 Task: Research Airbnb properties in Taloc, Philippines from 1st December, 2023 to 3rd December, 2023 for 1 adult.1  bedroom having 1 bed and 1 bathroom. Property type can be hotel. Look for 5 properties as per requirement.
Action: Mouse moved to (549, 103)
Screenshot: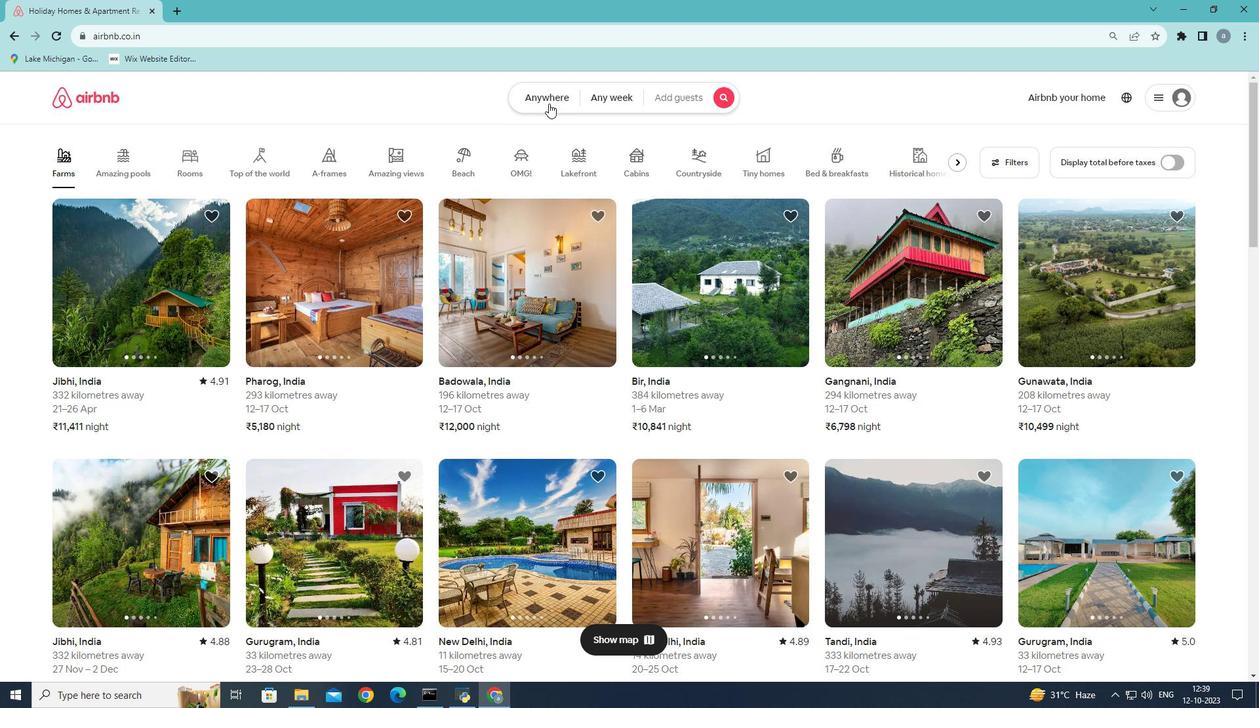 
Action: Mouse pressed left at (549, 103)
Screenshot: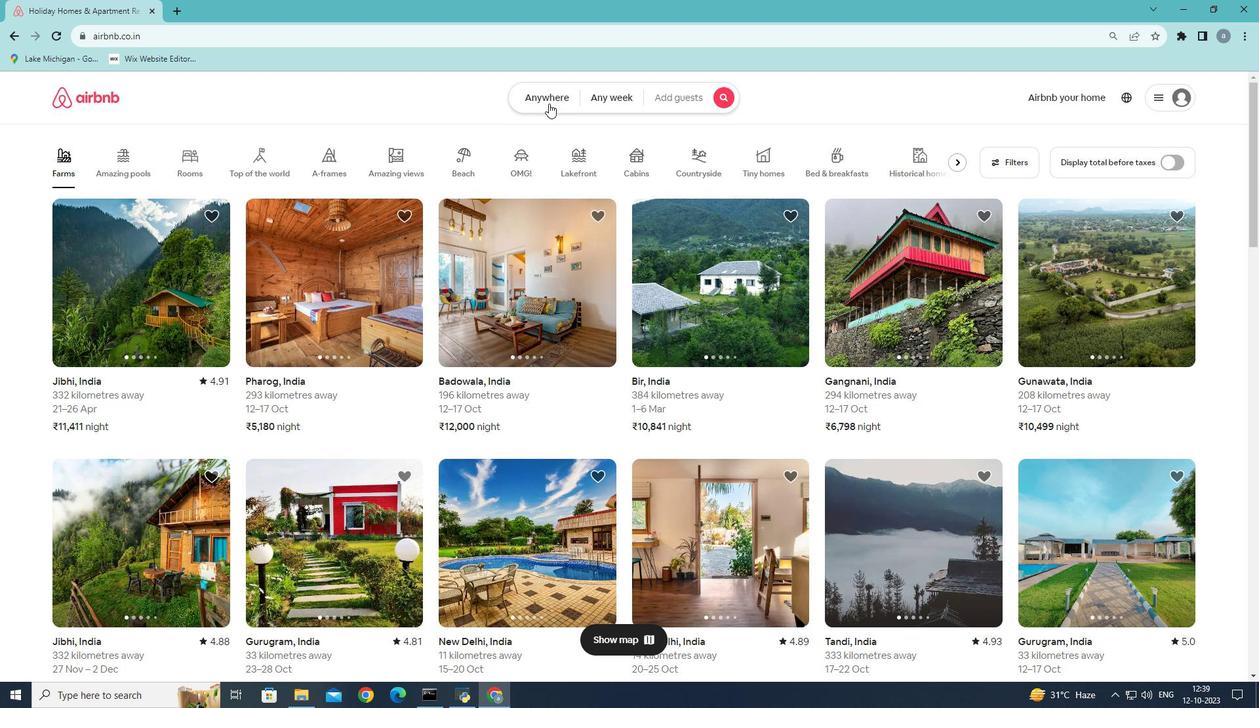 
Action: Mouse moved to (405, 148)
Screenshot: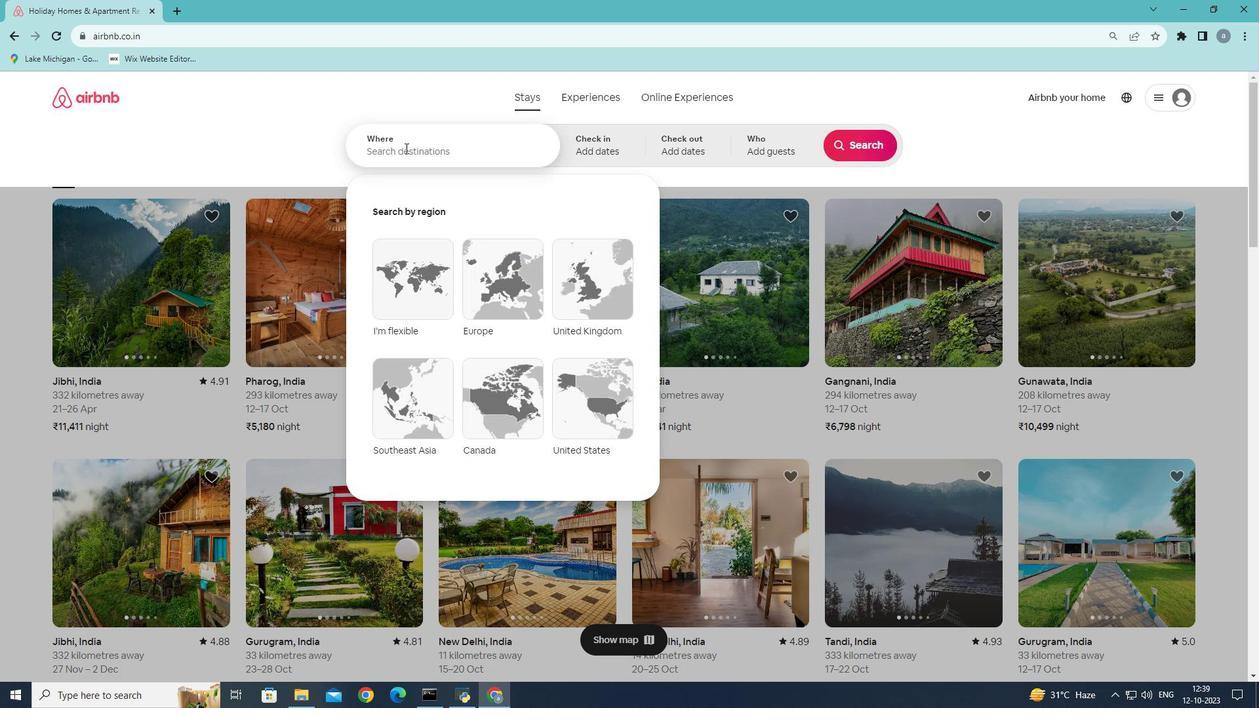 
Action: Mouse pressed left at (405, 148)
Screenshot: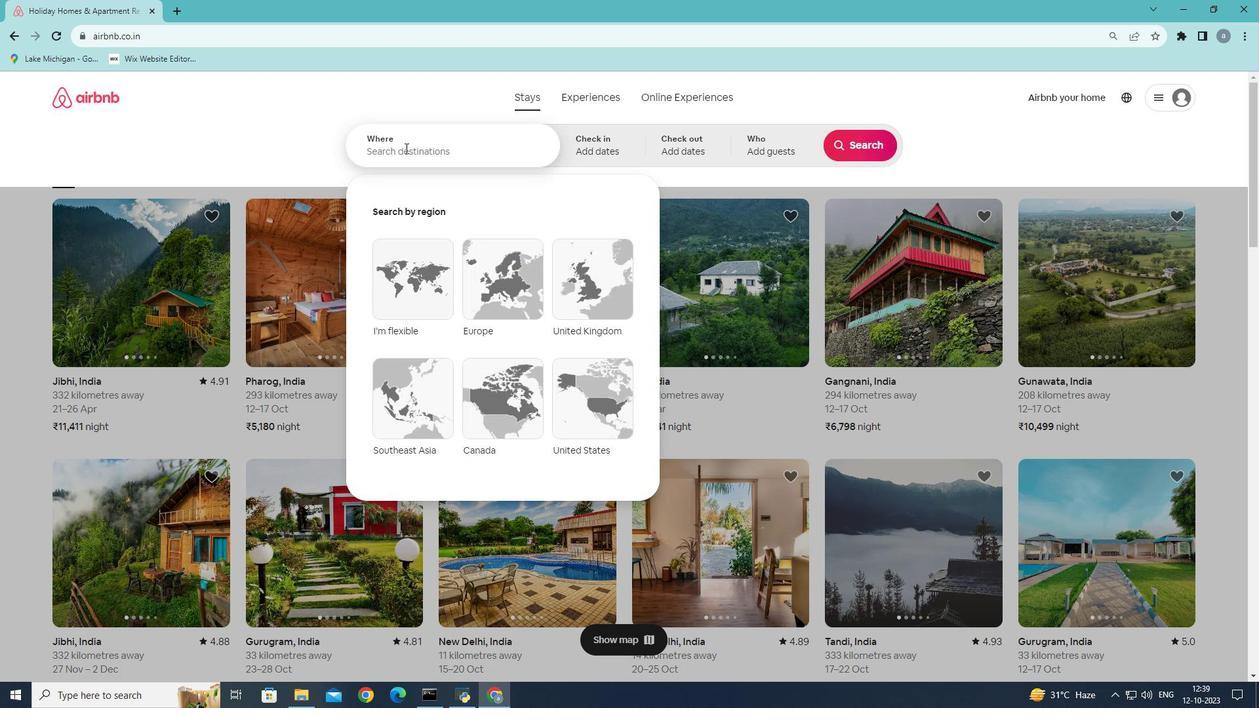 
Action: Mouse moved to (613, 150)
Screenshot: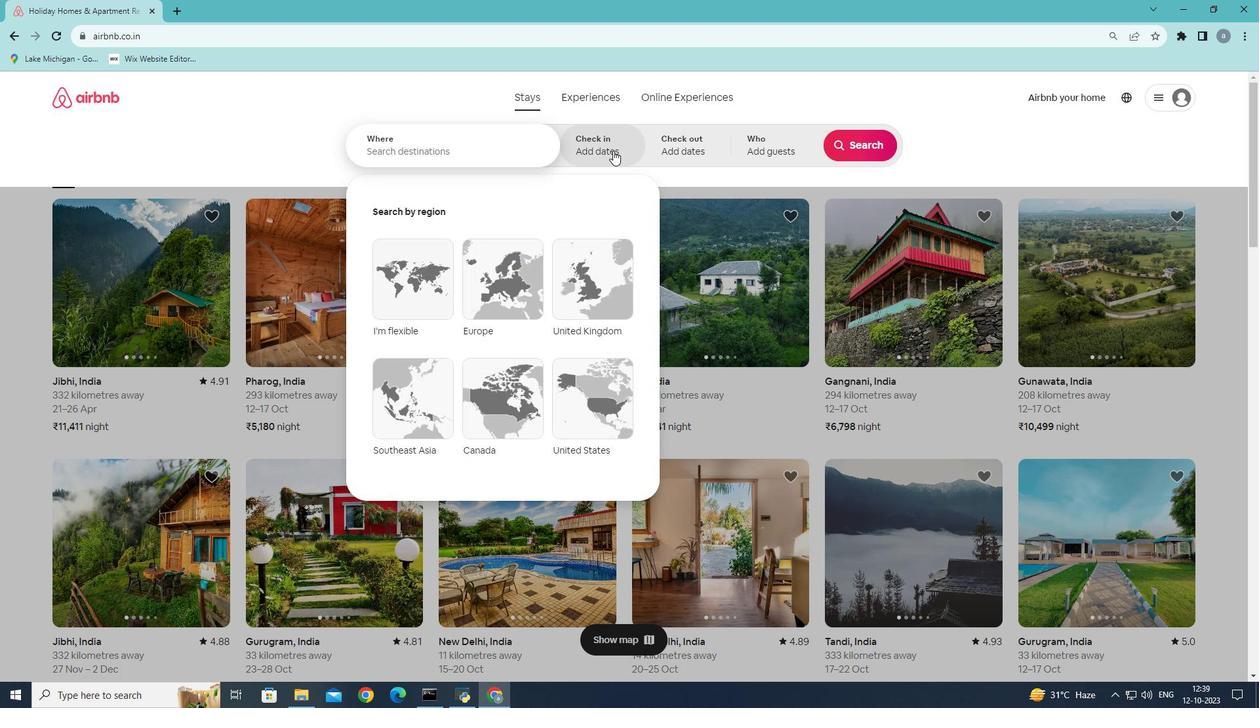 
Action: Key pressed <Key.shift>Taloc,<Key.shift>Phil
Screenshot: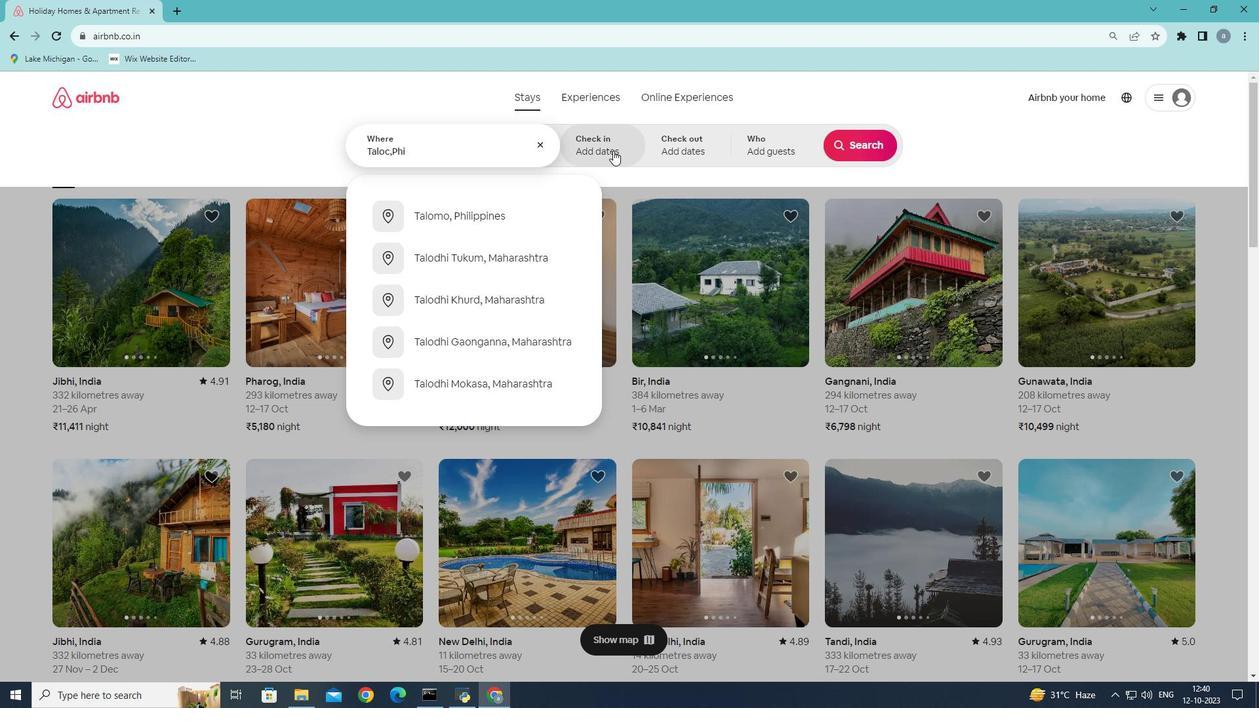 
Action: Mouse moved to (503, 253)
Screenshot: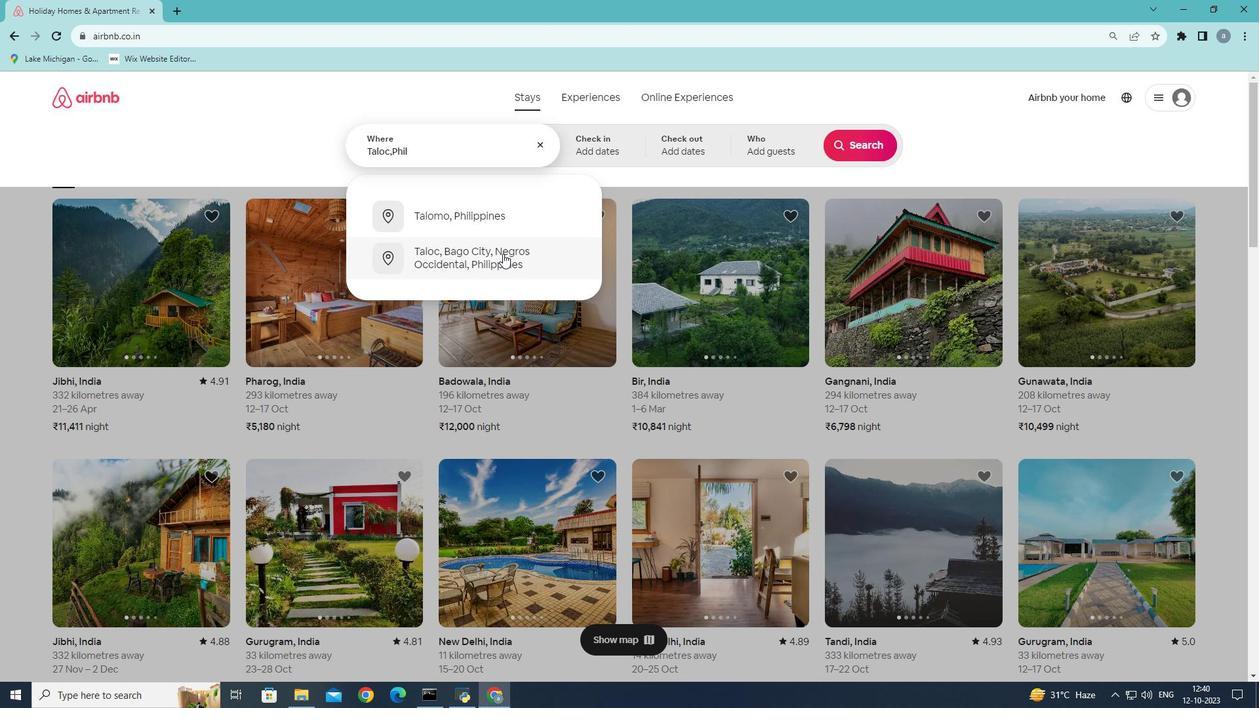
Action: Mouse pressed left at (503, 253)
Screenshot: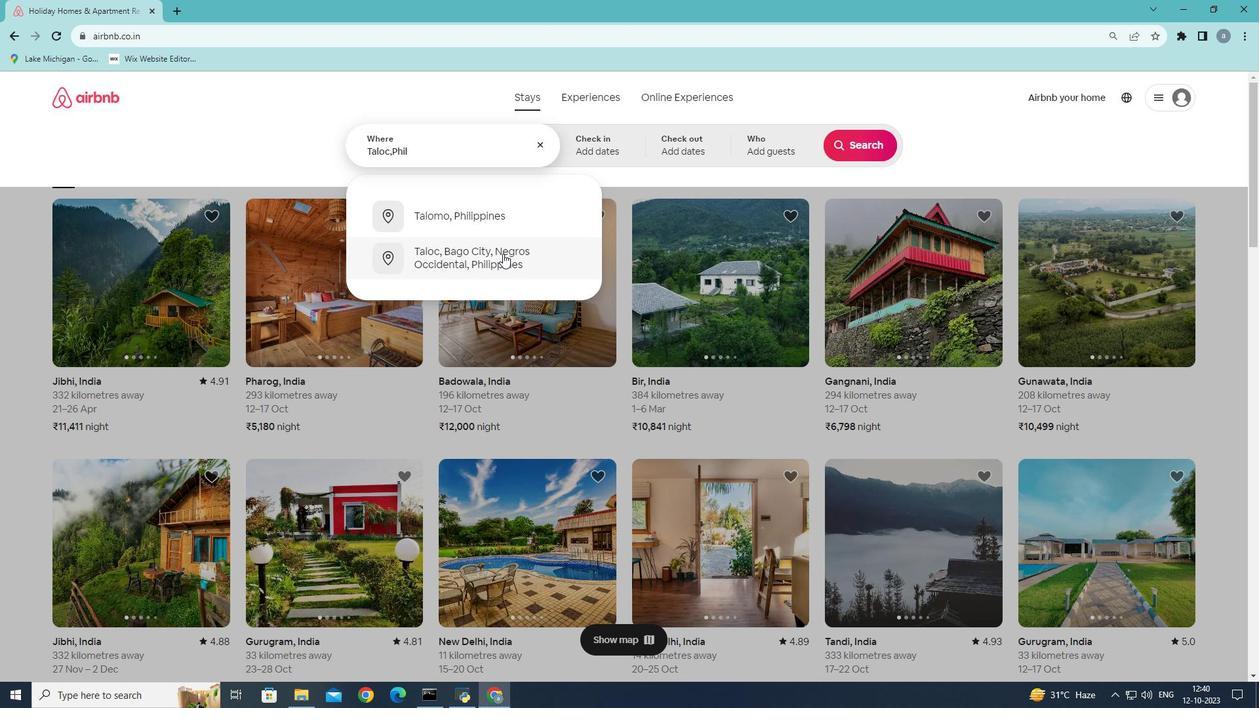 
Action: Mouse moved to (861, 251)
Screenshot: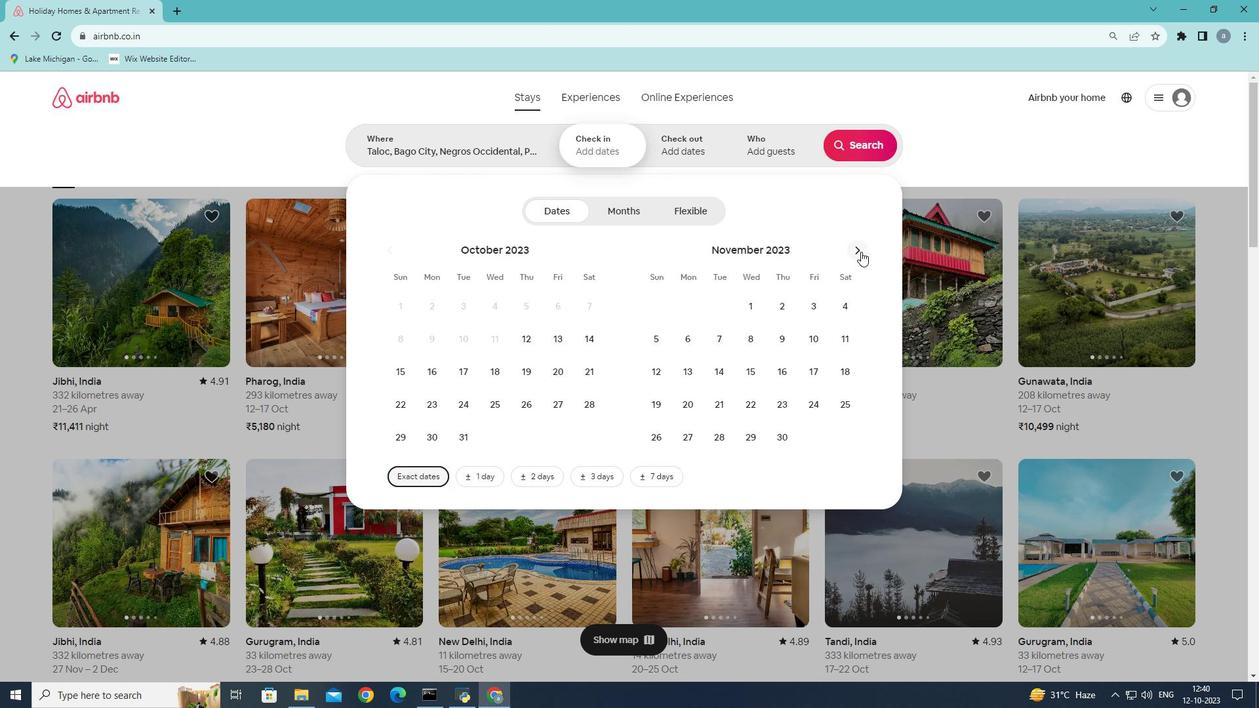 
Action: Mouse pressed left at (861, 251)
Screenshot: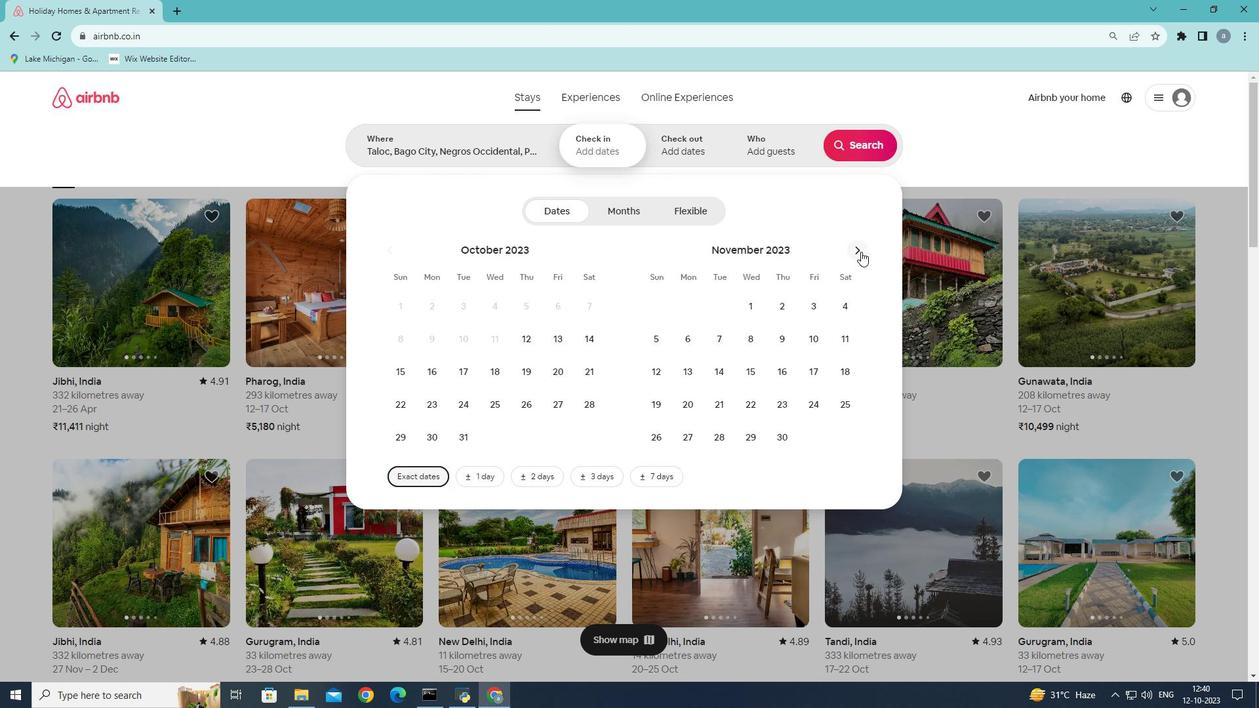 
Action: Mouse moved to (810, 305)
Screenshot: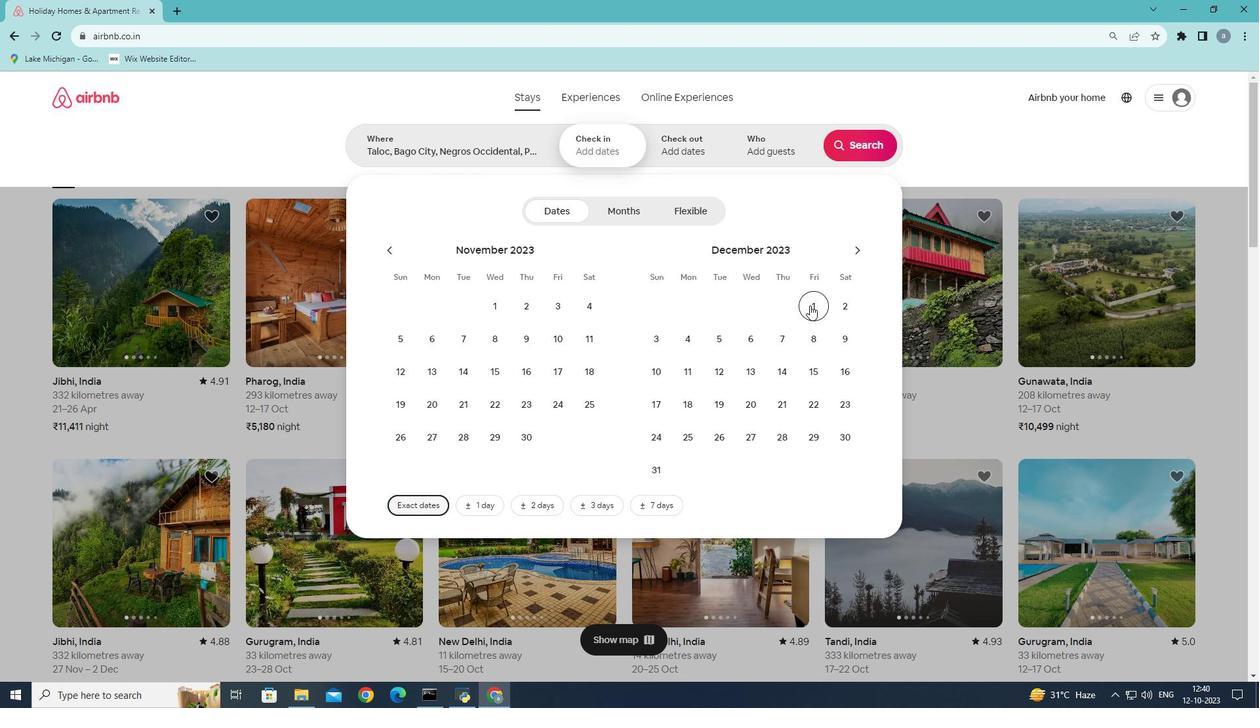 
Action: Mouse pressed left at (810, 305)
Screenshot: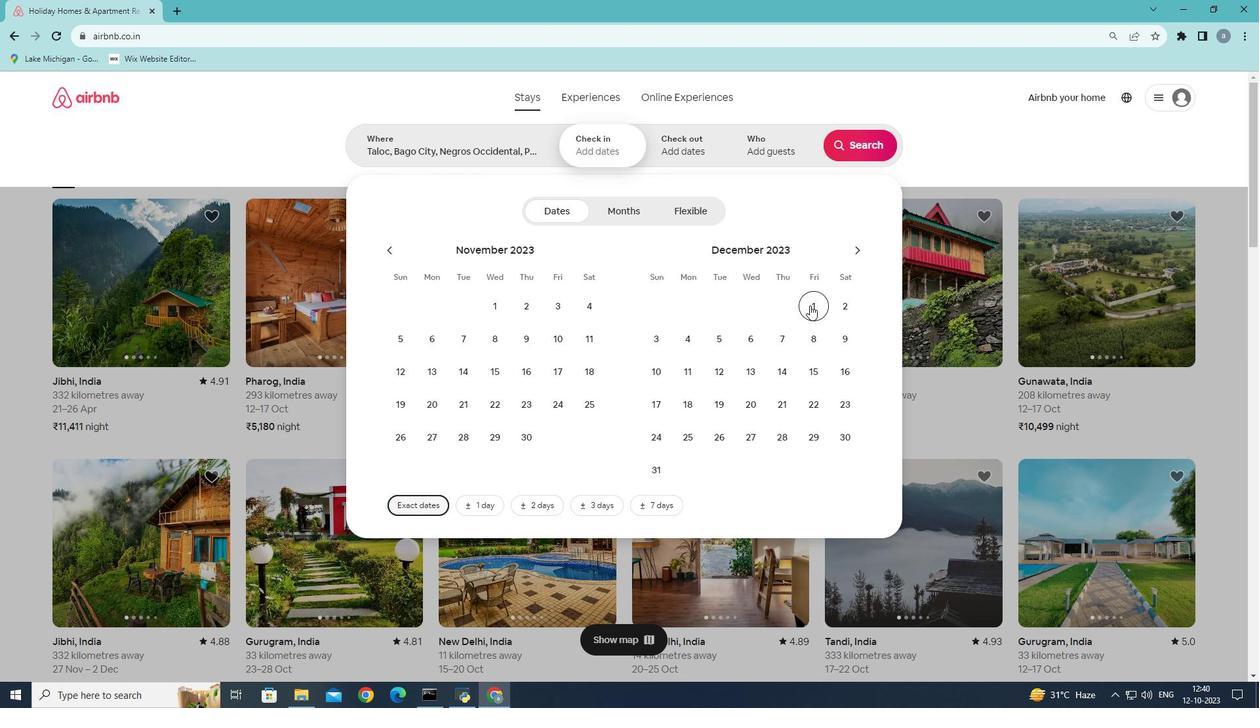 
Action: Mouse moved to (655, 343)
Screenshot: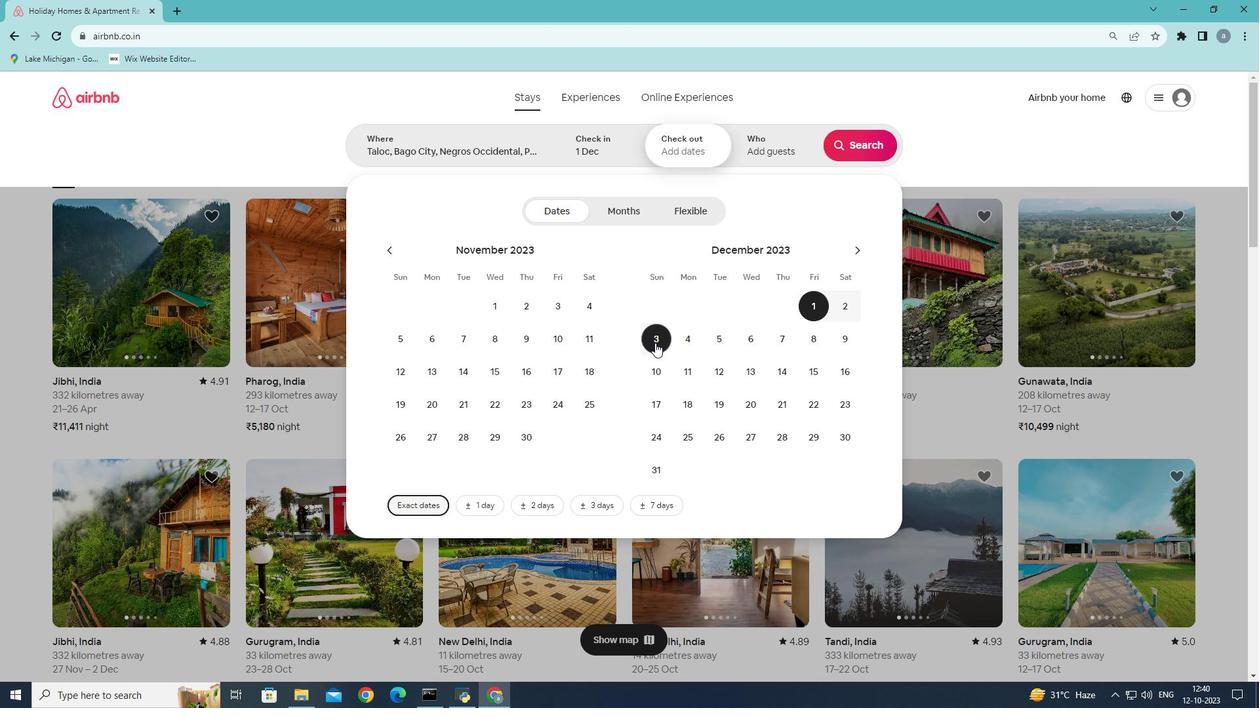 
Action: Mouse pressed left at (655, 343)
Screenshot: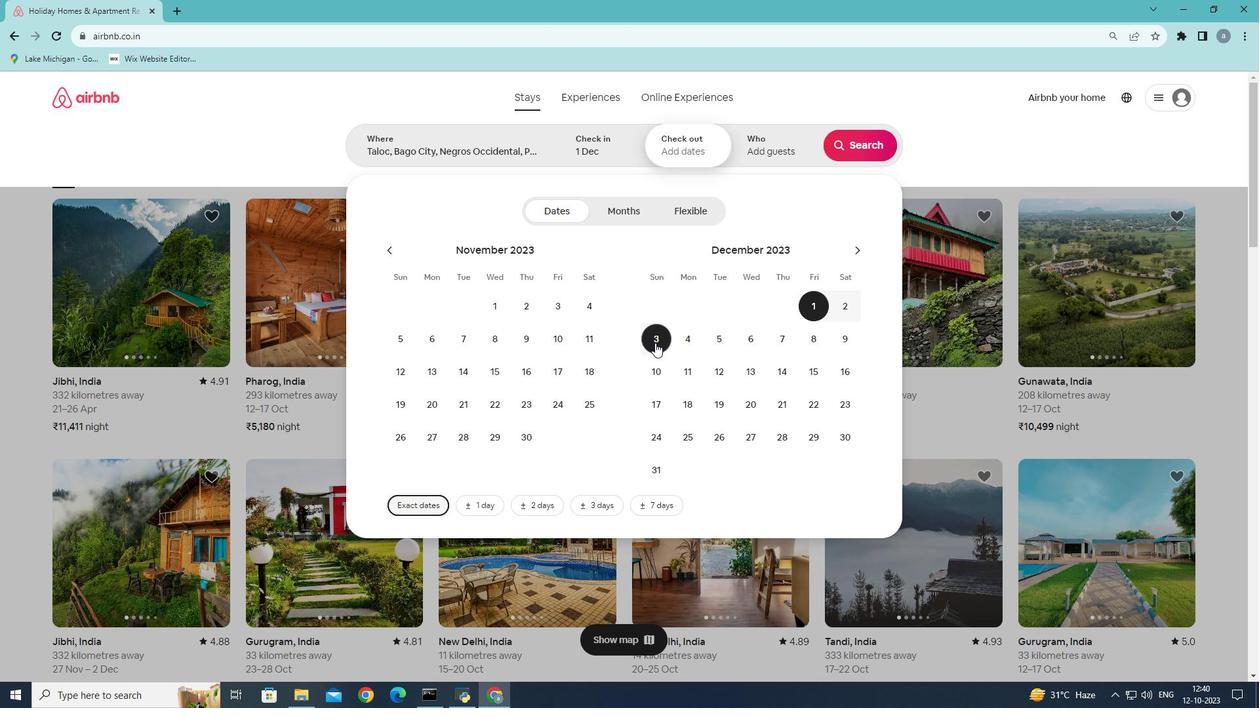 
Action: Mouse moved to (778, 149)
Screenshot: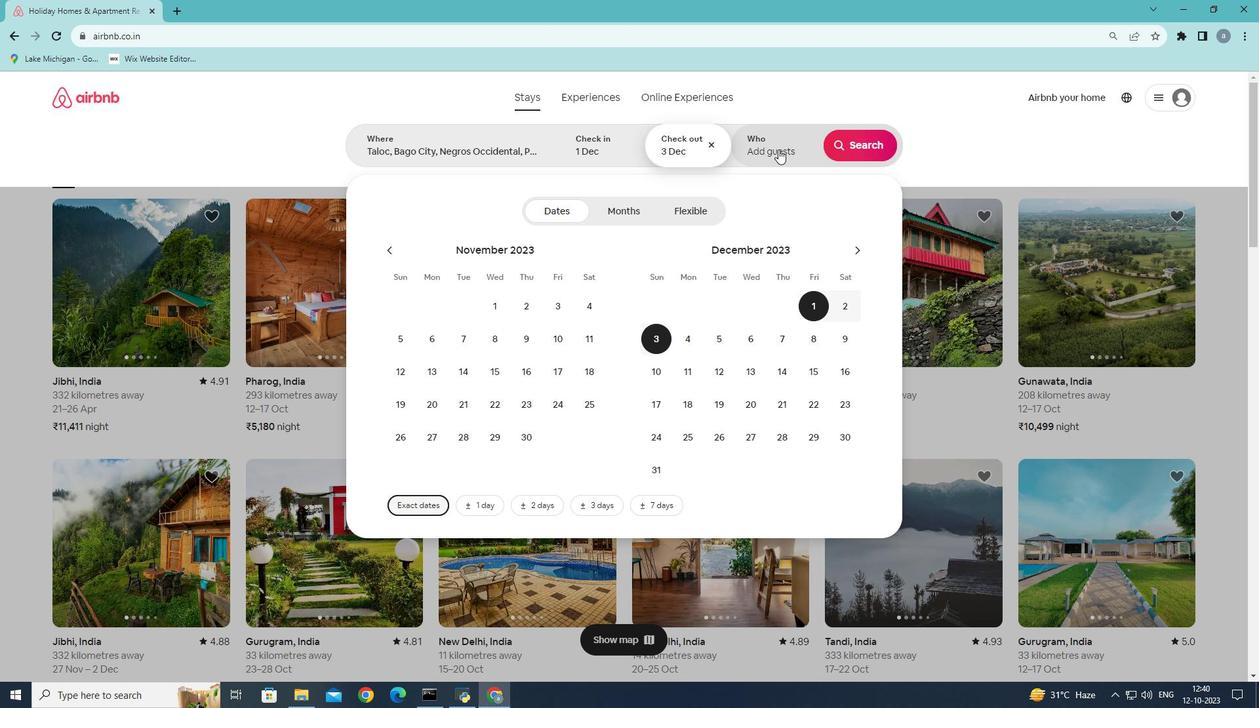 
Action: Mouse pressed left at (778, 149)
Screenshot: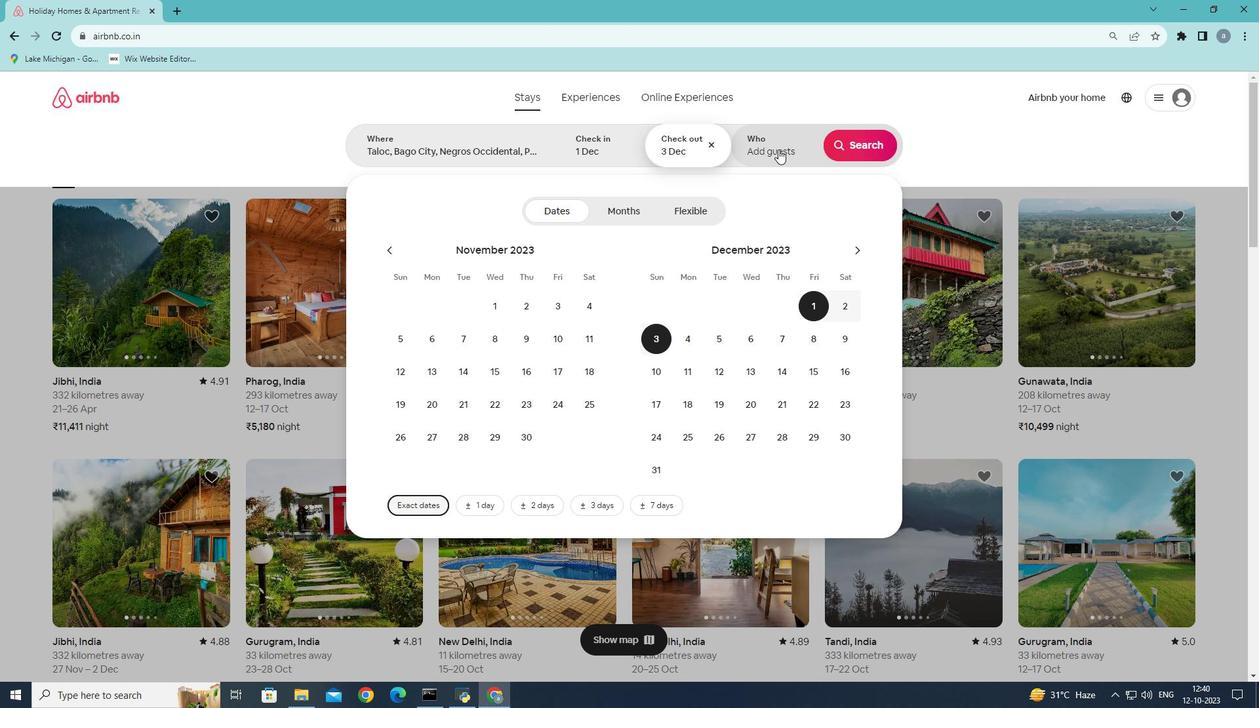
Action: Mouse moved to (871, 217)
Screenshot: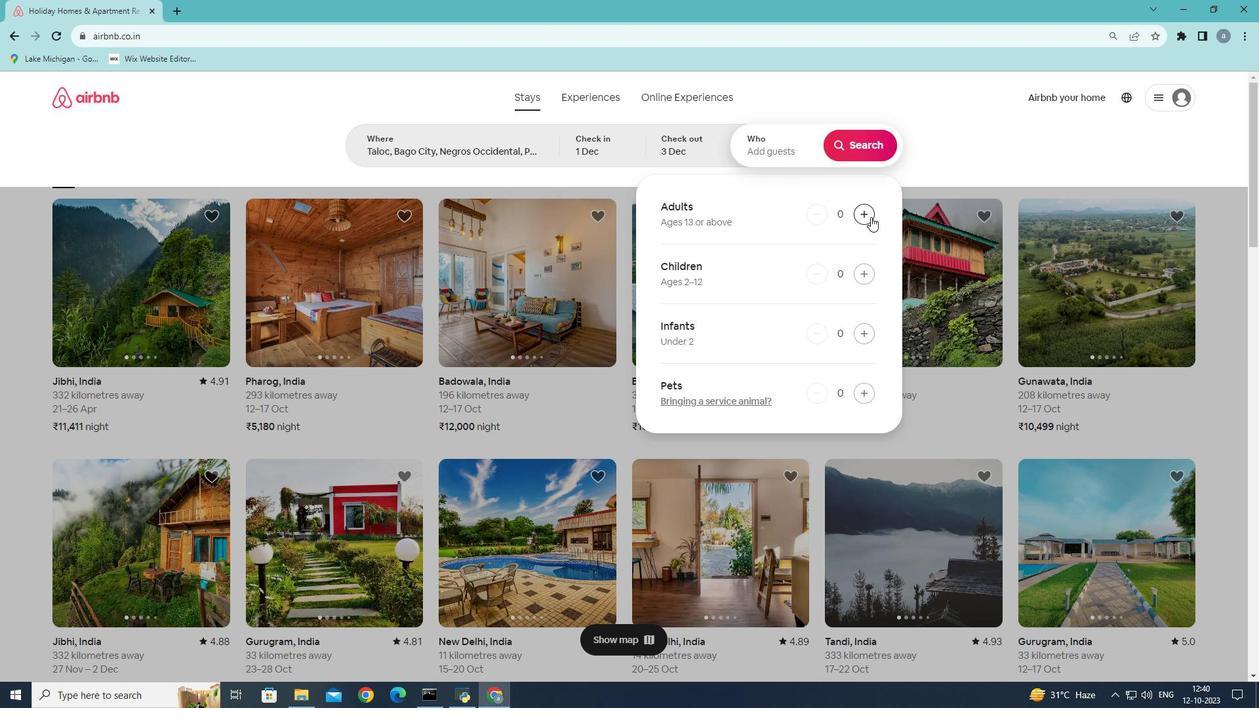 
Action: Mouse pressed left at (871, 217)
Screenshot: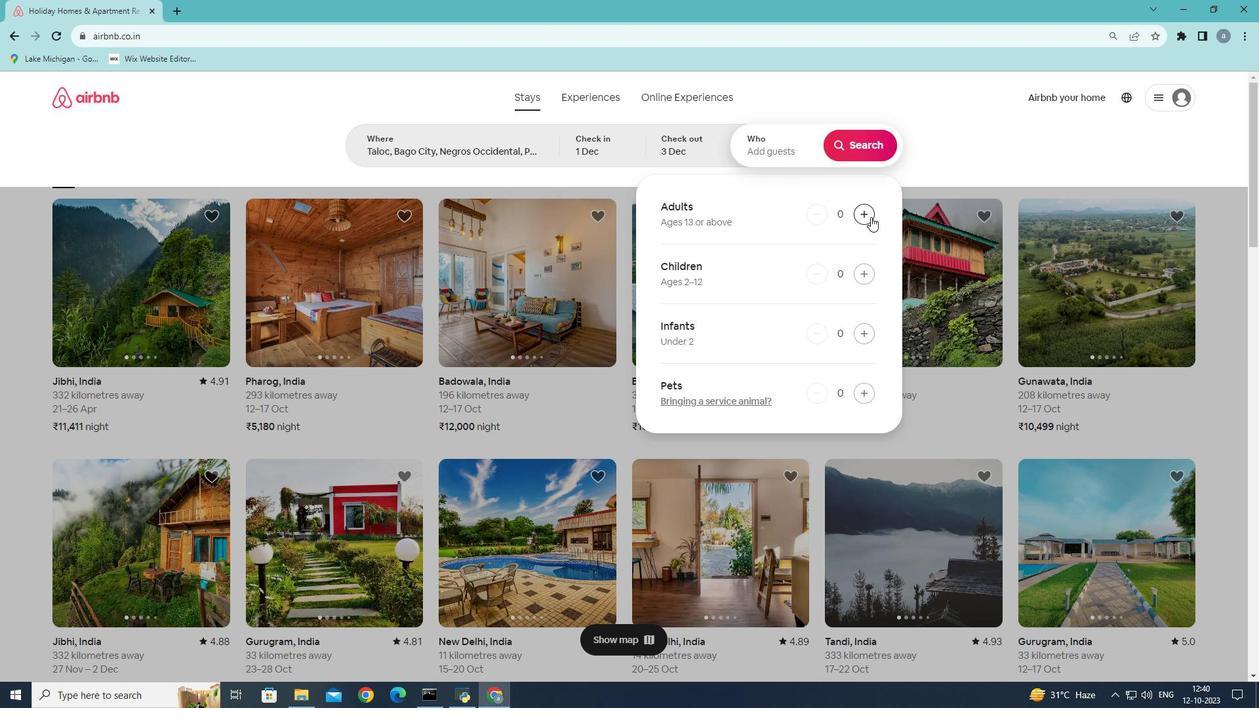 
Action: Mouse moved to (874, 139)
Screenshot: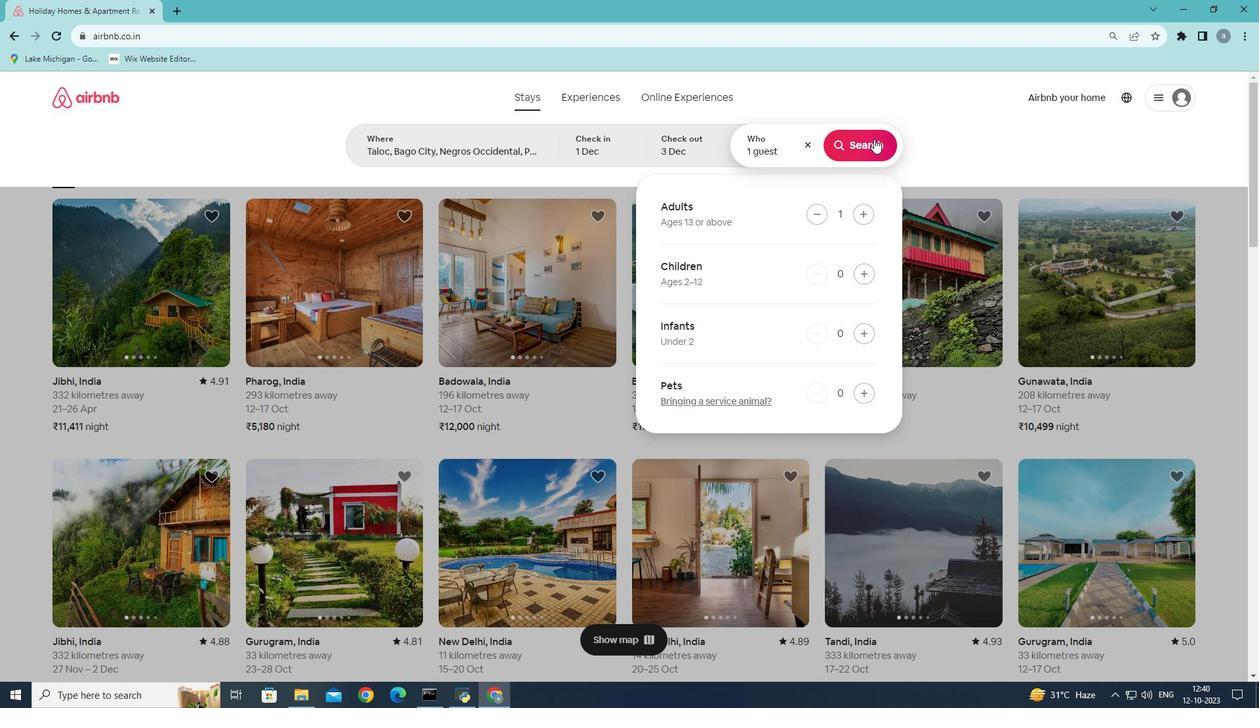 
Action: Mouse pressed left at (874, 139)
Screenshot: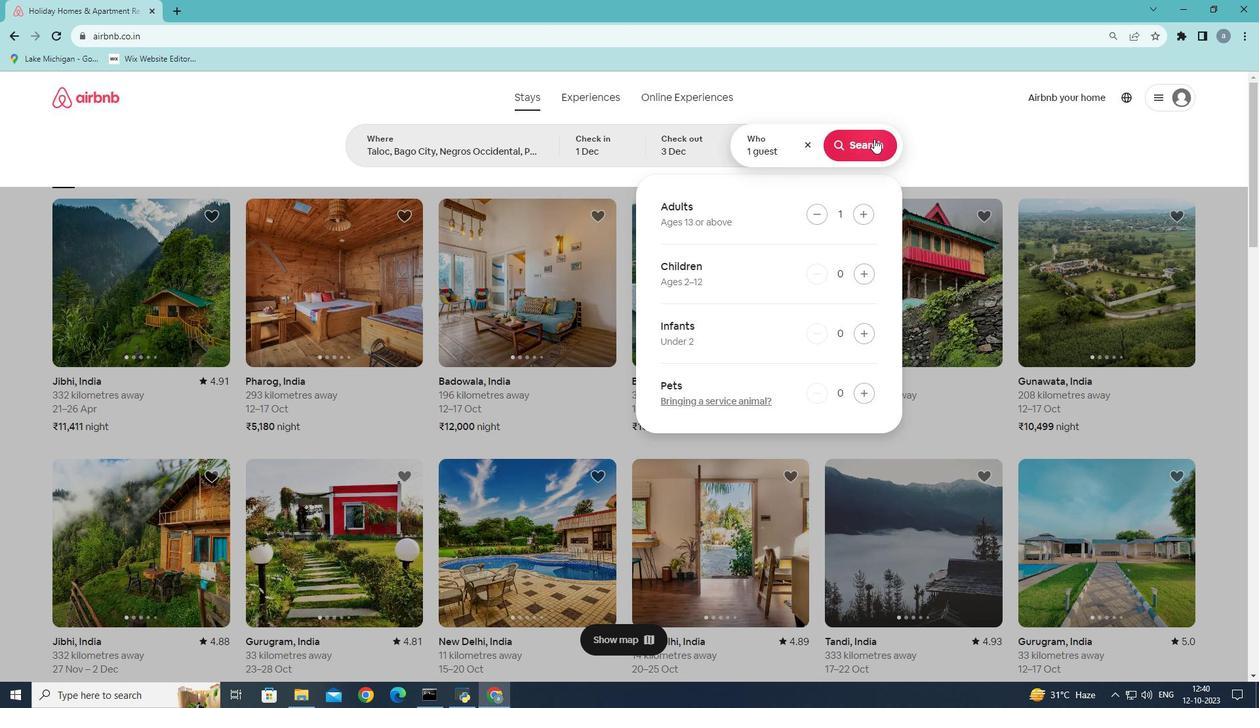 
Action: Mouse moved to (1045, 141)
Screenshot: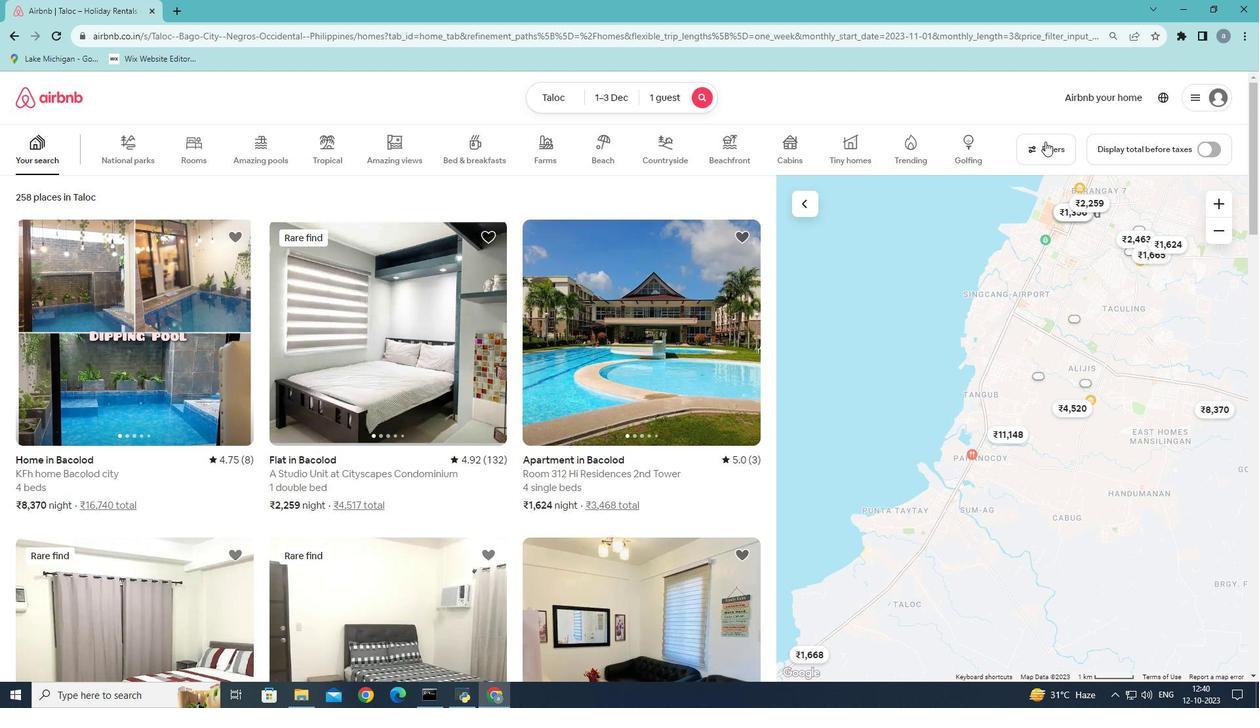 
Action: Mouse pressed left at (1045, 141)
Screenshot: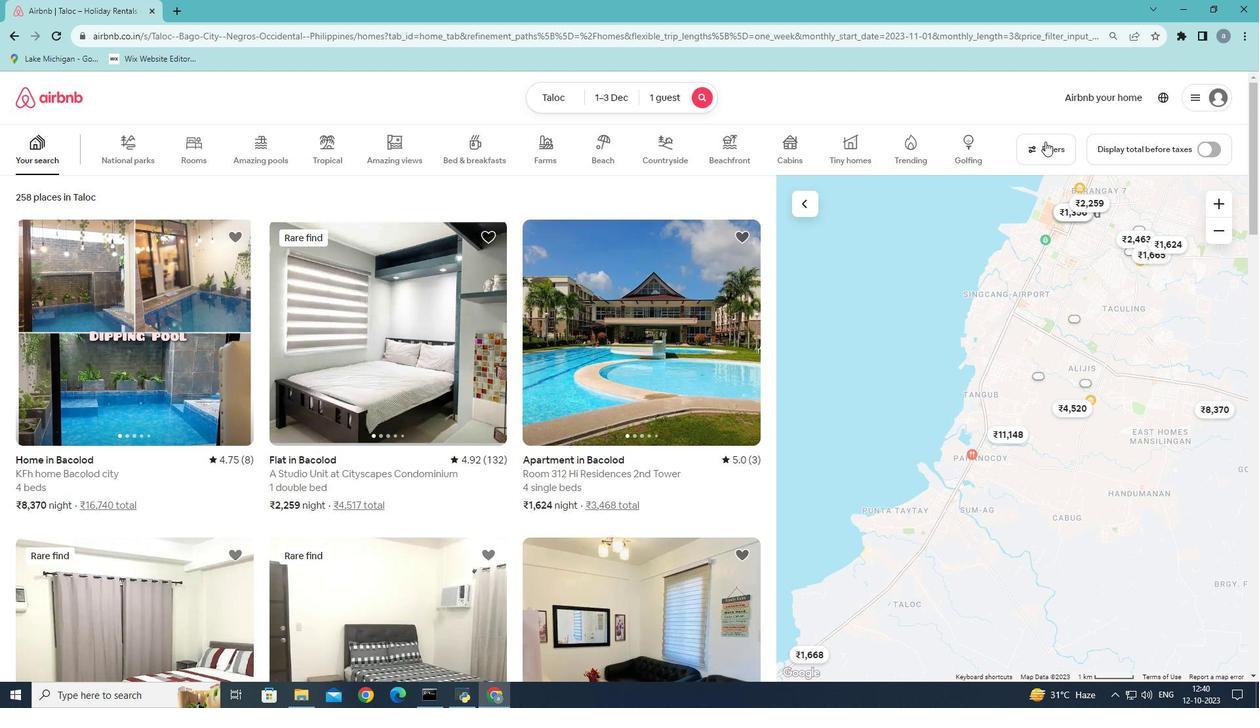 
Action: Mouse moved to (457, 422)
Screenshot: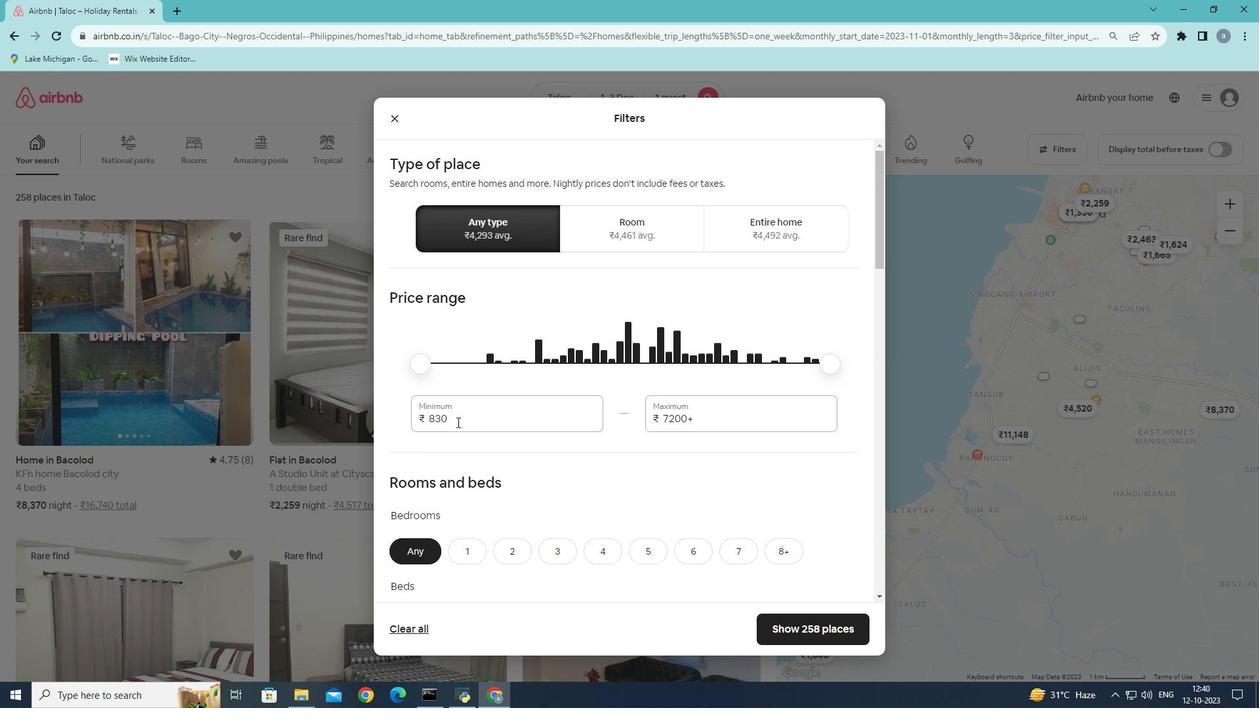 
Action: Mouse scrolled (457, 421) with delta (0, 0)
Screenshot: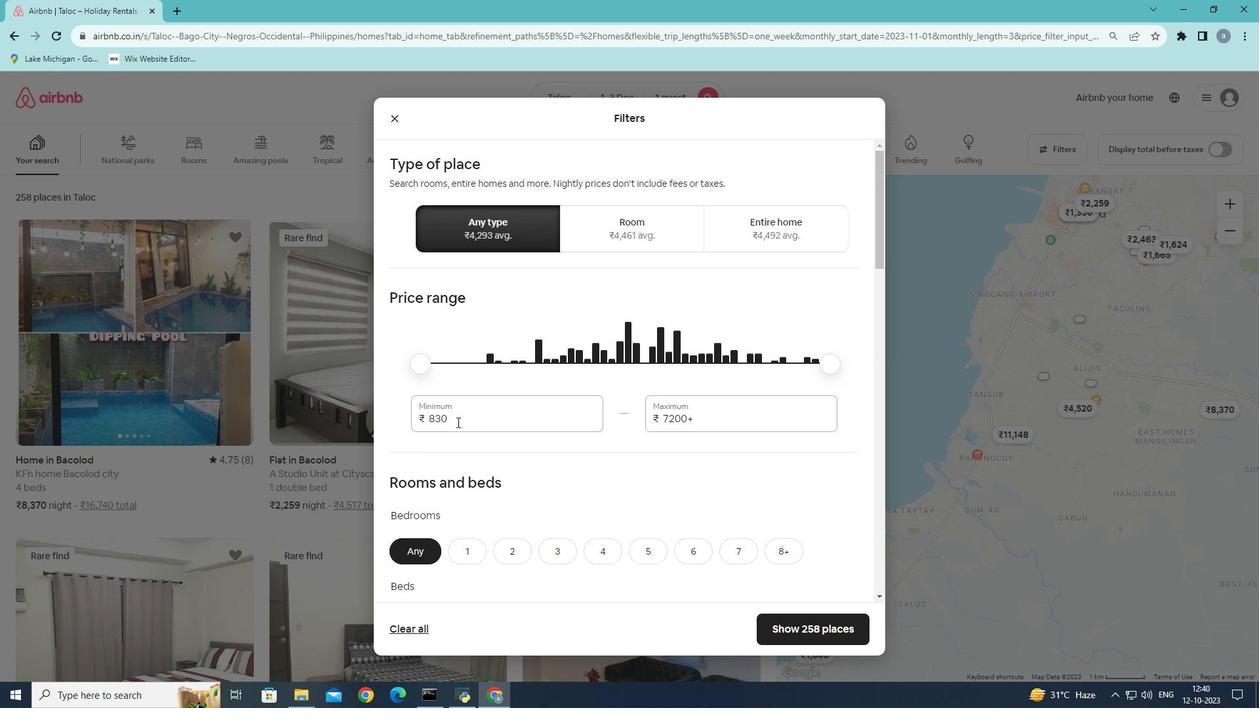 
Action: Mouse scrolled (457, 421) with delta (0, 0)
Screenshot: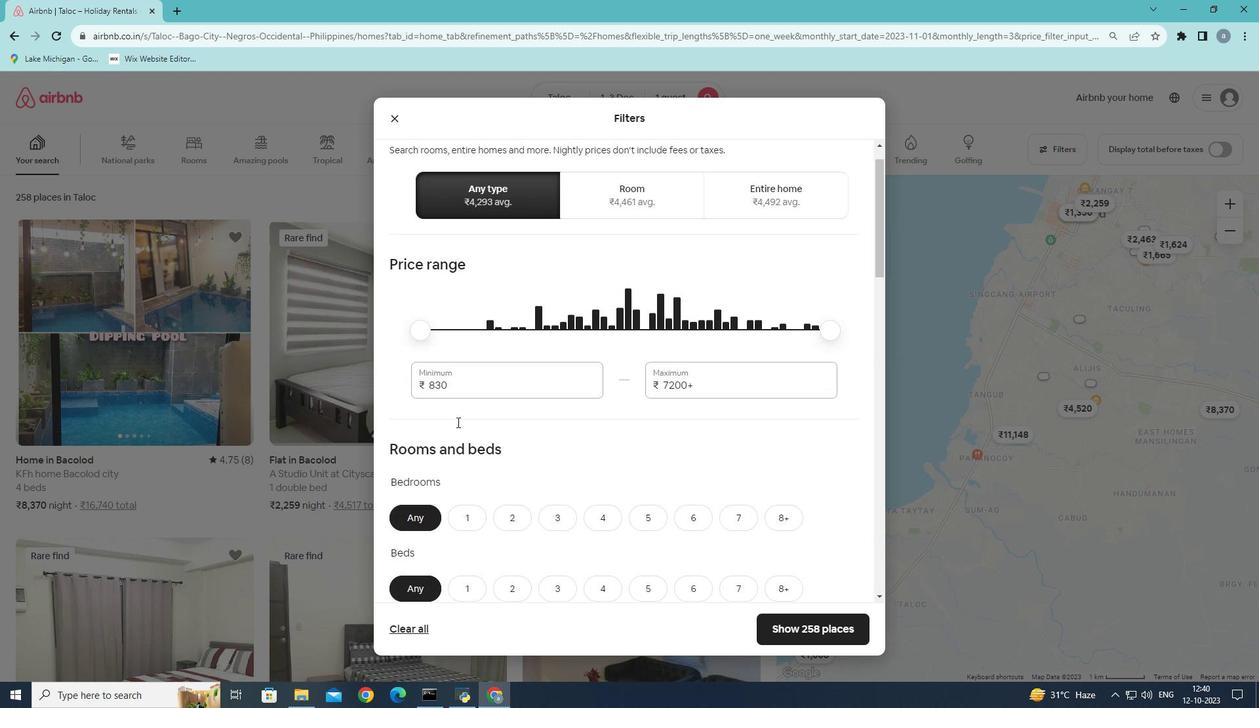 
Action: Mouse moved to (457, 422)
Screenshot: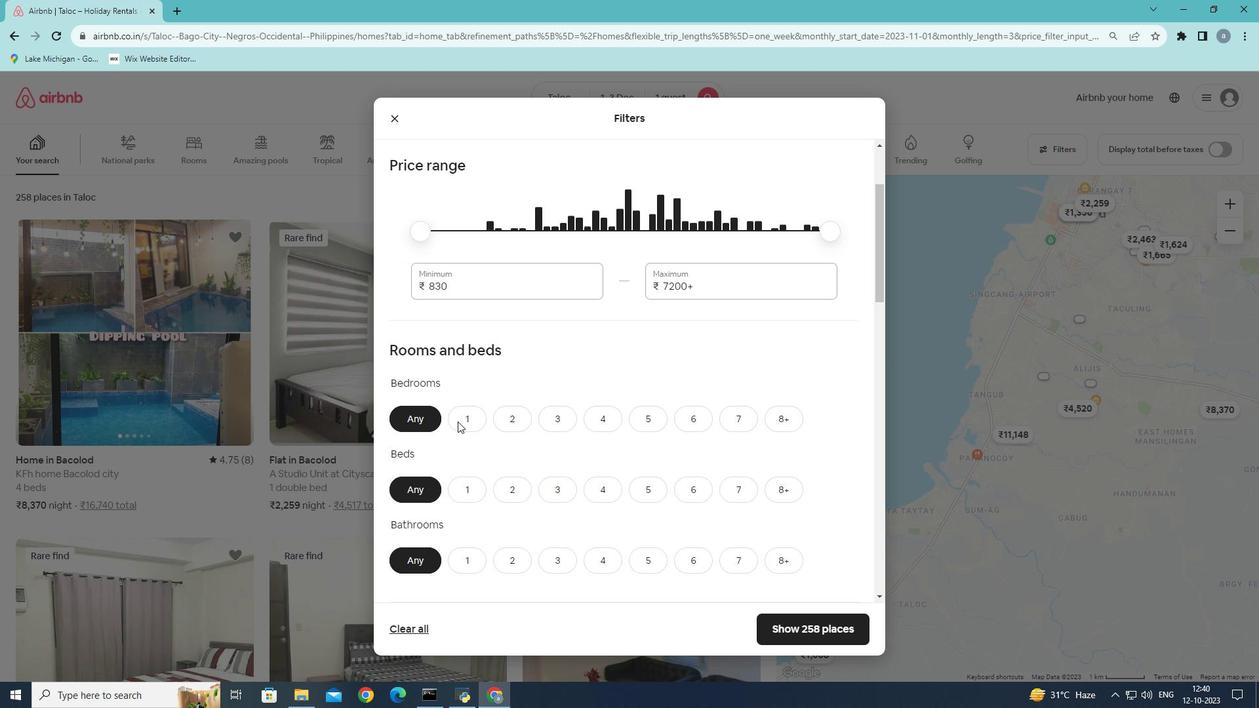 
Action: Mouse scrolled (457, 421) with delta (0, 0)
Screenshot: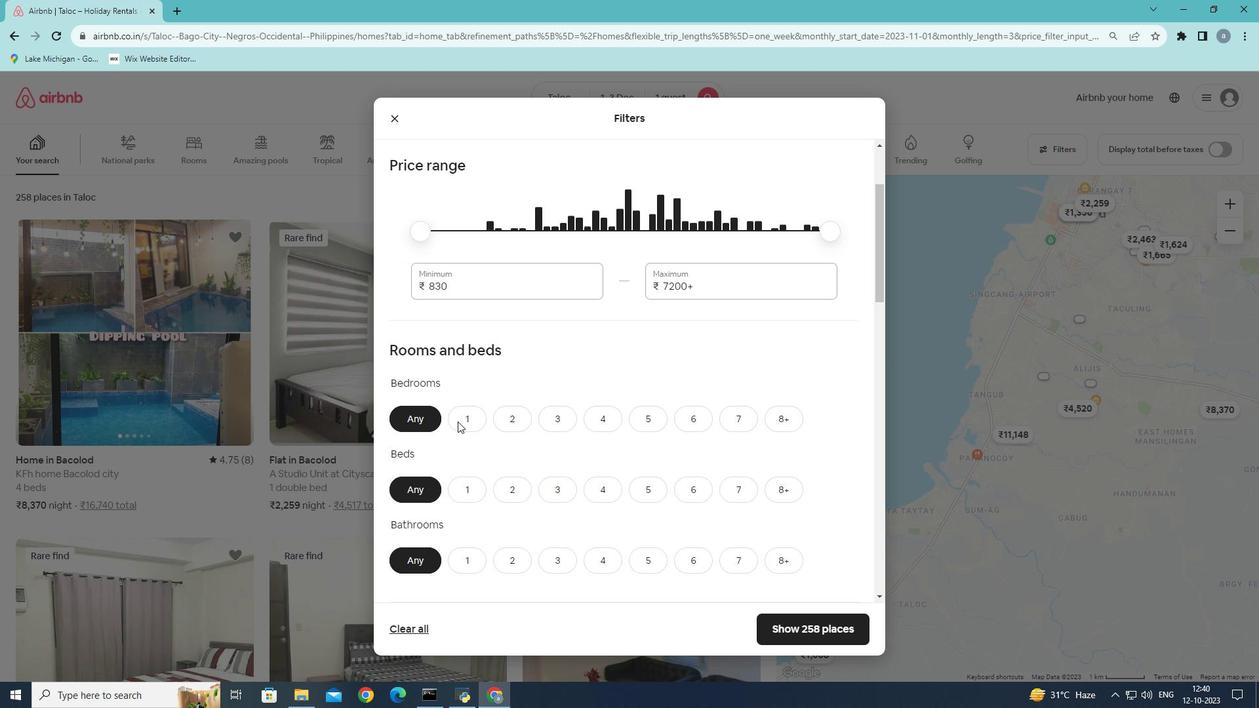 
Action: Mouse moved to (475, 358)
Screenshot: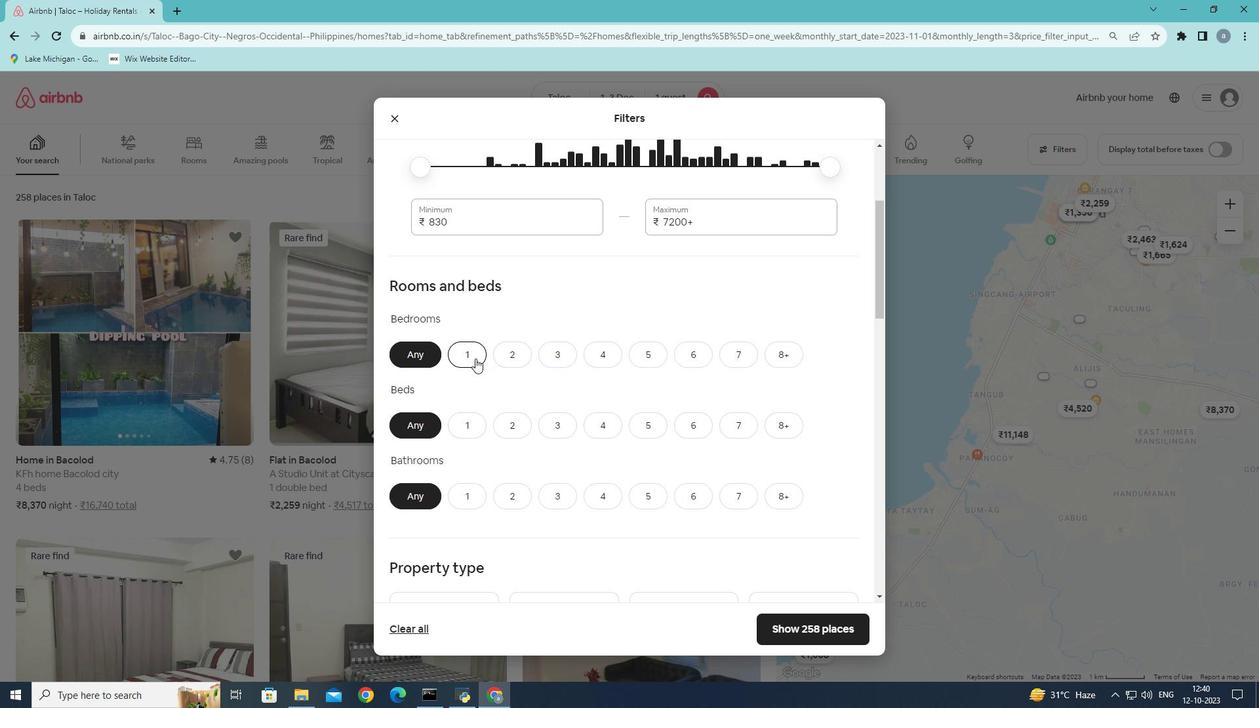
Action: Mouse pressed left at (475, 358)
Screenshot: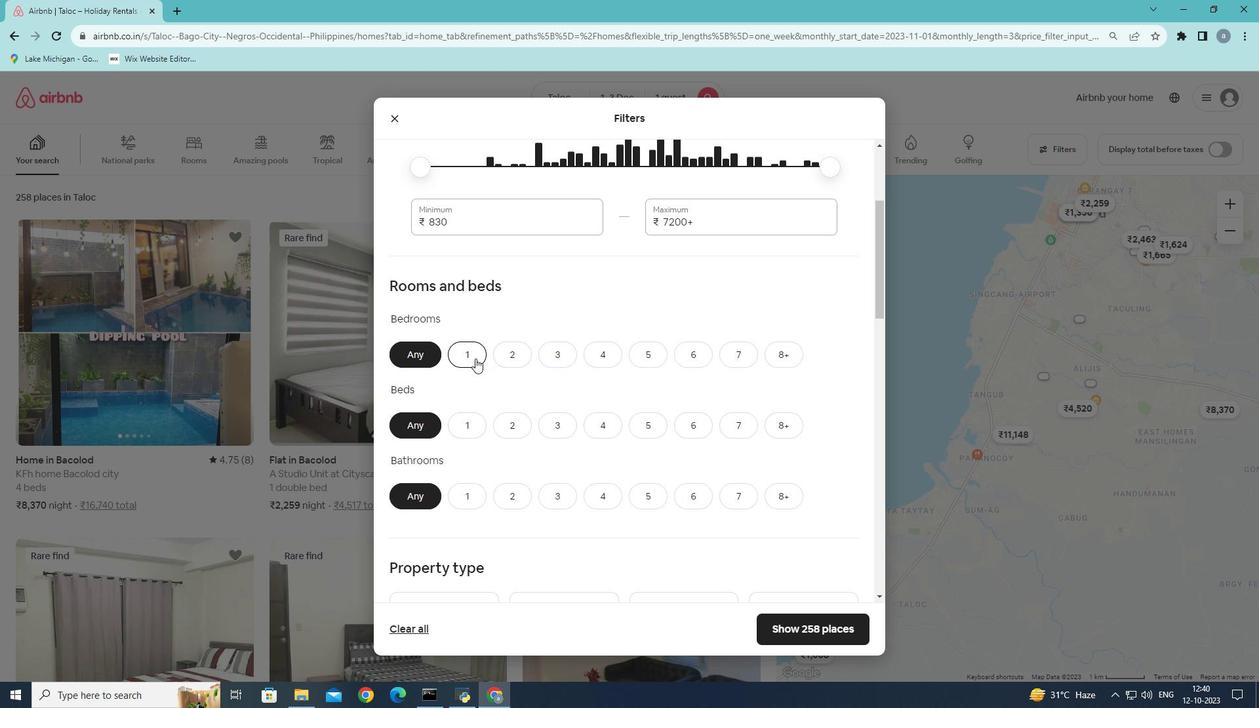 
Action: Mouse moved to (466, 428)
Screenshot: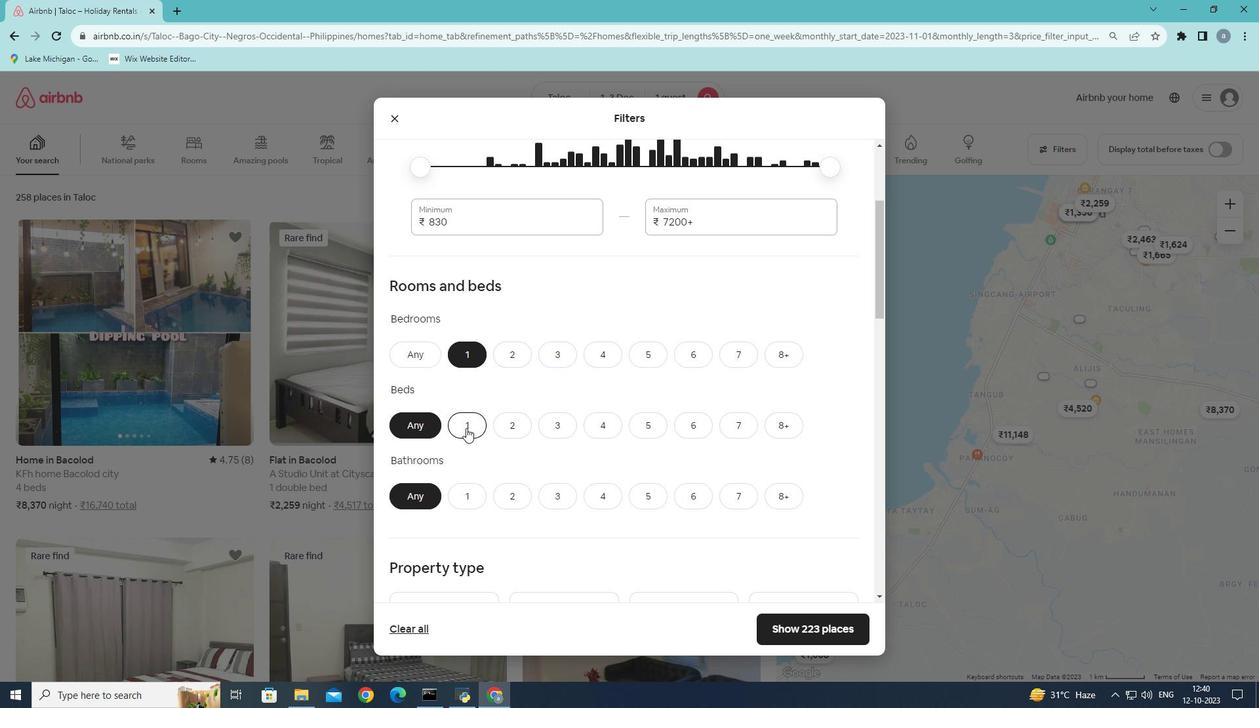 
Action: Mouse pressed left at (466, 428)
Screenshot: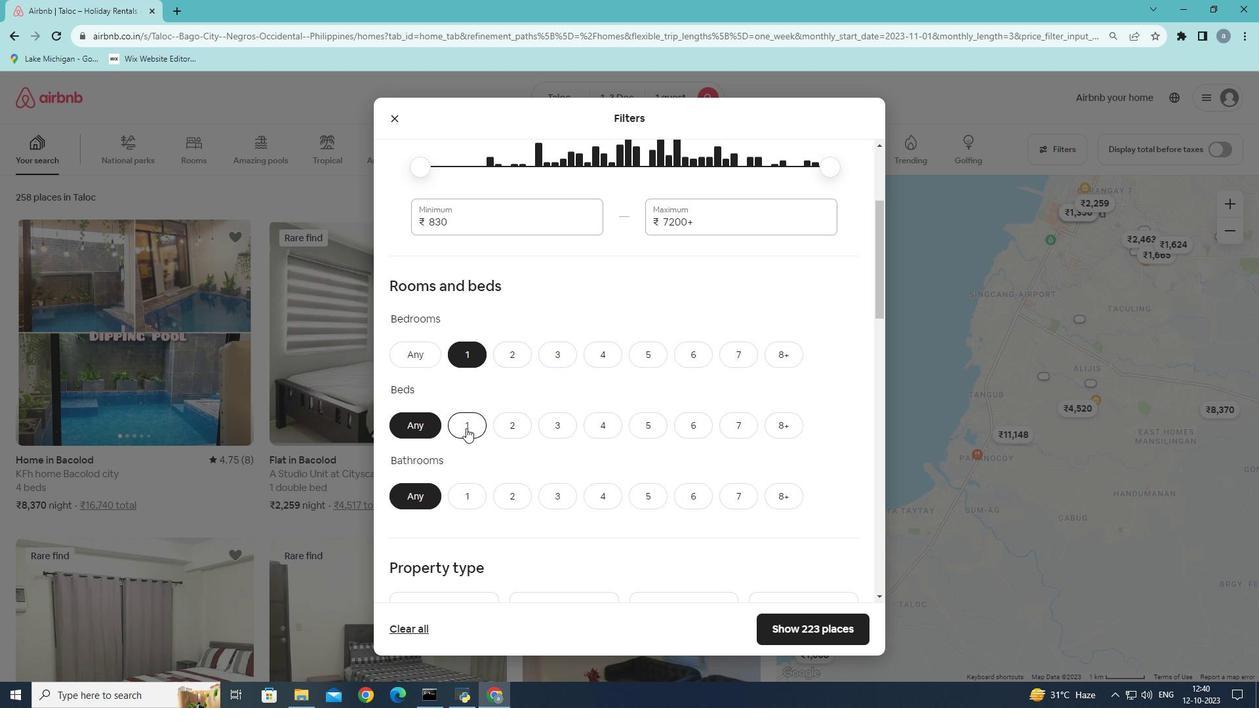 
Action: Mouse moved to (459, 502)
Screenshot: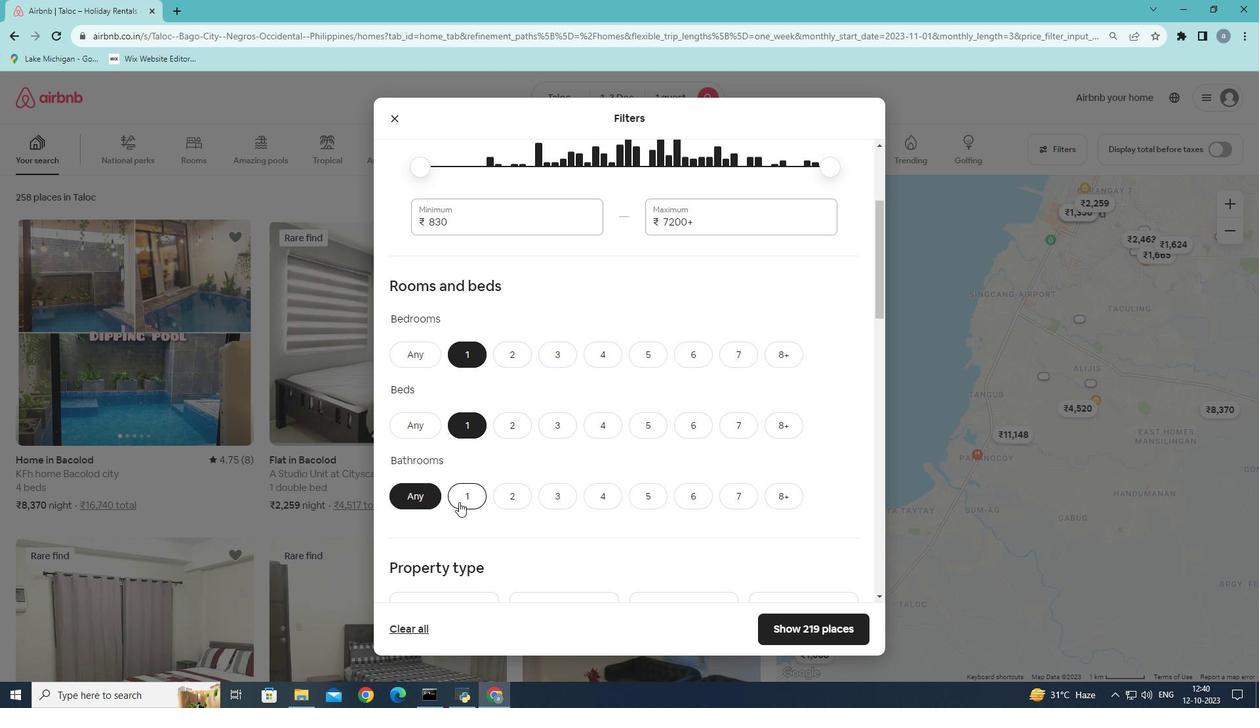 
Action: Mouse pressed left at (459, 502)
Screenshot: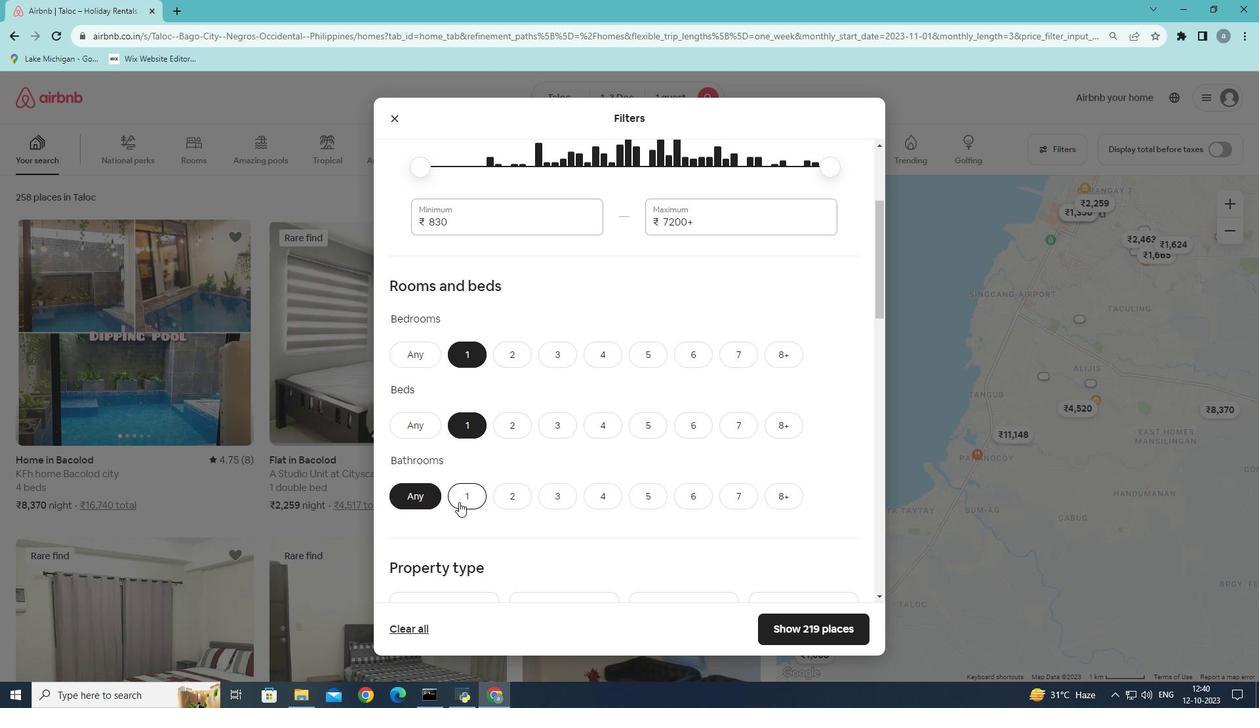 
Action: Mouse moved to (665, 371)
Screenshot: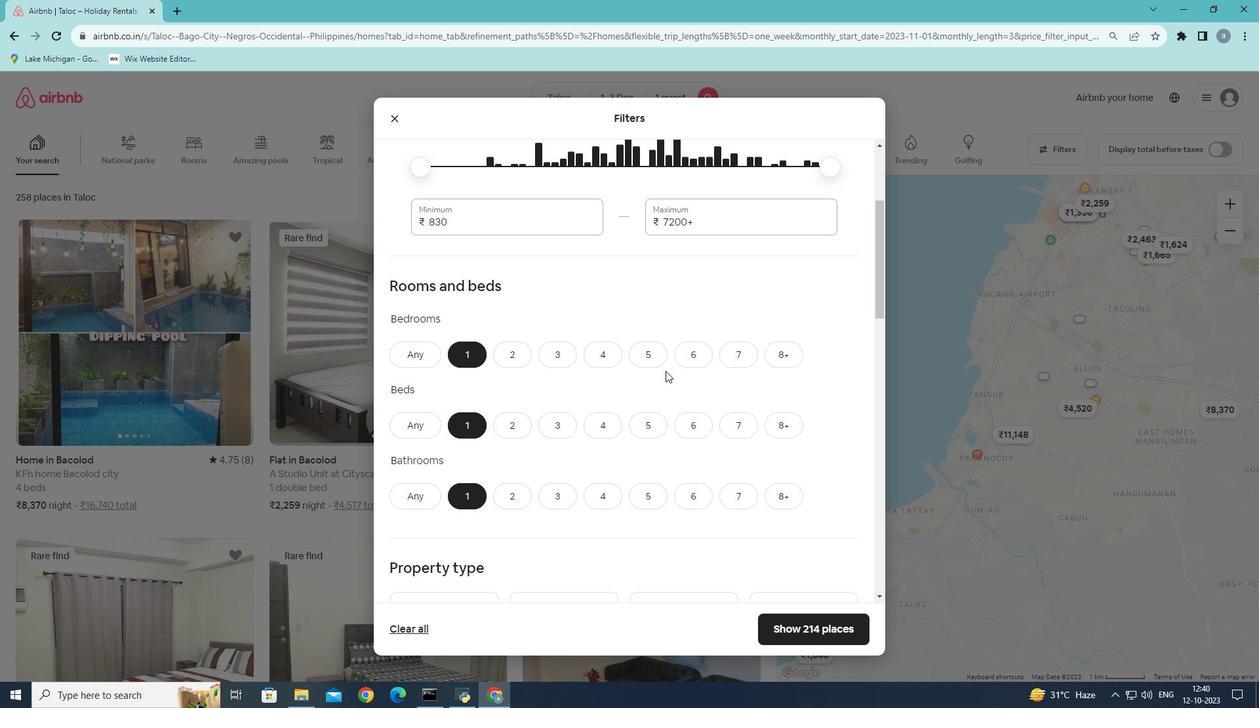 
Action: Mouse scrolled (665, 370) with delta (0, 0)
Screenshot: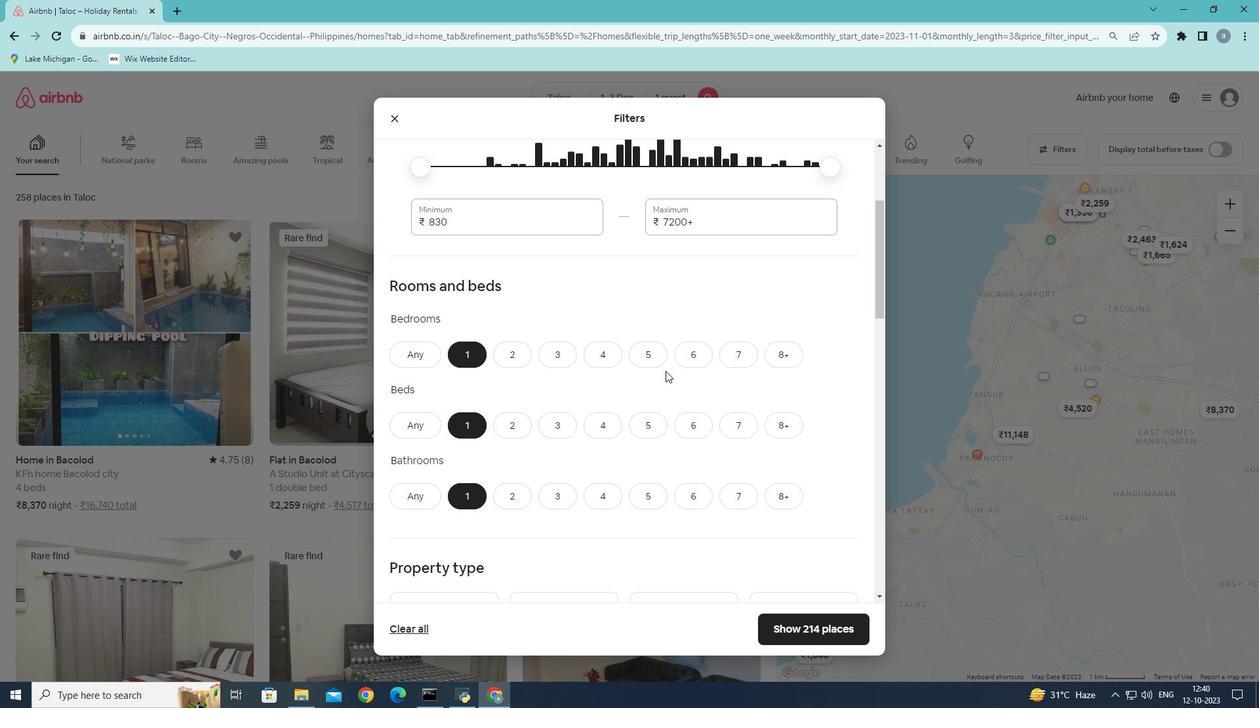
Action: Mouse scrolled (665, 370) with delta (0, 0)
Screenshot: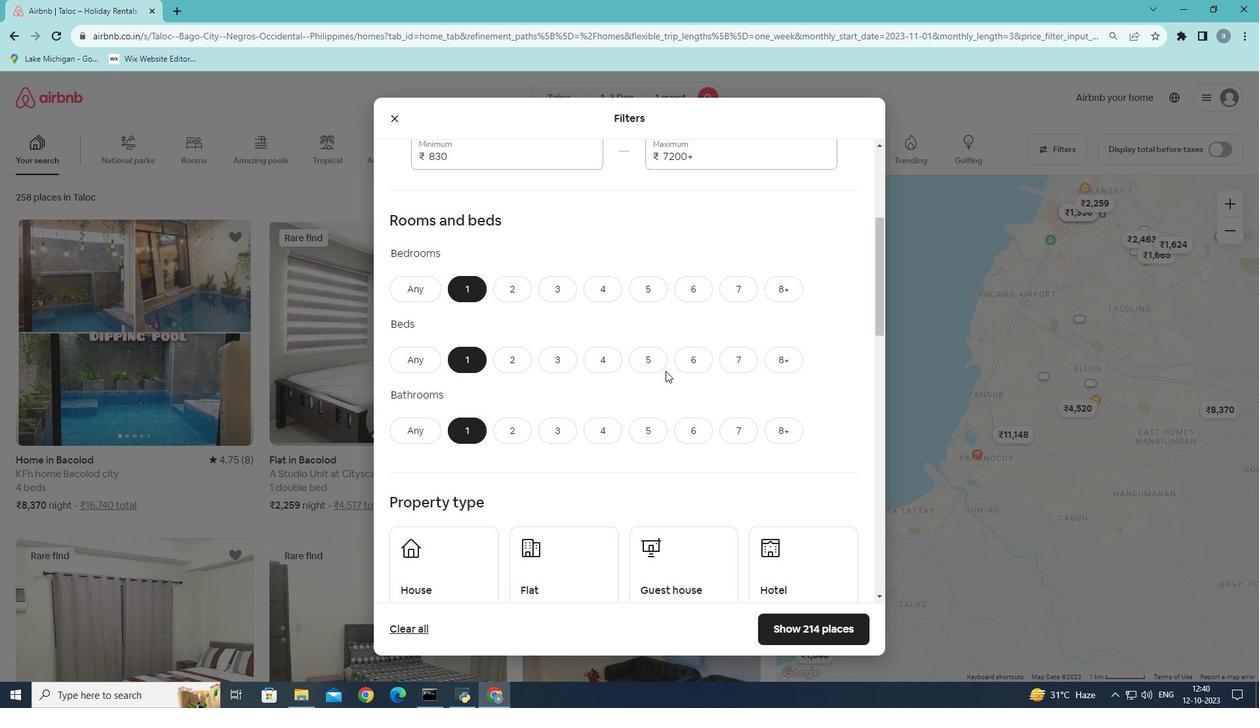 
Action: Mouse scrolled (665, 370) with delta (0, 0)
Screenshot: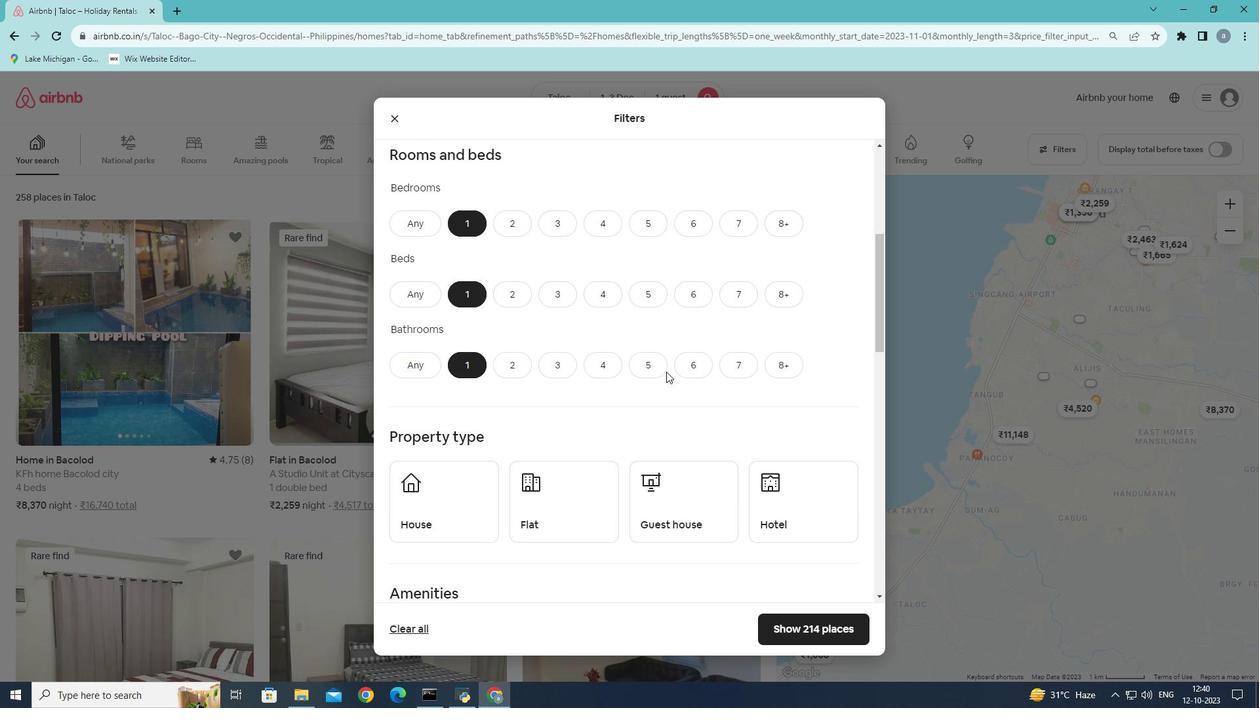 
Action: Mouse moved to (821, 434)
Screenshot: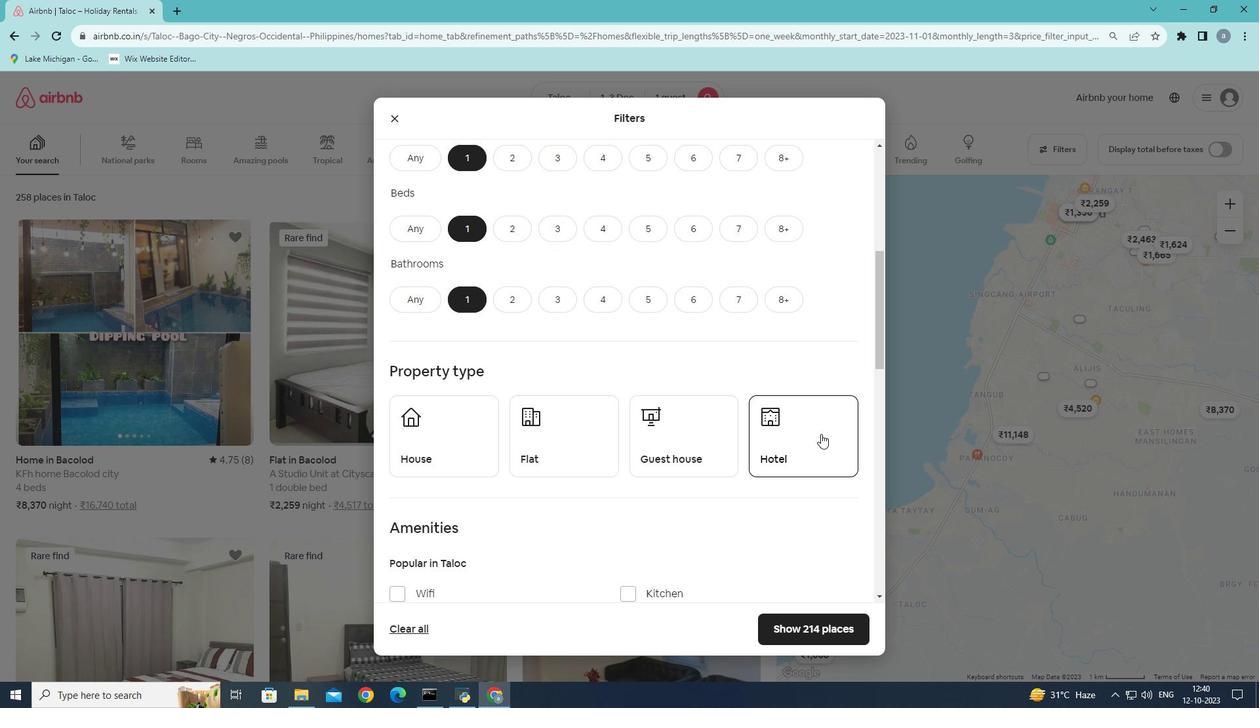 
Action: Mouse pressed left at (821, 434)
Screenshot: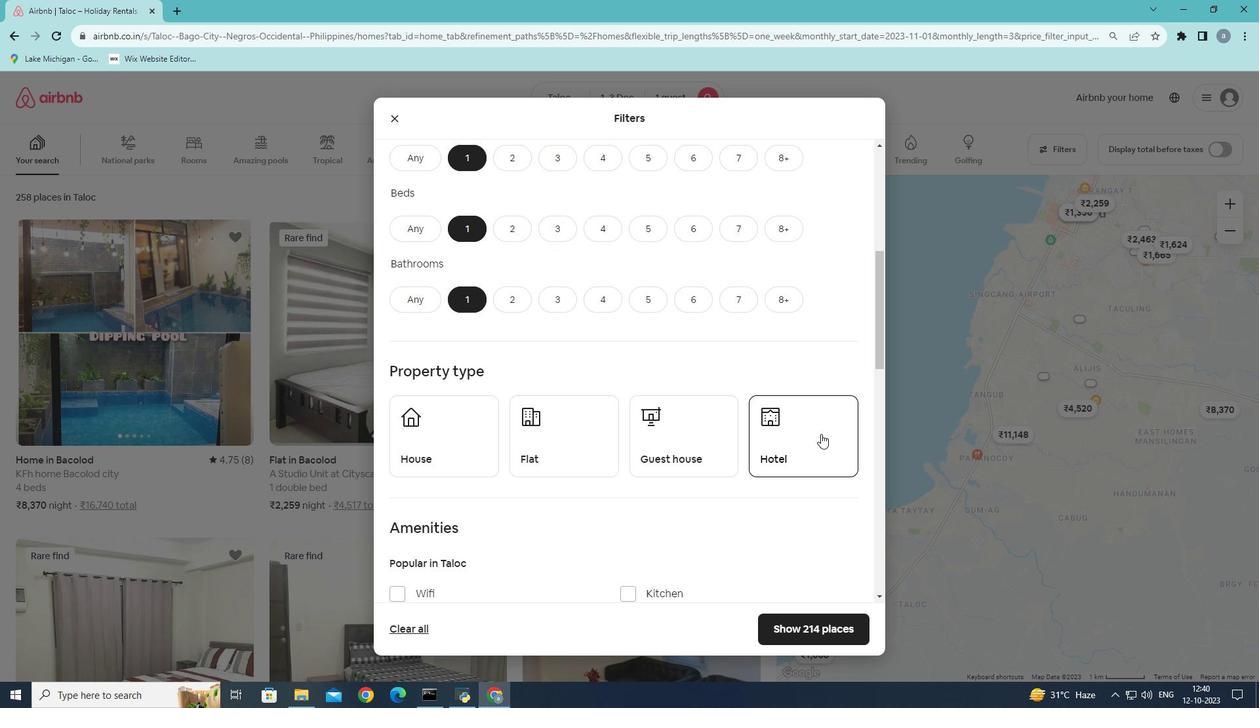 
Action: Mouse moved to (823, 459)
Screenshot: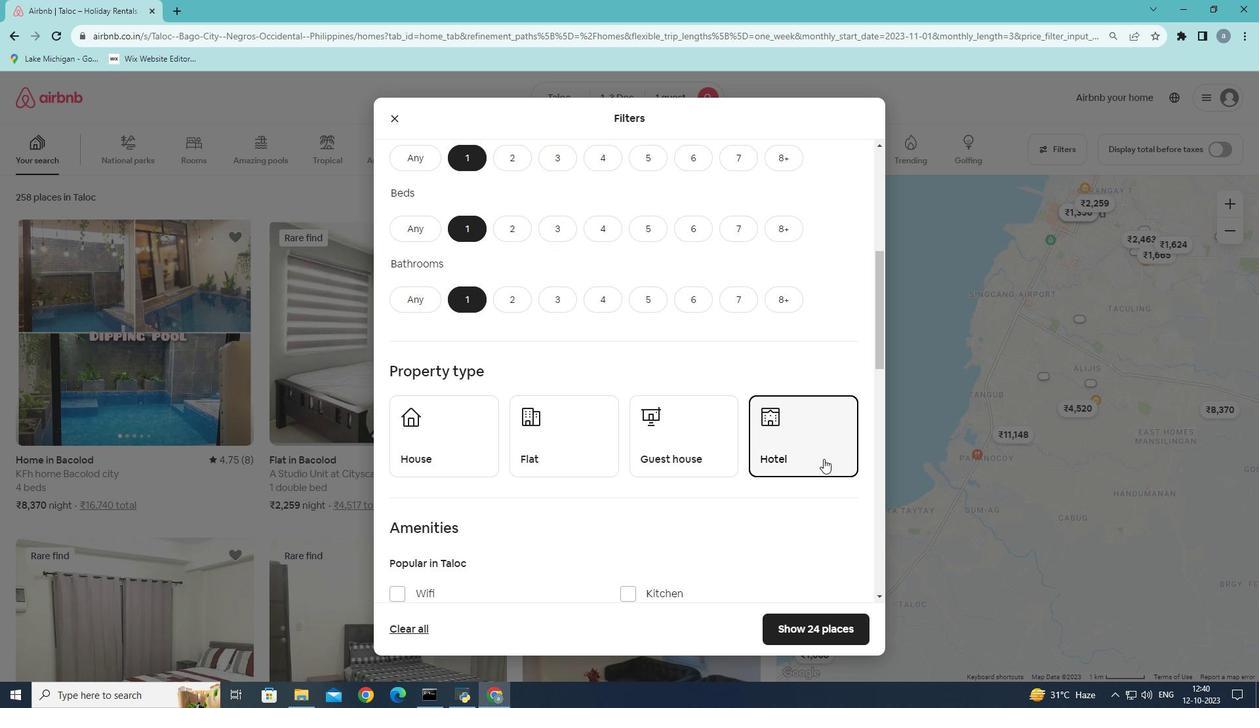
Action: Mouse scrolled (823, 458) with delta (0, 0)
Screenshot: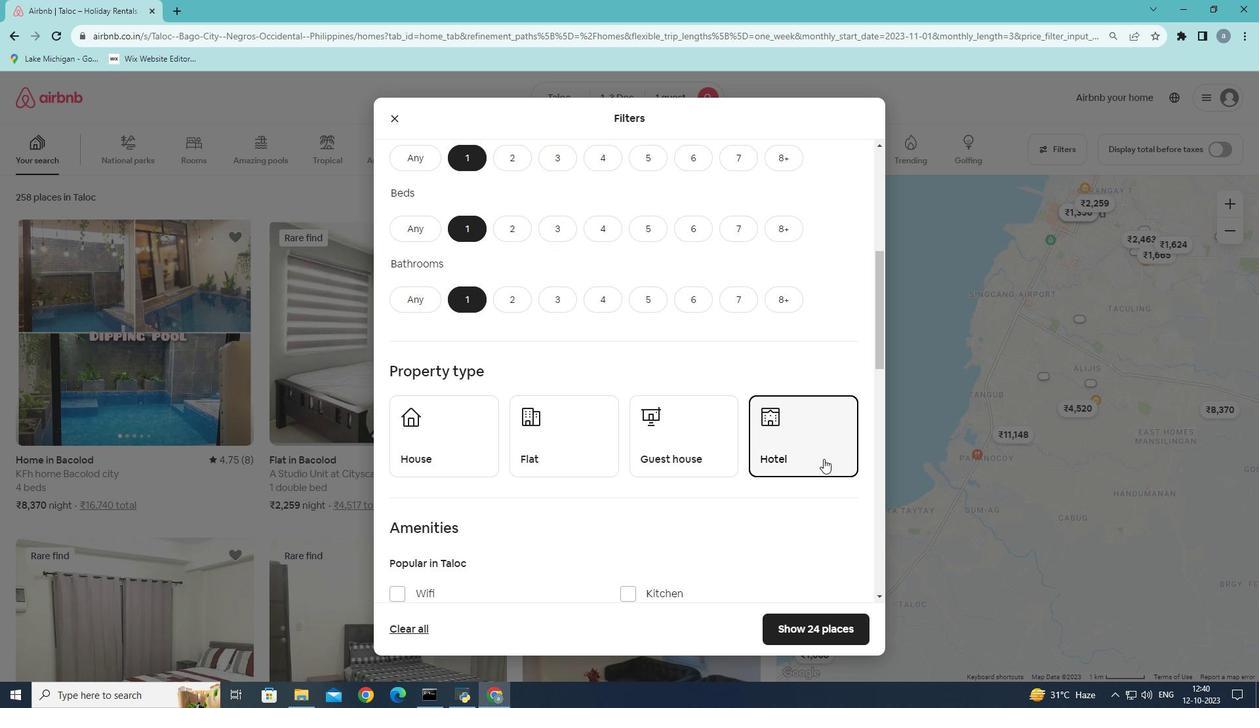 
Action: Mouse scrolled (823, 458) with delta (0, 0)
Screenshot: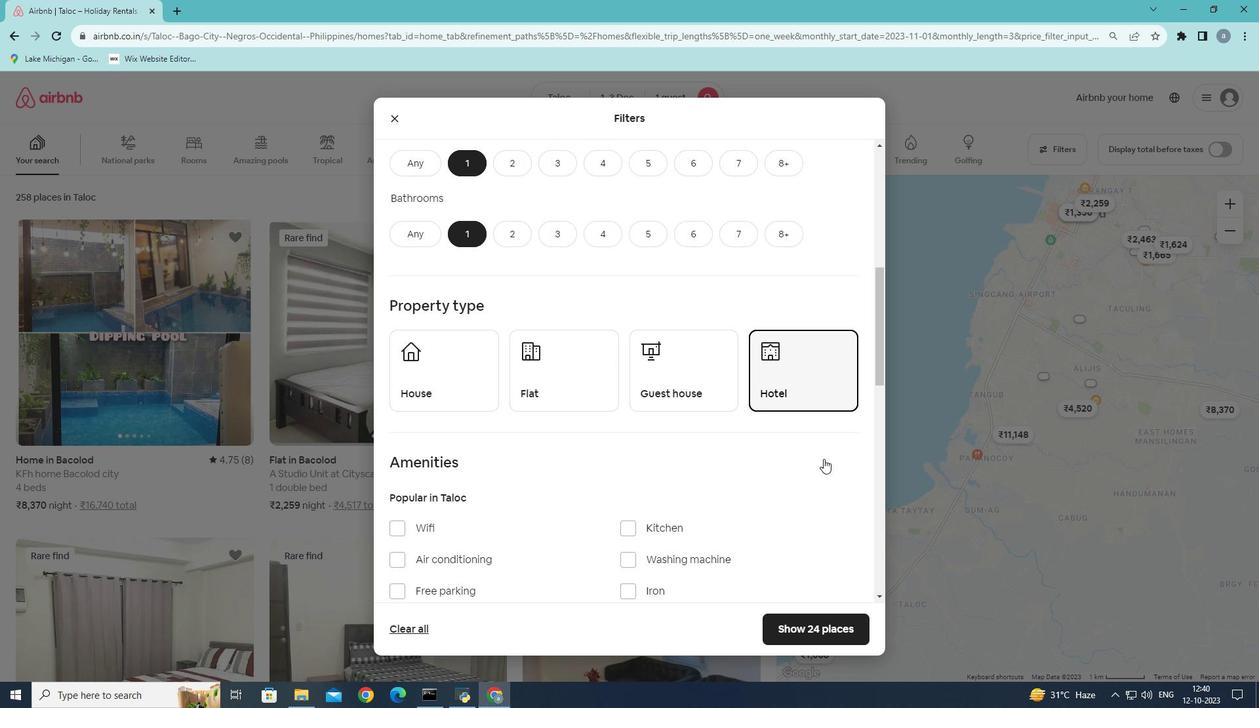 
Action: Mouse moved to (823, 459)
Screenshot: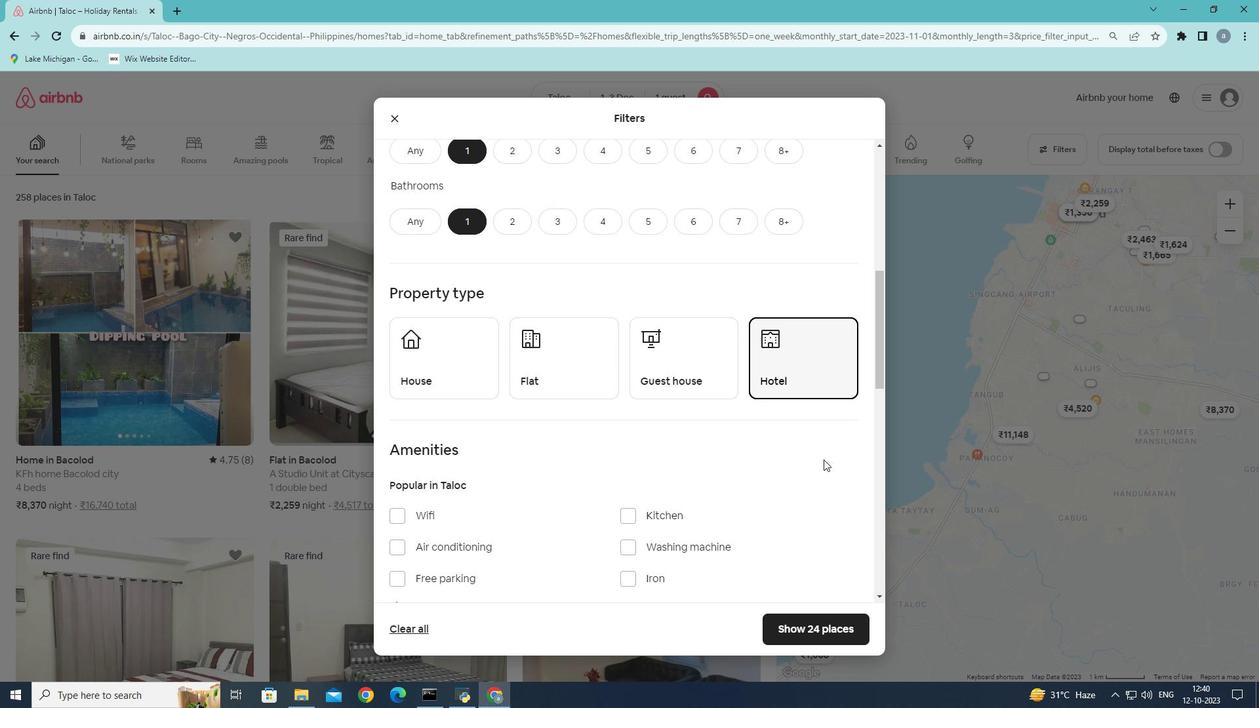 
Action: Mouse scrolled (823, 459) with delta (0, 0)
Screenshot: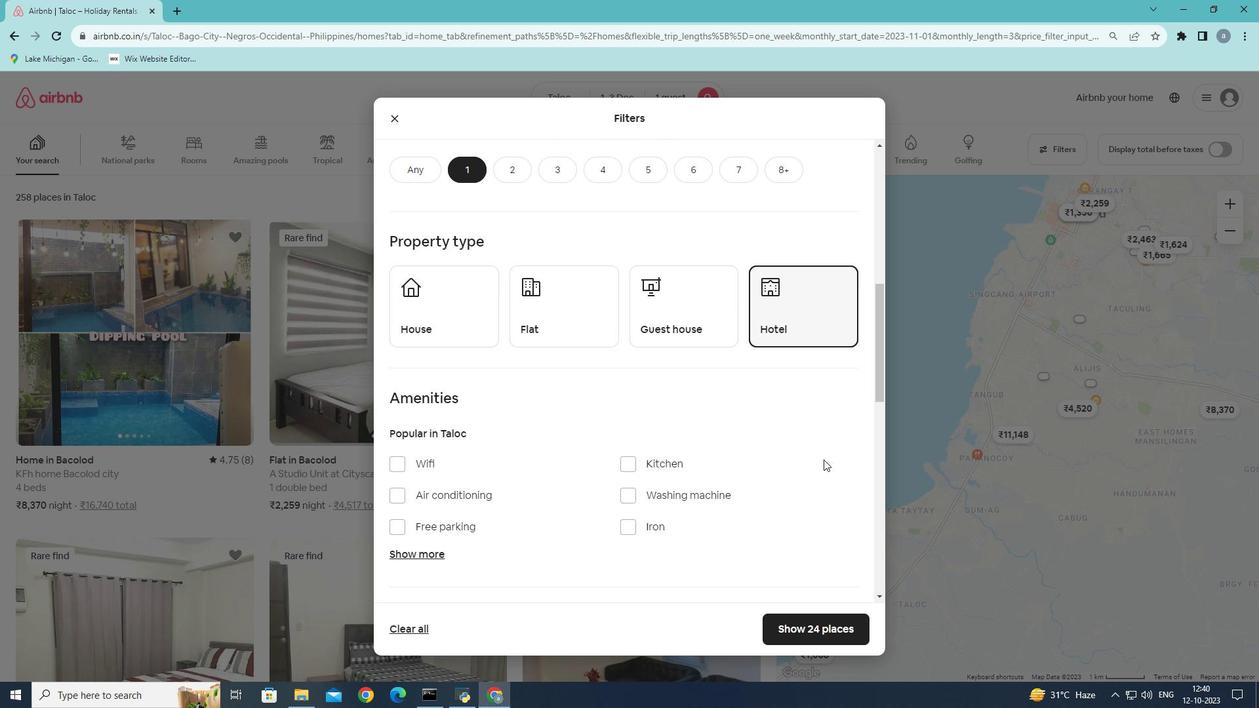 
Action: Mouse moved to (802, 632)
Screenshot: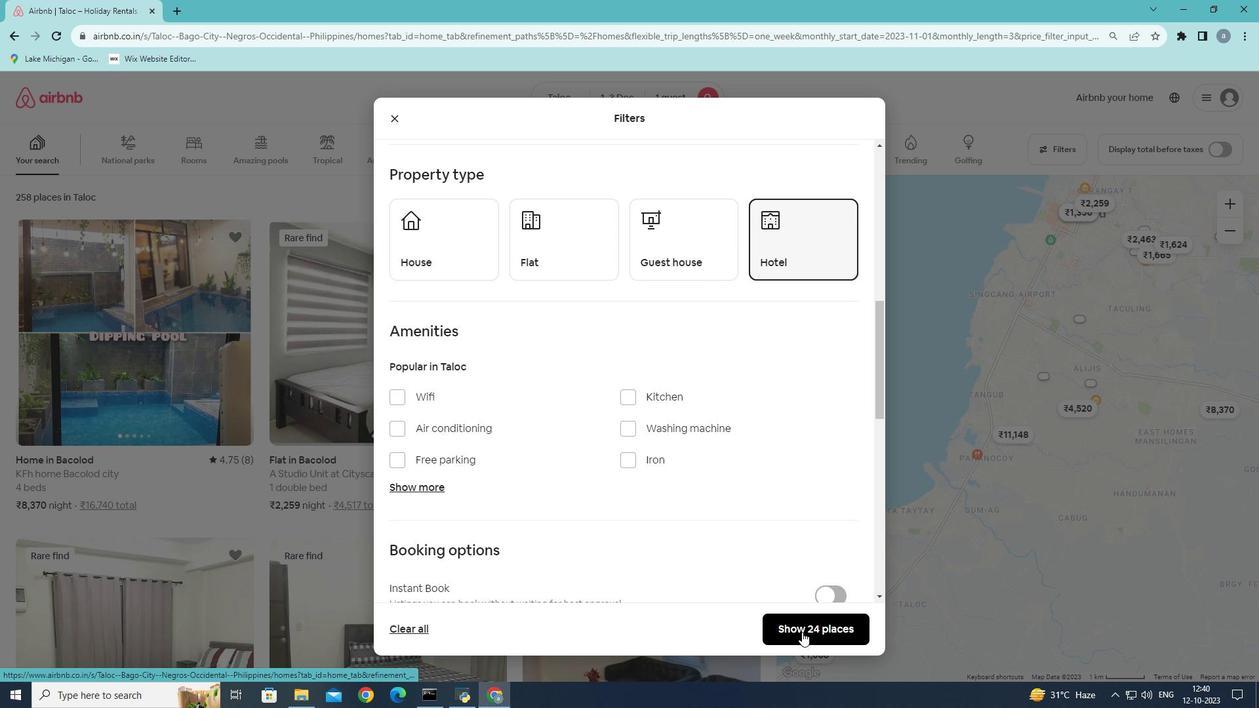 
Action: Mouse pressed left at (802, 632)
Screenshot: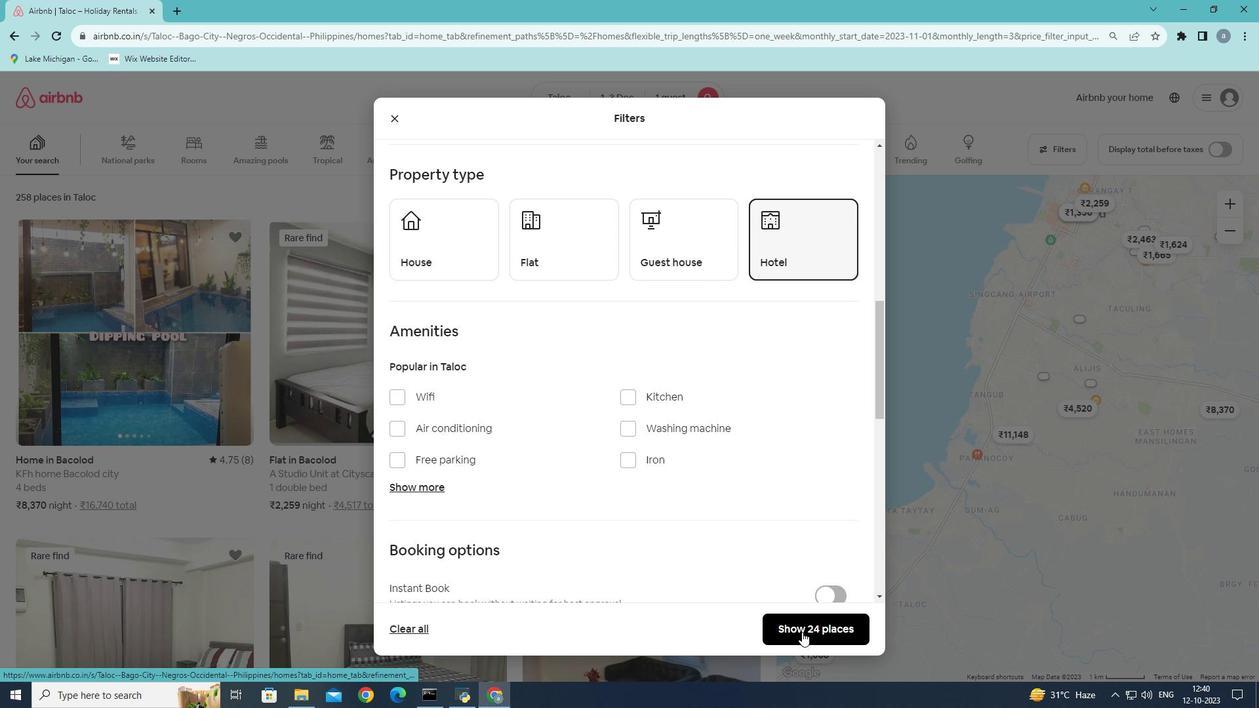
Action: Mouse moved to (321, 369)
Screenshot: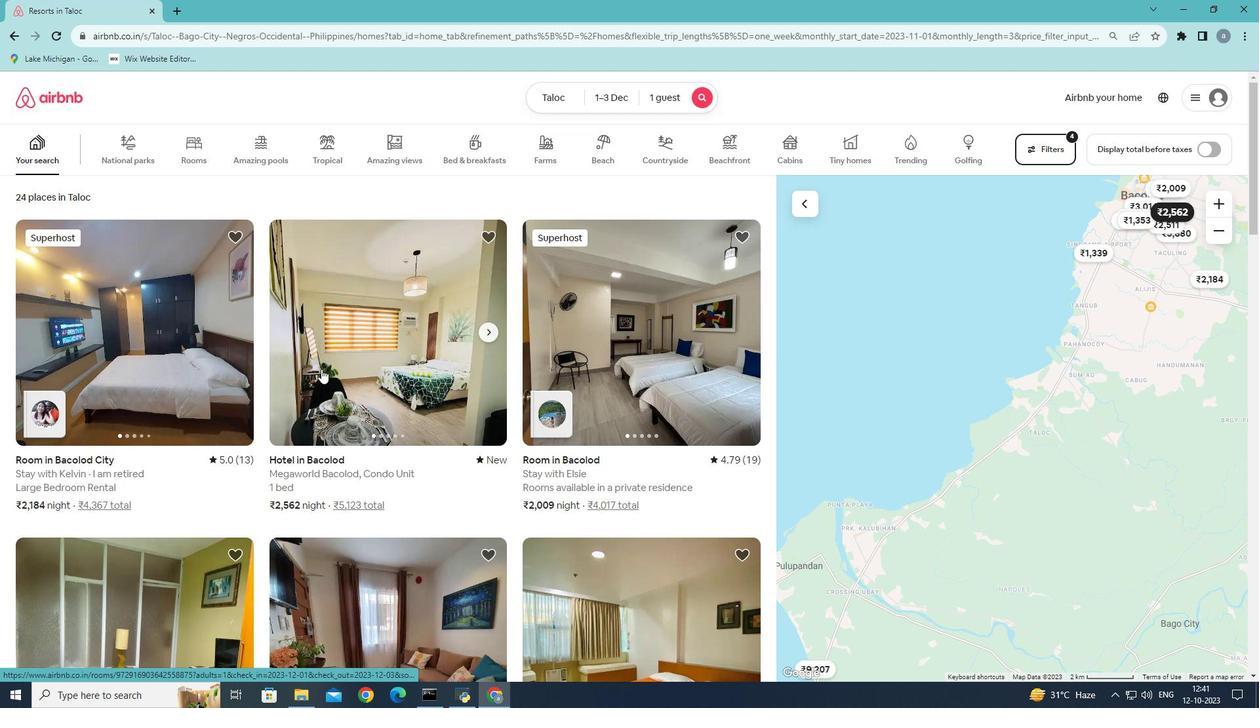 
Action: Mouse pressed left at (321, 369)
Screenshot: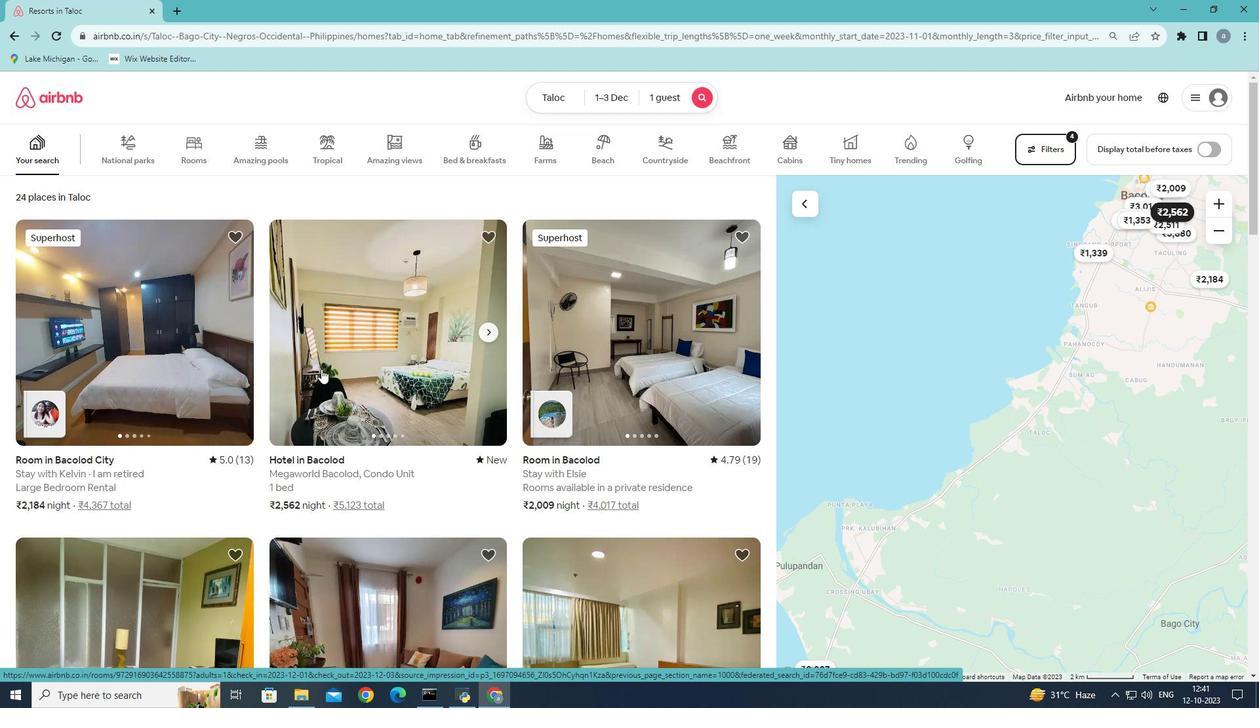 
Action: Mouse moved to (940, 488)
Screenshot: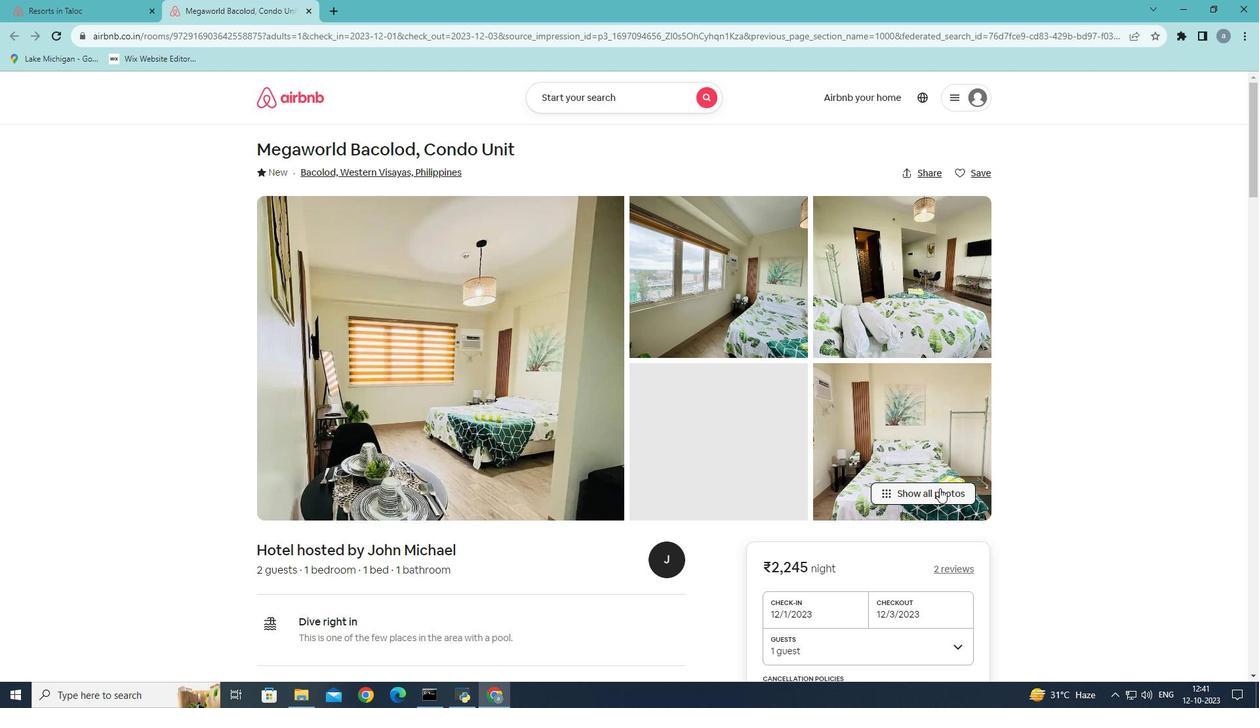 
Action: Mouse pressed left at (940, 488)
Screenshot: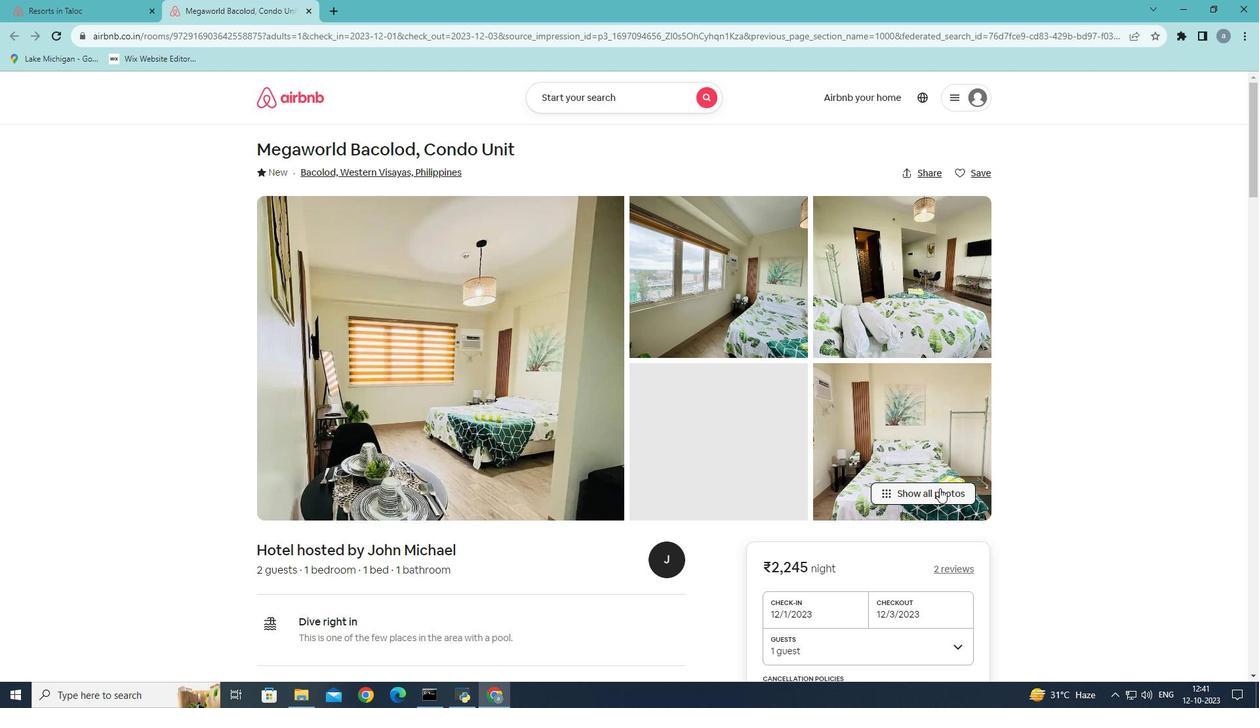 
Action: Mouse moved to (868, 492)
Screenshot: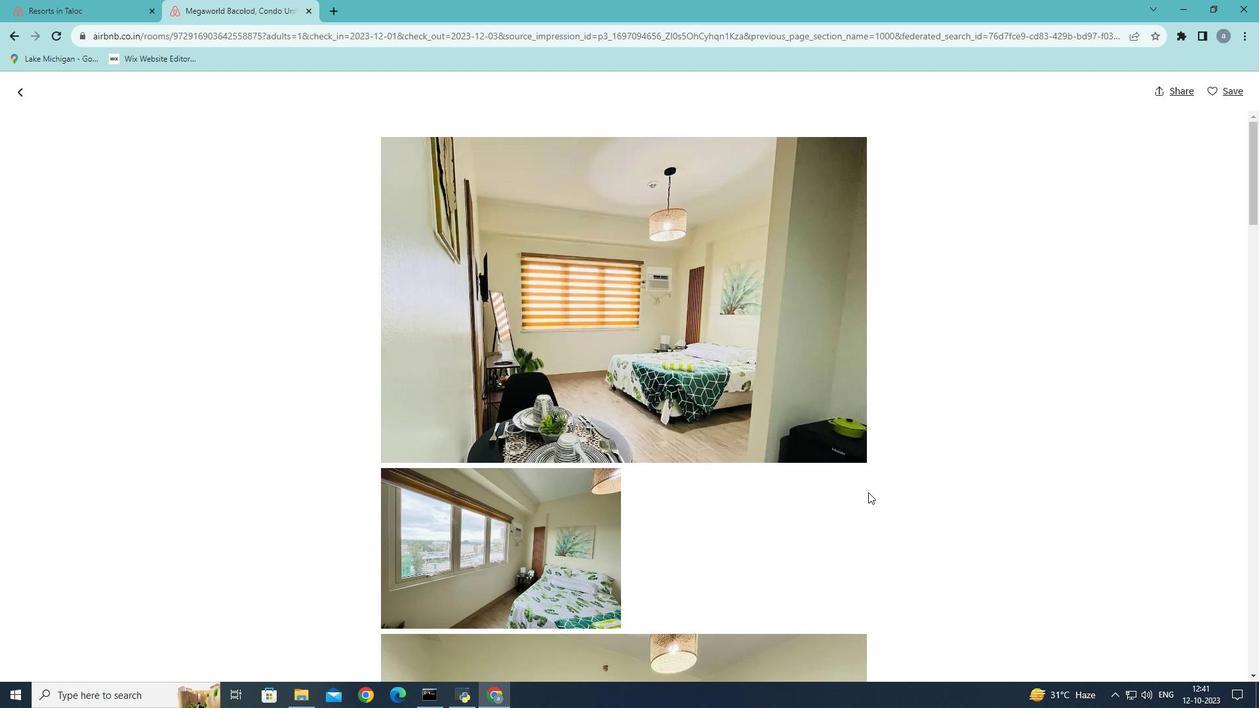 
Action: Mouse scrolled (868, 492) with delta (0, 0)
Screenshot: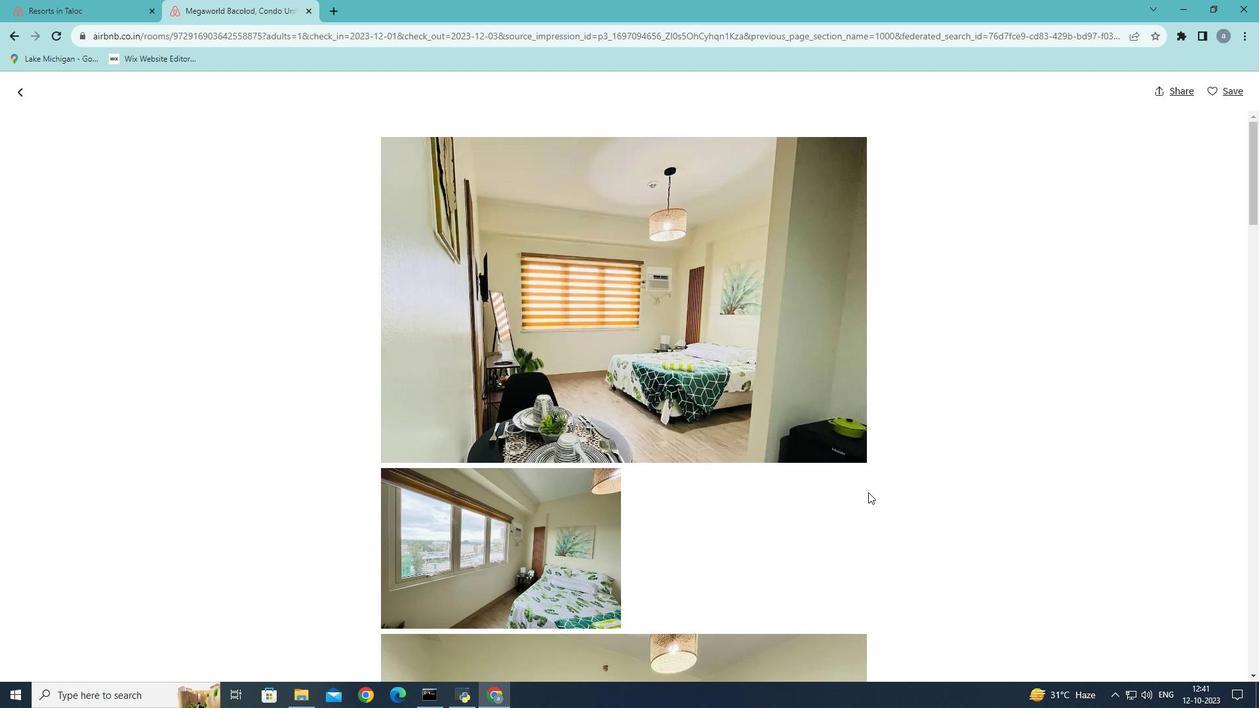 
Action: Mouse scrolled (868, 492) with delta (0, 0)
Screenshot: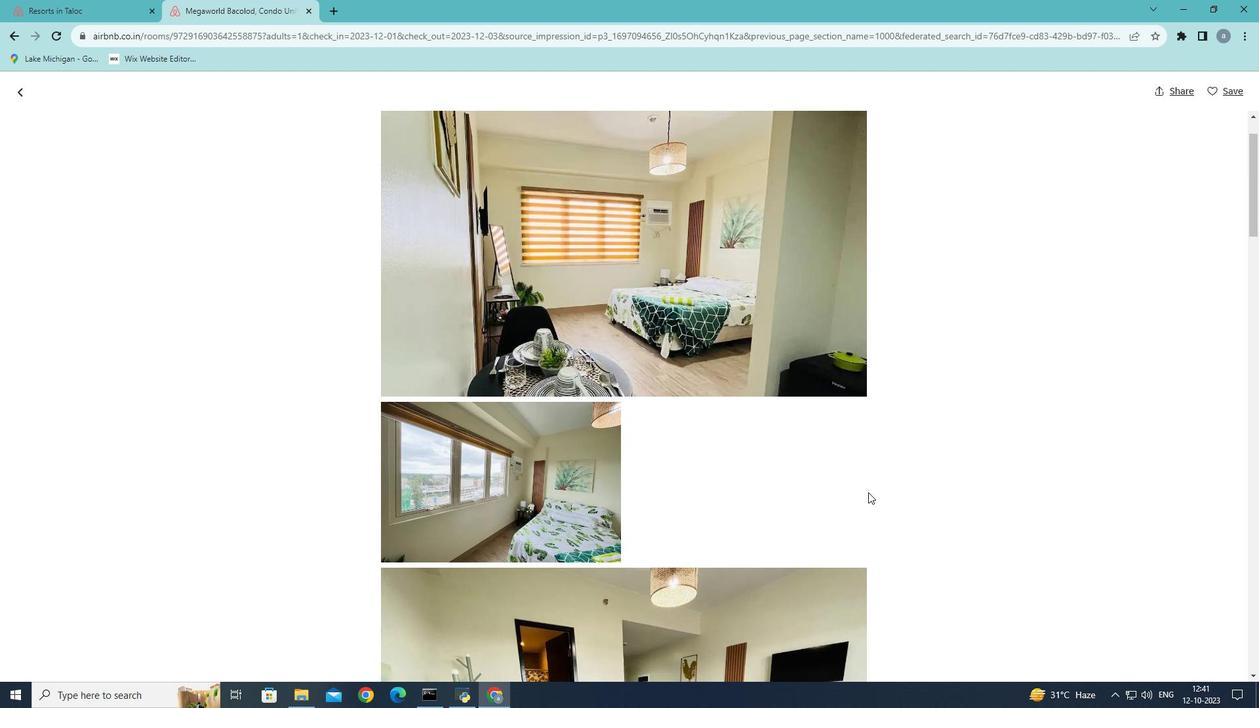 
Action: Mouse scrolled (868, 492) with delta (0, 0)
Screenshot: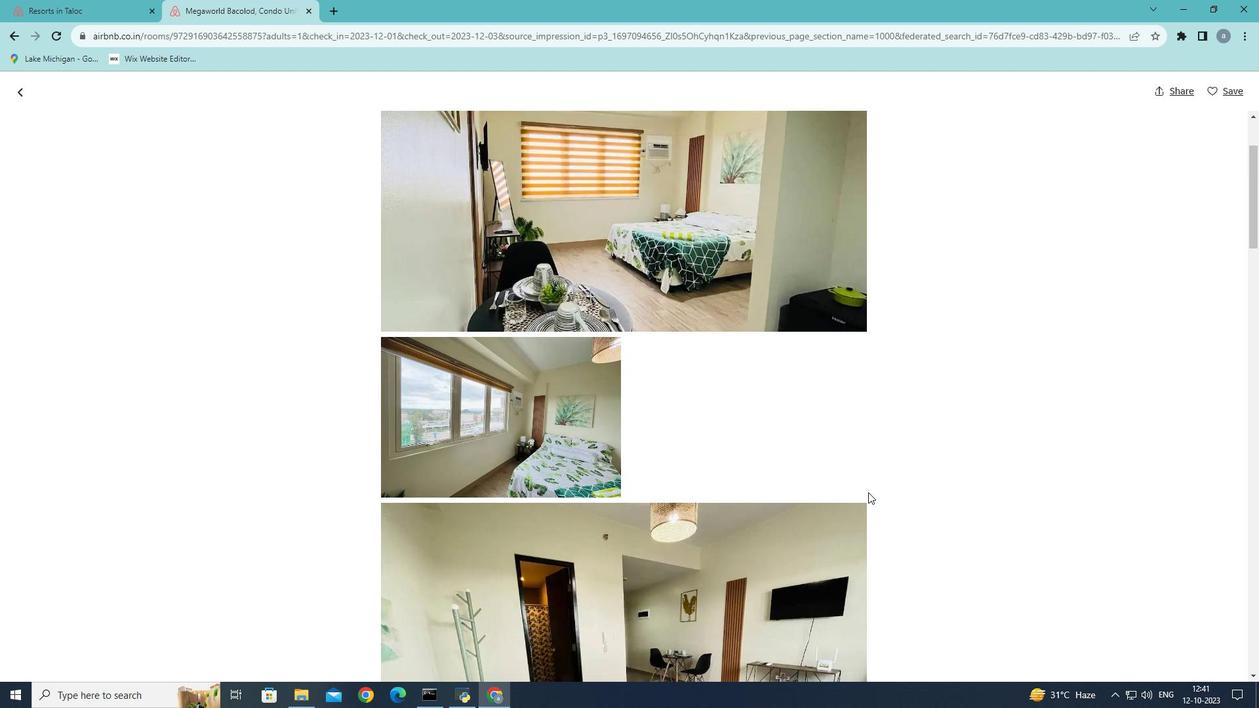 
Action: Mouse scrolled (868, 492) with delta (0, 0)
Screenshot: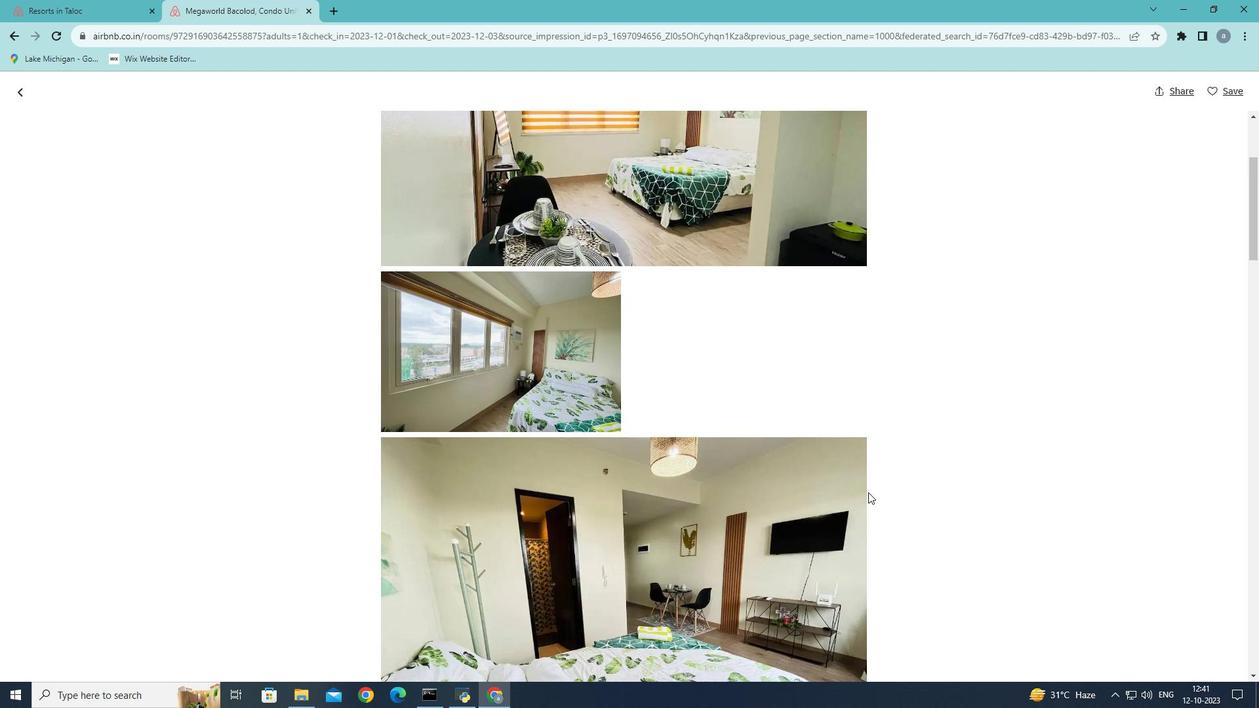 
Action: Mouse scrolled (868, 492) with delta (0, 0)
Screenshot: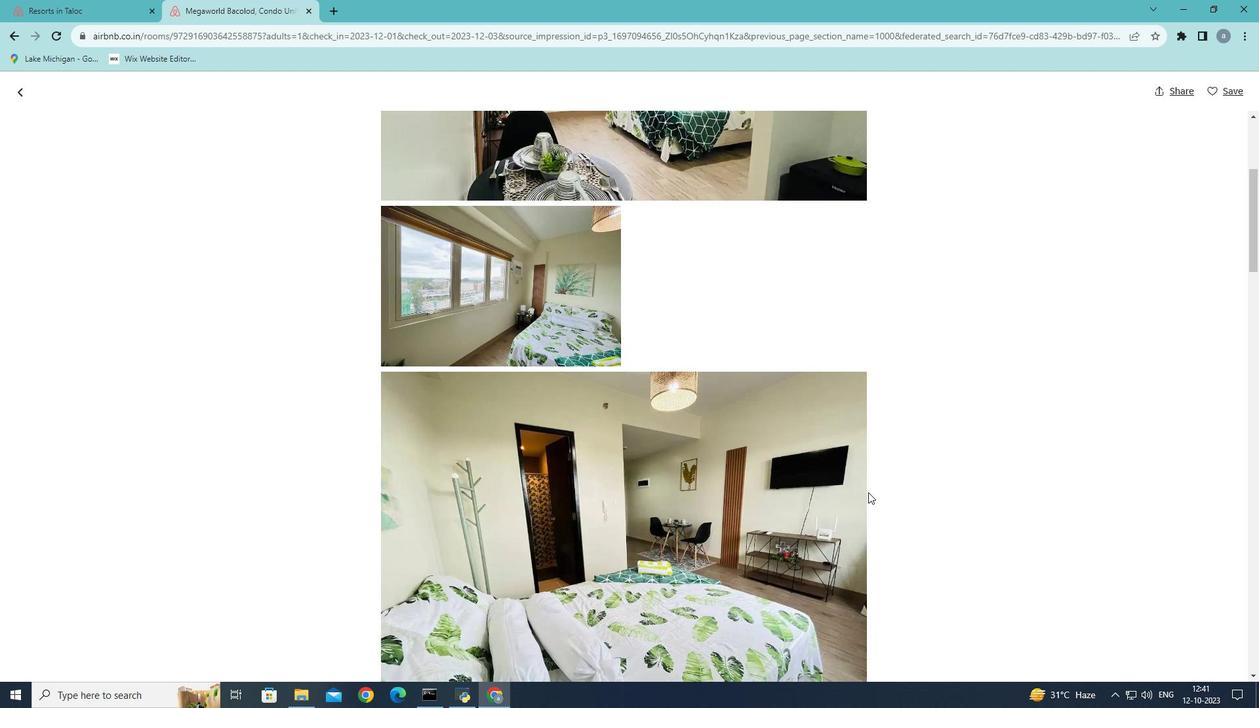 
Action: Mouse scrolled (868, 492) with delta (0, 0)
Screenshot: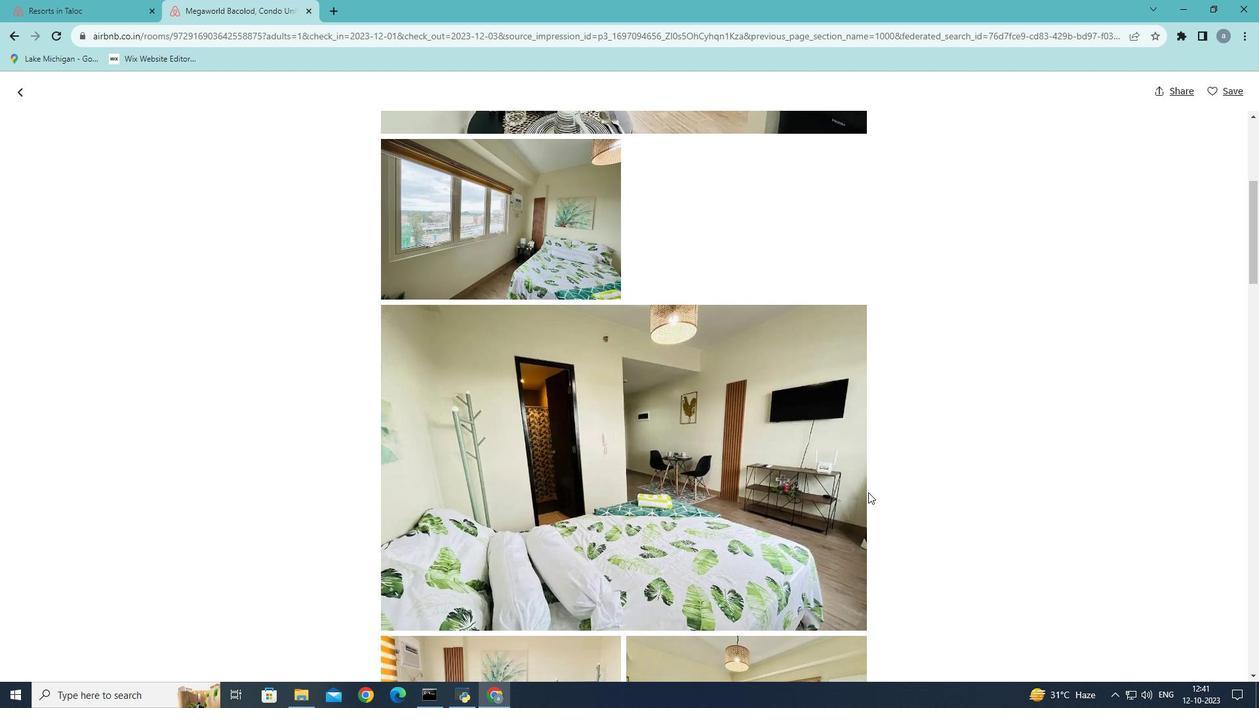 
Action: Mouse scrolled (868, 492) with delta (0, 0)
Screenshot: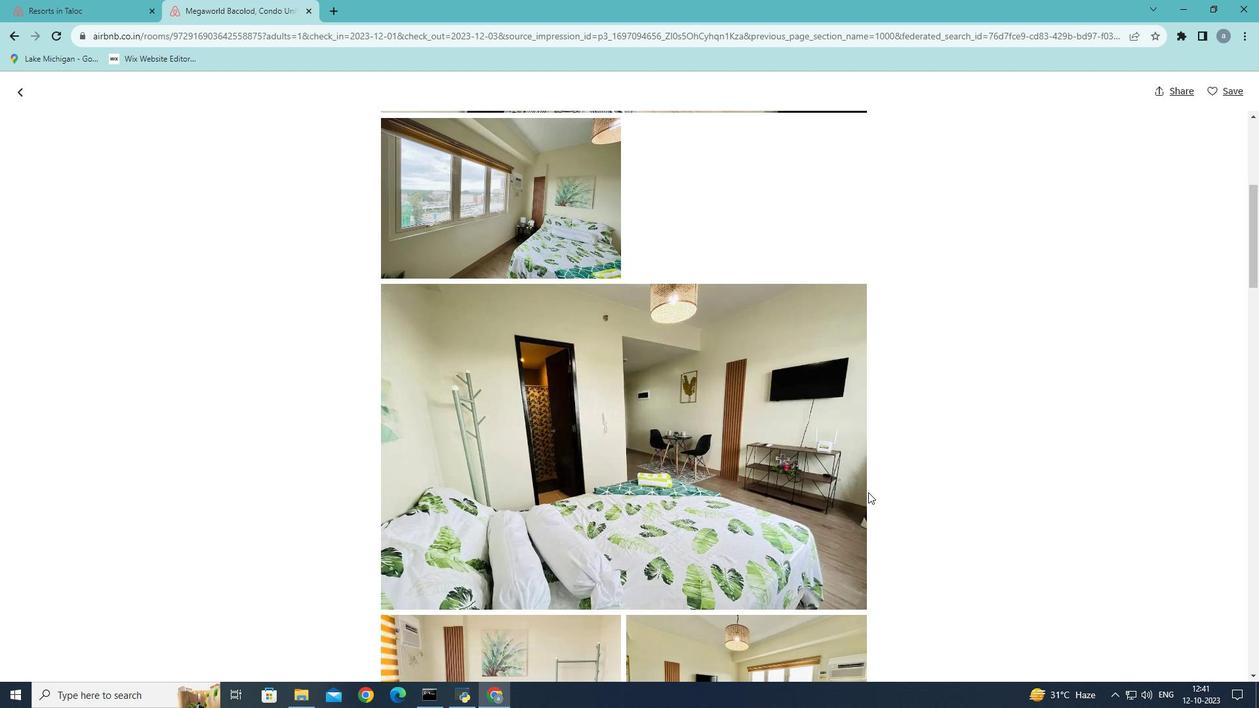 
Action: Mouse scrolled (868, 492) with delta (0, 0)
Screenshot: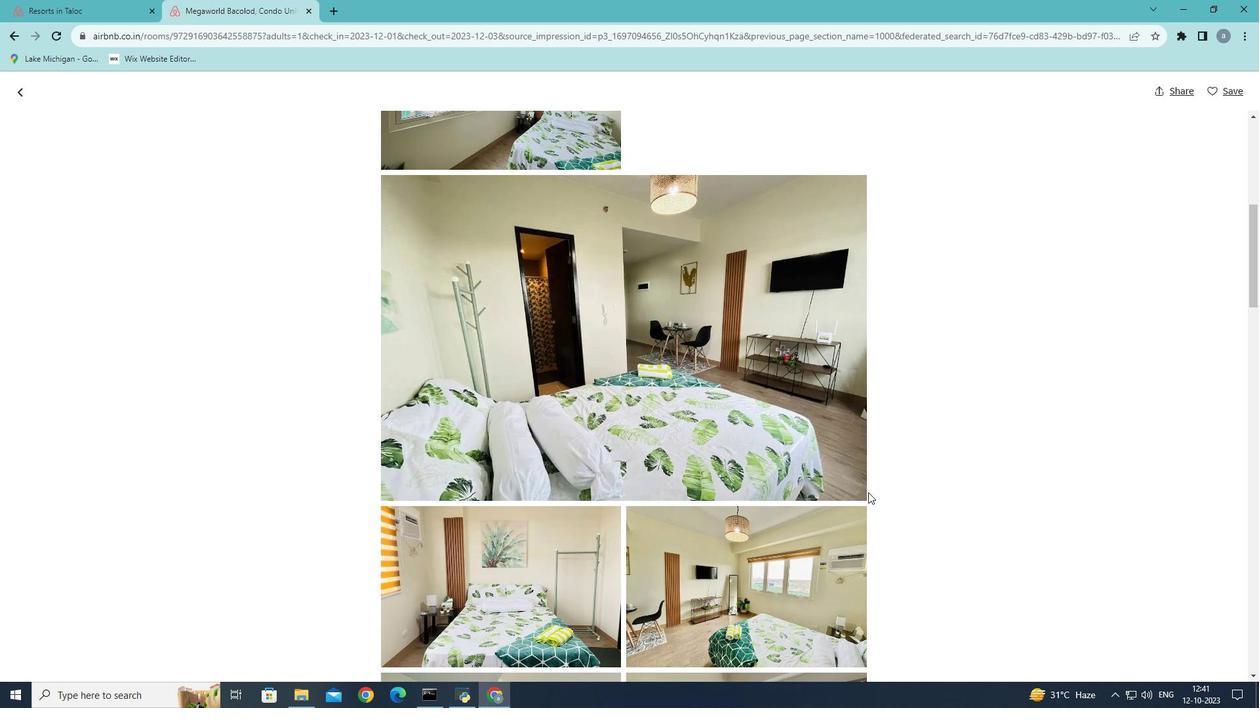 
Action: Mouse scrolled (868, 492) with delta (0, 0)
Screenshot: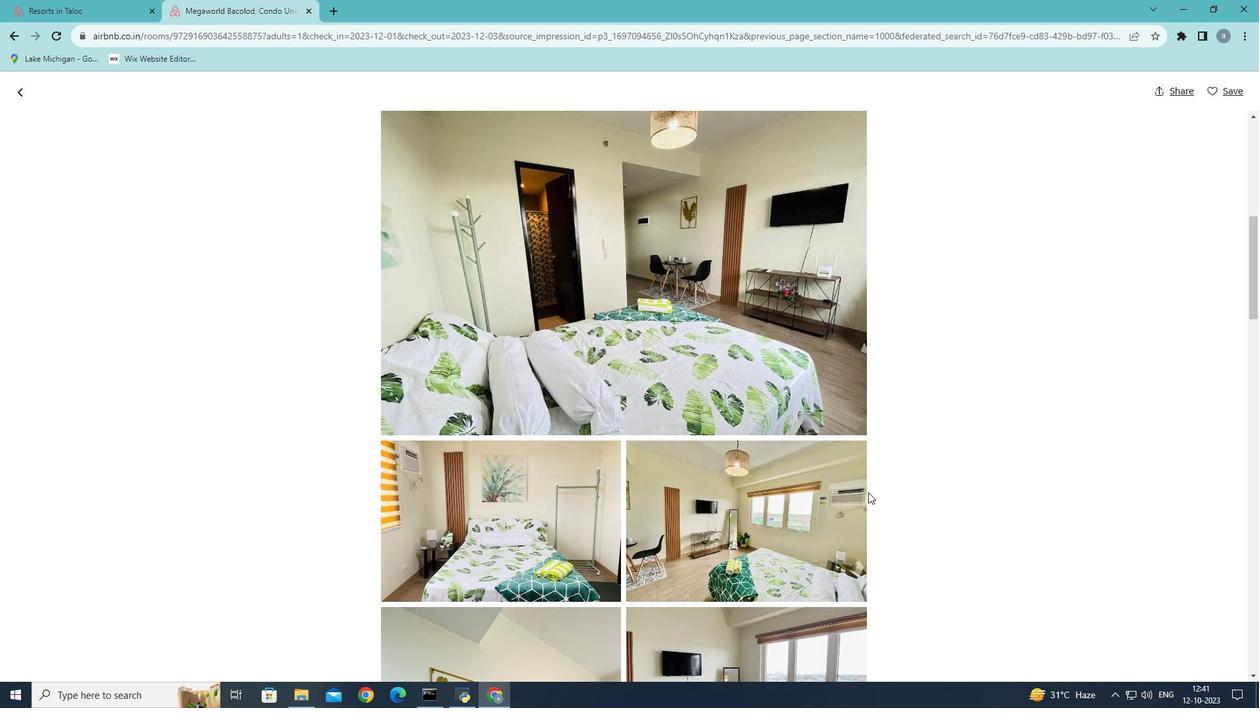 
Action: Mouse scrolled (868, 492) with delta (0, 0)
Screenshot: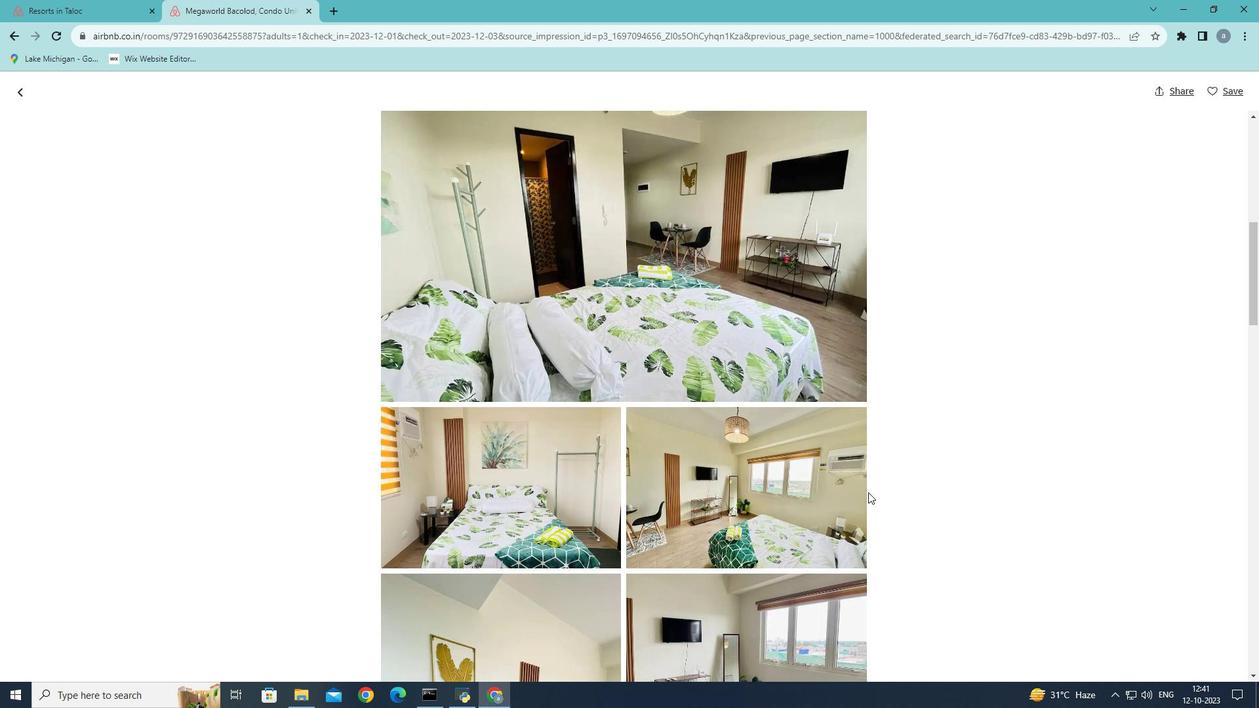 
Action: Mouse scrolled (868, 492) with delta (0, 0)
Screenshot: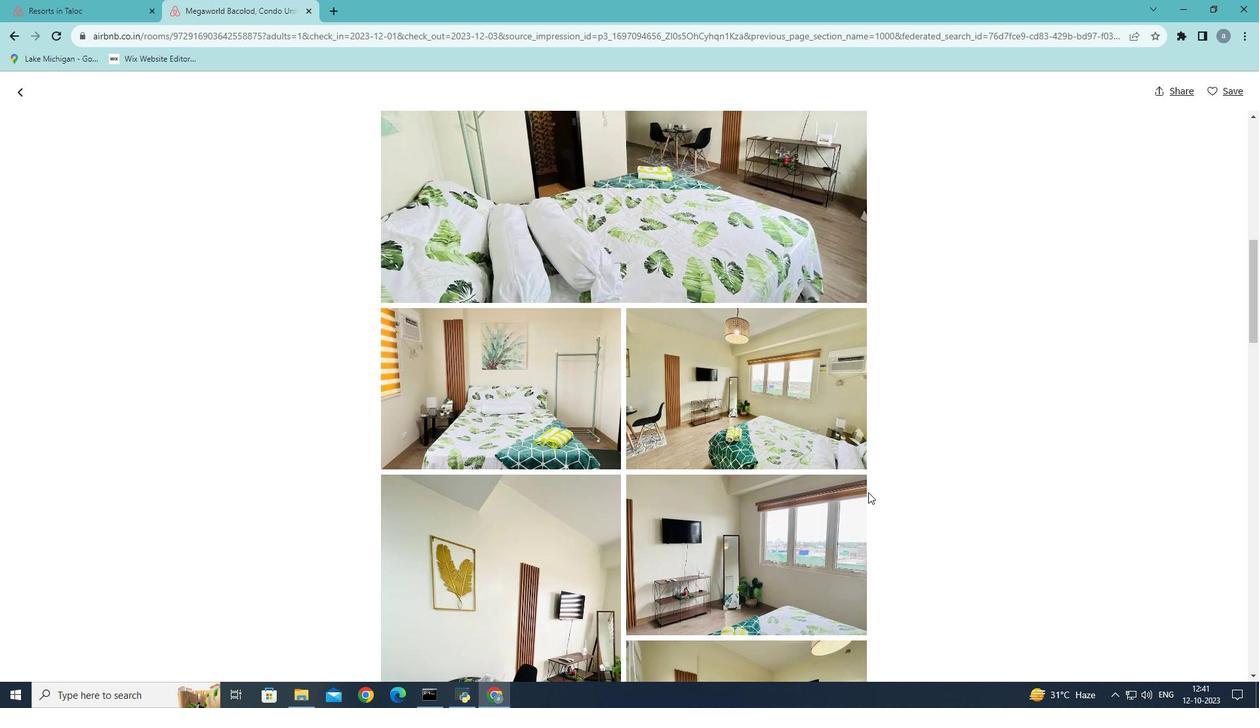 
Action: Mouse scrolled (868, 492) with delta (0, 0)
Screenshot: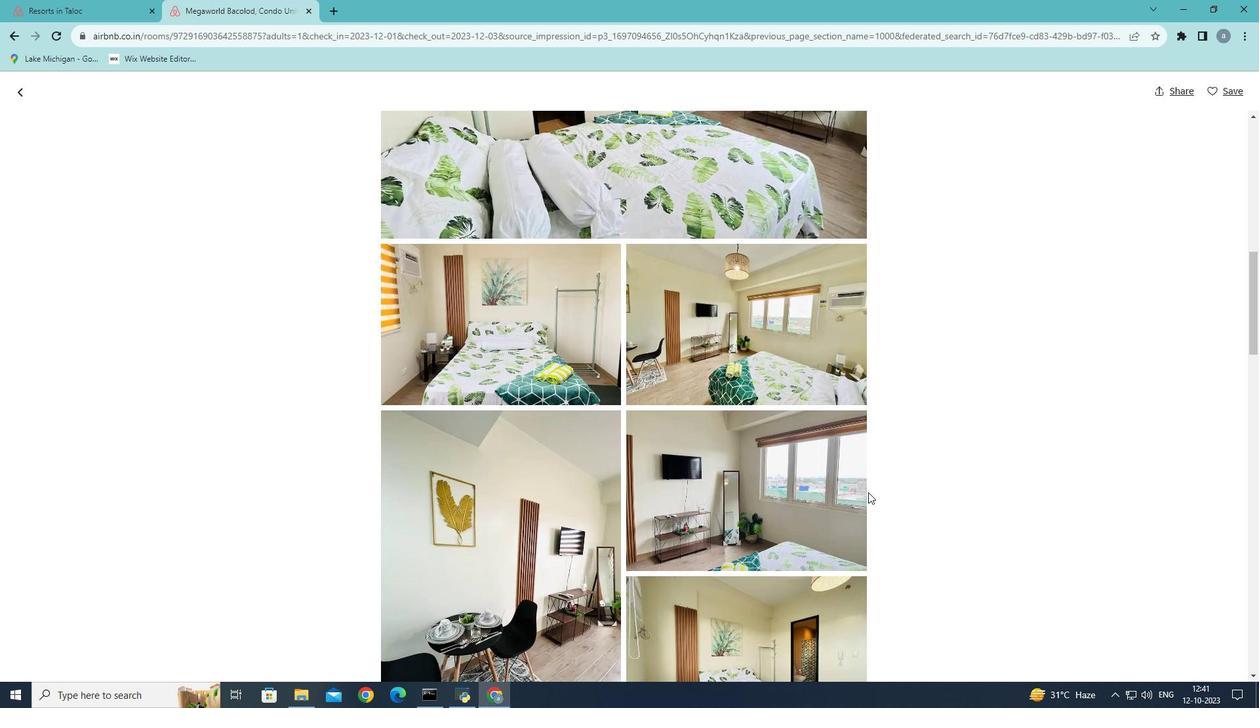 
Action: Mouse scrolled (868, 492) with delta (0, 0)
Screenshot: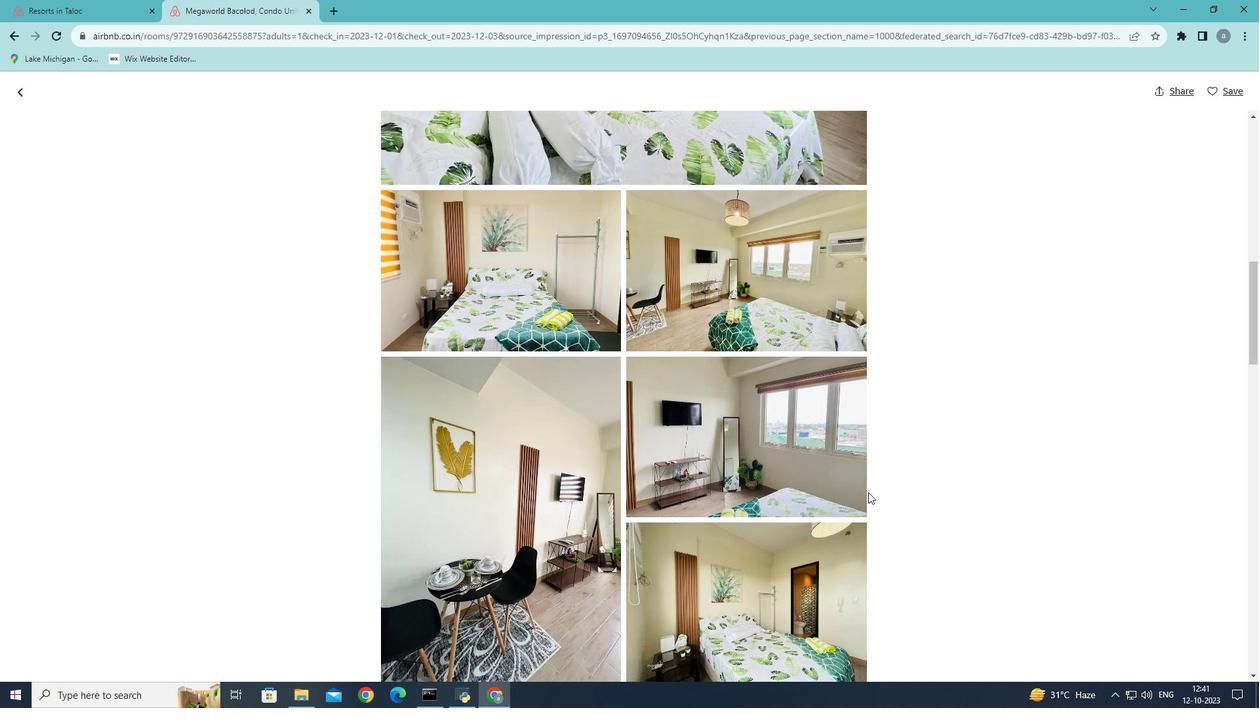 
Action: Mouse scrolled (868, 492) with delta (0, 0)
Screenshot: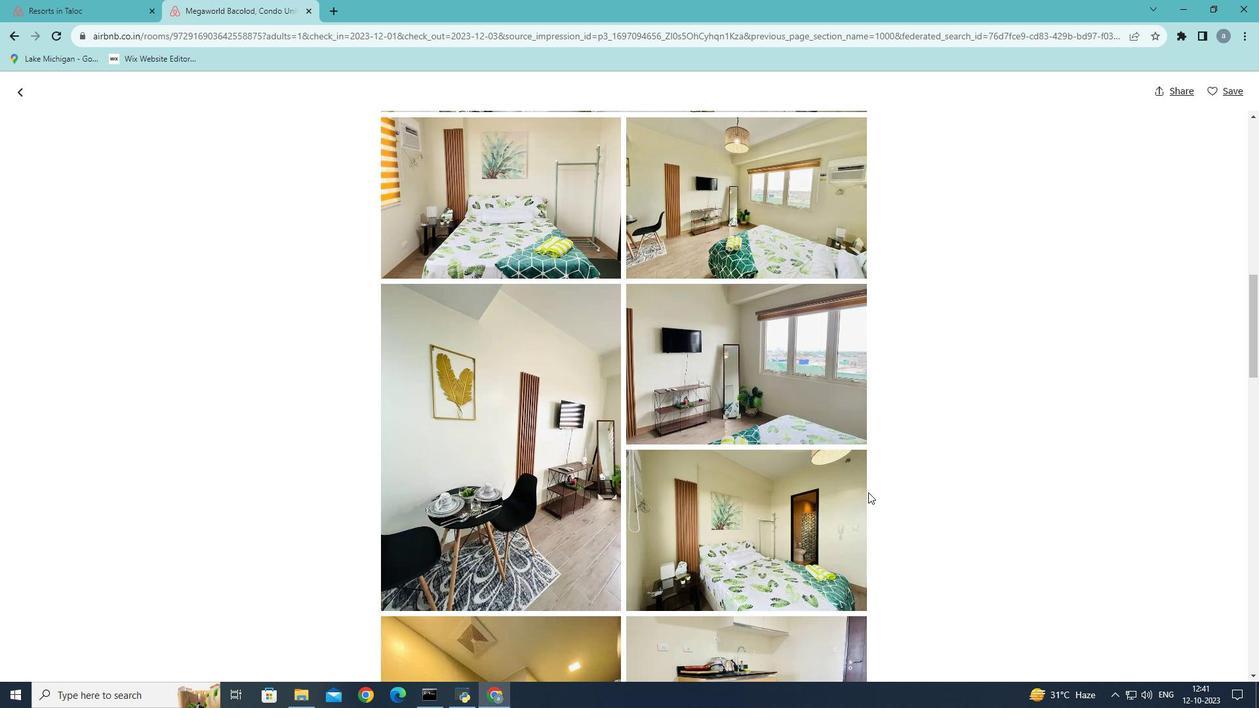 
Action: Mouse moved to (867, 493)
Screenshot: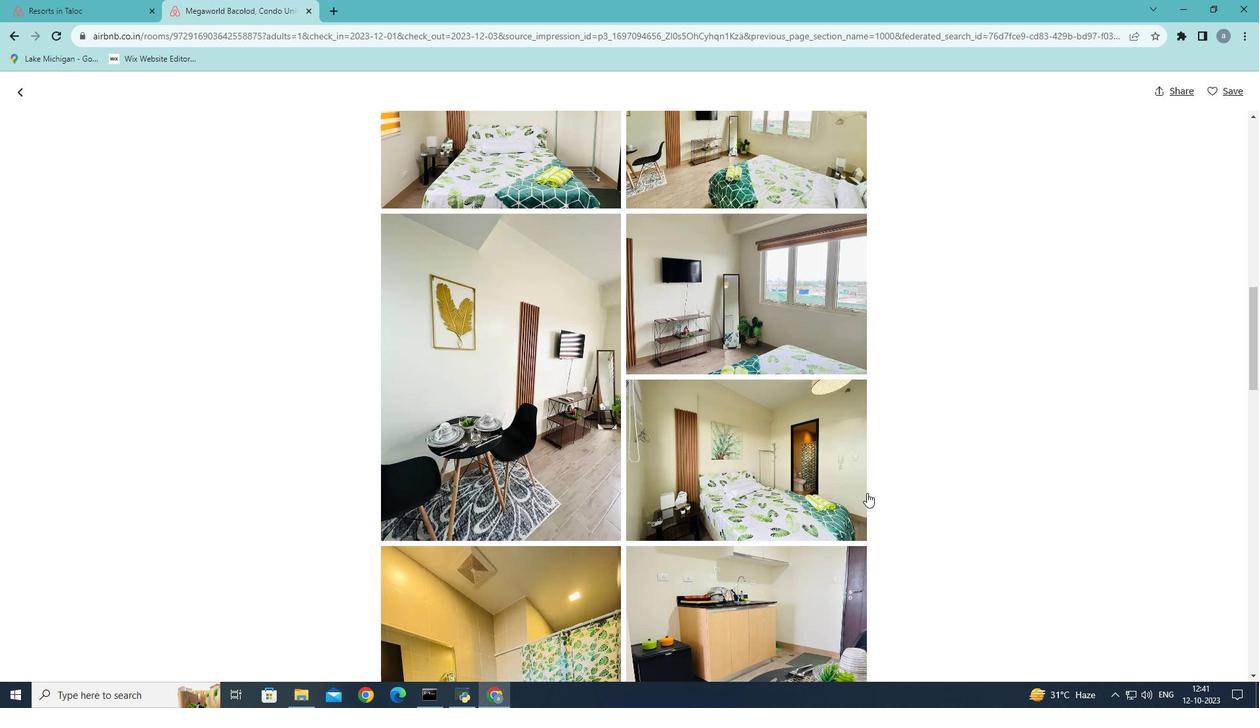
Action: Mouse scrolled (867, 492) with delta (0, 0)
Screenshot: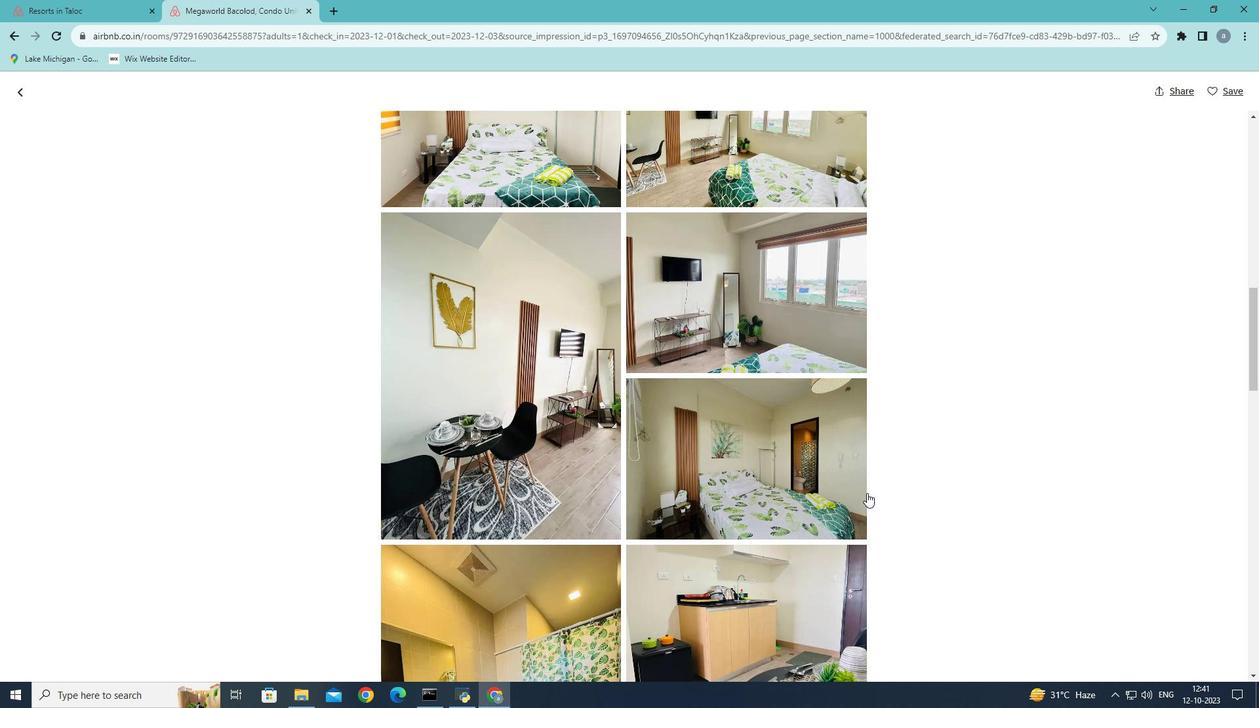 
Action: Mouse moved to (866, 493)
Screenshot: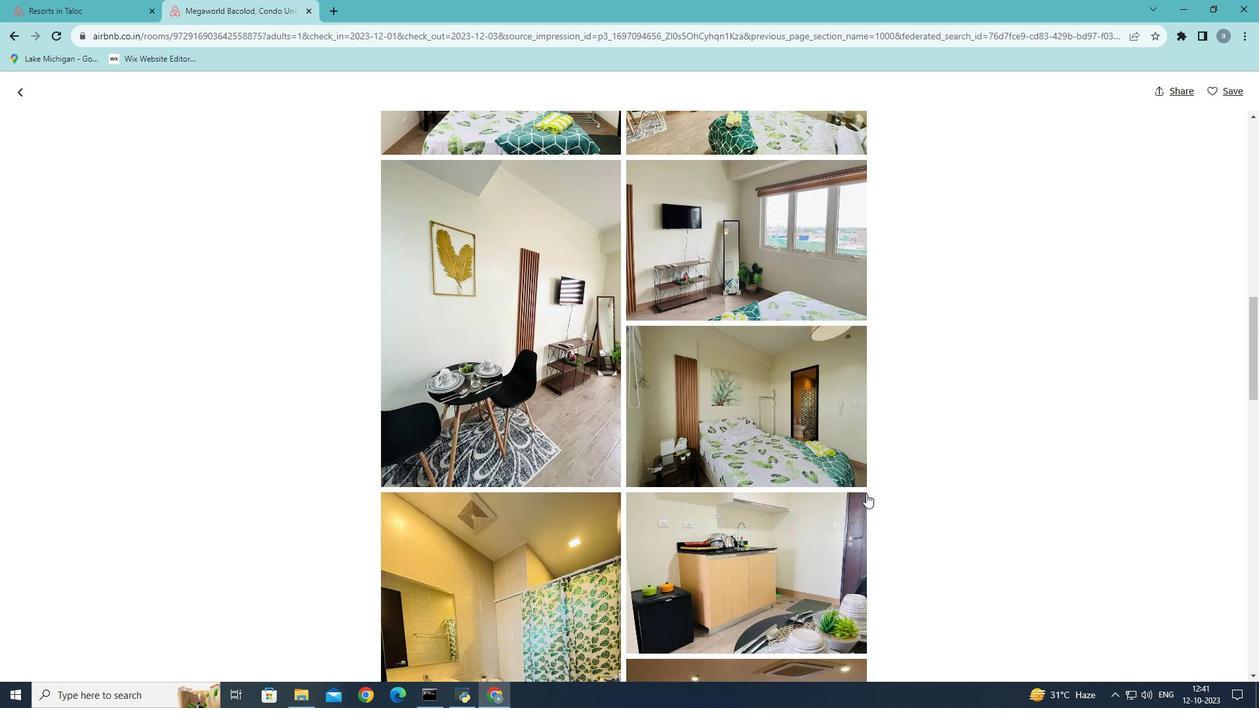 
Action: Mouse scrolled (866, 493) with delta (0, 0)
Screenshot: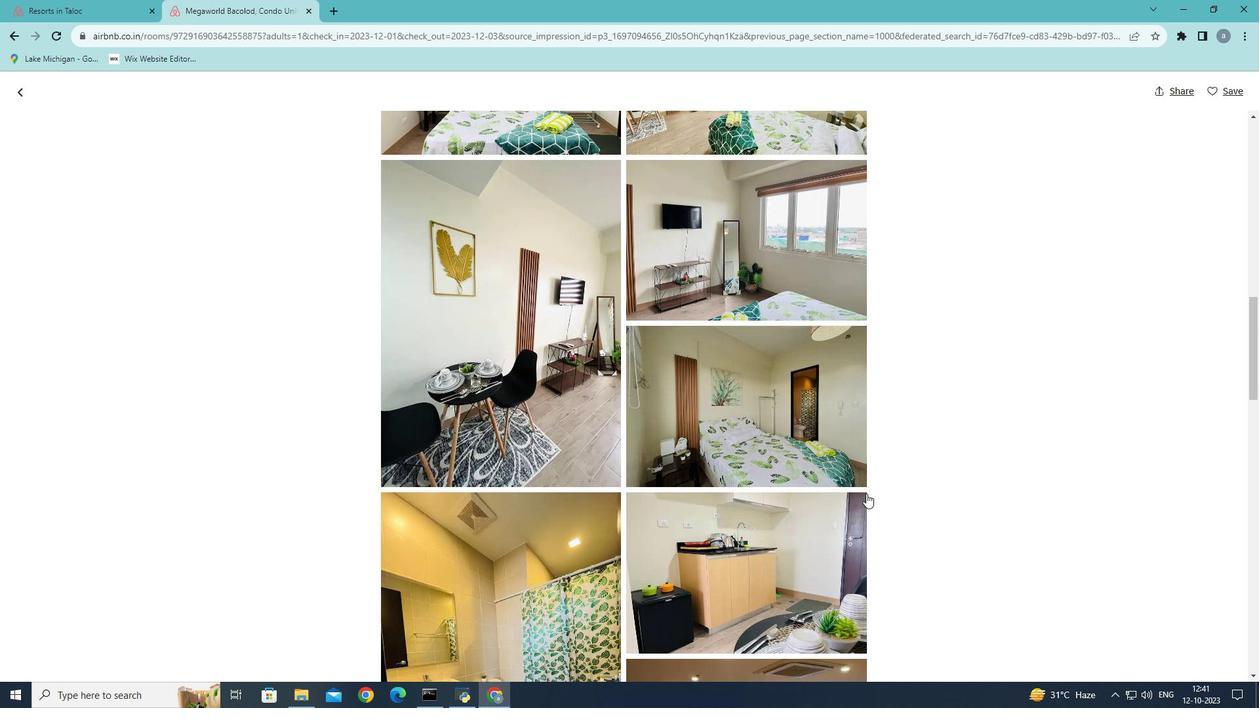 
Action: Mouse scrolled (866, 493) with delta (0, 0)
Screenshot: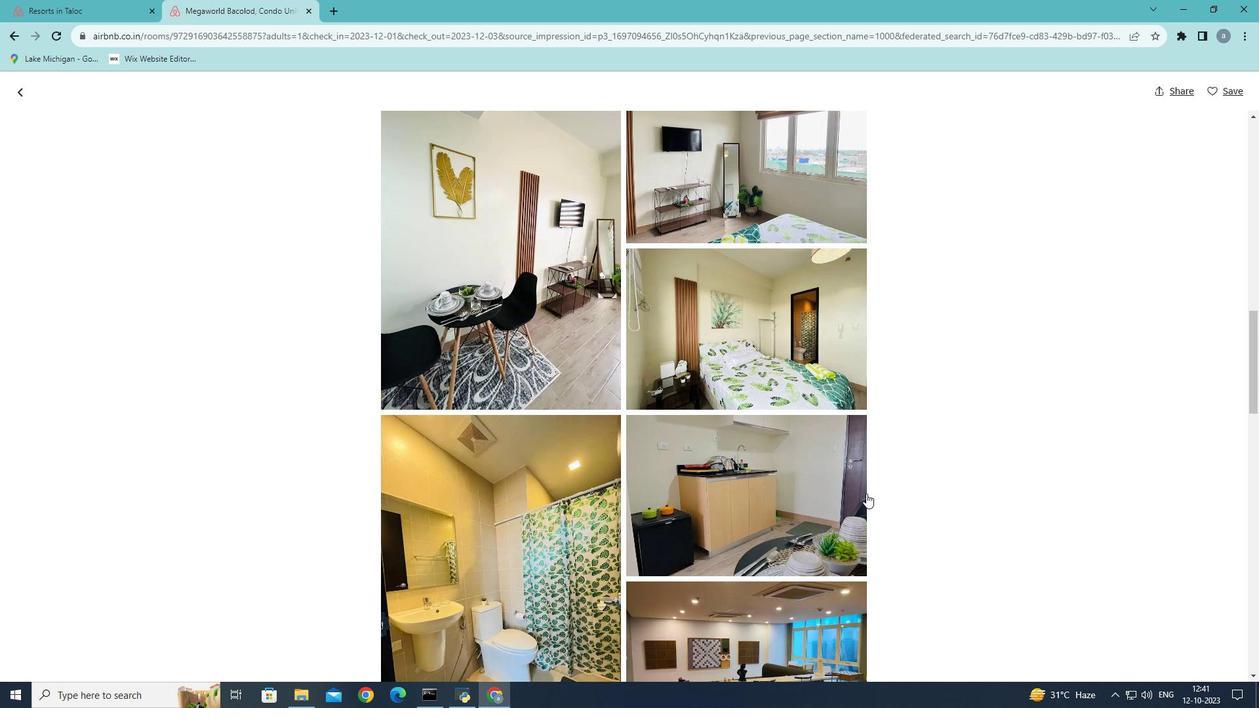 
Action: Mouse moved to (866, 495)
Screenshot: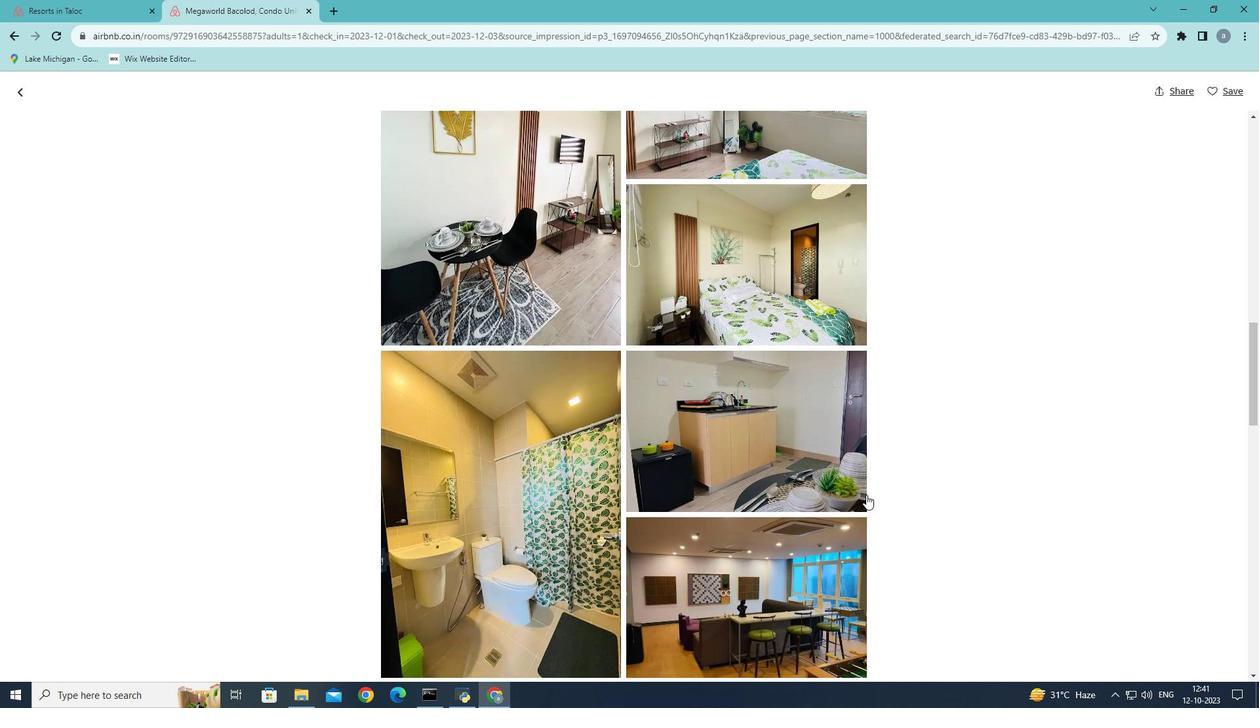
Action: Mouse scrolled (866, 494) with delta (0, 0)
Screenshot: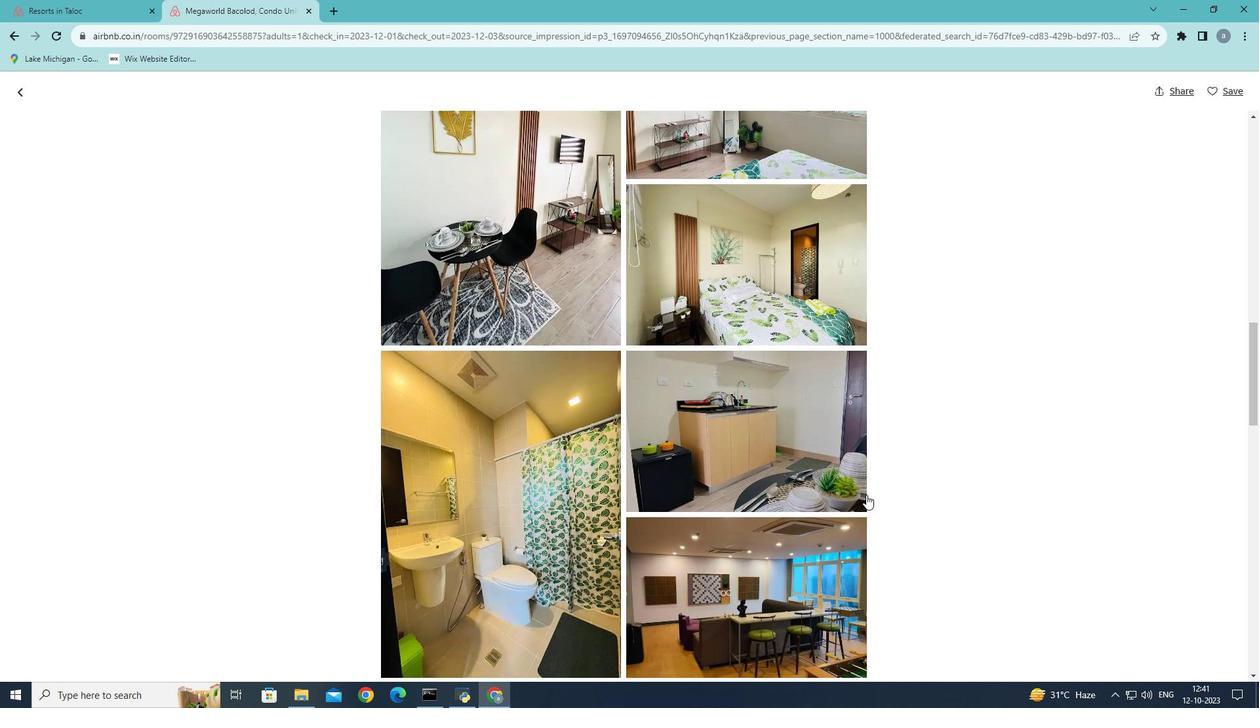 
Action: Mouse moved to (865, 495)
Screenshot: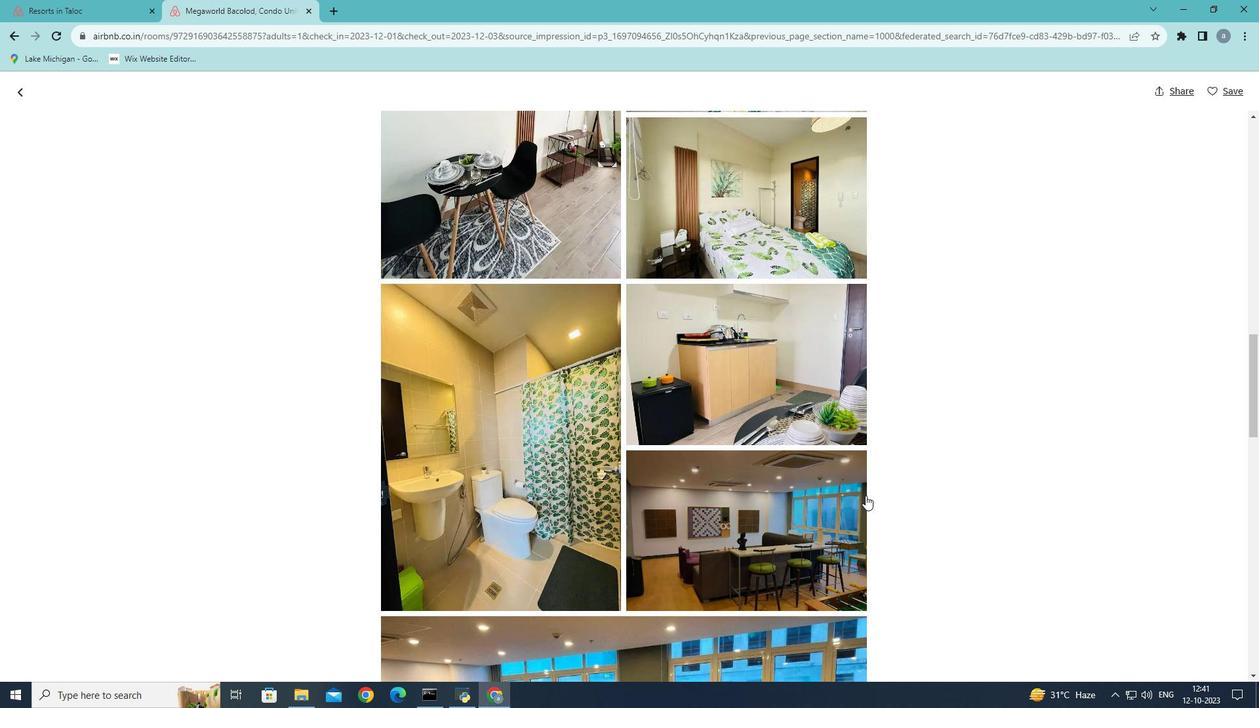 
Action: Mouse scrolled (865, 495) with delta (0, 0)
Screenshot: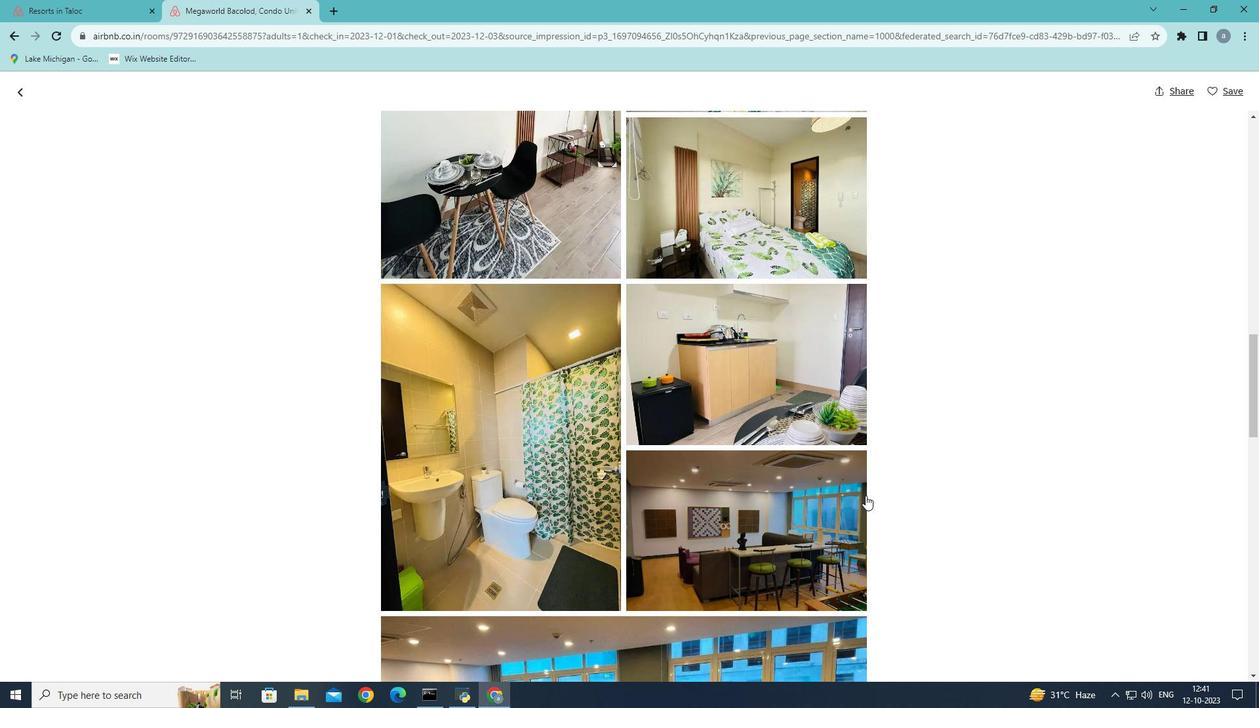 
Action: Mouse scrolled (865, 495) with delta (0, 0)
Screenshot: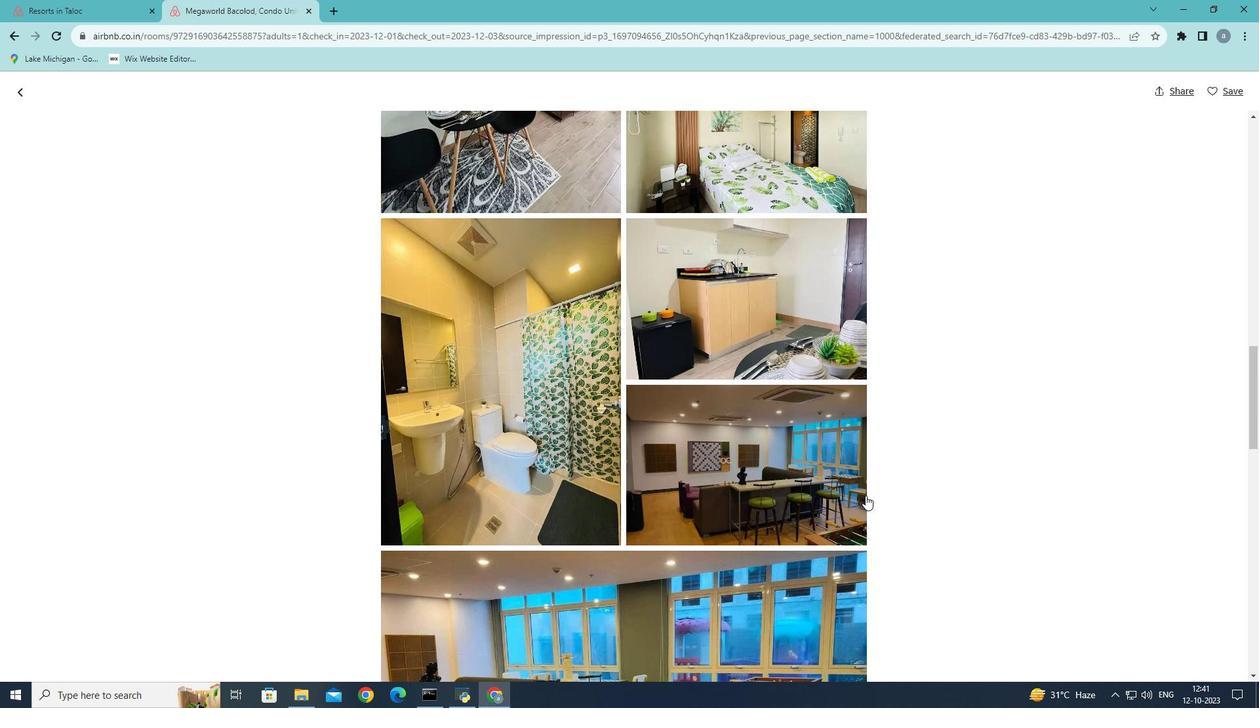 
Action: Mouse scrolled (865, 495) with delta (0, 0)
Screenshot: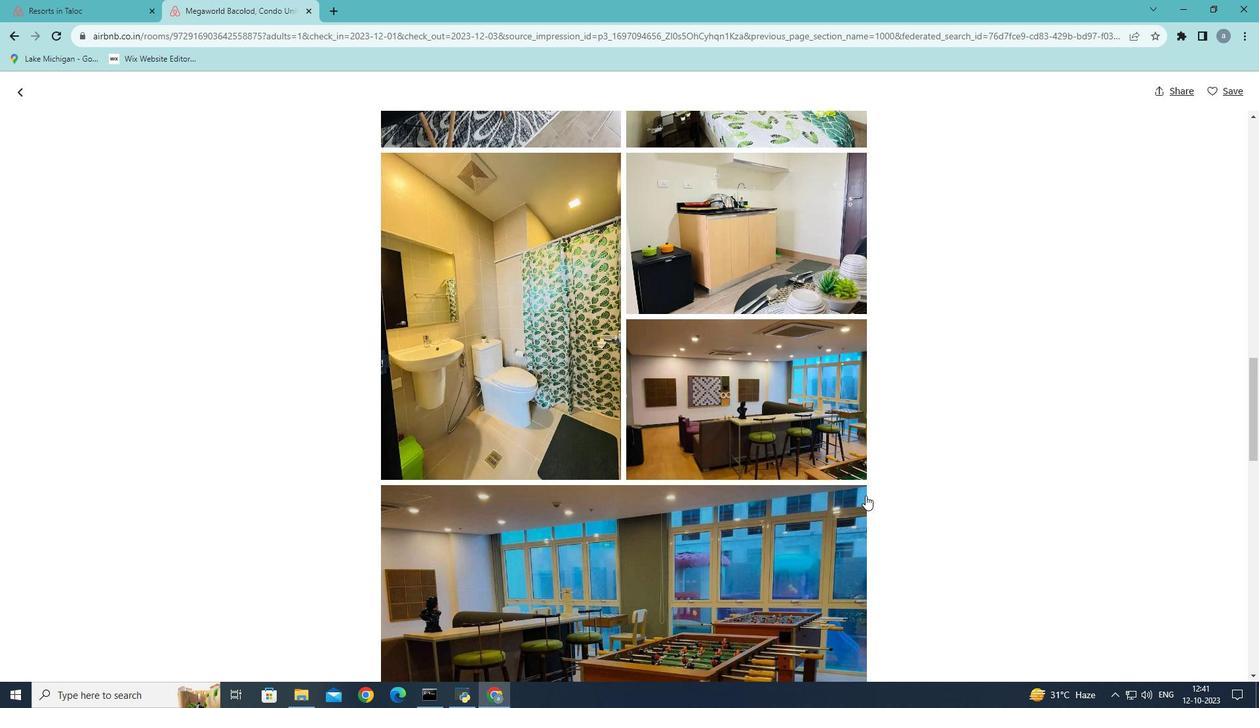 
Action: Mouse scrolled (865, 495) with delta (0, 0)
Screenshot: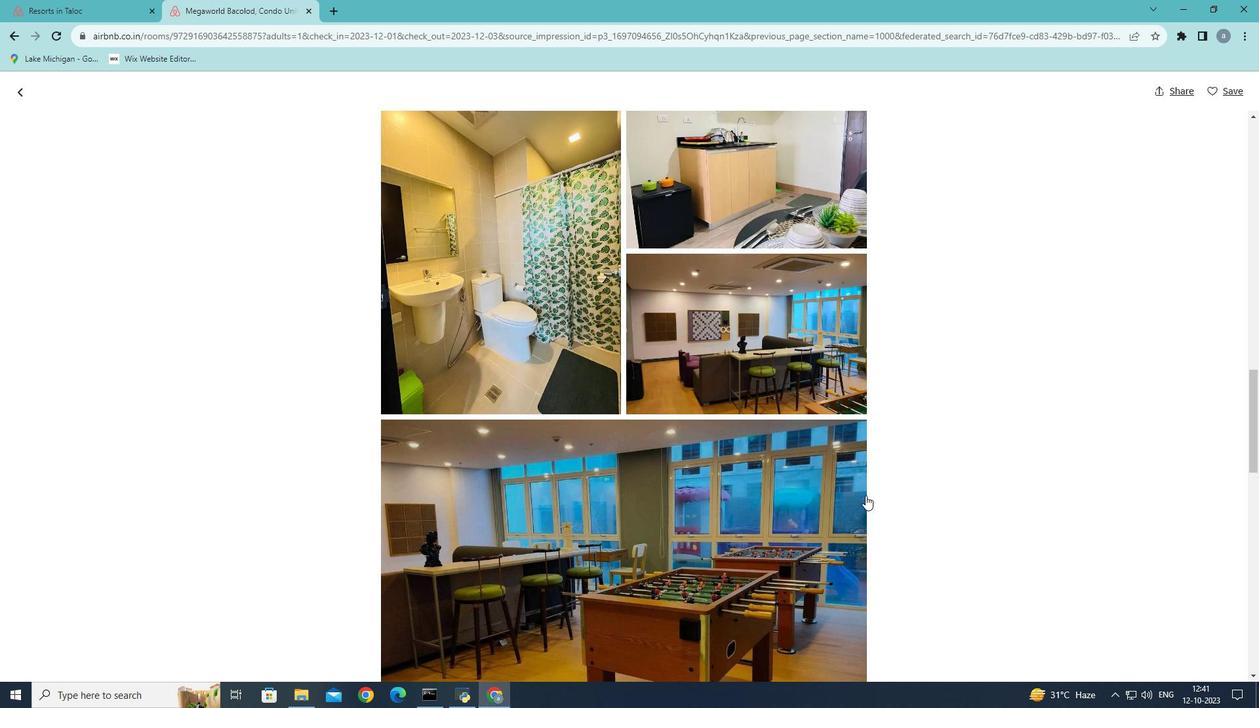 
Action: Mouse moved to (865, 497)
Screenshot: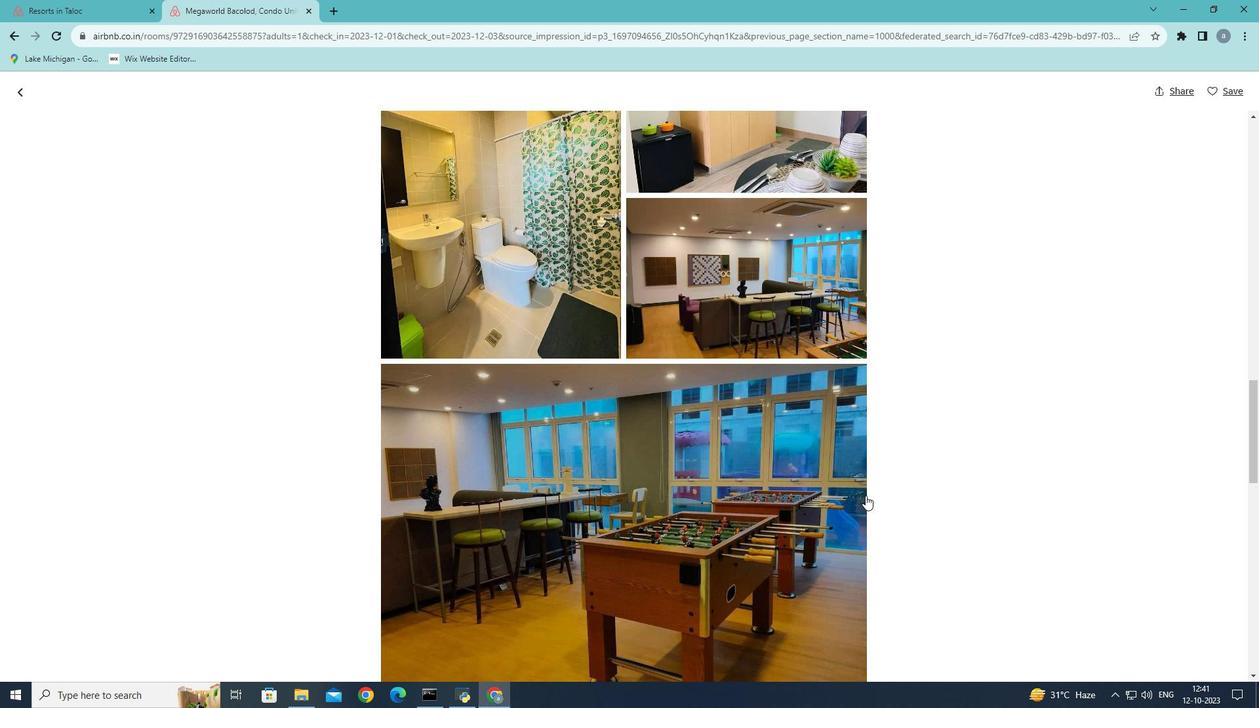 
Action: Mouse scrolled (865, 496) with delta (0, 0)
Screenshot: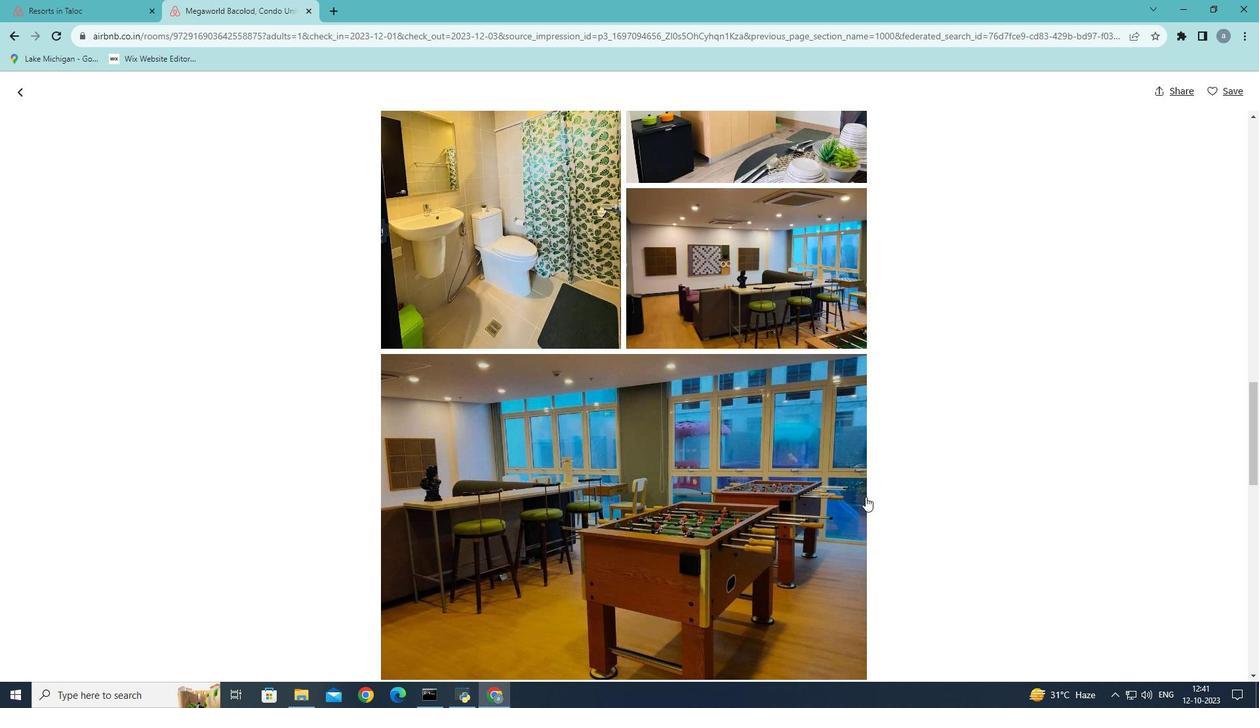 
Action: Mouse moved to (865, 501)
Screenshot: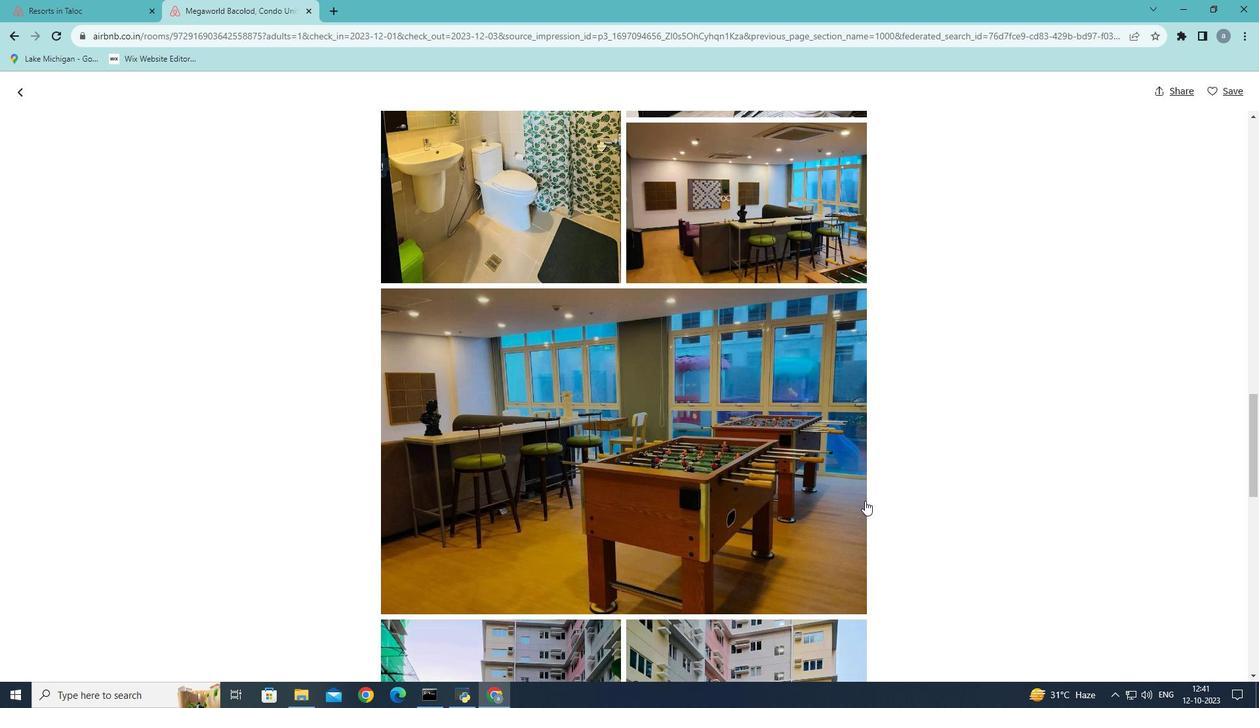 
Action: Mouse scrolled (865, 500) with delta (0, 0)
Screenshot: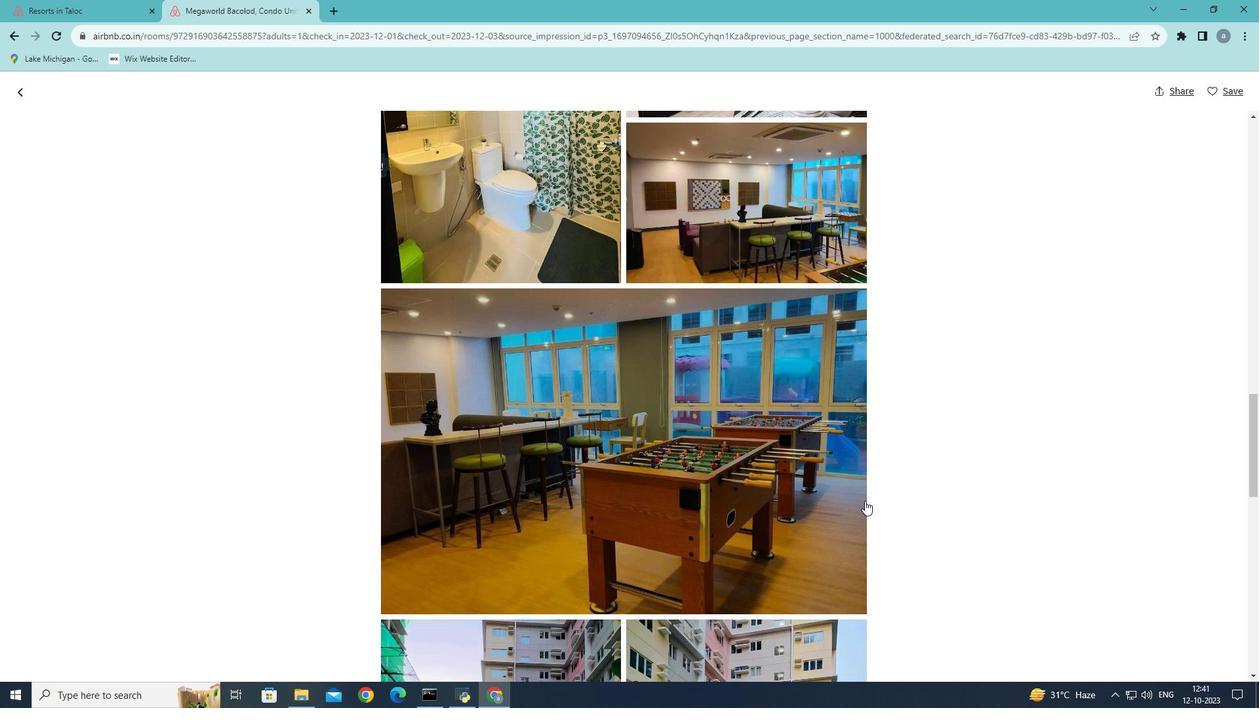 
Action: Mouse scrolled (865, 500) with delta (0, 0)
Screenshot: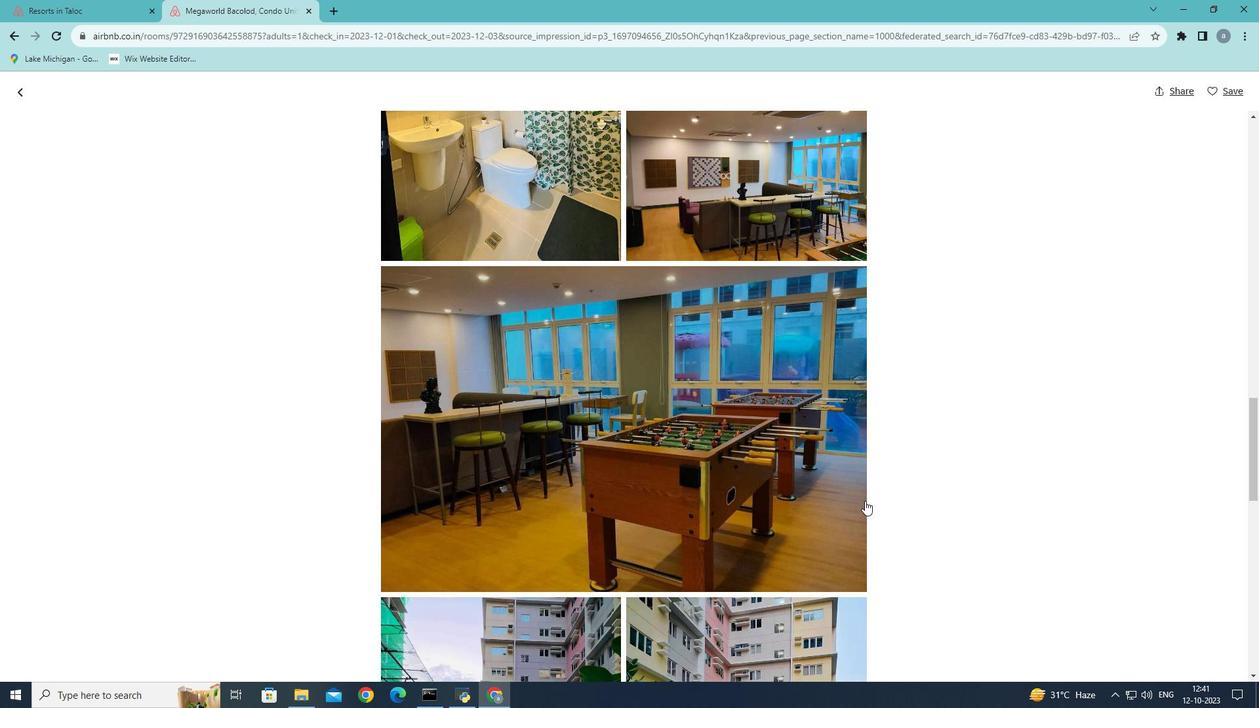 
Action: Mouse scrolled (865, 500) with delta (0, 0)
Screenshot: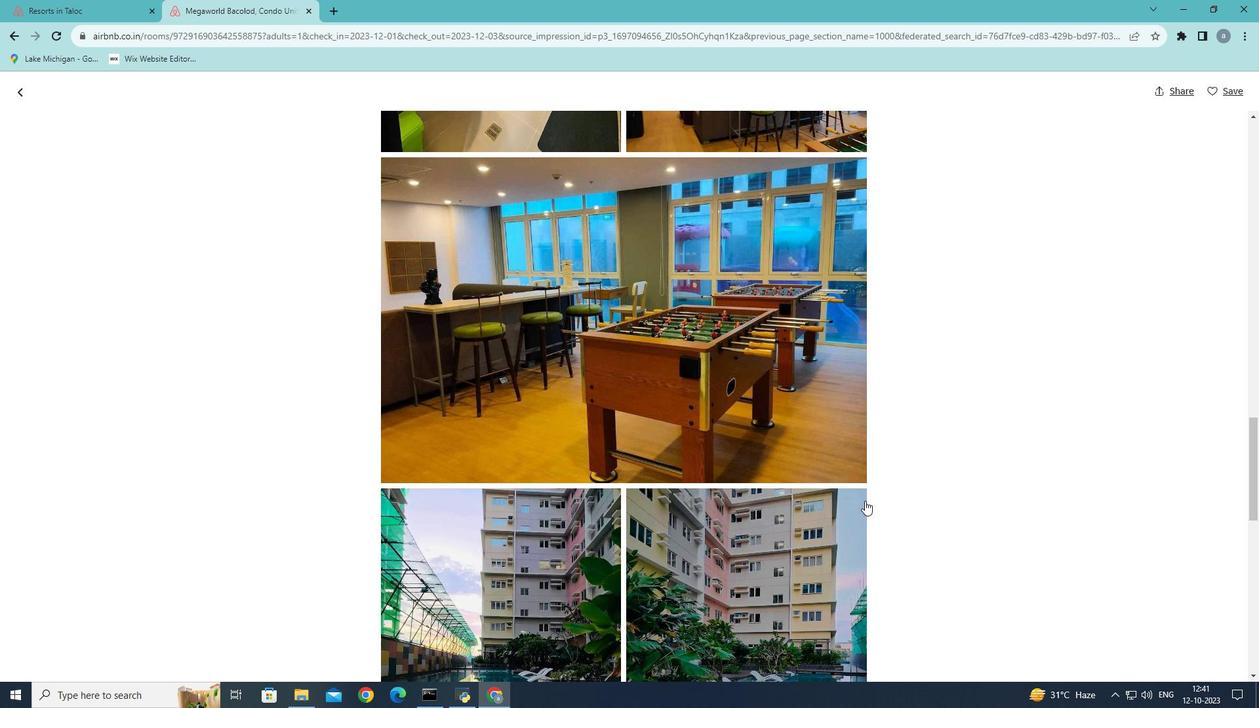 
Action: Mouse scrolled (865, 500) with delta (0, 0)
Screenshot: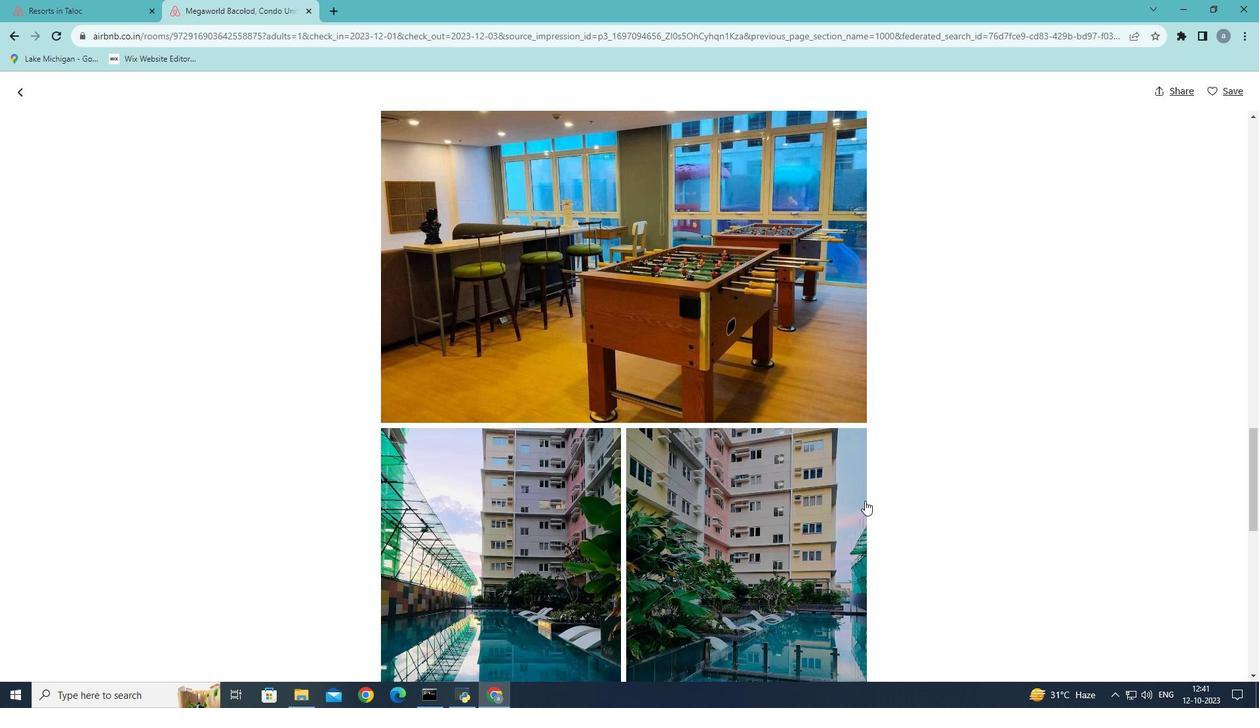 
Action: Mouse scrolled (865, 500) with delta (0, 0)
Screenshot: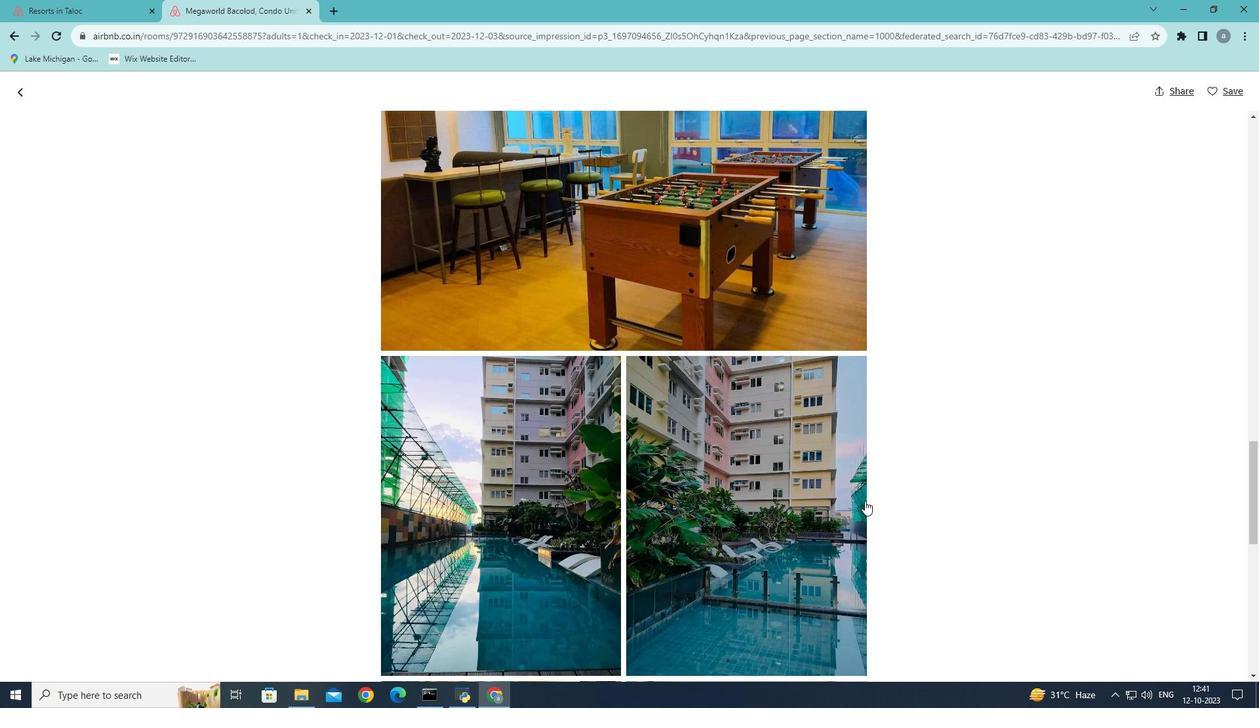 
Action: Mouse scrolled (865, 500) with delta (0, 0)
Screenshot: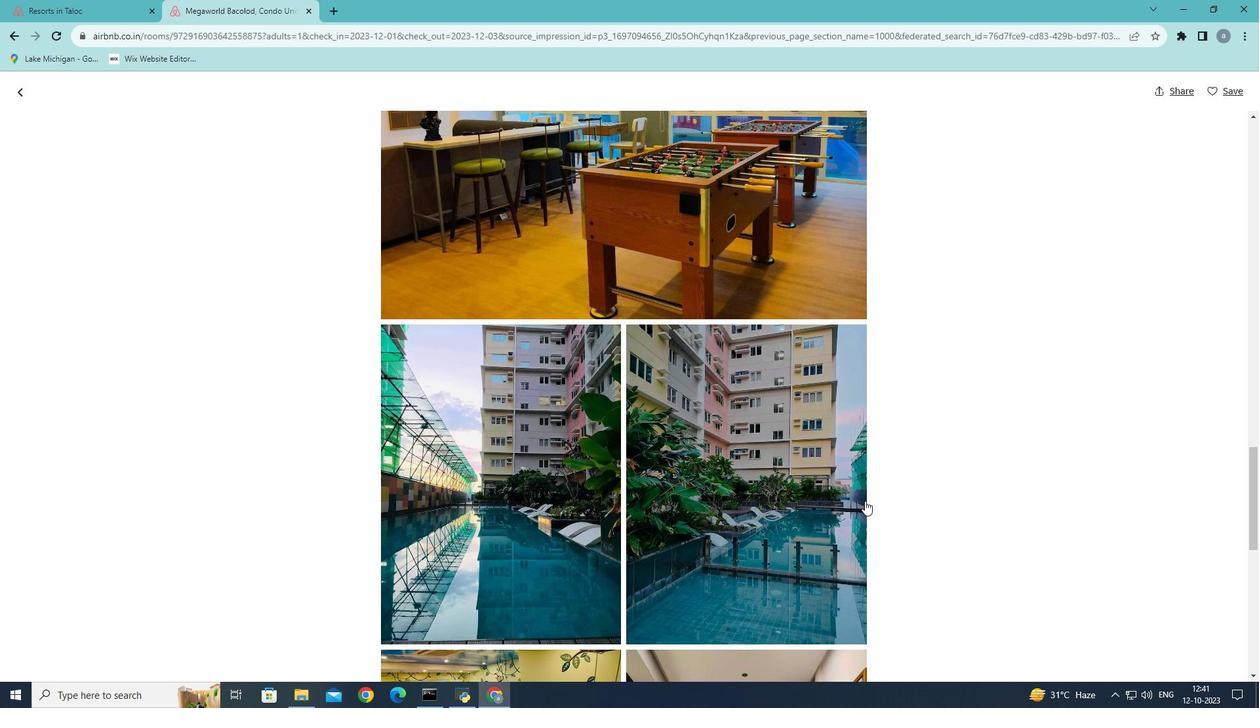 
Action: Mouse scrolled (865, 500) with delta (0, 0)
Screenshot: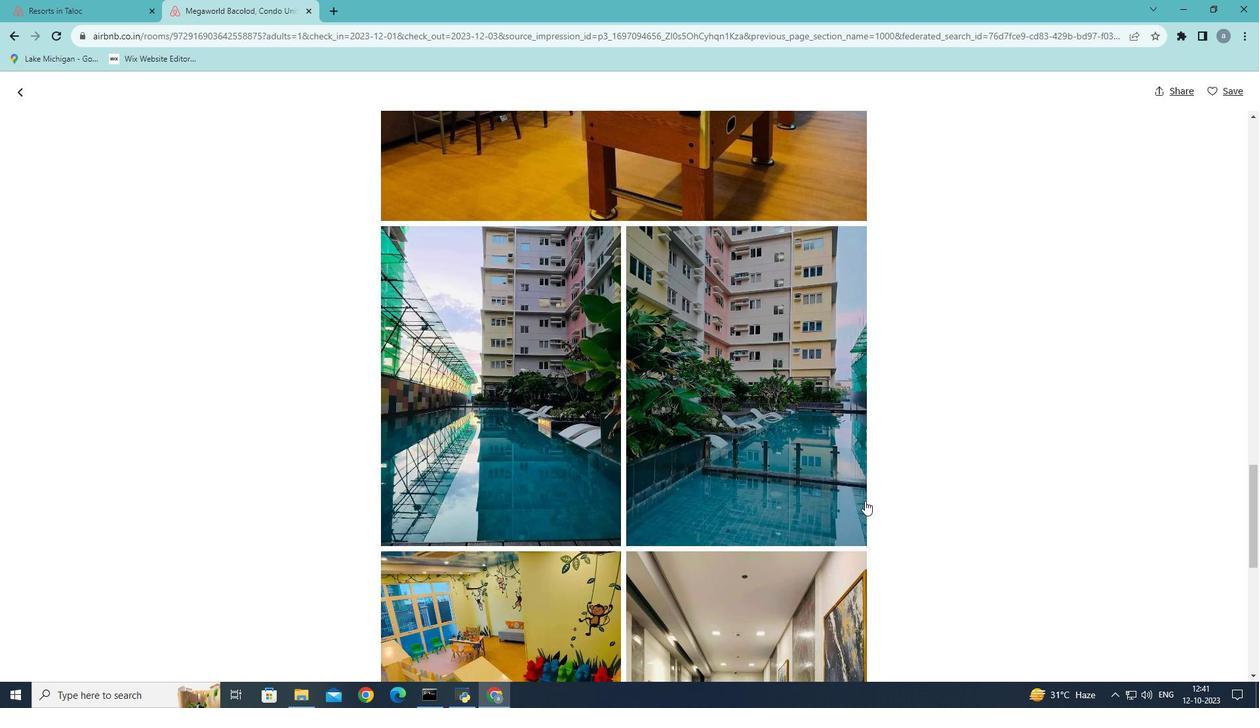 
Action: Mouse scrolled (865, 500) with delta (0, 0)
Screenshot: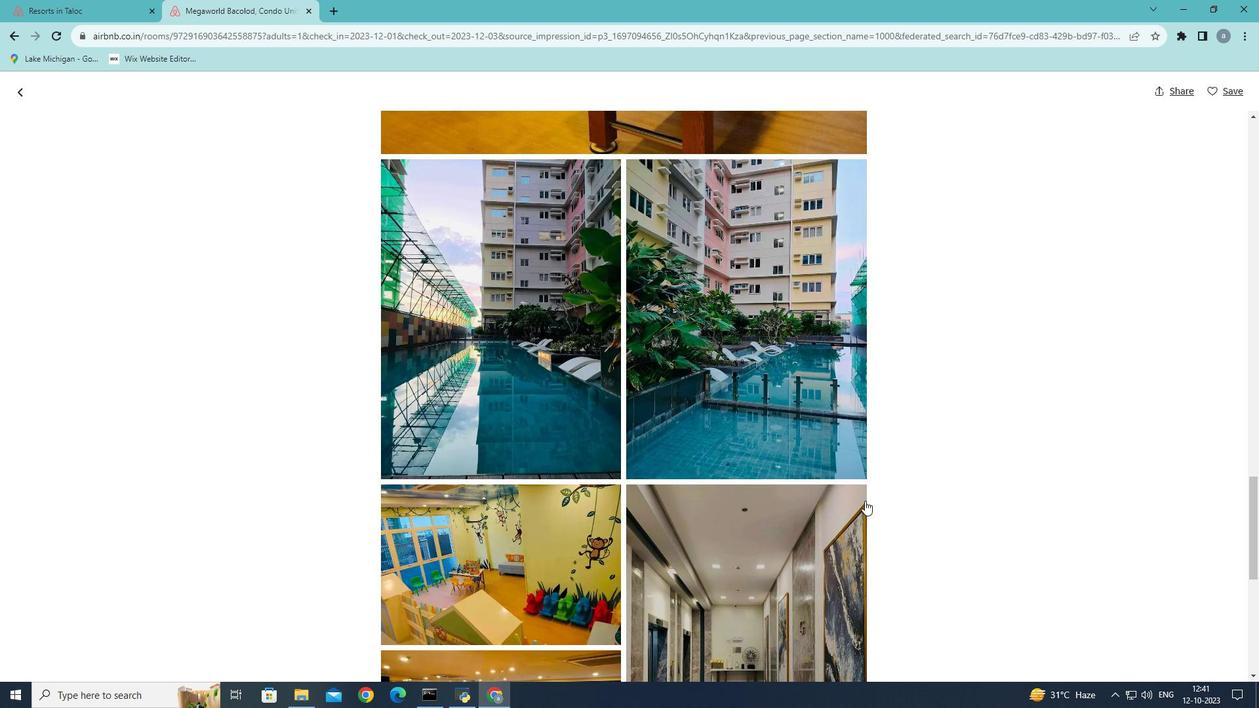 
Action: Mouse scrolled (865, 500) with delta (0, 0)
Screenshot: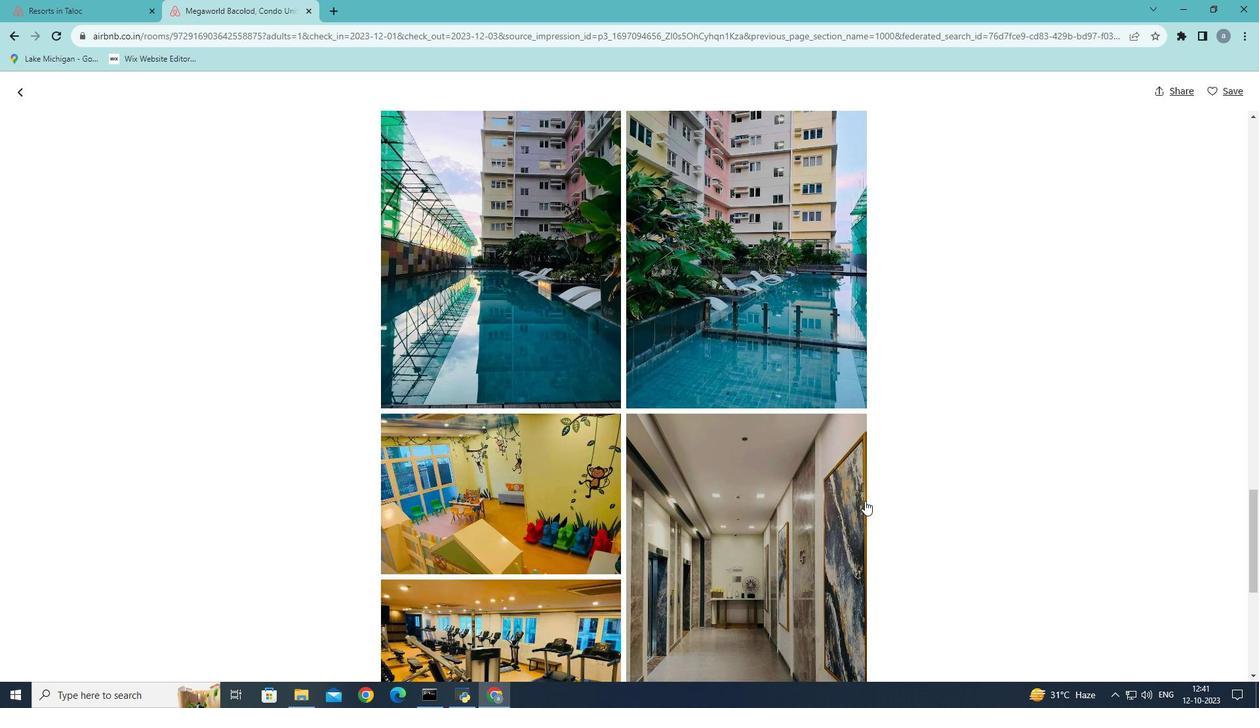 
Action: Mouse scrolled (865, 500) with delta (0, 0)
Screenshot: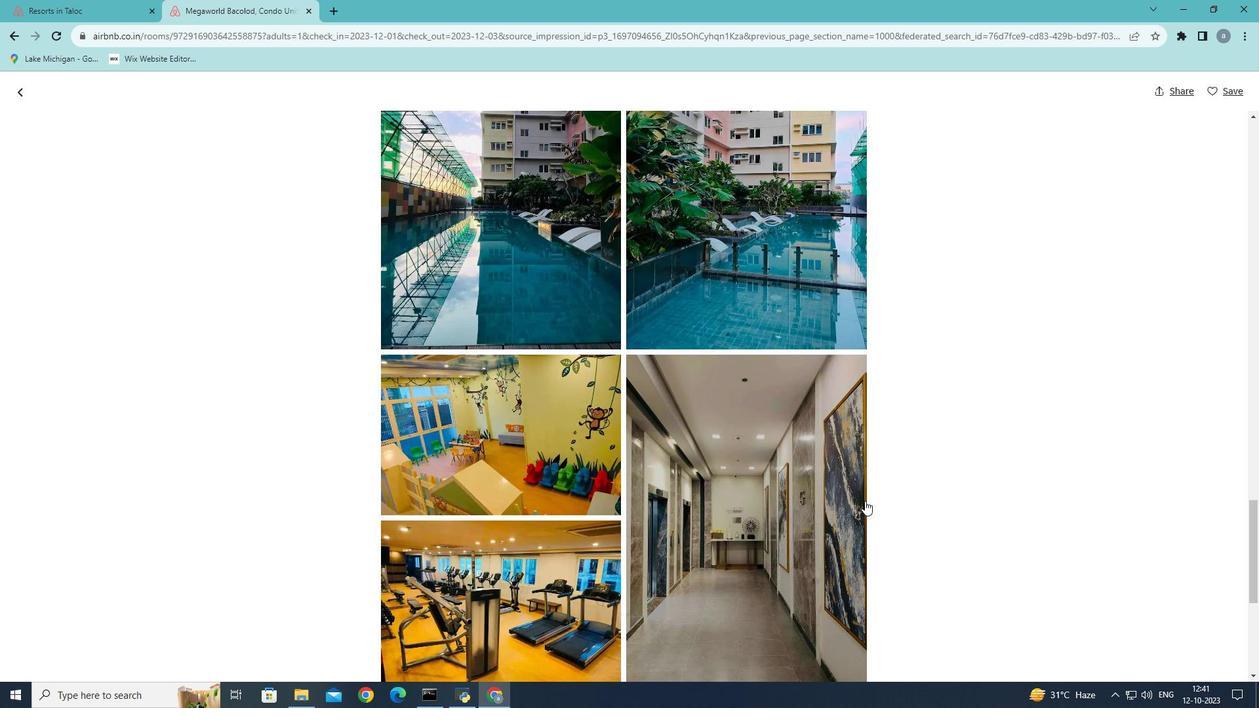 
Action: Mouse scrolled (865, 500) with delta (0, 0)
Screenshot: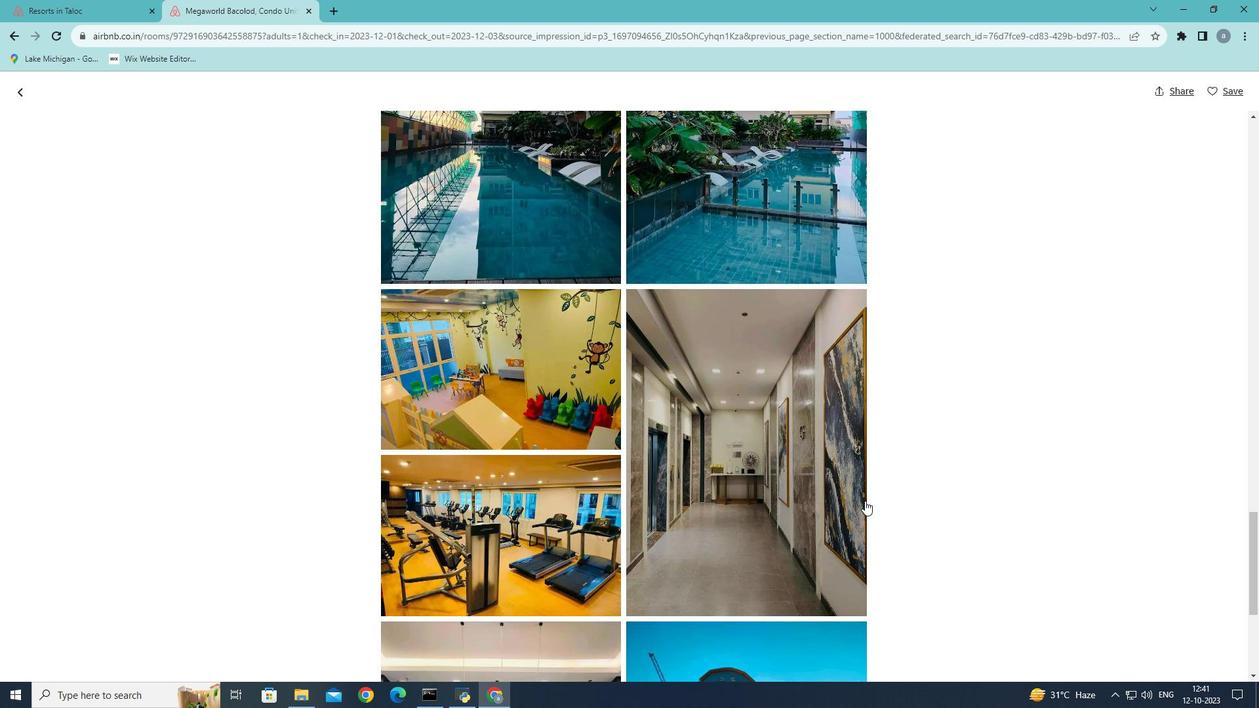 
Action: Mouse scrolled (865, 500) with delta (0, 0)
Screenshot: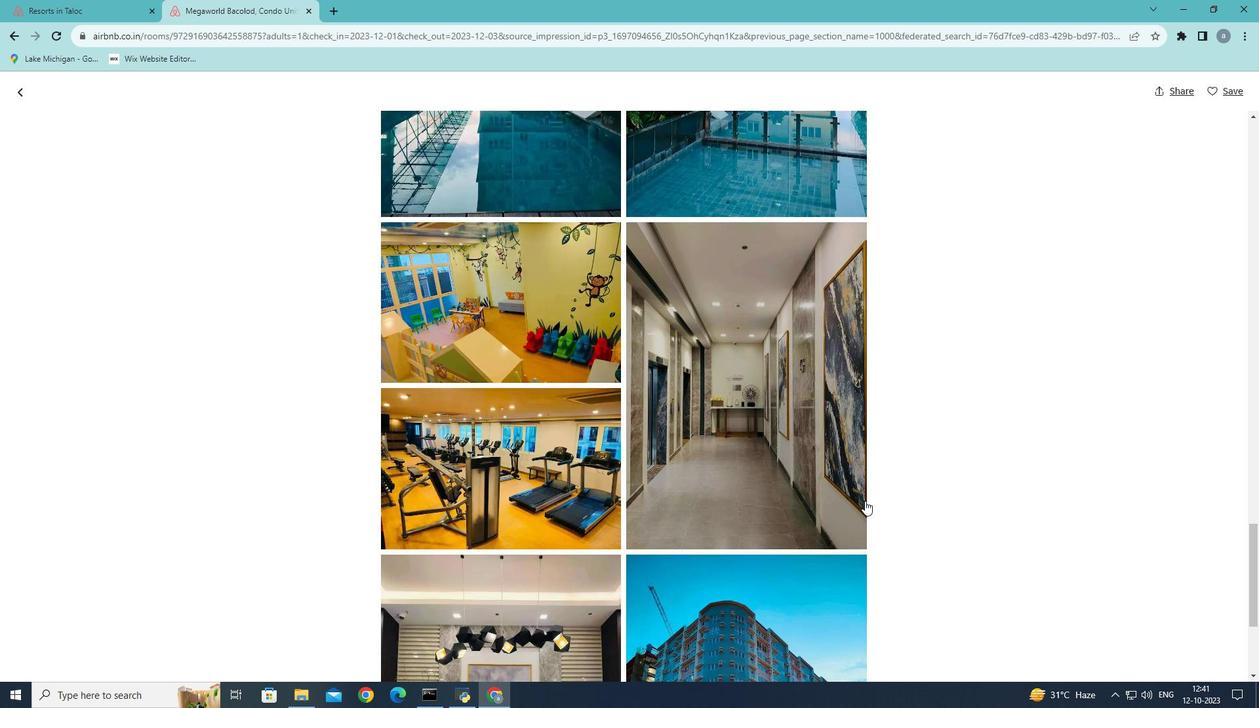 
Action: Mouse scrolled (865, 500) with delta (0, 0)
Screenshot: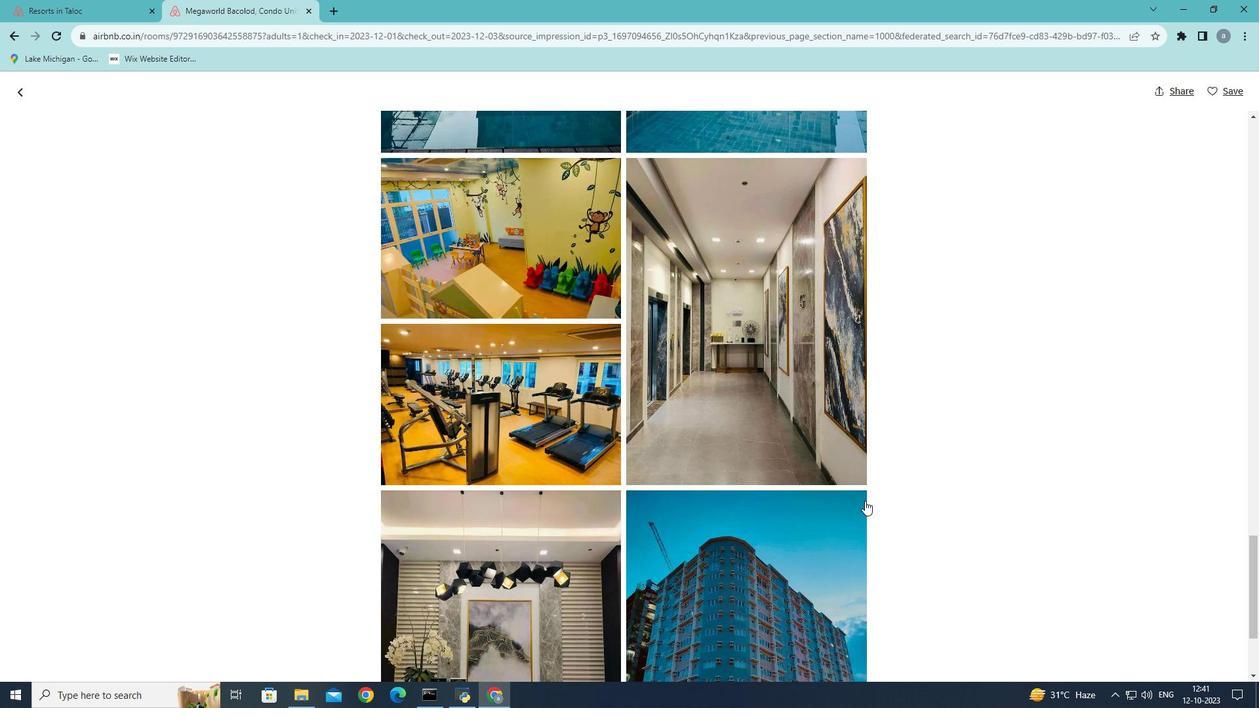 
Action: Mouse scrolled (865, 500) with delta (0, 0)
Screenshot: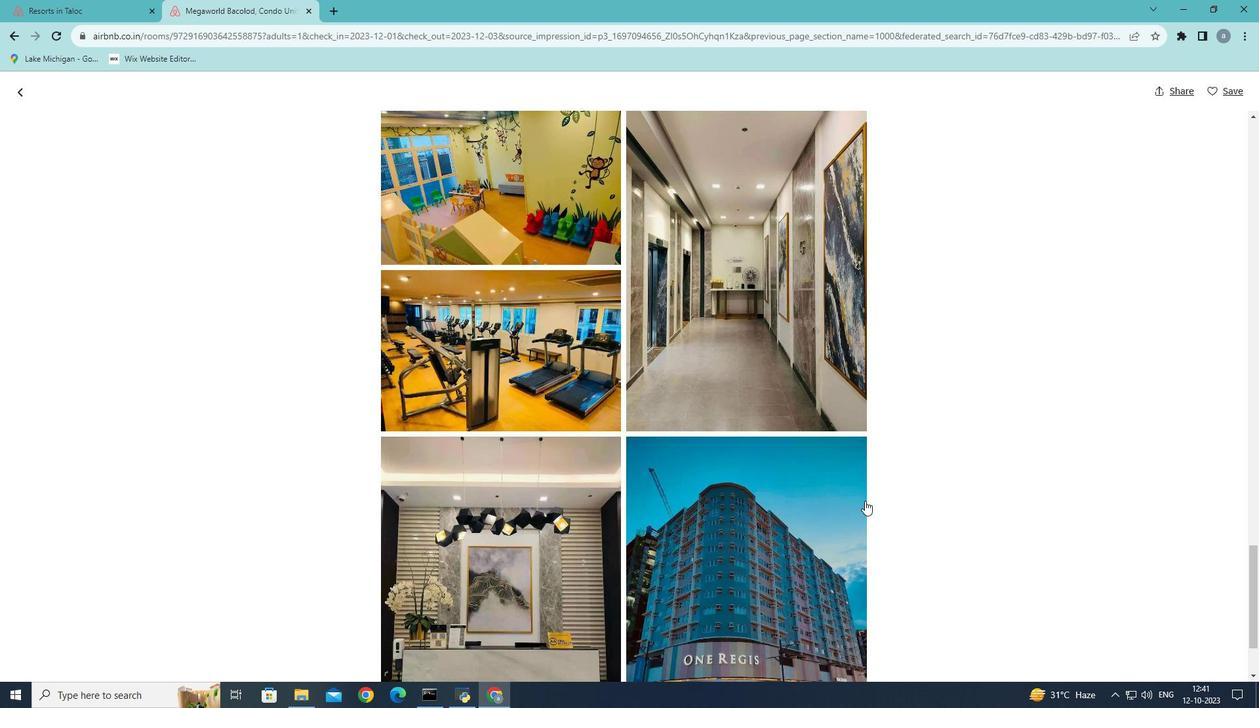 
Action: Mouse scrolled (865, 500) with delta (0, 0)
Screenshot: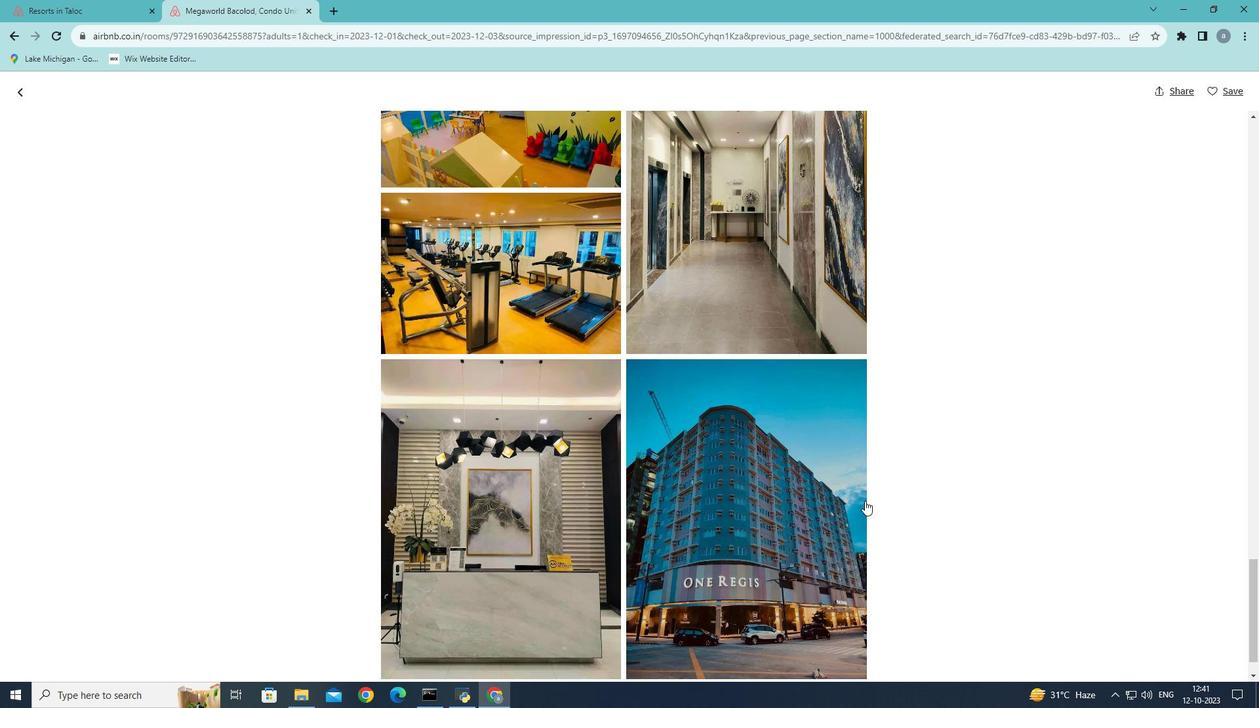 
Action: Mouse scrolled (865, 500) with delta (0, 0)
Screenshot: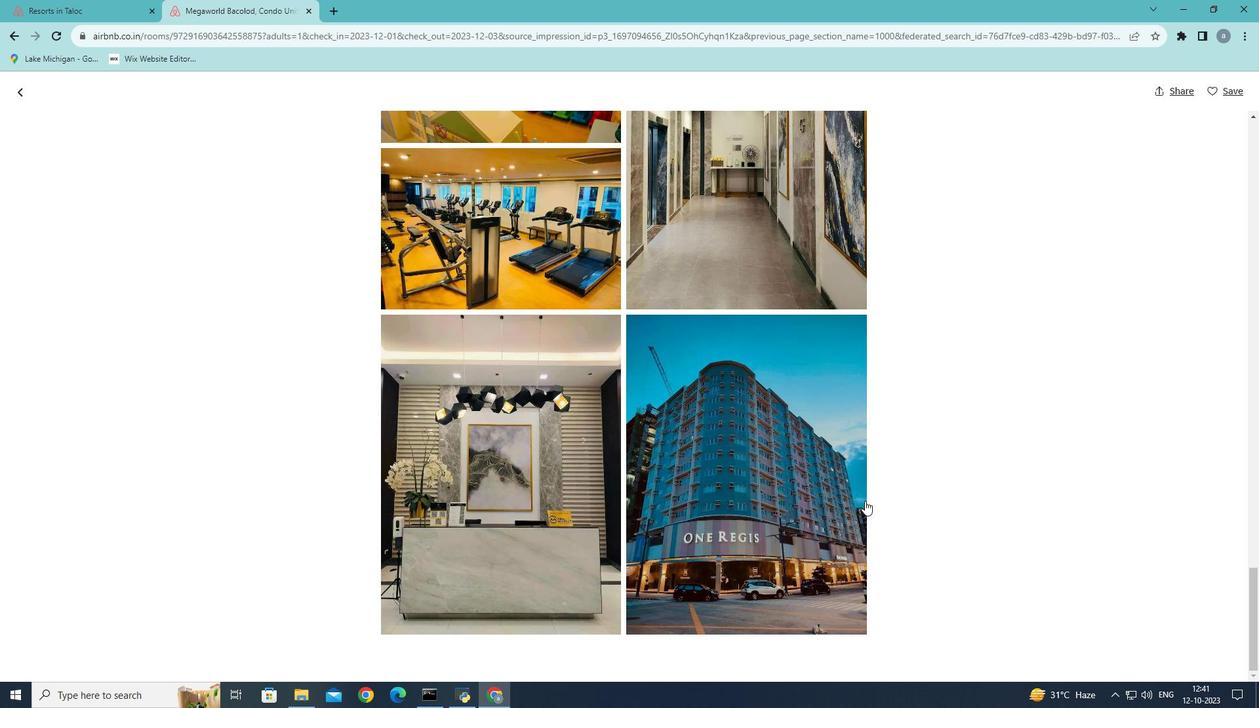 
Action: Mouse scrolled (865, 500) with delta (0, 0)
Screenshot: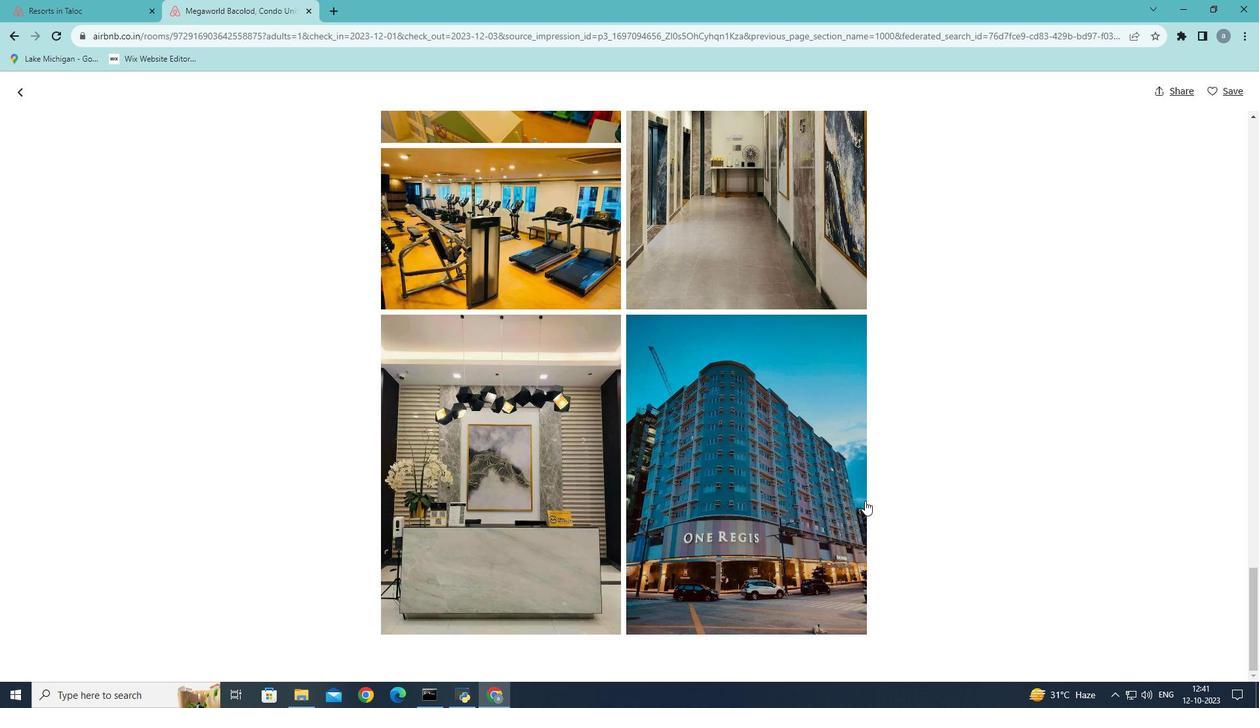 
Action: Mouse scrolled (865, 500) with delta (0, 0)
Screenshot: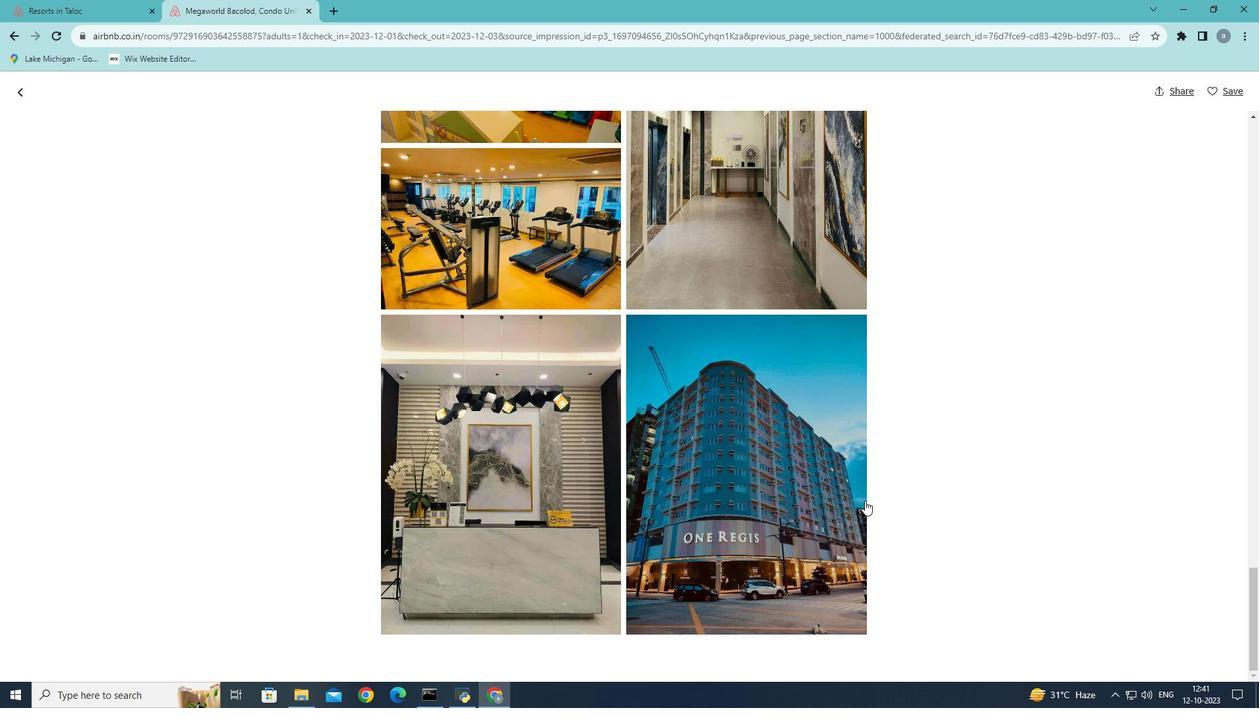 
Action: Mouse scrolled (865, 500) with delta (0, 0)
Screenshot: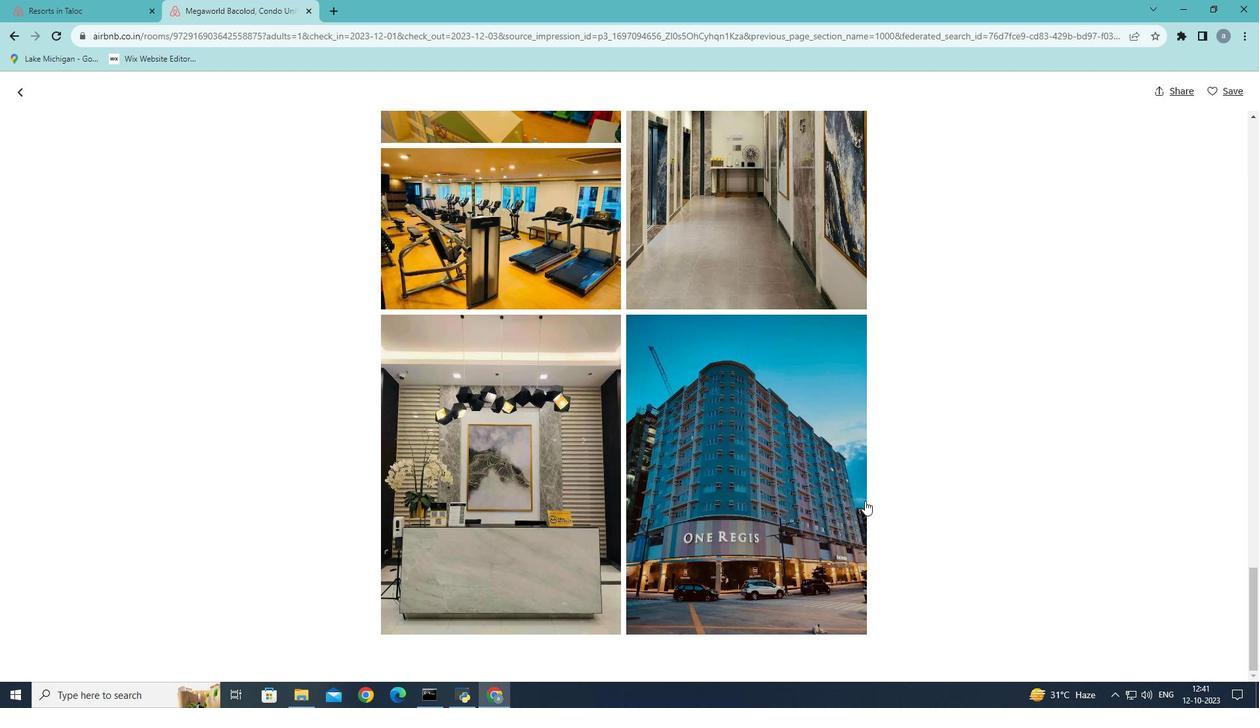 
Action: Mouse scrolled (865, 500) with delta (0, 0)
Screenshot: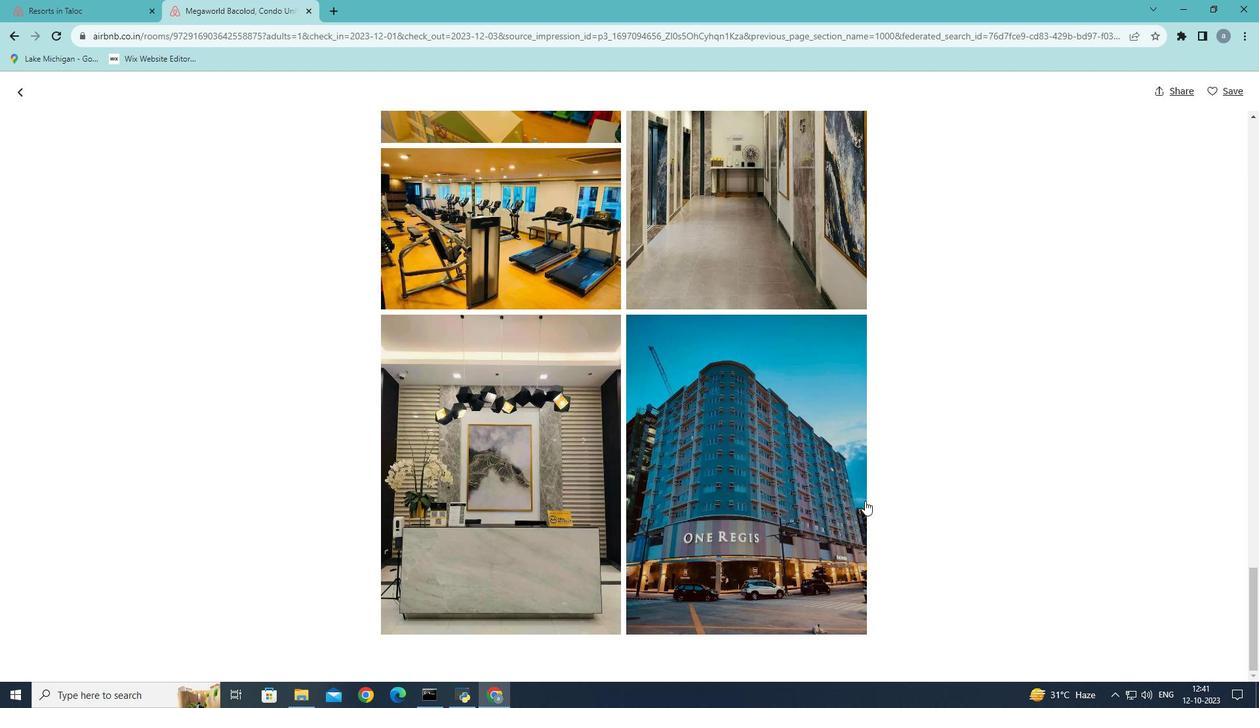 
Action: Mouse scrolled (865, 500) with delta (0, 0)
Screenshot: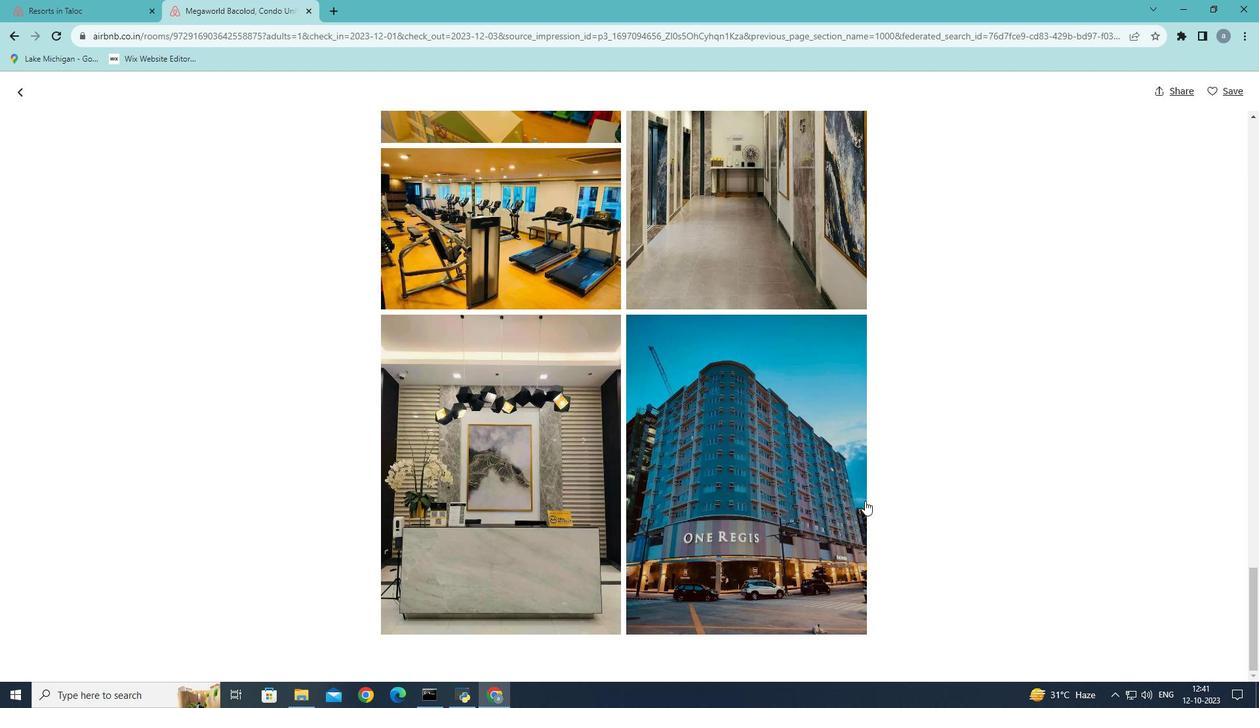 
Action: Mouse scrolled (865, 500) with delta (0, 0)
Screenshot: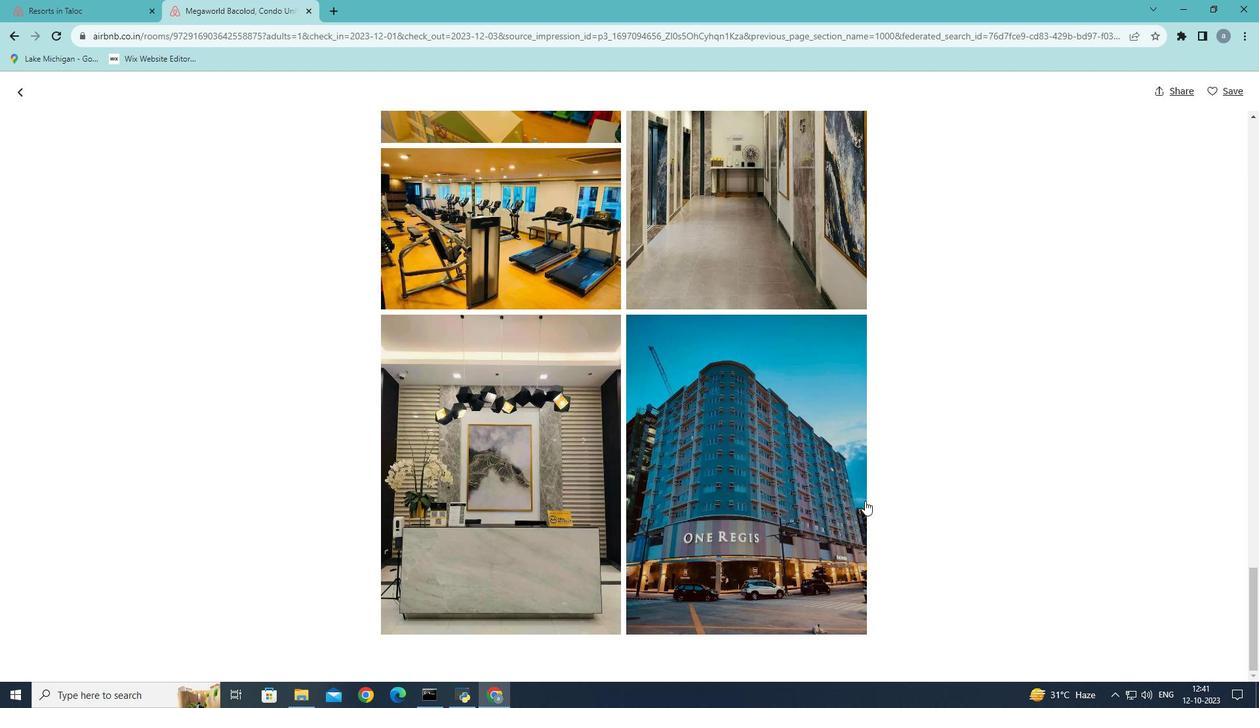
Action: Mouse scrolled (865, 500) with delta (0, 0)
Screenshot: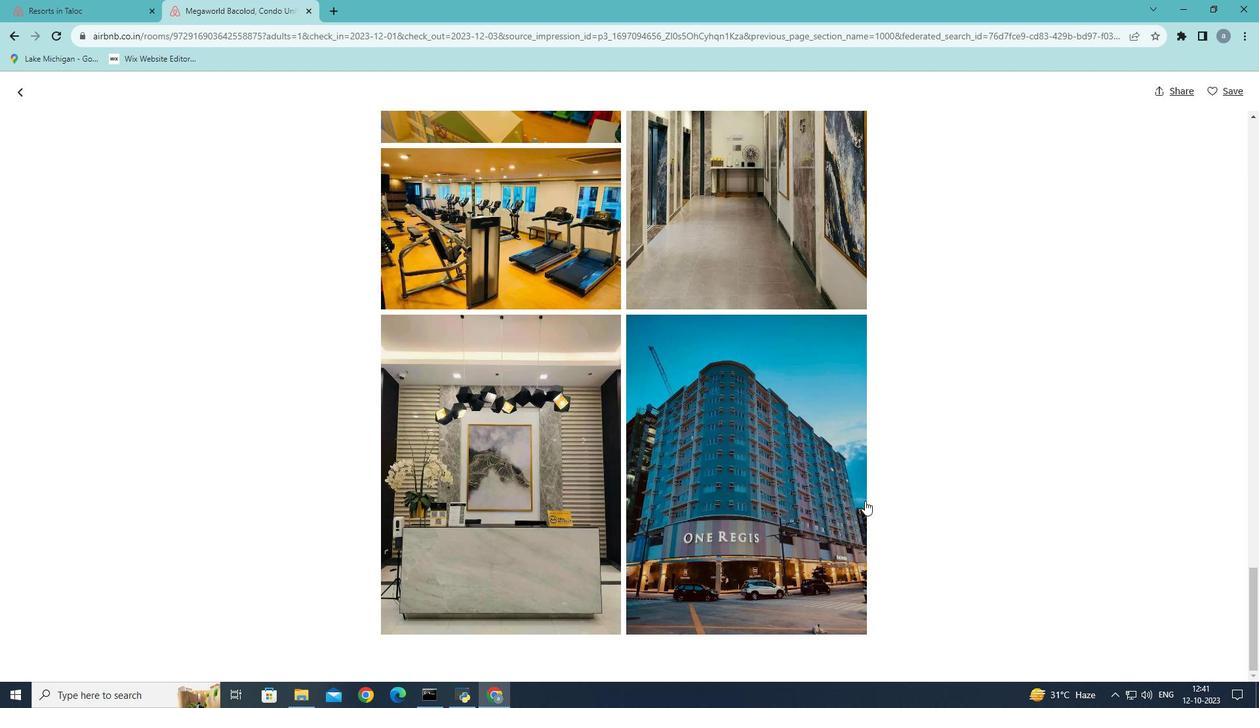 
Action: Mouse scrolled (865, 500) with delta (0, 0)
Screenshot: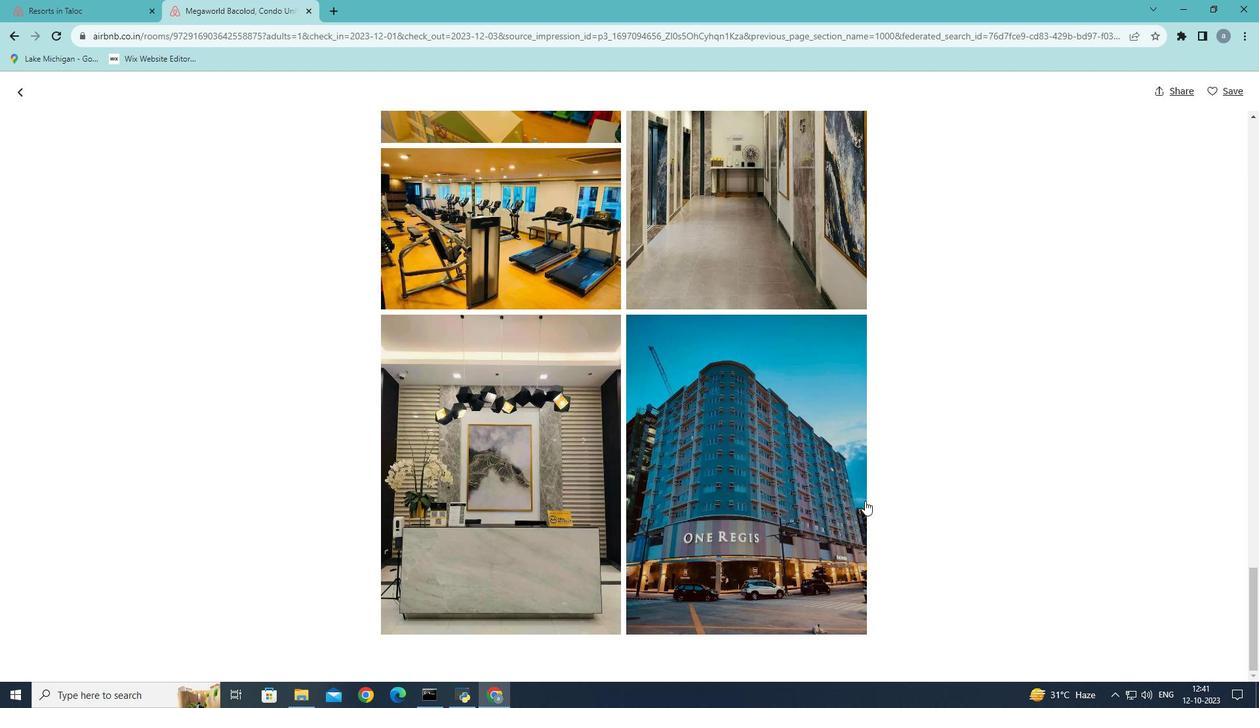 
Action: Mouse scrolled (865, 500) with delta (0, 0)
Screenshot: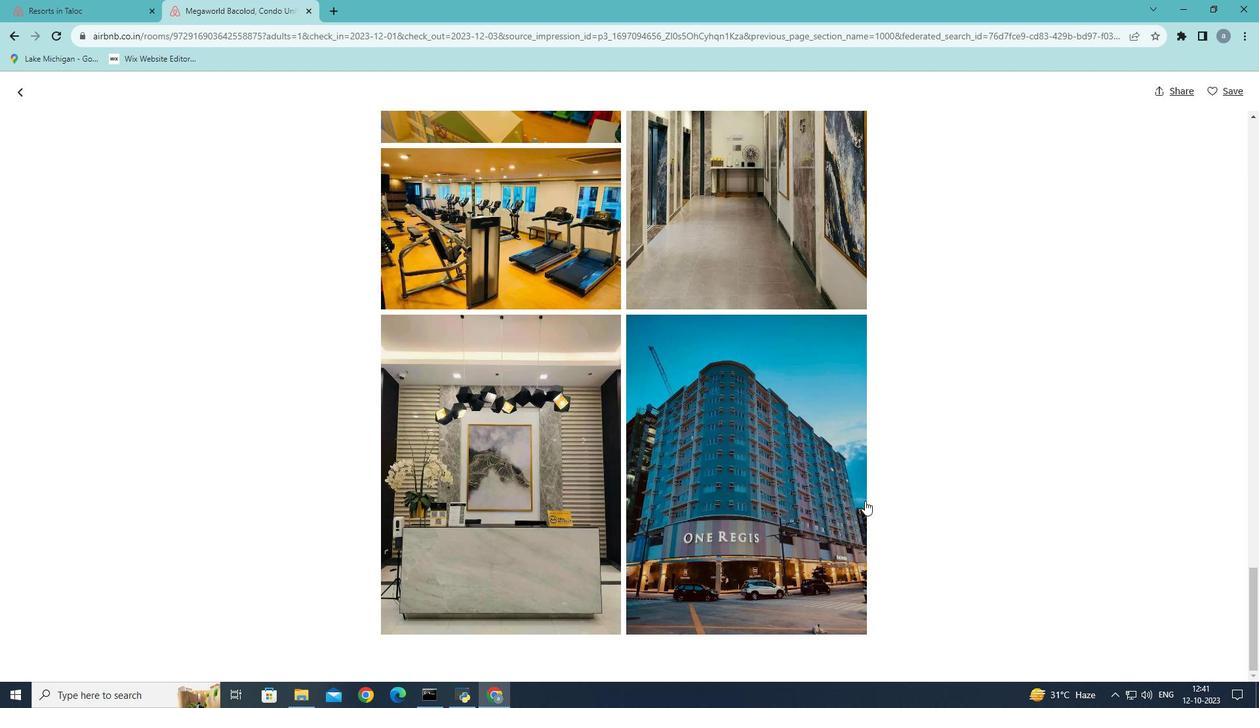 
Action: Mouse scrolled (865, 500) with delta (0, 0)
Screenshot: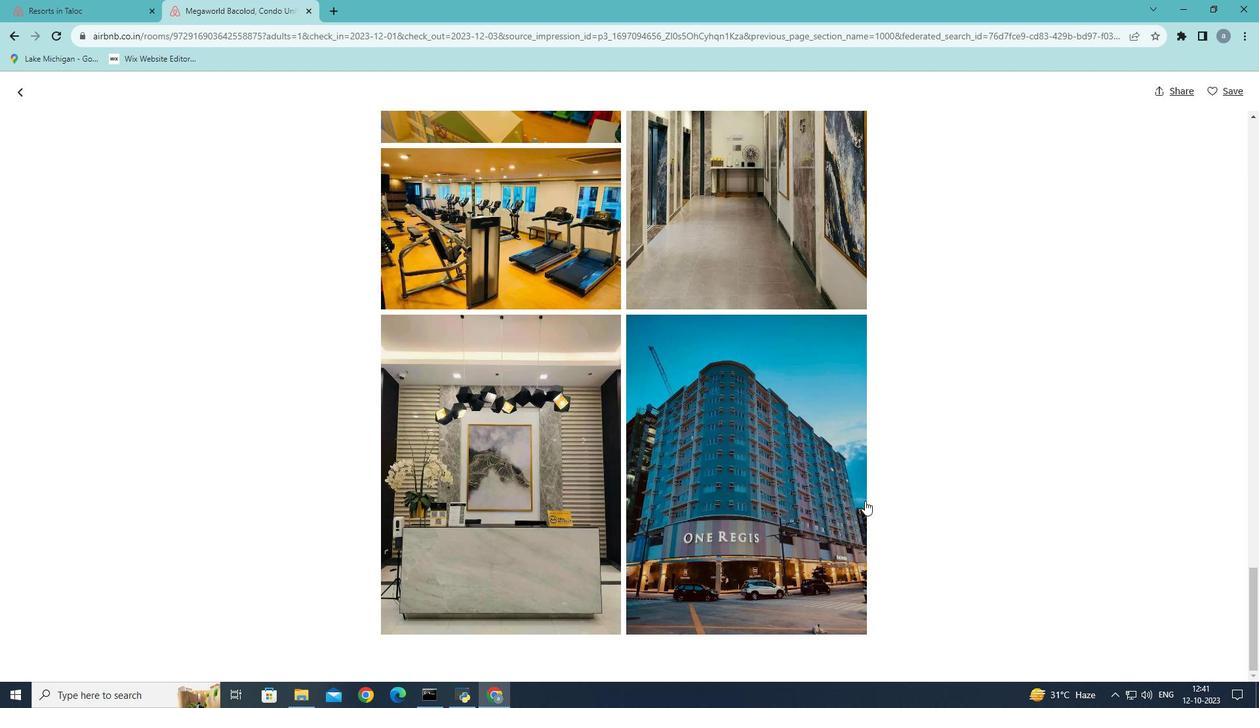 
Action: Mouse moved to (505, 462)
Screenshot: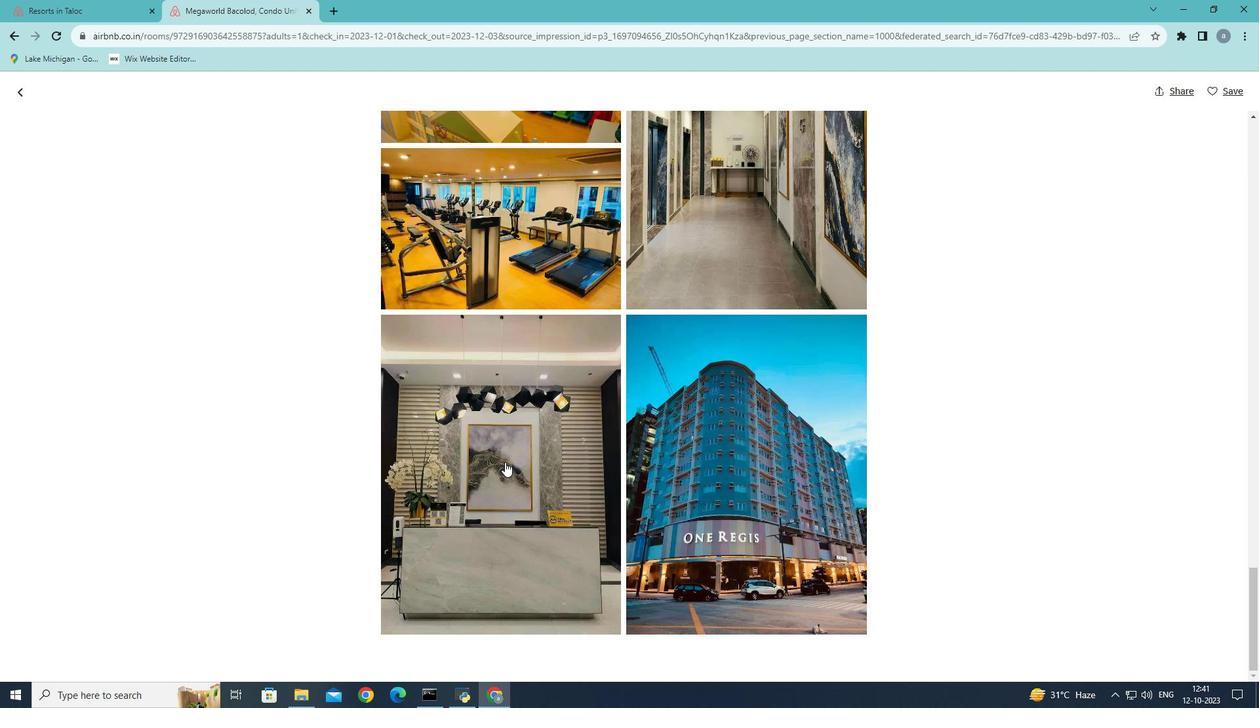 
Action: Mouse scrolled (505, 461) with delta (0, 0)
Screenshot: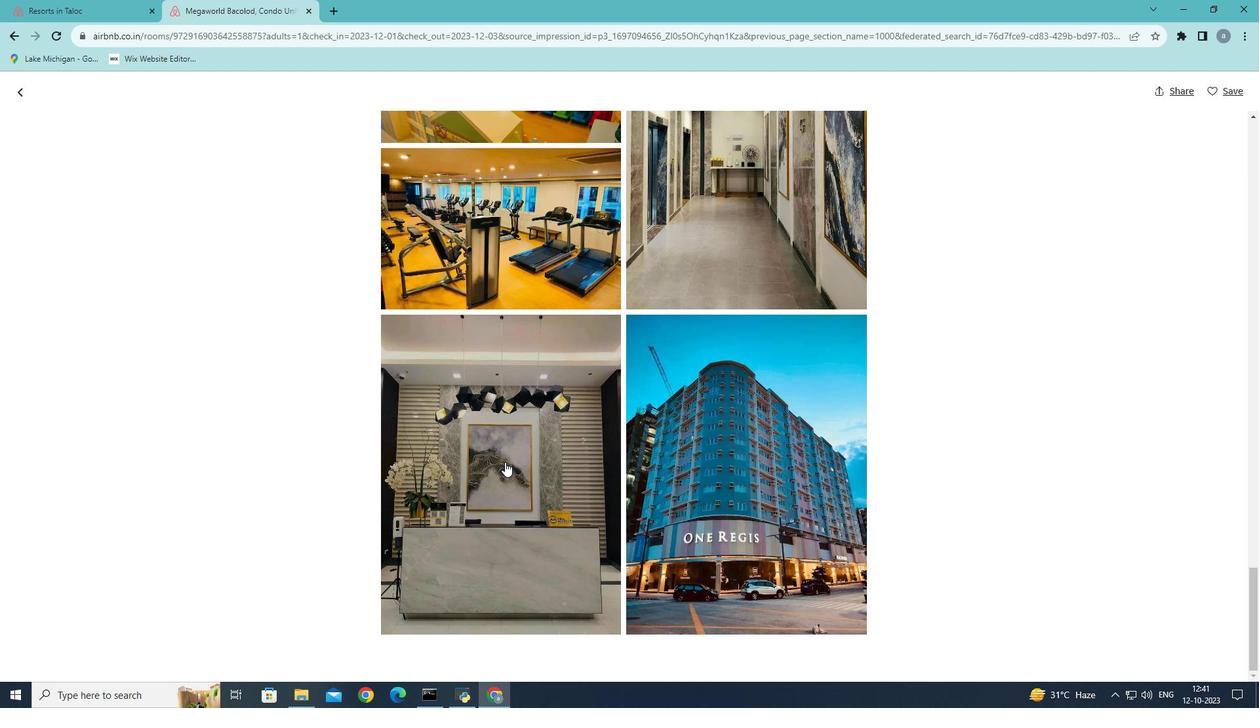 
Action: Mouse scrolled (505, 461) with delta (0, 0)
Screenshot: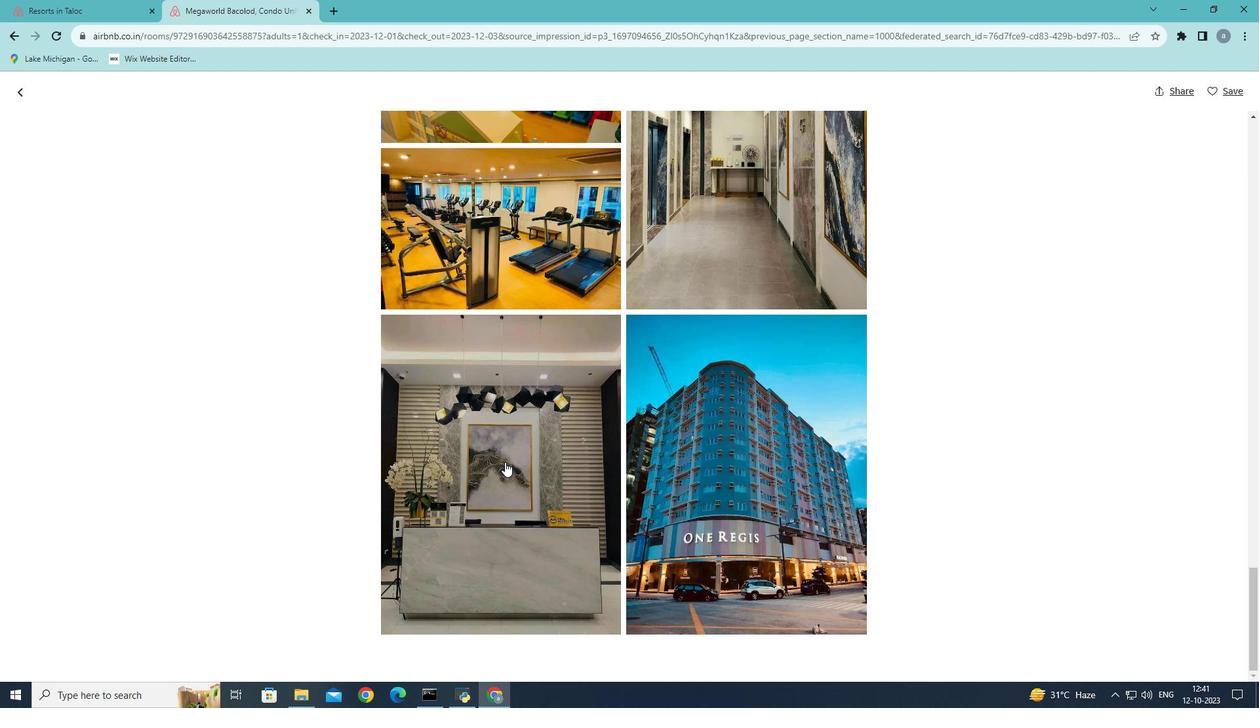 
Action: Mouse scrolled (505, 461) with delta (0, 0)
Screenshot: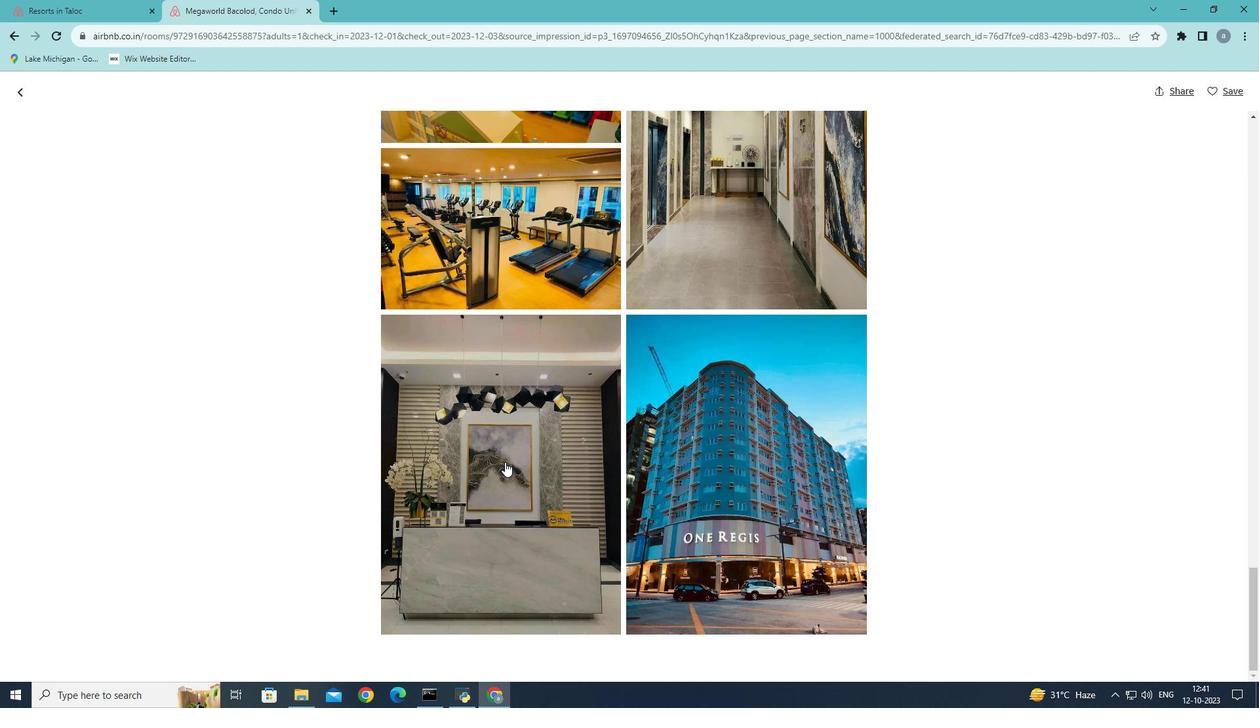 
Action: Mouse moved to (18, 96)
Screenshot: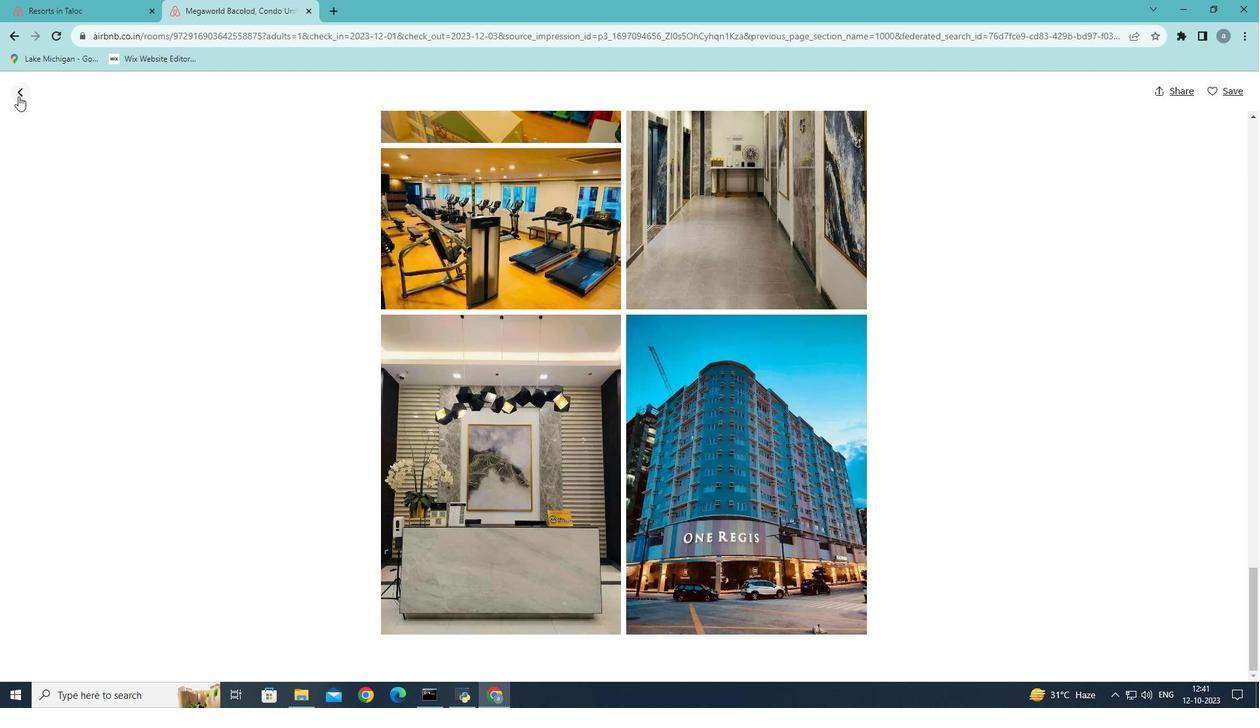 
Action: Mouse pressed left at (18, 96)
Screenshot: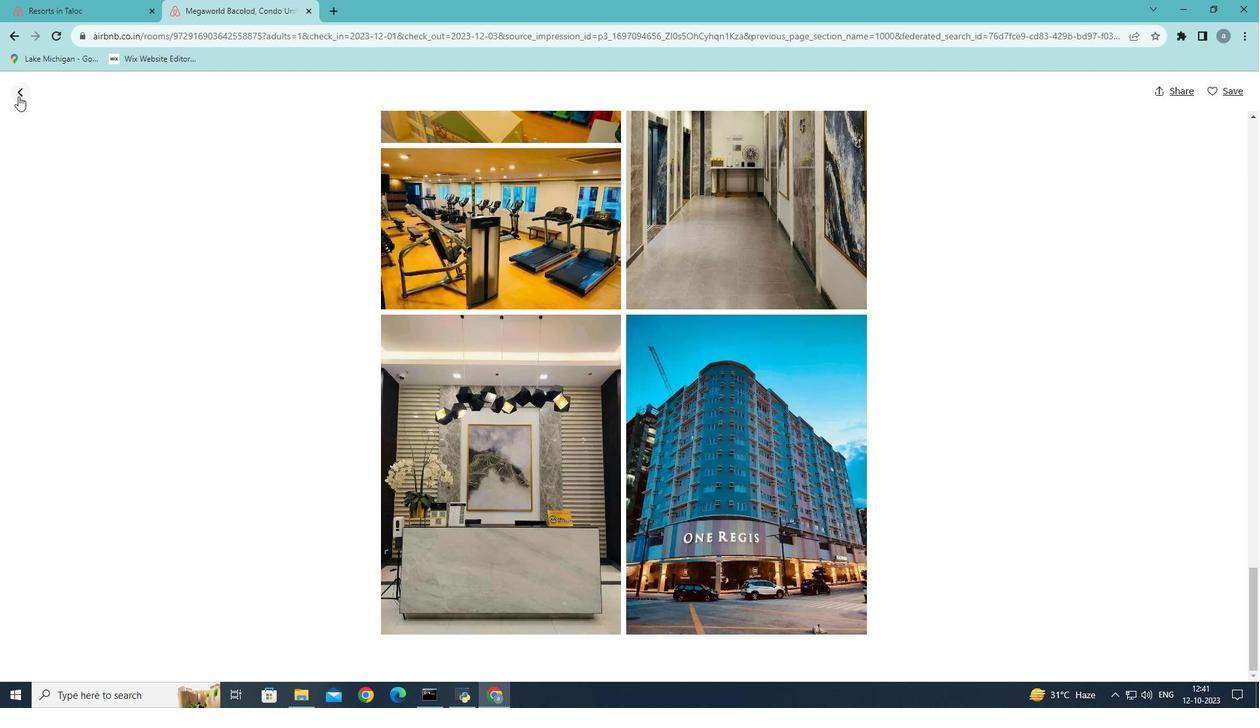 
Action: Mouse moved to (486, 395)
Screenshot: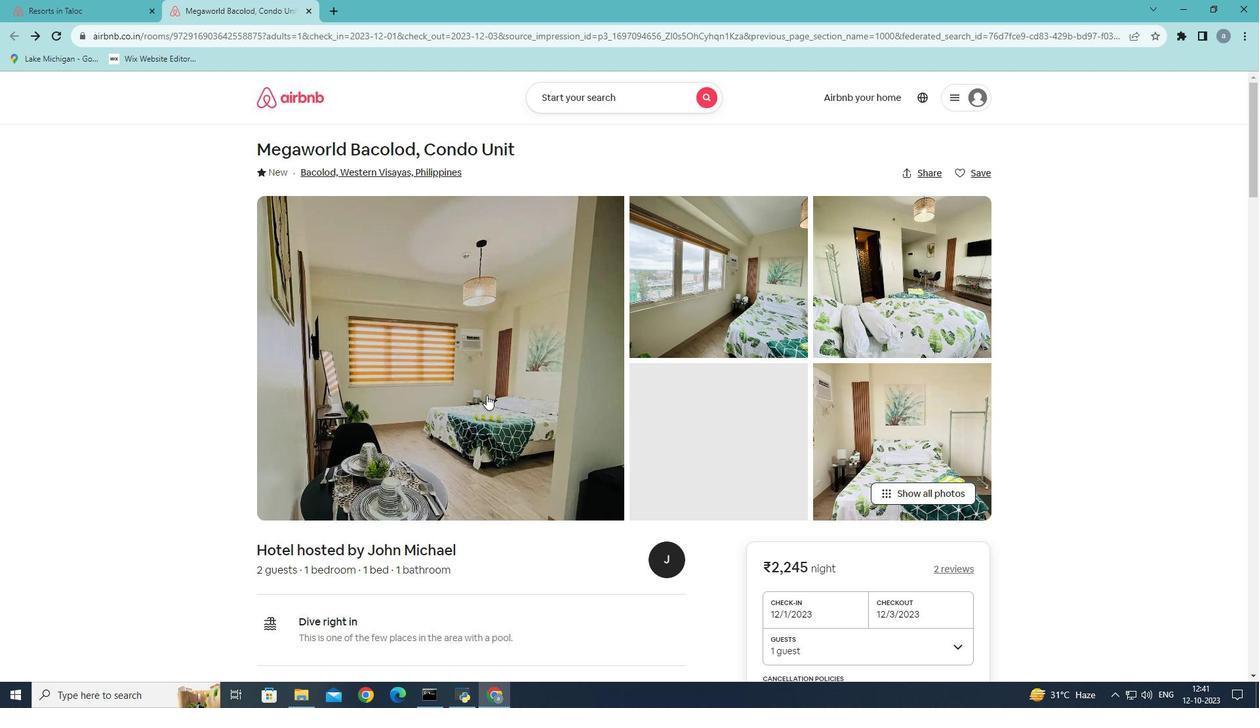 
Action: Mouse scrolled (486, 394) with delta (0, 0)
Screenshot: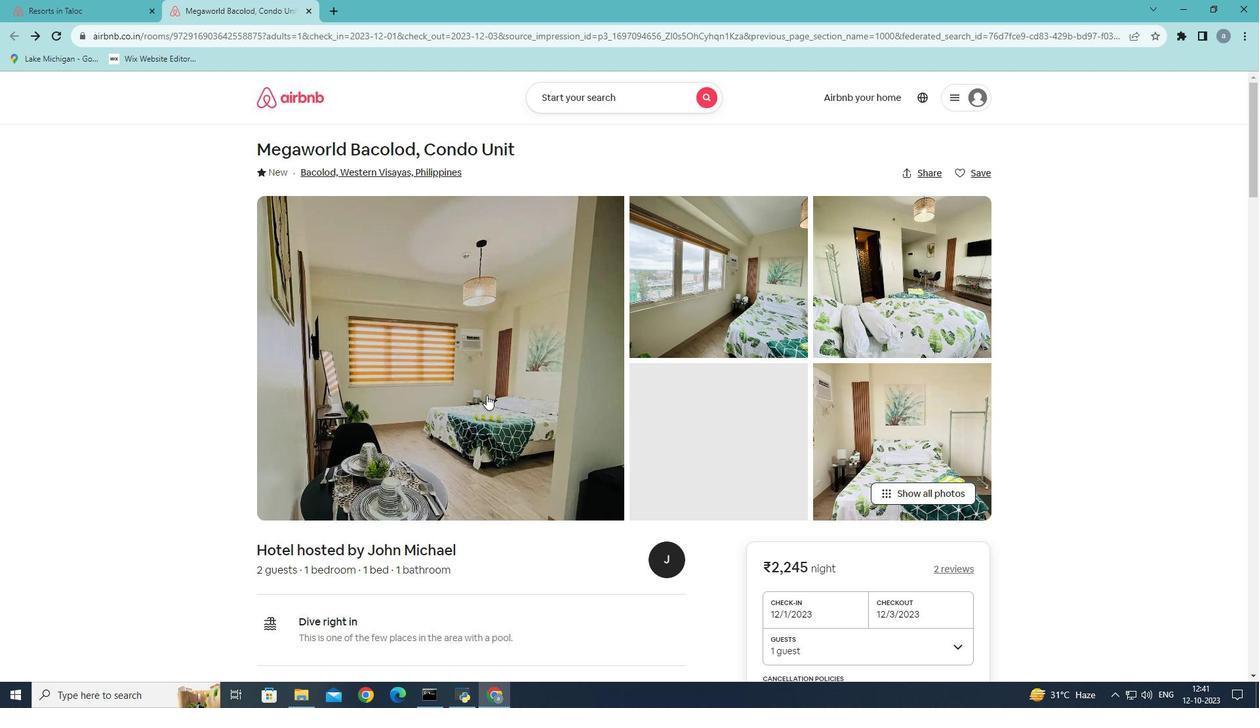 
Action: Mouse scrolled (486, 394) with delta (0, 0)
Screenshot: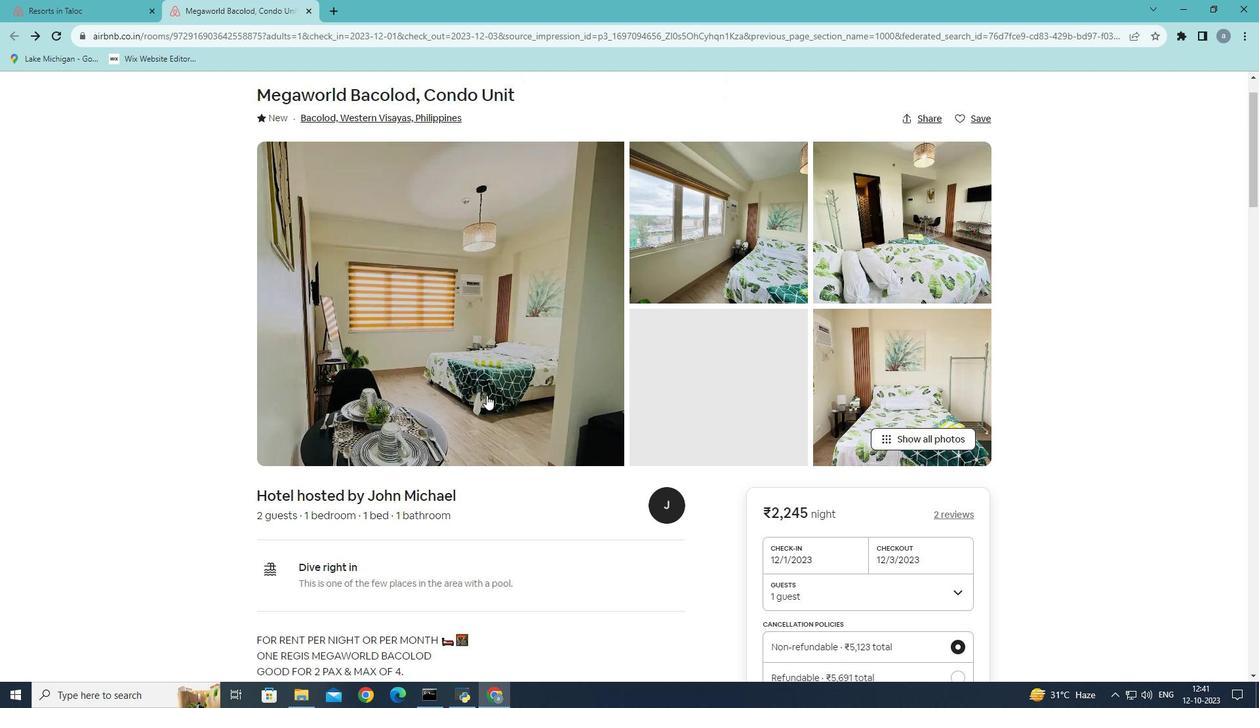 
Action: Mouse scrolled (486, 394) with delta (0, 0)
Screenshot: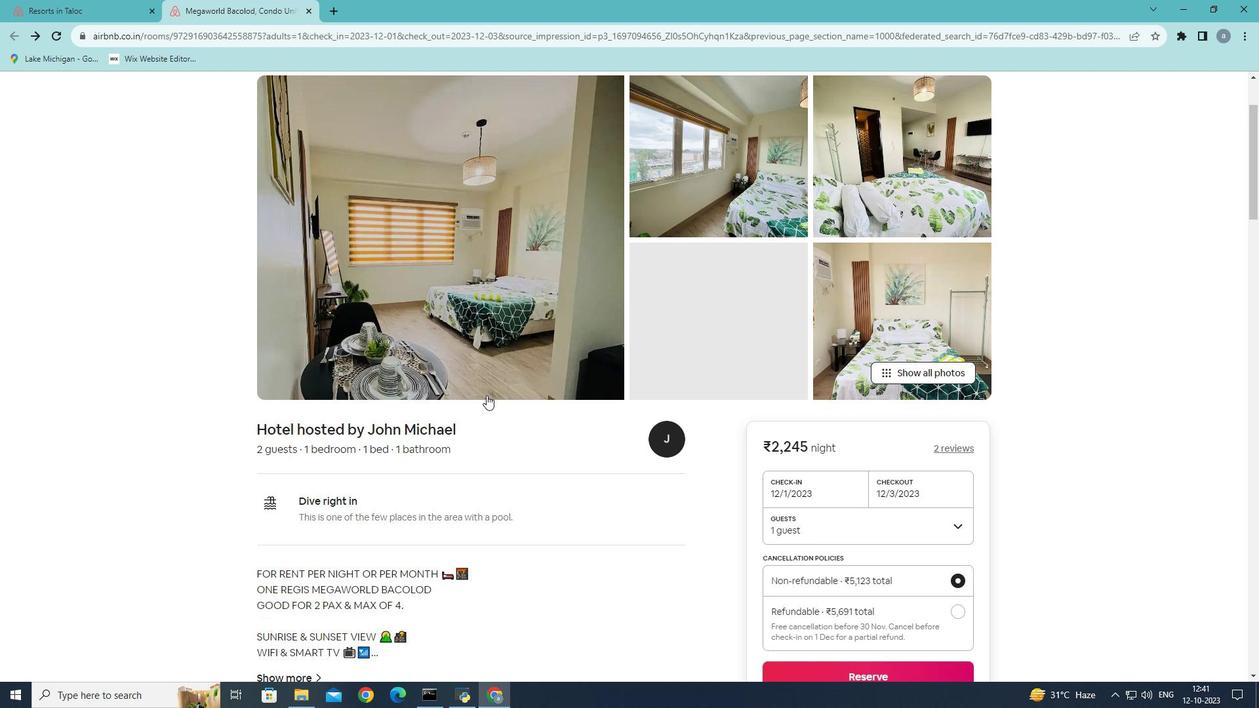
Action: Mouse scrolled (486, 394) with delta (0, 0)
Screenshot: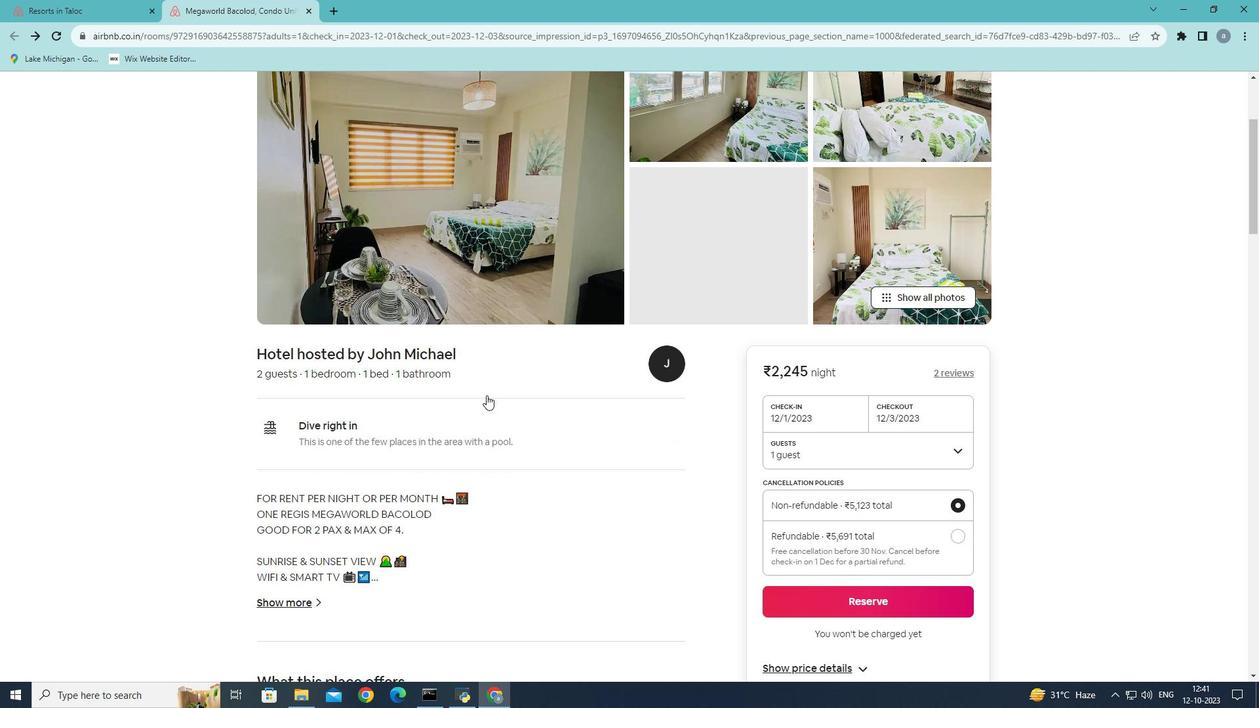 
Action: Mouse moved to (486, 400)
Screenshot: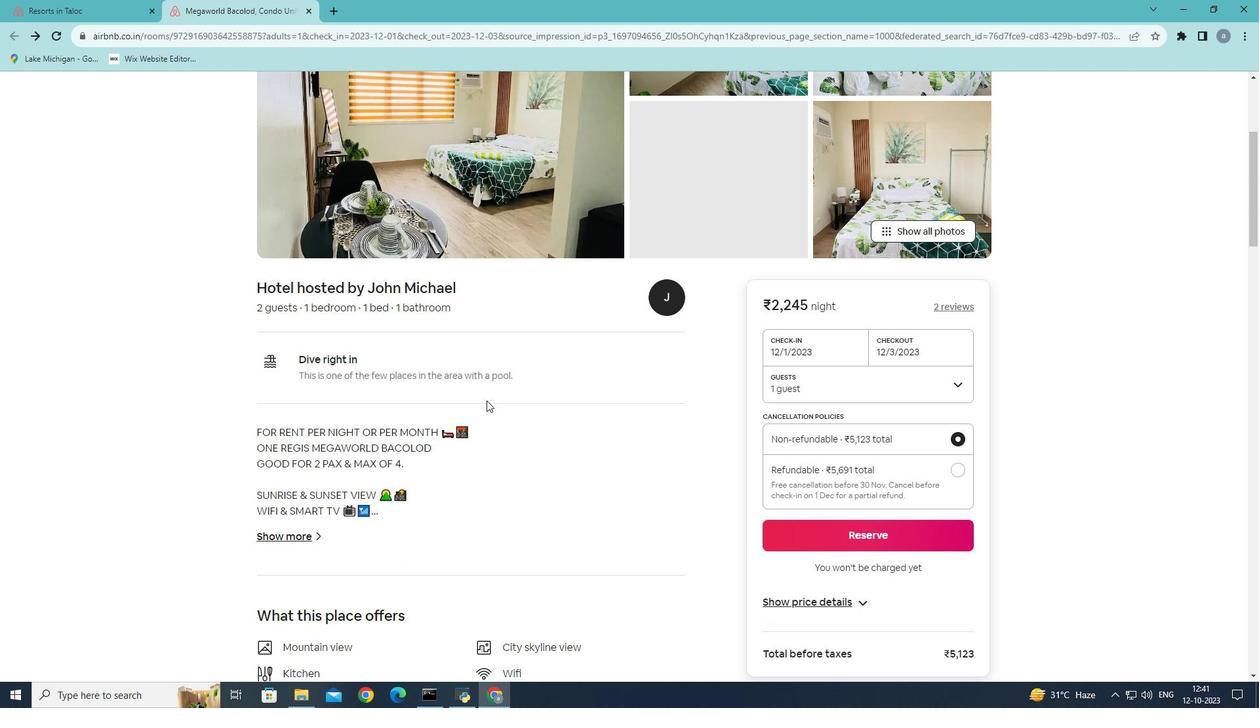 
Action: Mouse scrolled (486, 400) with delta (0, 0)
Screenshot: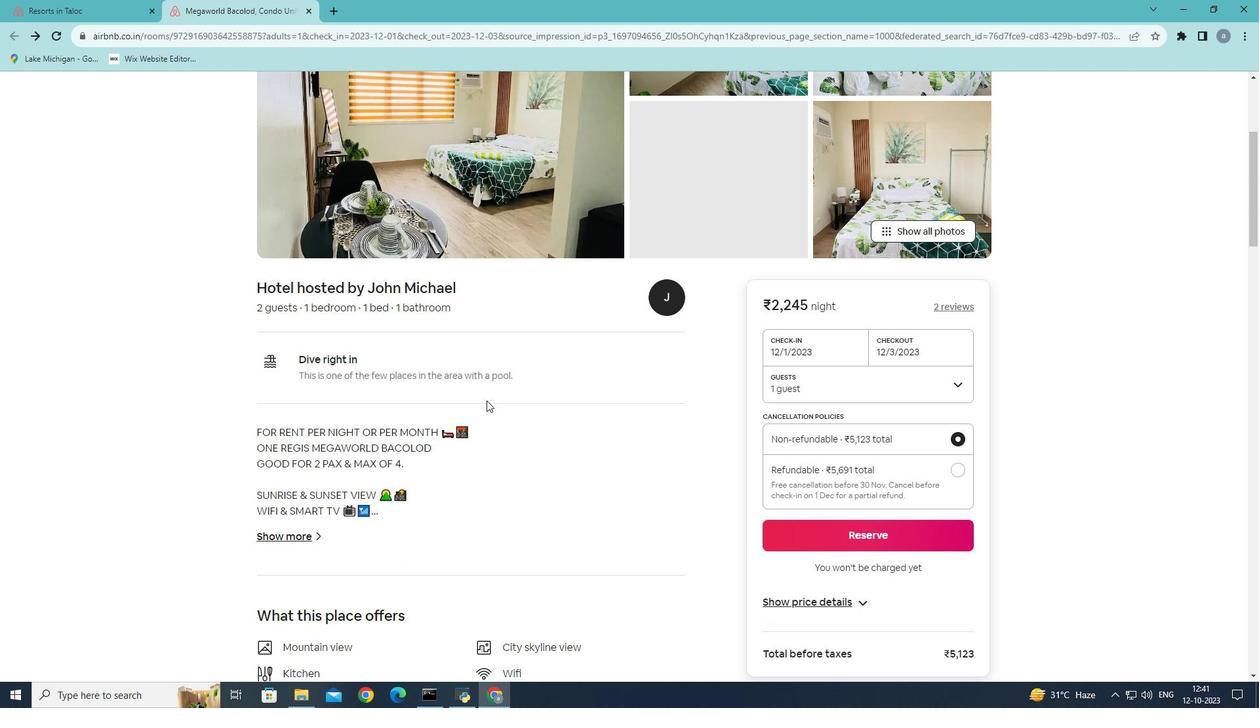 
Action: Mouse moved to (486, 401)
Screenshot: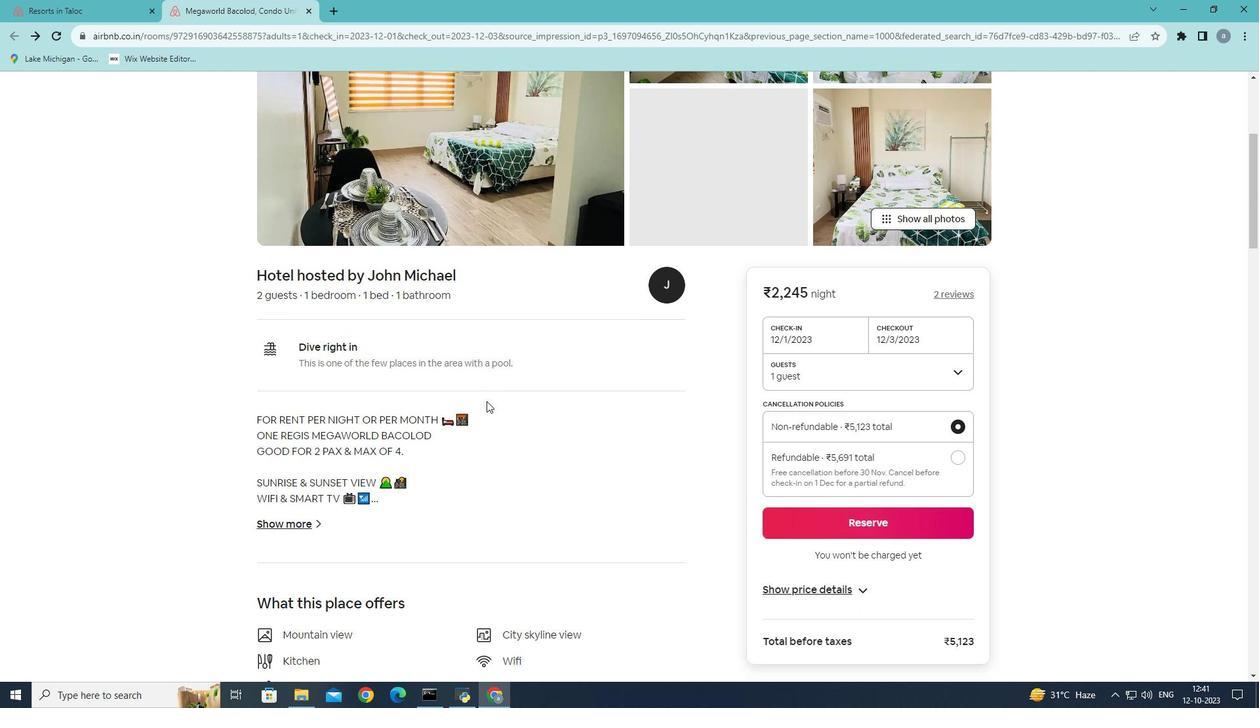 
Action: Mouse scrolled (486, 400) with delta (0, 0)
Screenshot: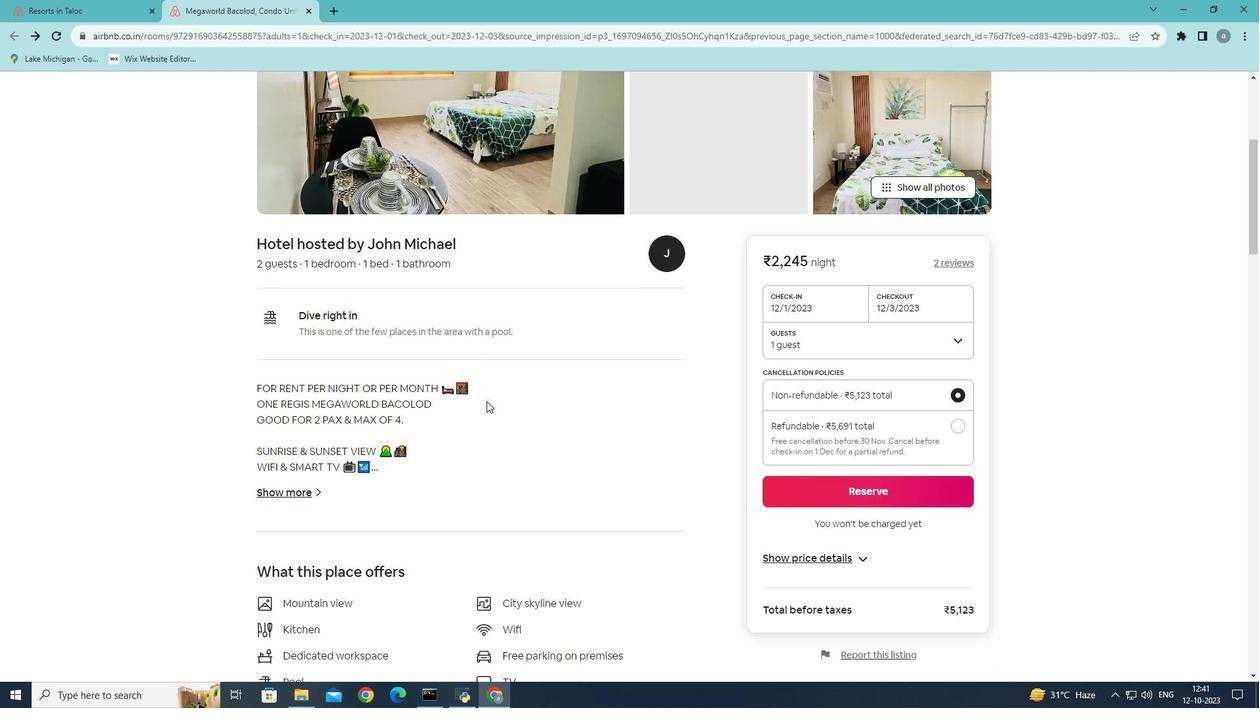 
Action: Mouse scrolled (486, 400) with delta (0, 0)
Screenshot: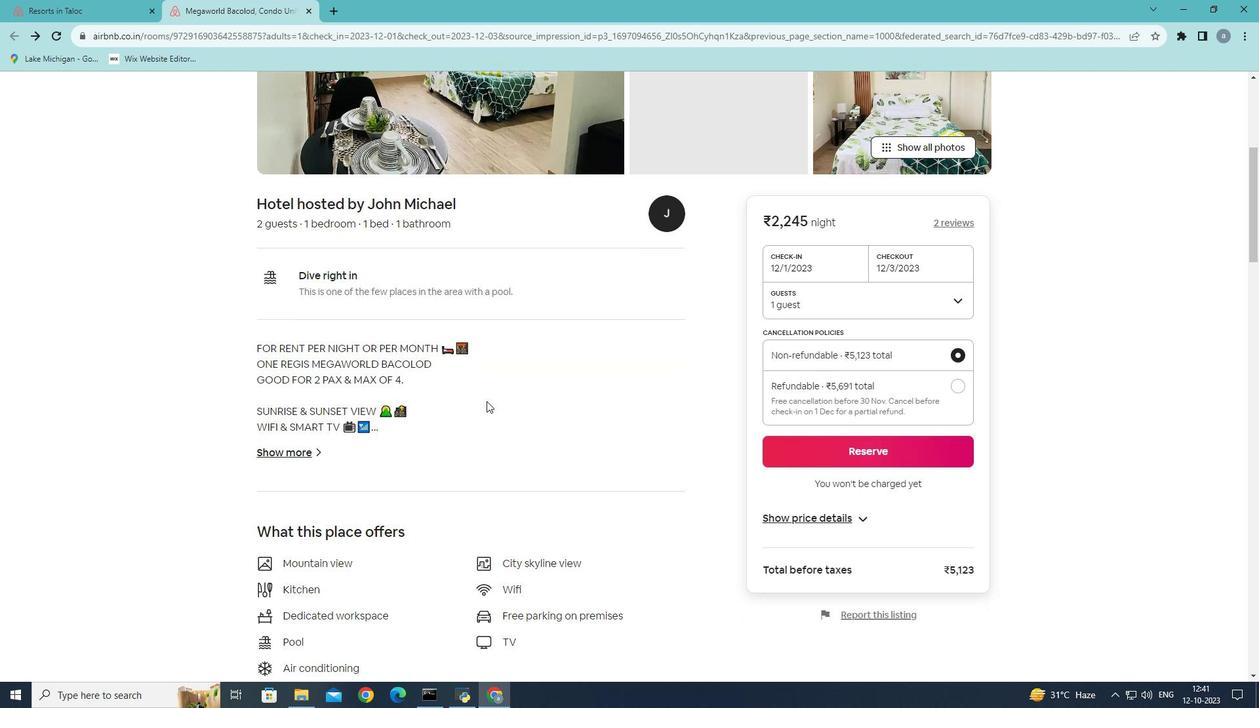 
Action: Mouse moved to (486, 405)
Screenshot: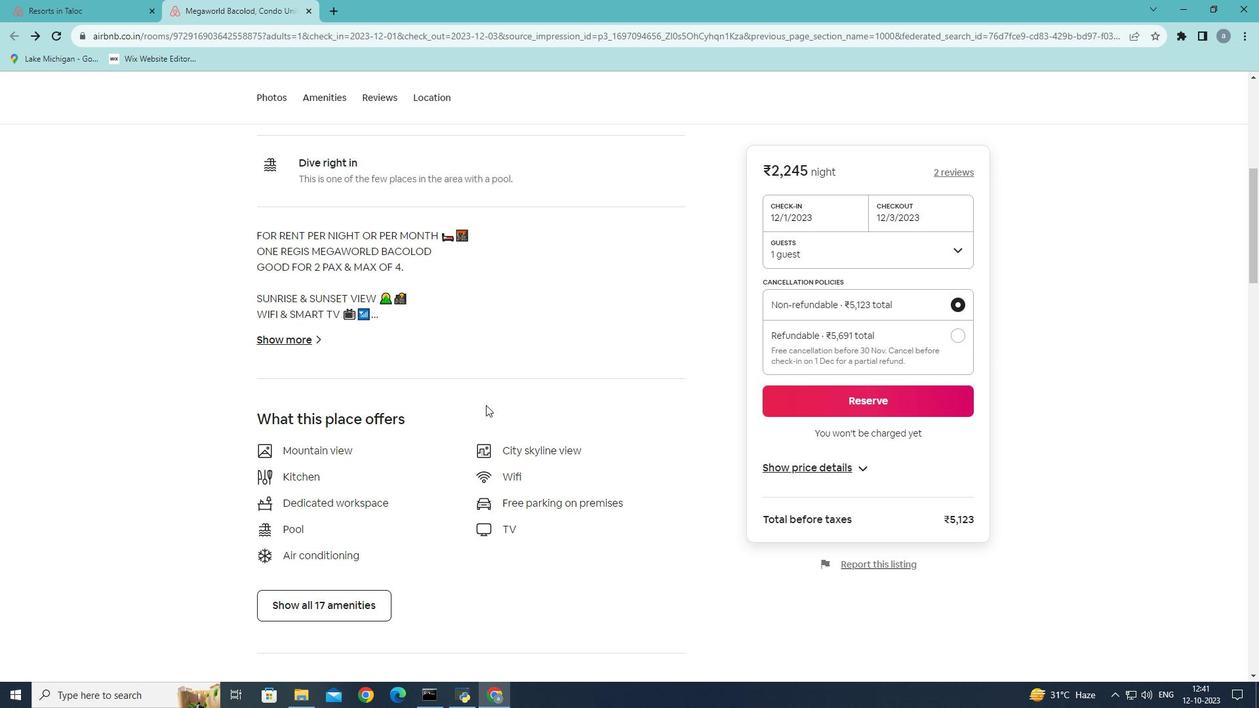 
Action: Mouse scrolled (486, 404) with delta (0, 0)
Screenshot: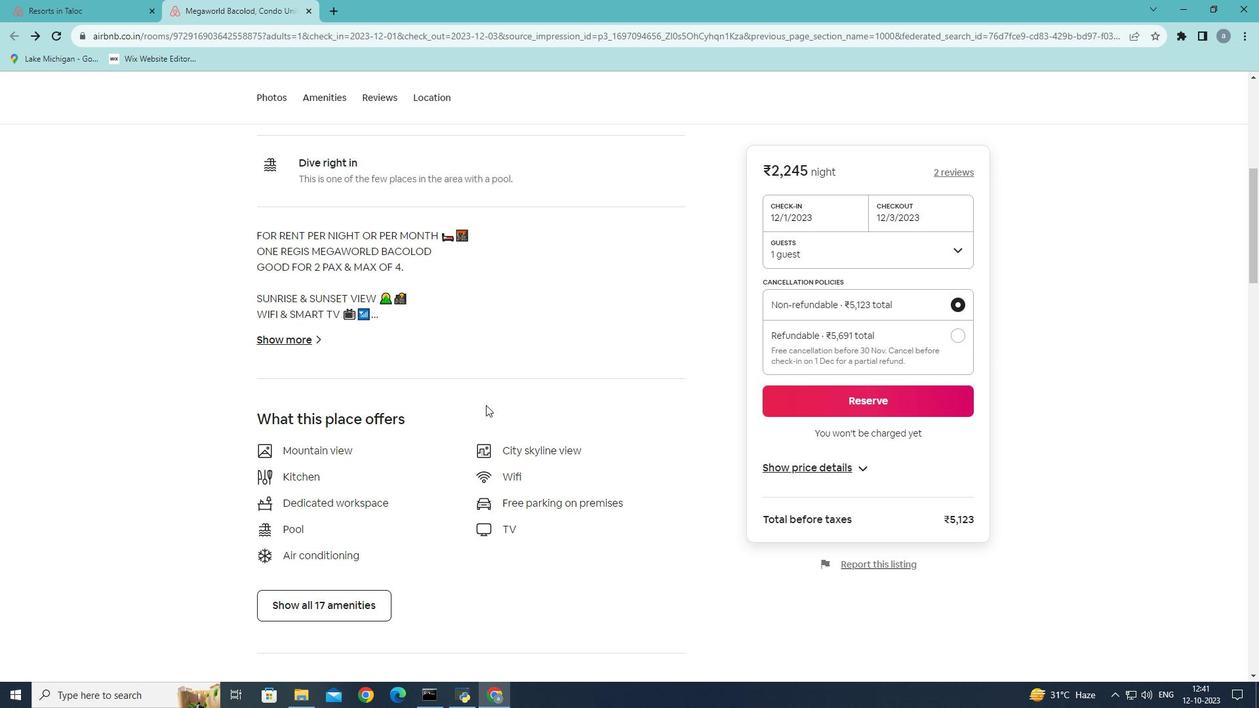
Action: Mouse scrolled (486, 404) with delta (0, 0)
Screenshot: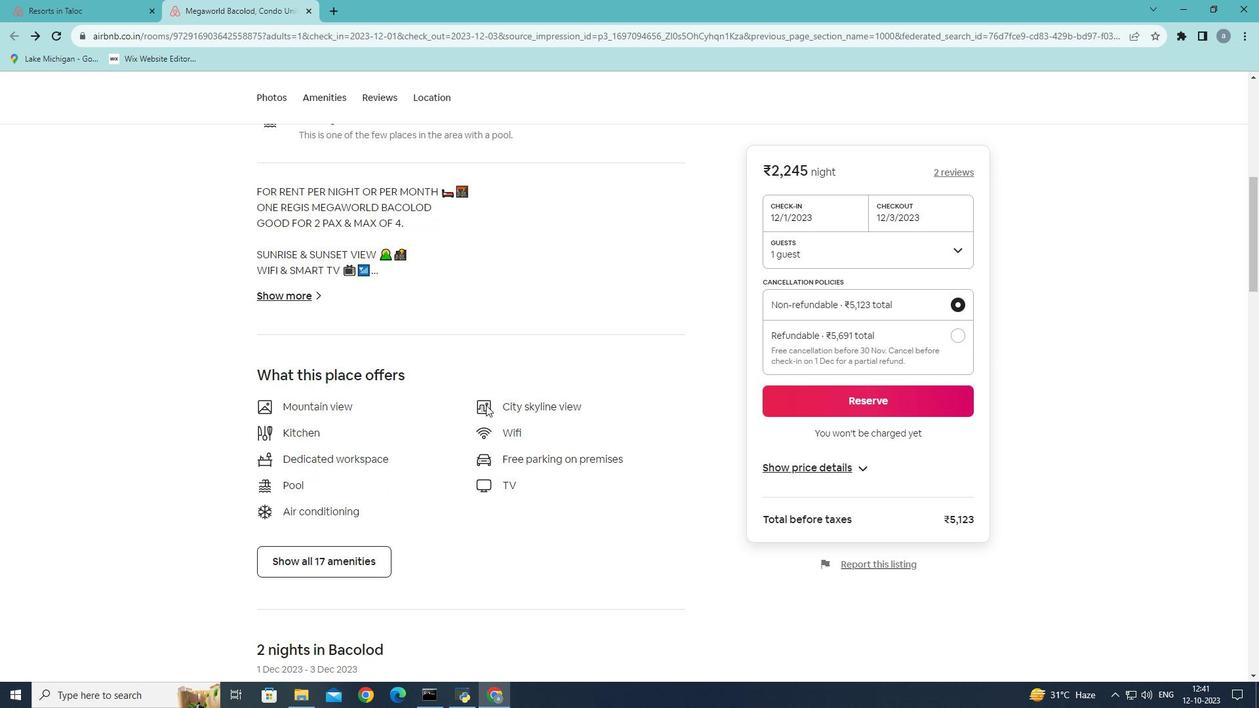 
Action: Mouse moved to (486, 406)
Screenshot: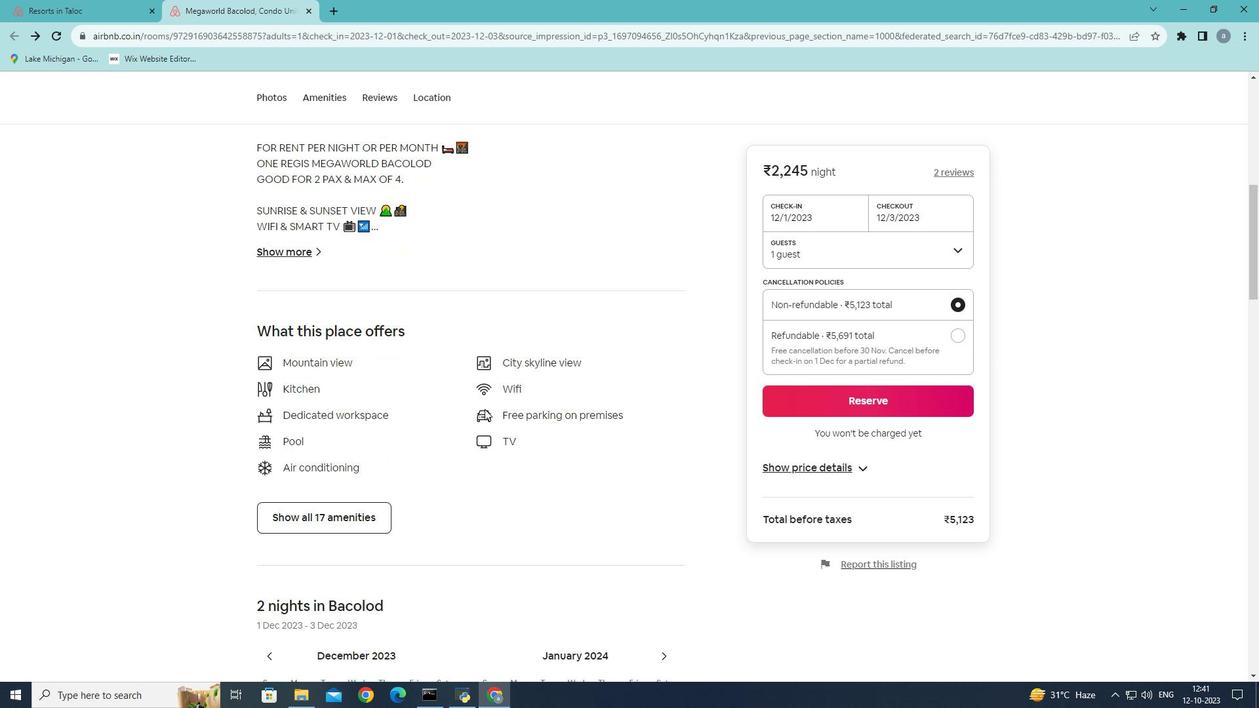 
Action: Mouse scrolled (486, 406) with delta (0, 0)
Screenshot: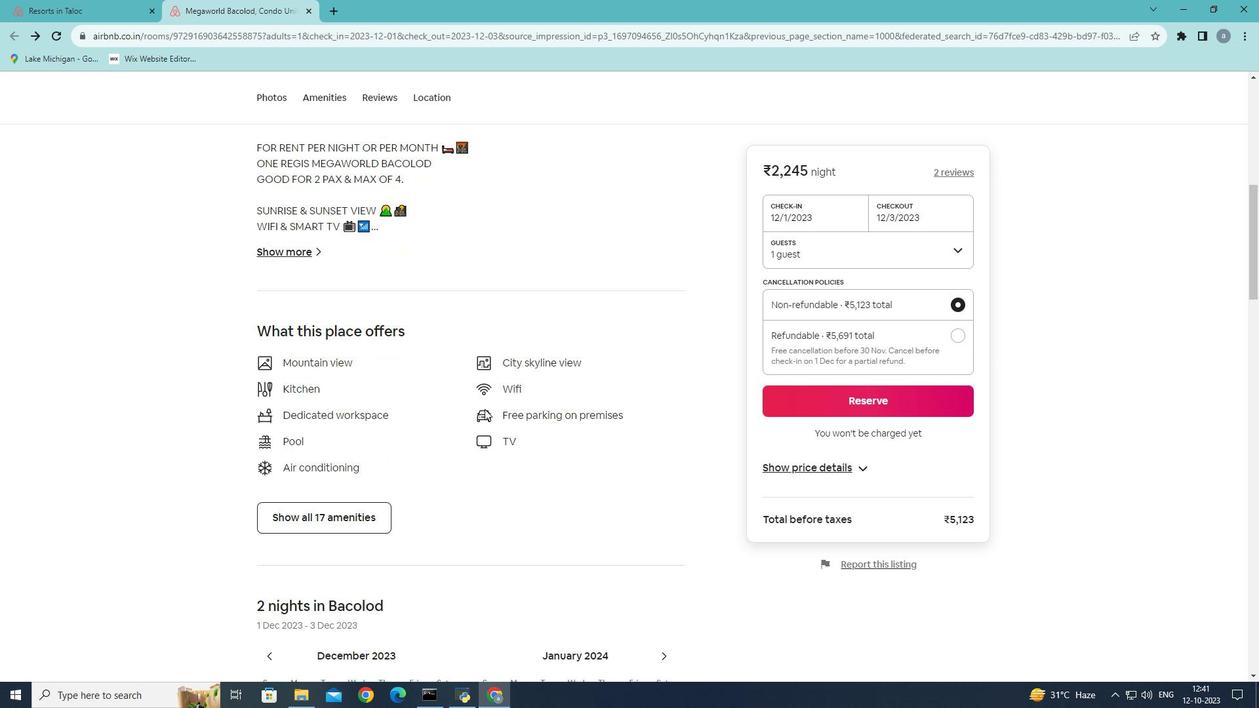 
Action: Mouse moved to (314, 410)
Screenshot: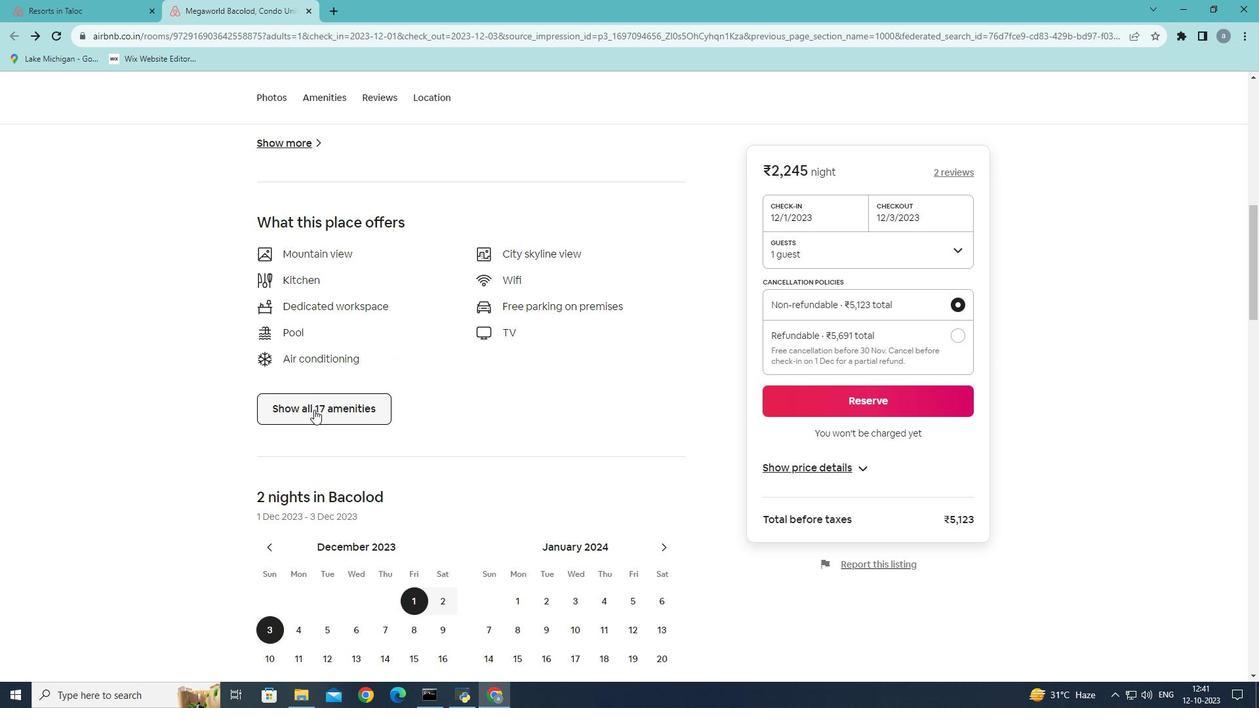
Action: Mouse pressed left at (314, 410)
Screenshot: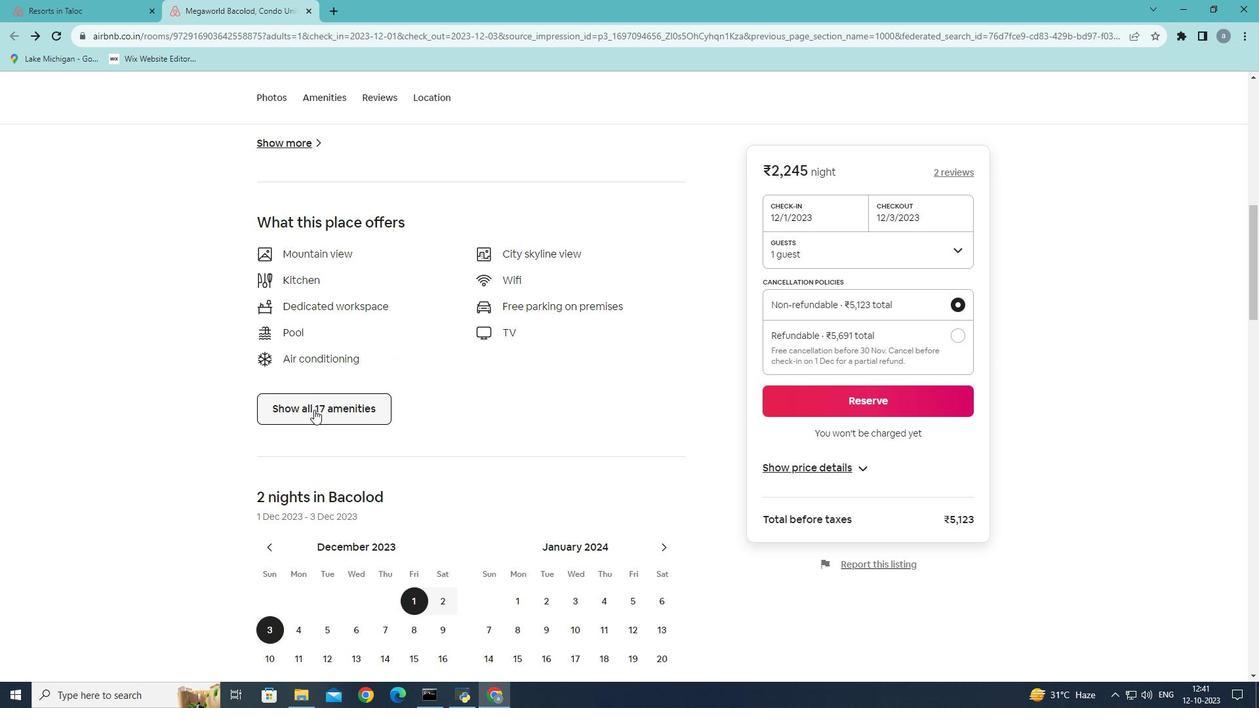 
Action: Mouse moved to (647, 350)
Screenshot: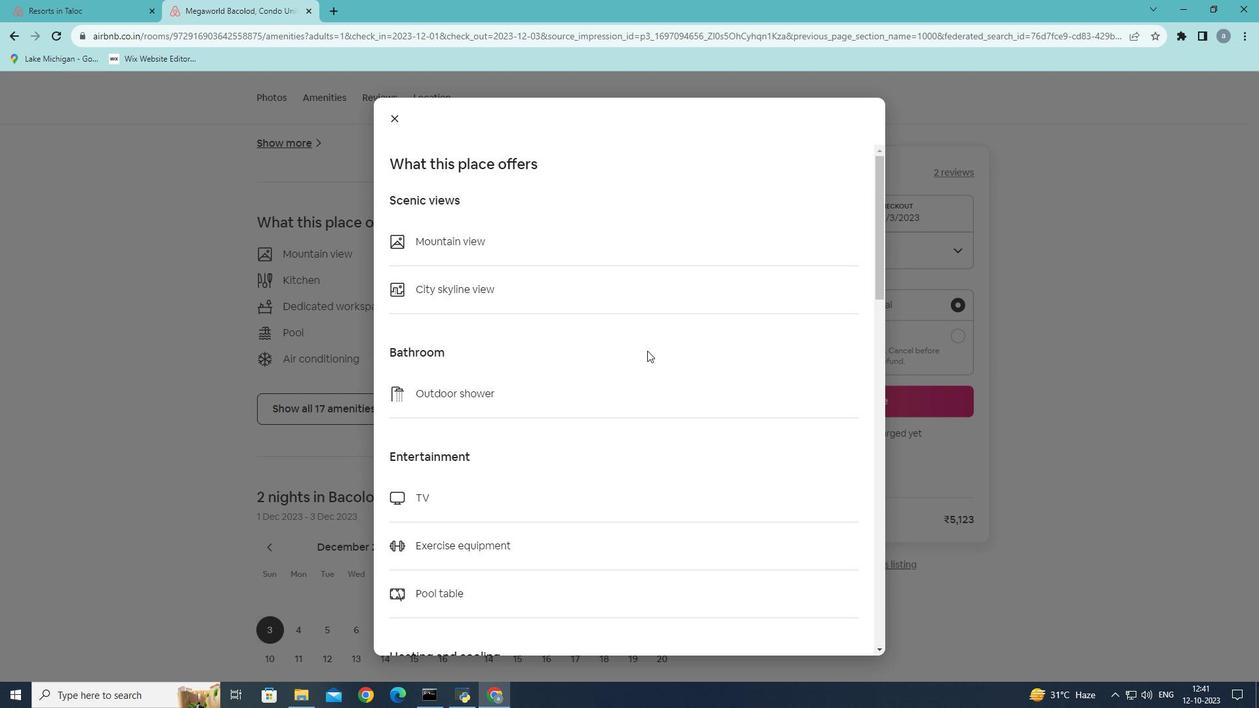 
Action: Mouse scrolled (647, 350) with delta (0, 0)
Screenshot: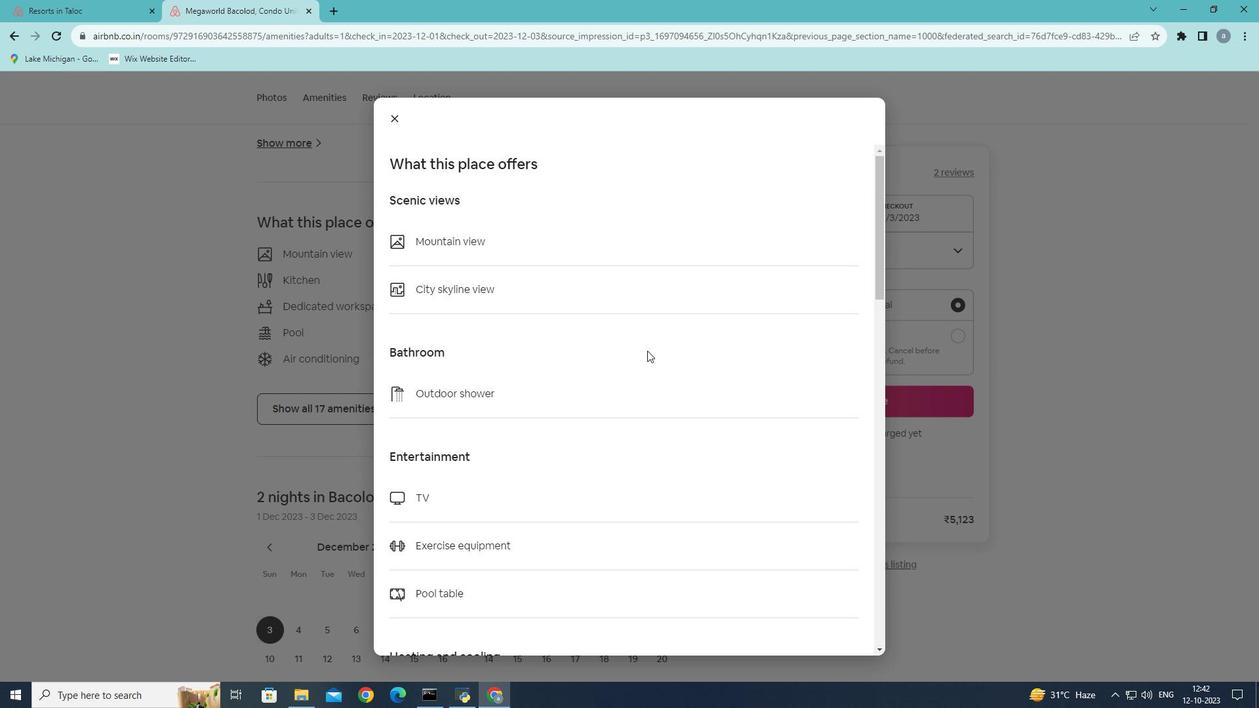
Action: Mouse scrolled (647, 350) with delta (0, 0)
Screenshot: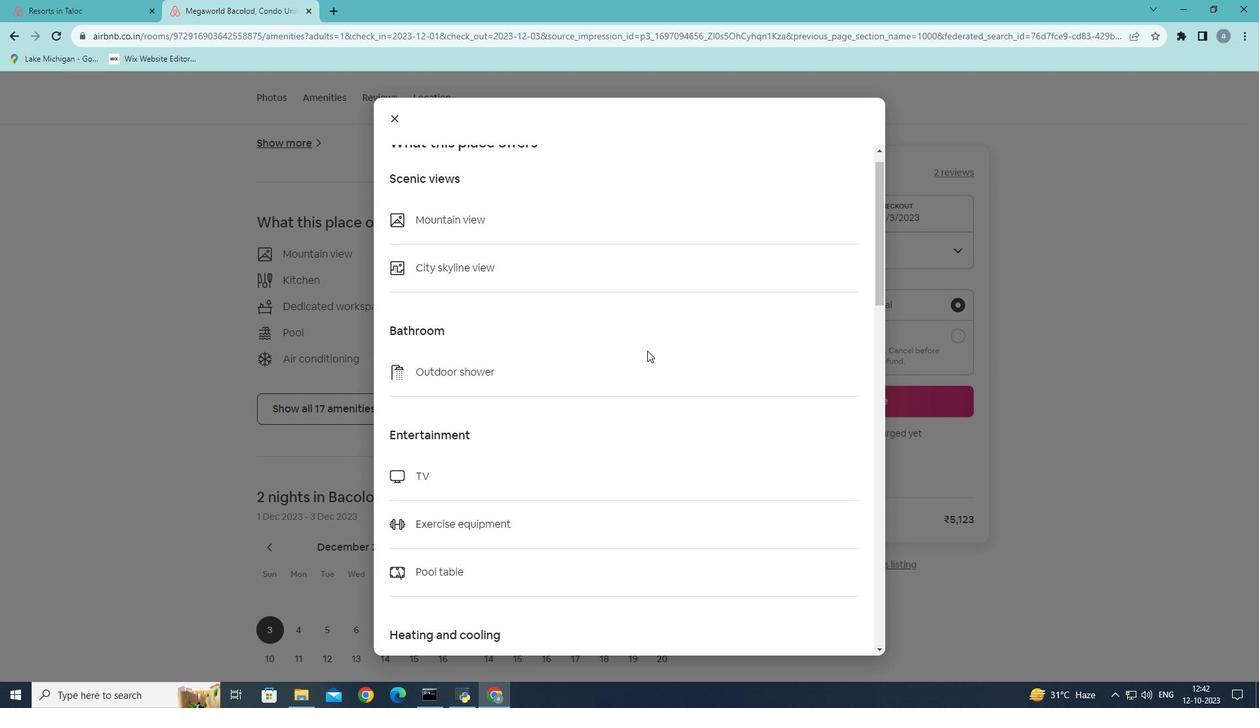 
Action: Mouse scrolled (647, 350) with delta (0, 0)
Screenshot: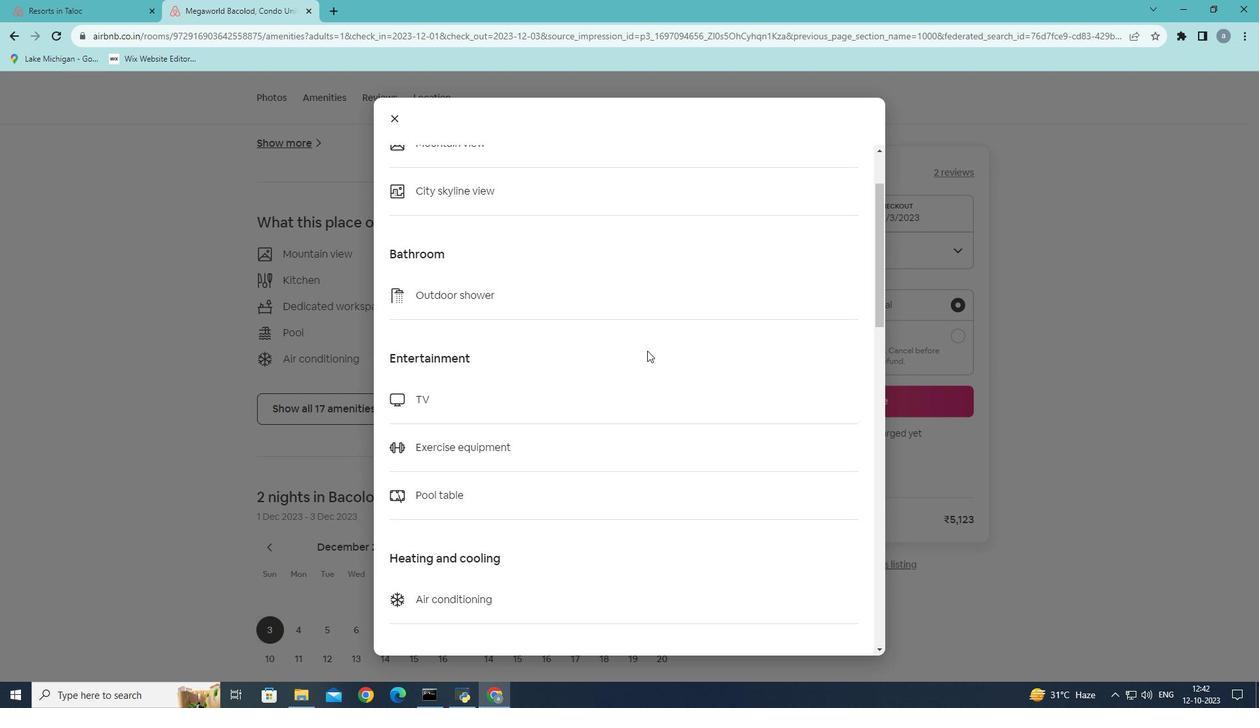 
Action: Mouse moved to (650, 350)
Screenshot: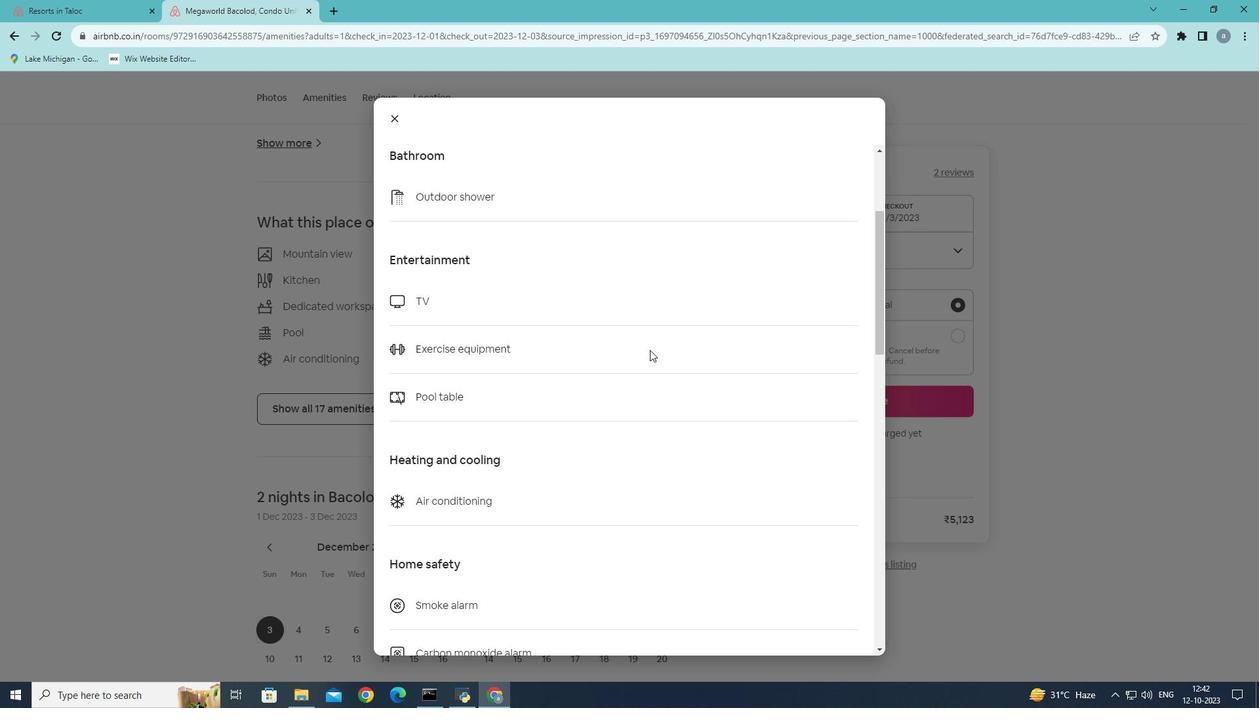 
Action: Mouse scrolled (650, 349) with delta (0, 0)
Screenshot: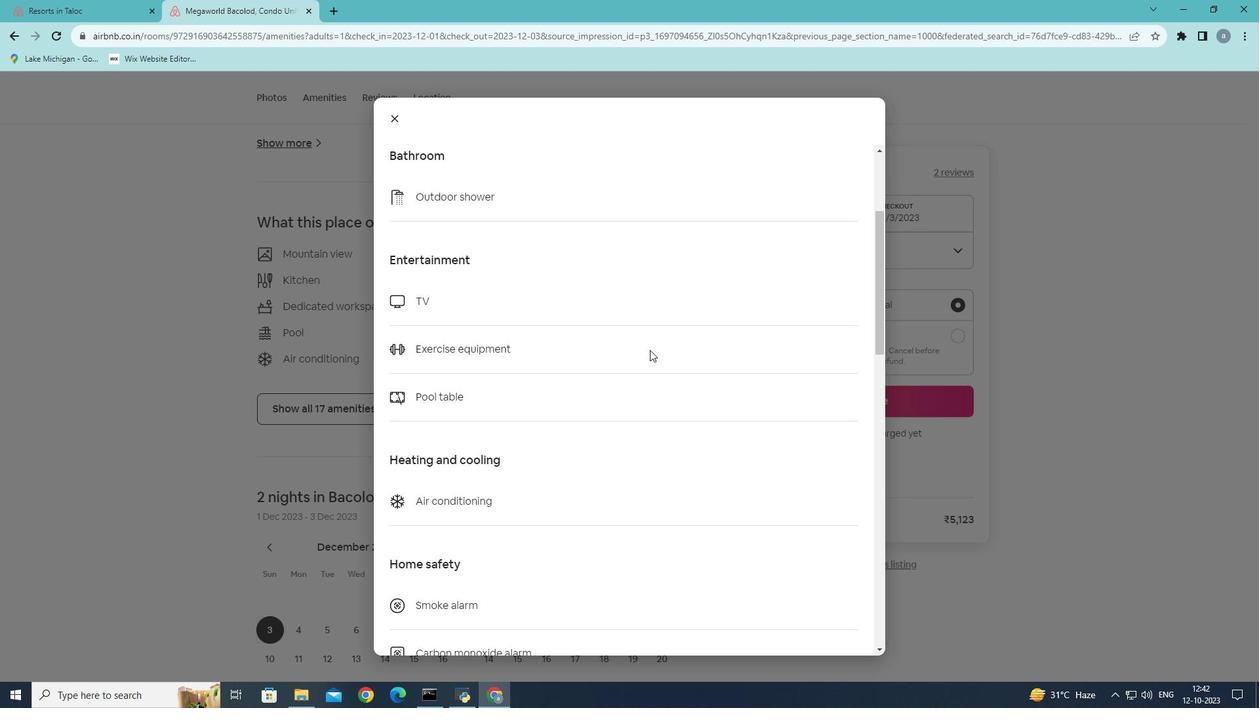 
Action: Mouse scrolled (650, 349) with delta (0, 0)
Screenshot: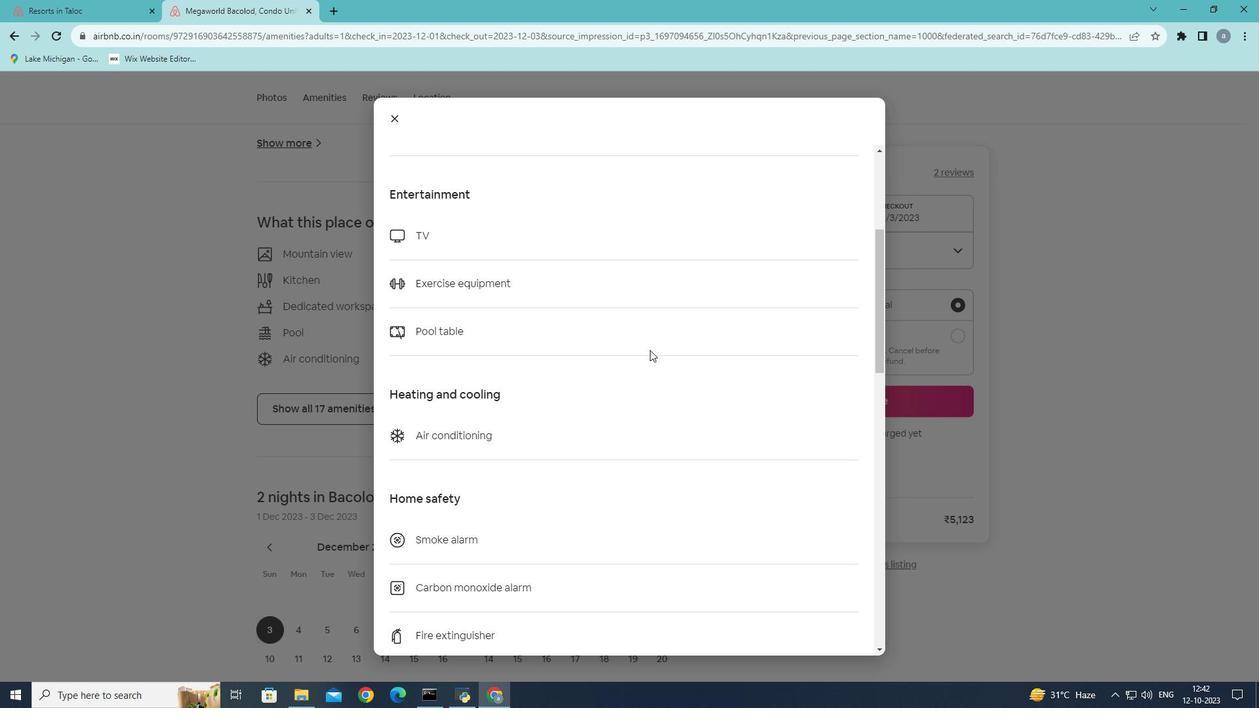 
Action: Mouse moved to (639, 339)
Screenshot: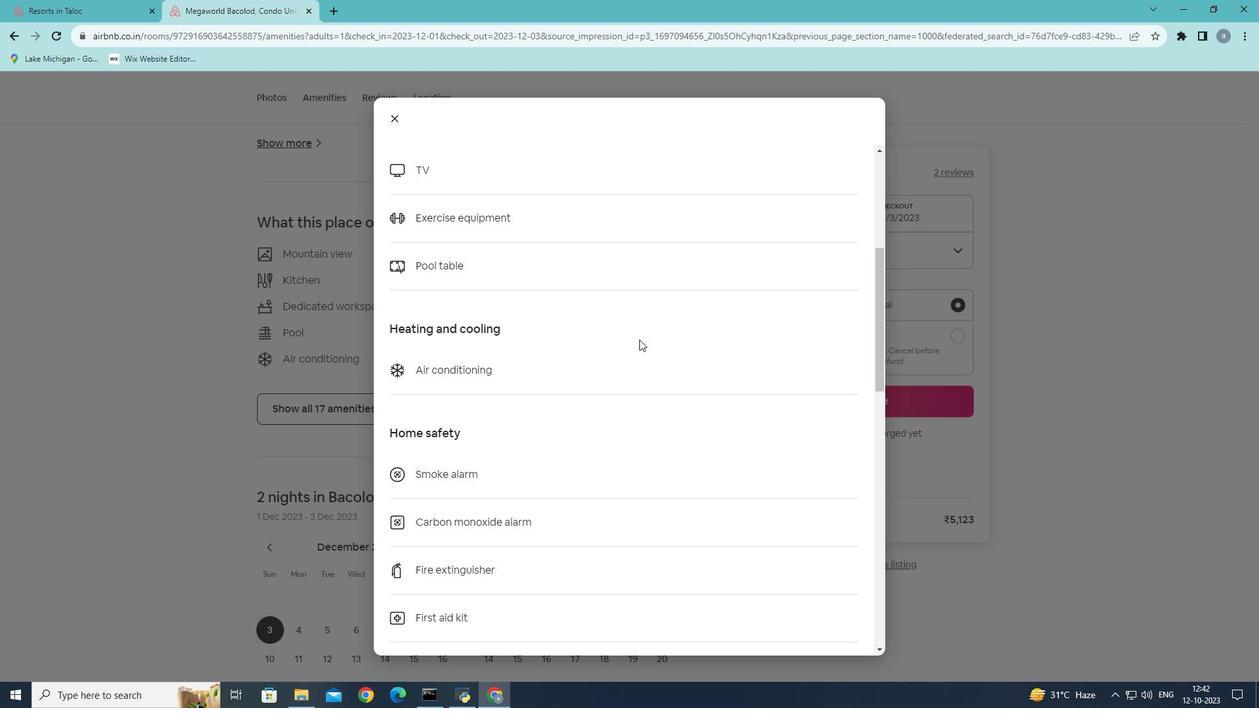
Action: Mouse scrolled (639, 339) with delta (0, 0)
Screenshot: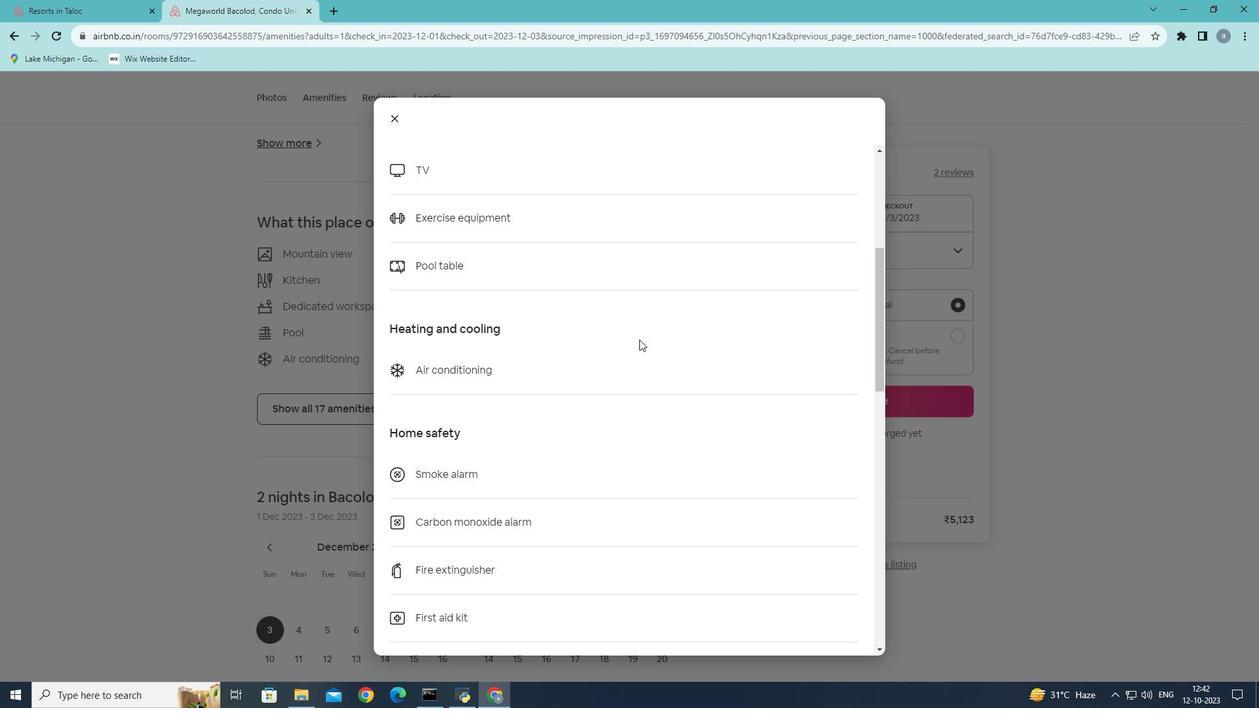 
Action: Mouse scrolled (639, 339) with delta (0, 0)
Screenshot: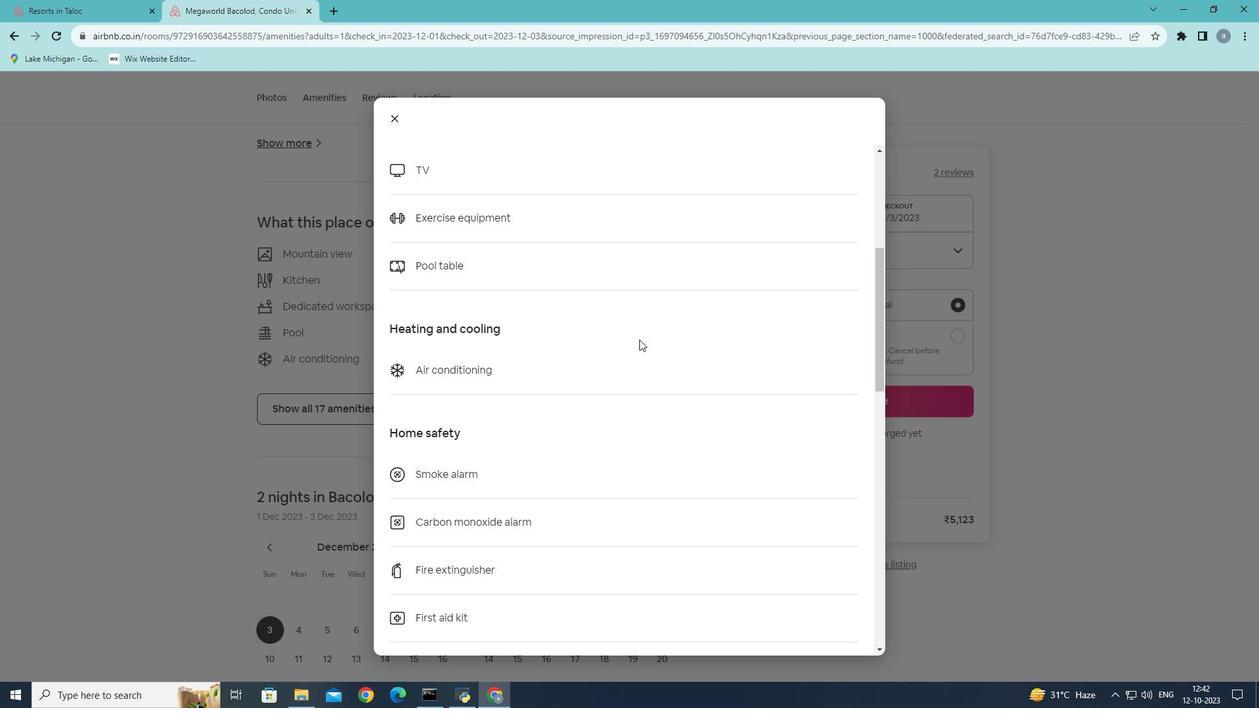 
Action: Mouse scrolled (639, 339) with delta (0, 0)
Screenshot: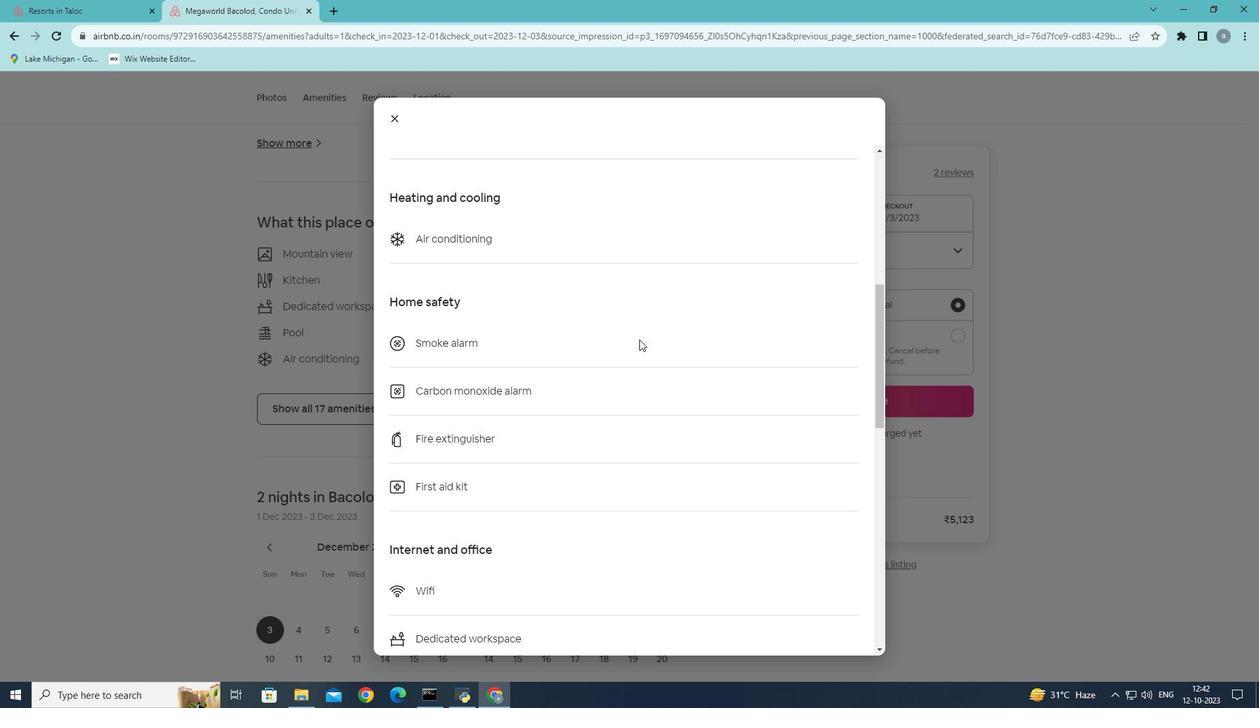 
Action: Mouse scrolled (639, 339) with delta (0, 0)
Screenshot: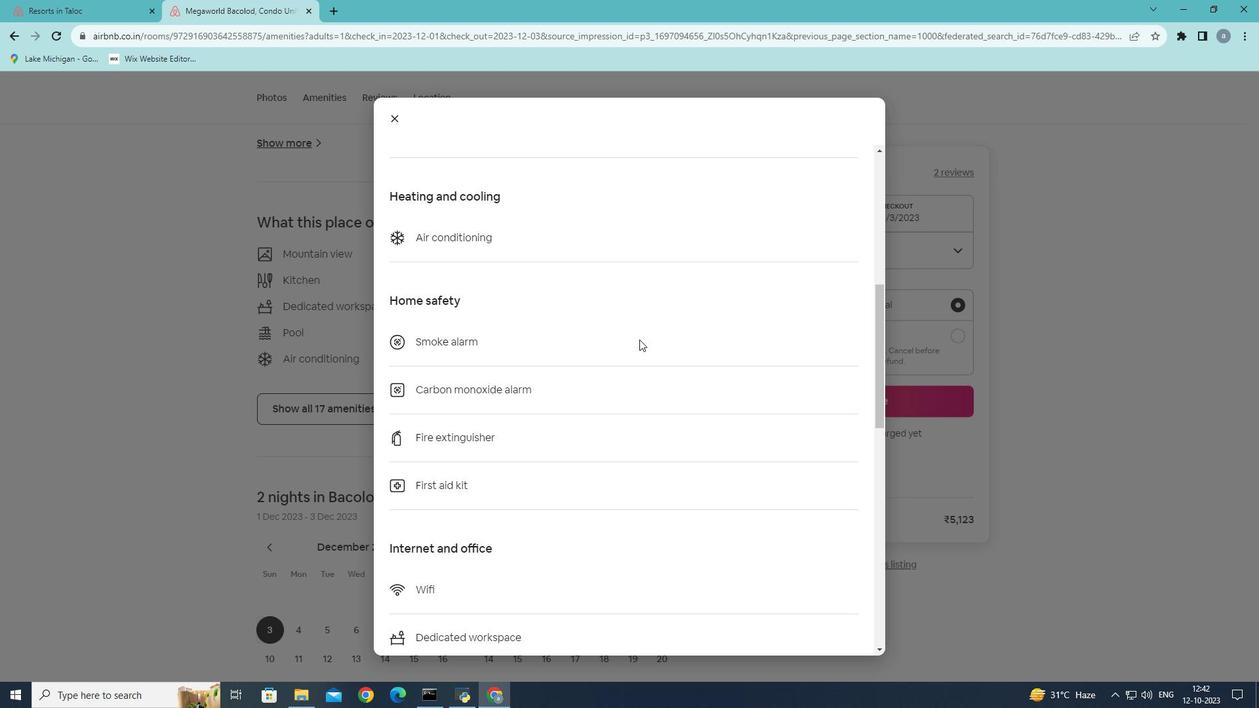 
Action: Mouse scrolled (639, 339) with delta (0, 0)
Screenshot: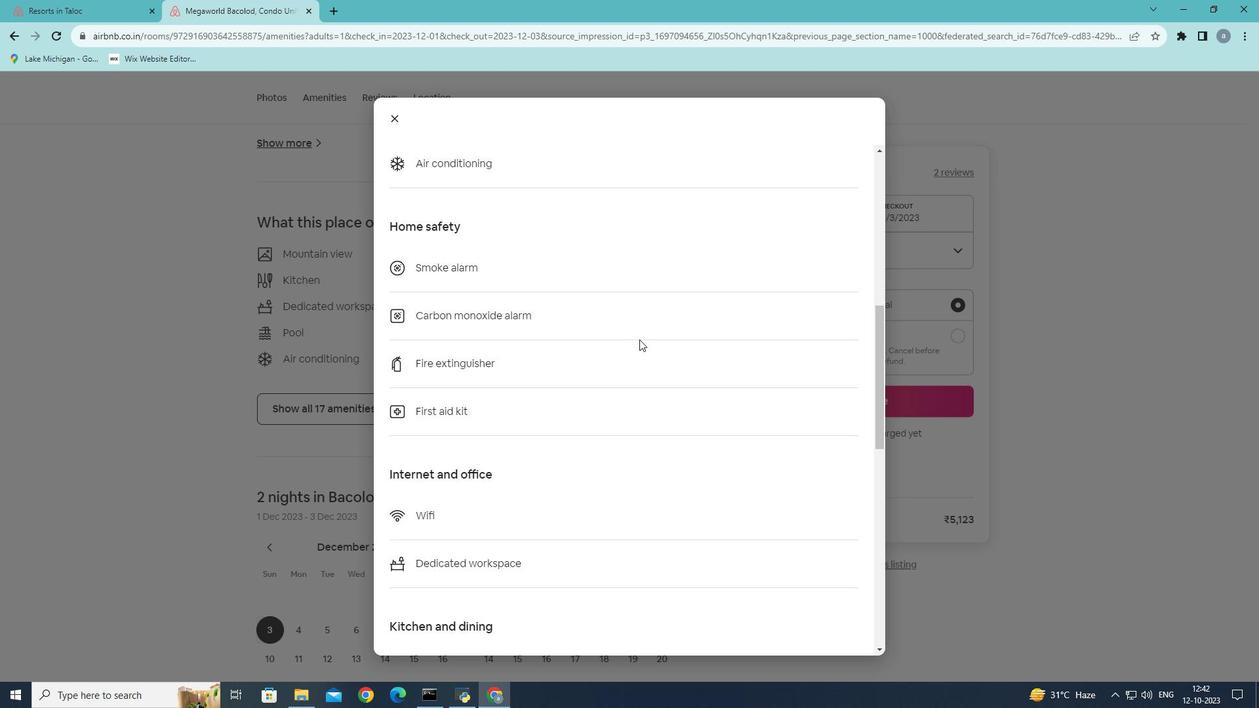 
Action: Mouse scrolled (639, 339) with delta (0, 0)
Screenshot: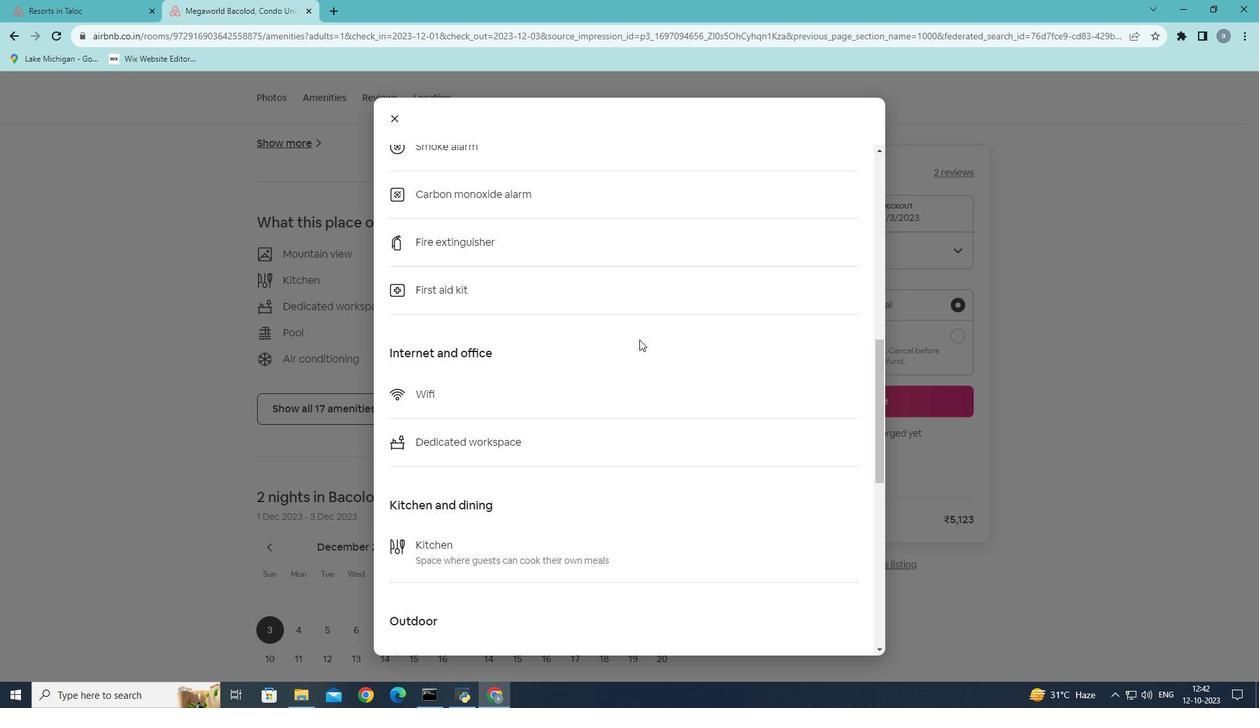 
Action: Mouse scrolled (639, 339) with delta (0, 0)
Screenshot: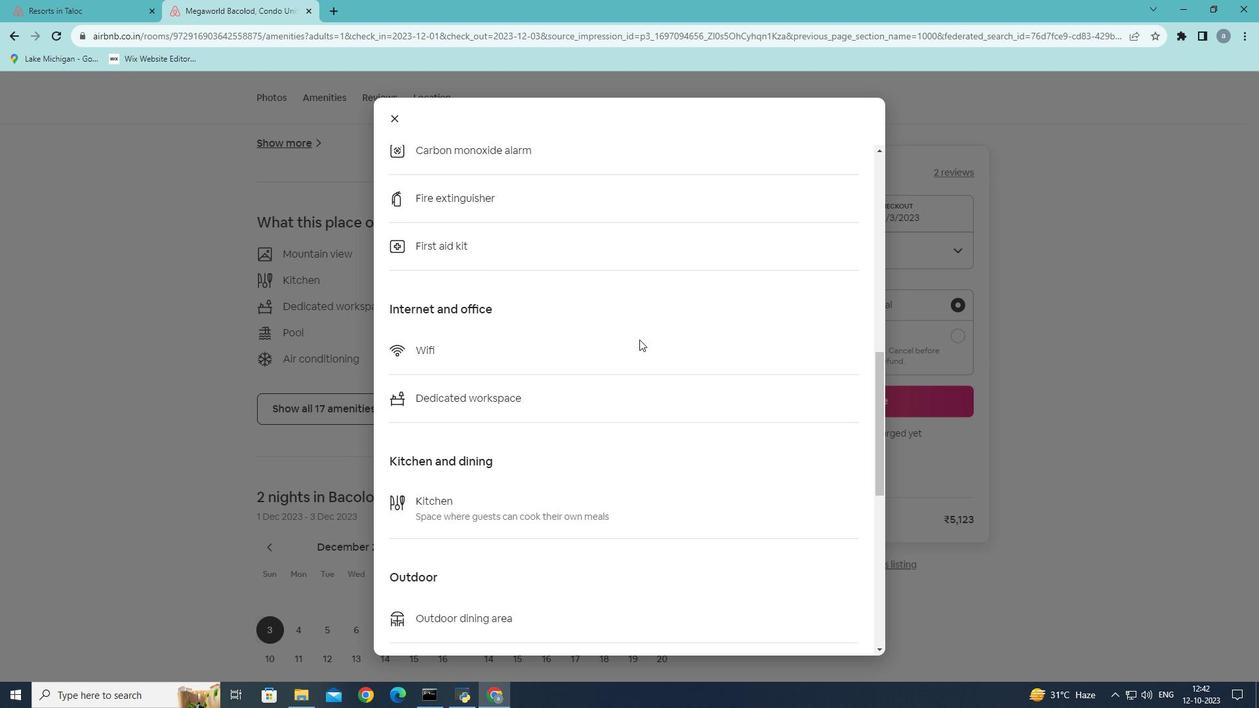 
Action: Mouse scrolled (639, 339) with delta (0, 0)
Screenshot: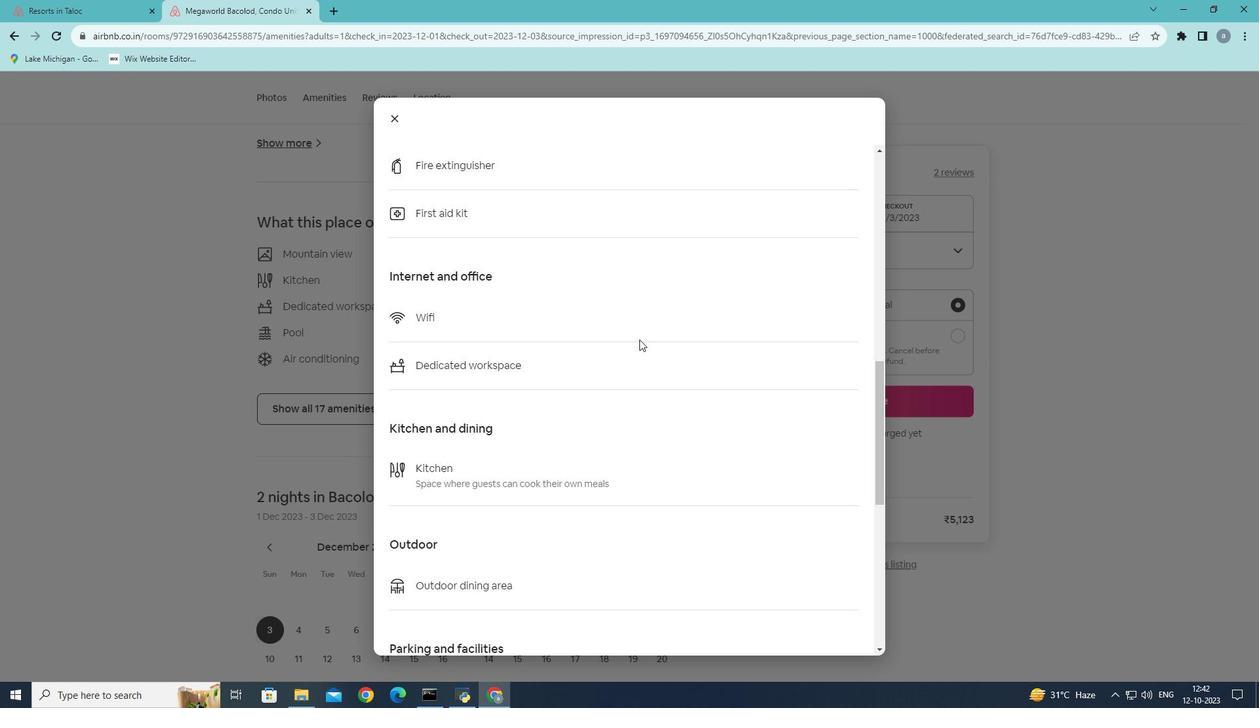 
Action: Mouse scrolled (639, 339) with delta (0, 0)
Screenshot: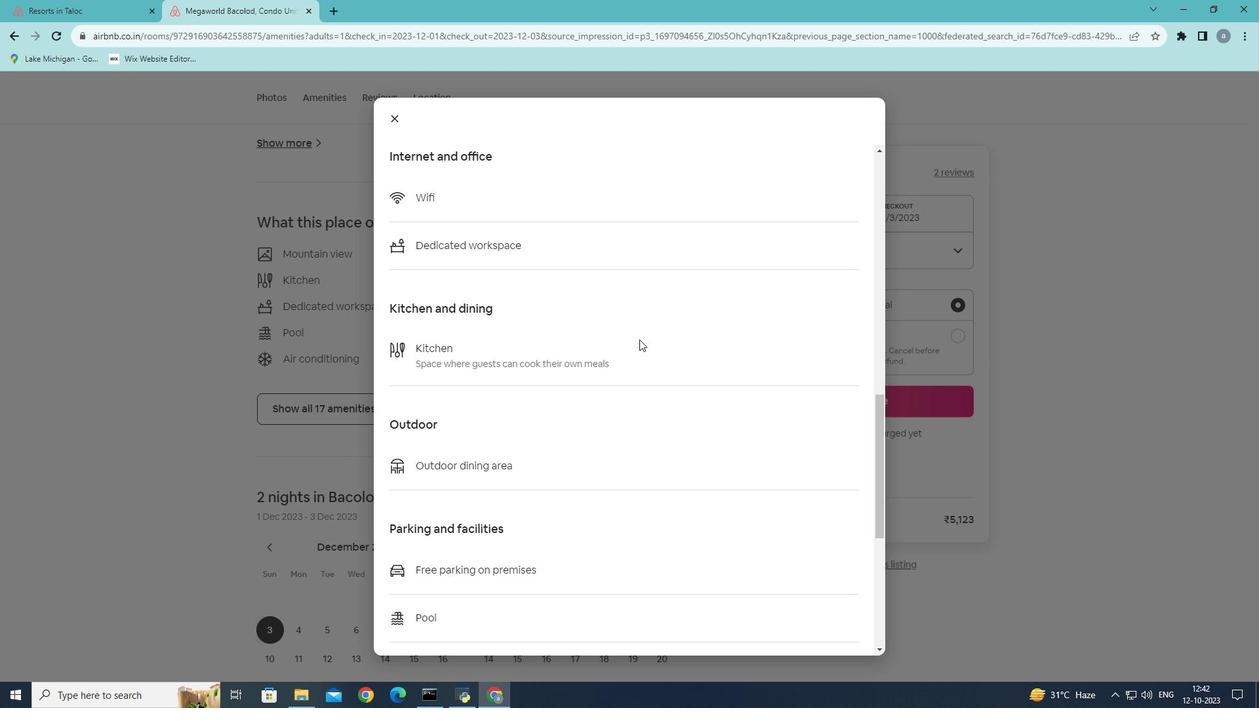 
Action: Mouse scrolled (639, 339) with delta (0, 0)
Screenshot: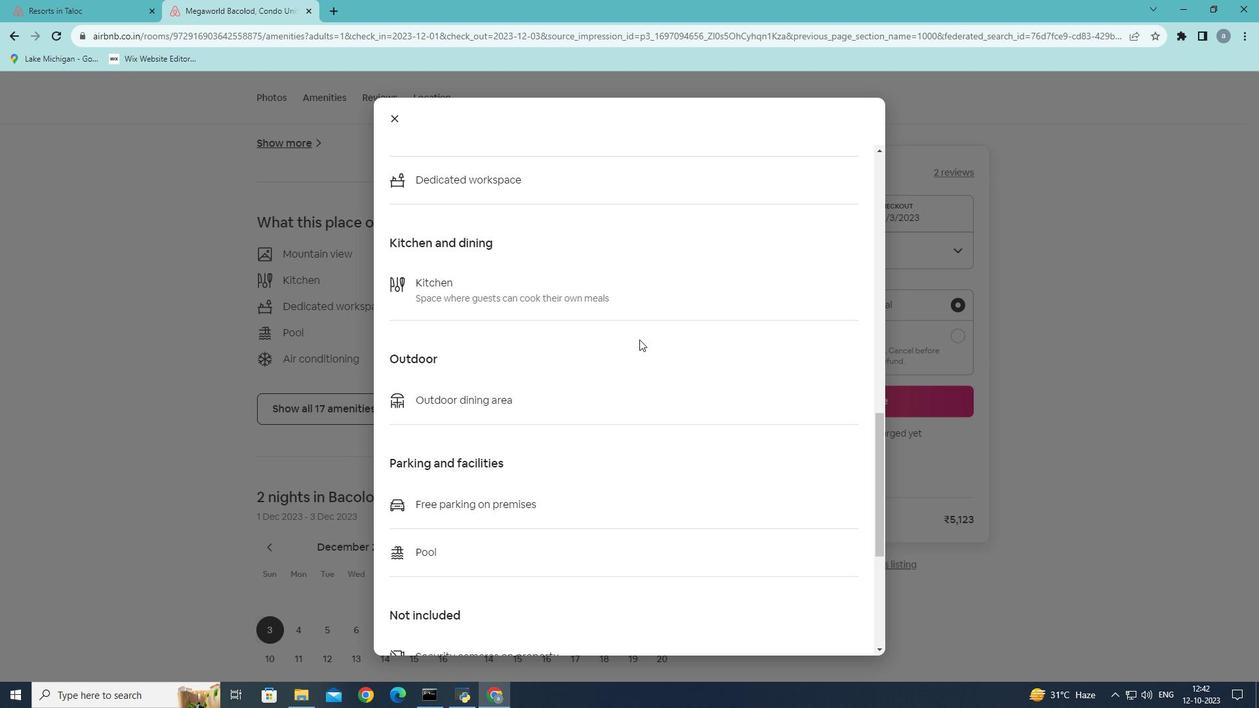 
Action: Mouse scrolled (639, 339) with delta (0, 0)
Screenshot: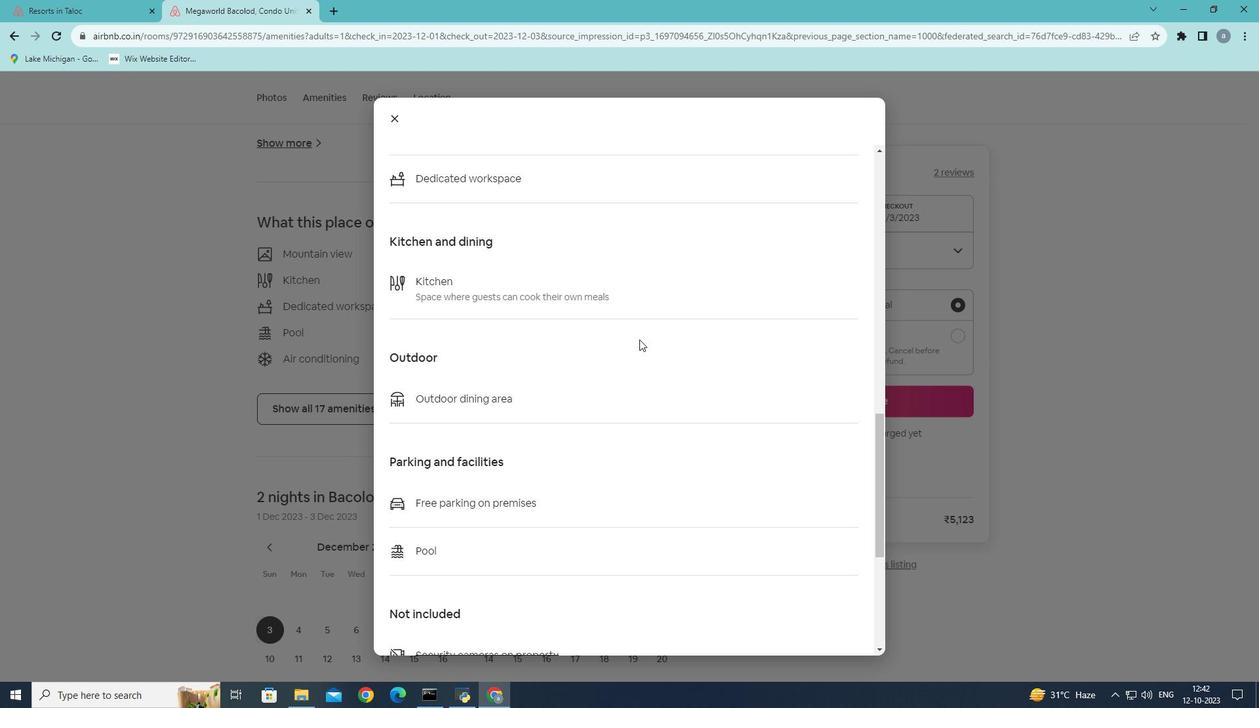 
Action: Mouse scrolled (639, 339) with delta (0, 0)
Screenshot: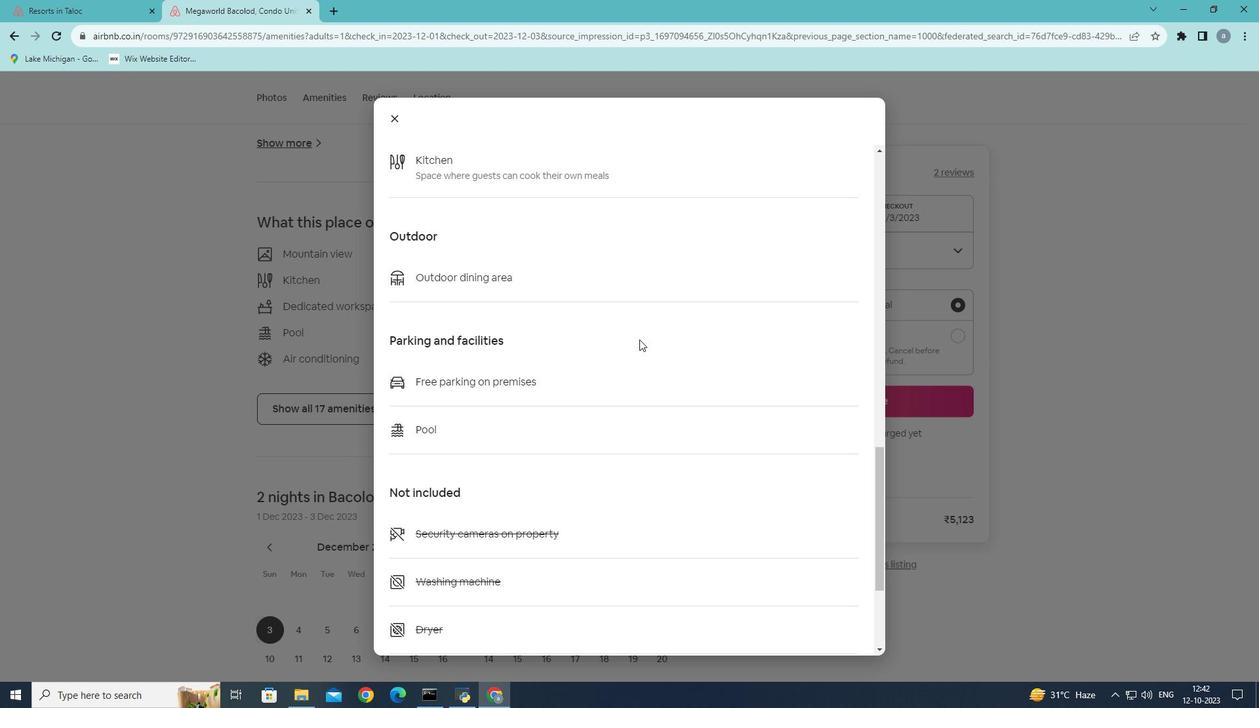 
Action: Mouse scrolled (639, 339) with delta (0, 0)
Screenshot: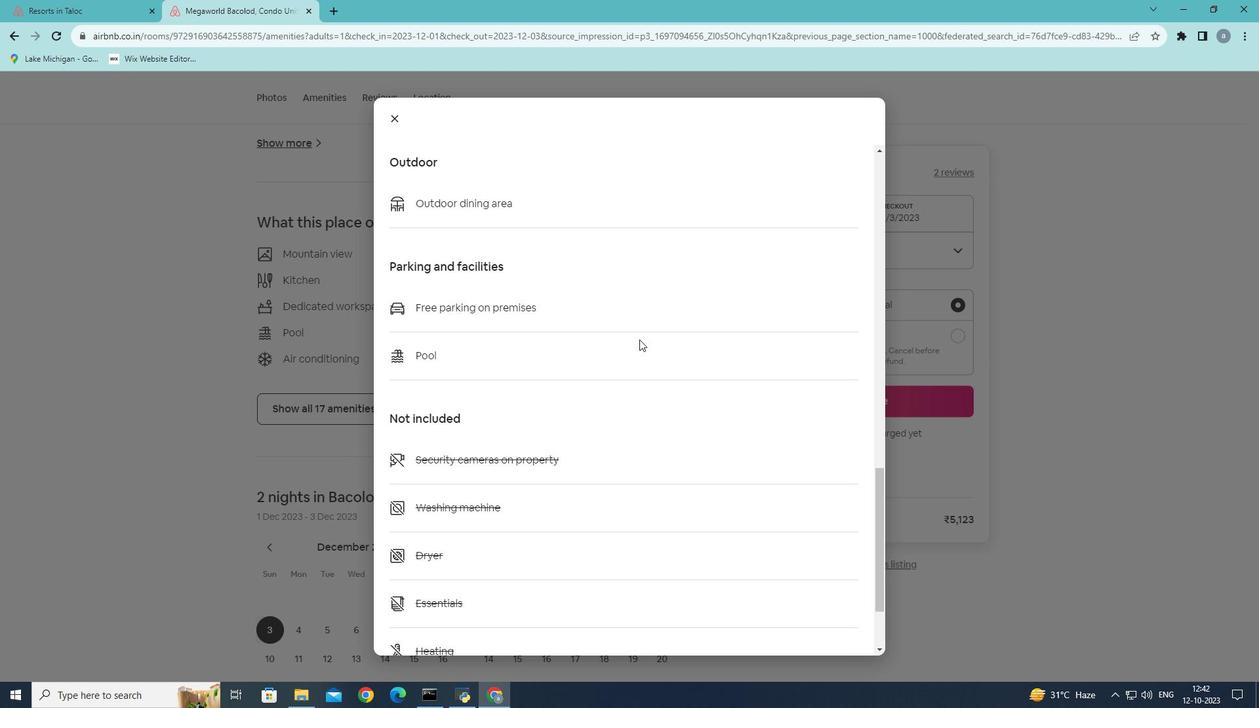 
Action: Mouse scrolled (639, 339) with delta (0, 0)
Screenshot: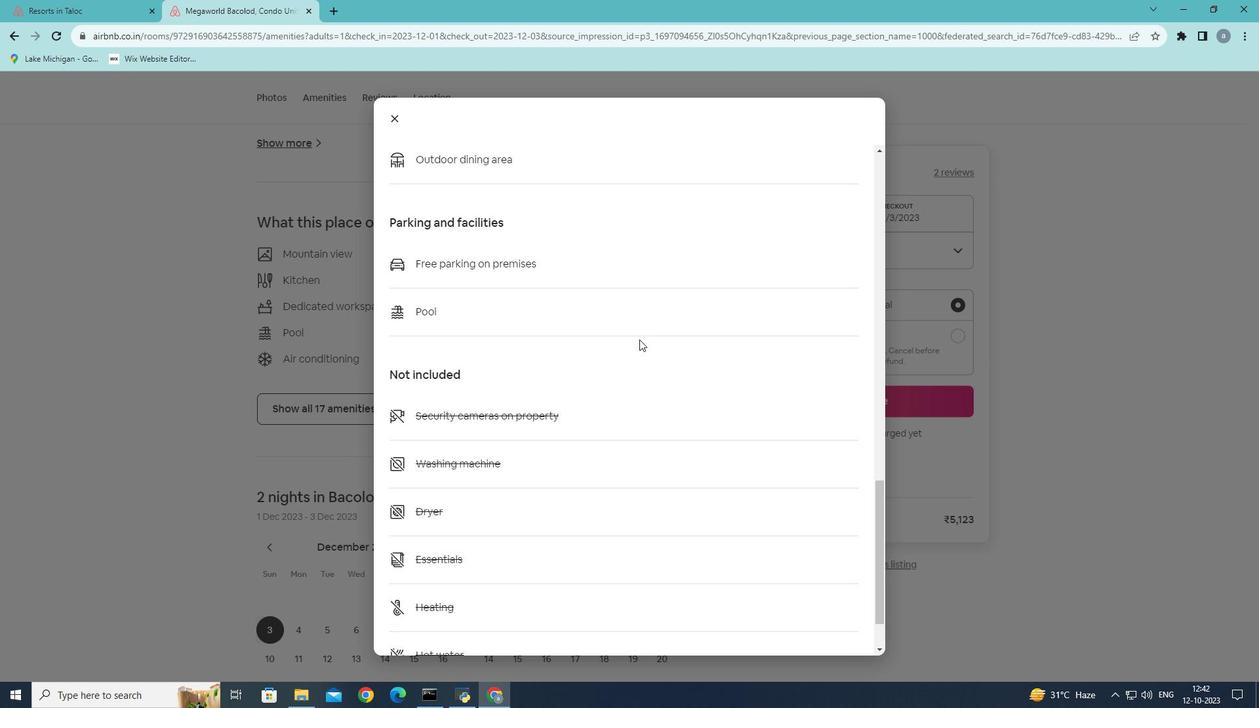 
Action: Mouse scrolled (639, 339) with delta (0, 0)
Screenshot: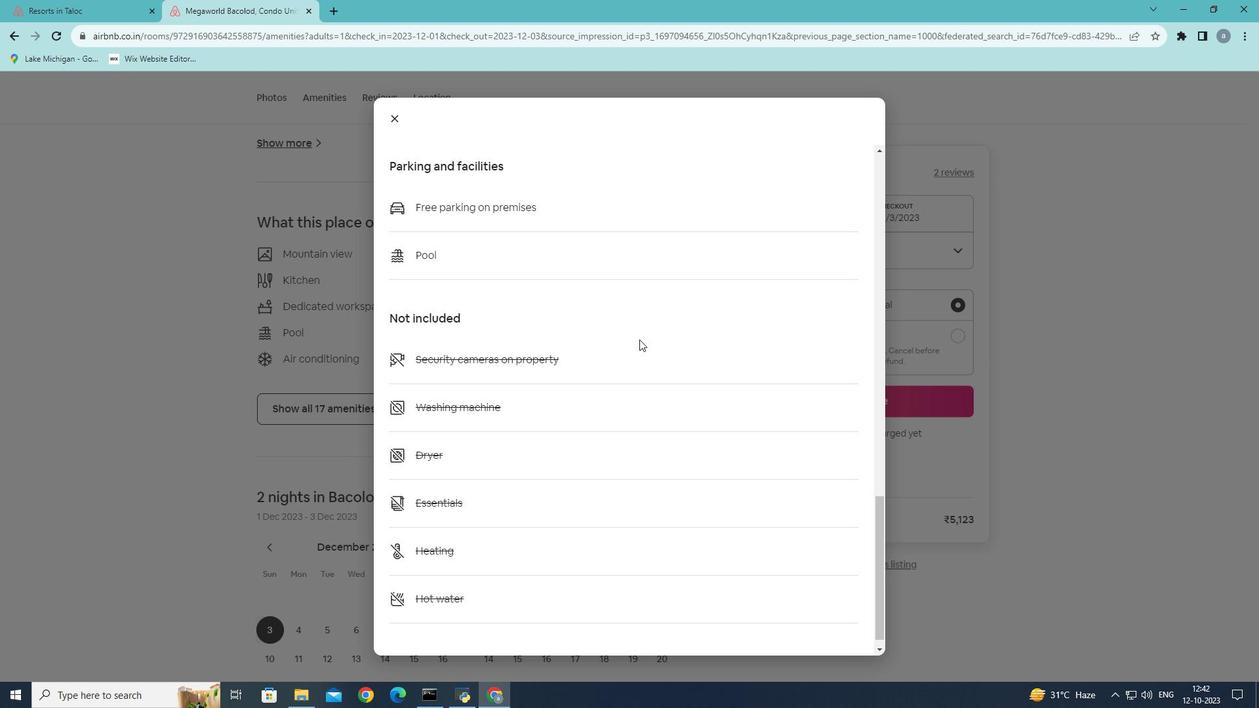 
Action: Mouse moved to (597, 354)
Screenshot: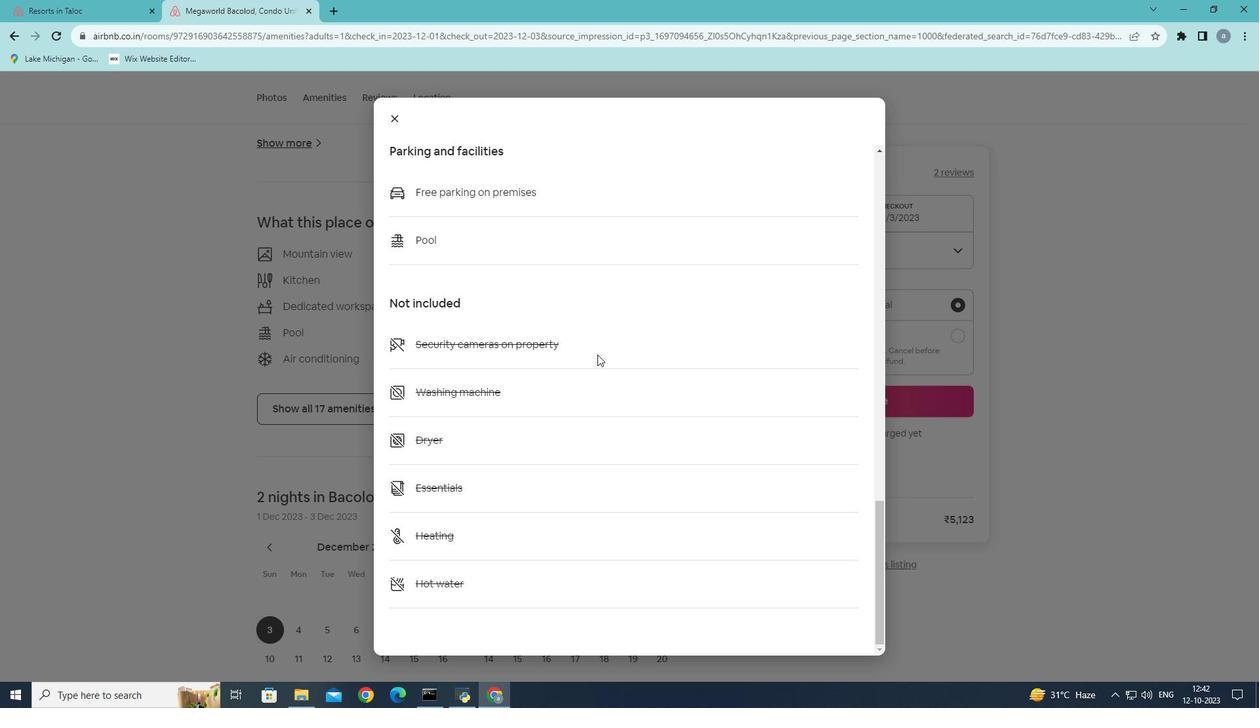 
Action: Mouse scrolled (597, 354) with delta (0, 0)
Screenshot: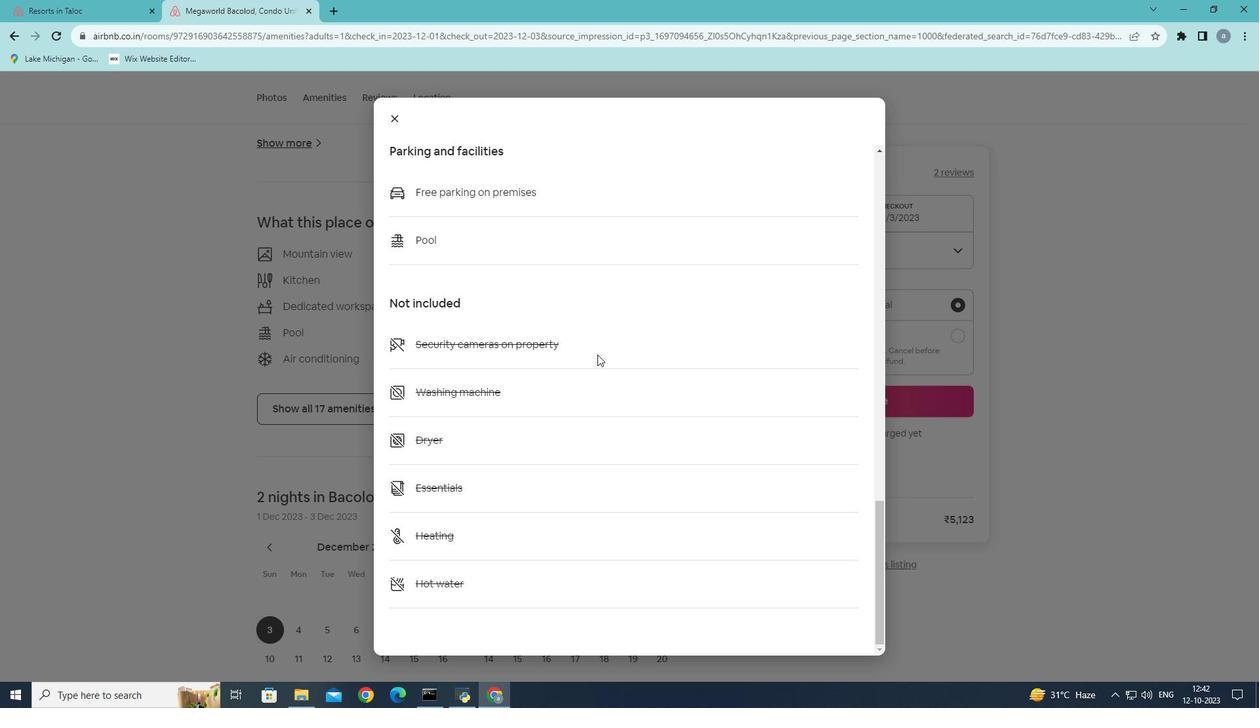 
Action: Mouse scrolled (597, 354) with delta (0, 0)
Screenshot: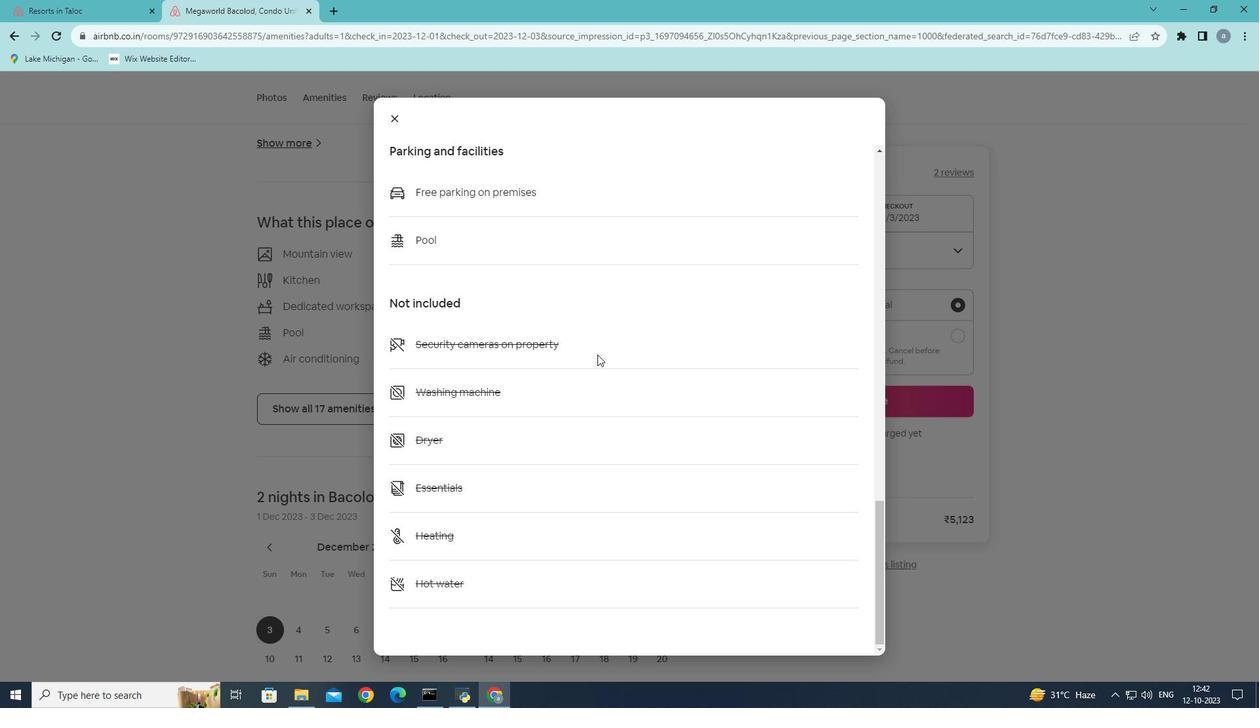 
Action: Mouse scrolled (597, 354) with delta (0, 0)
Screenshot: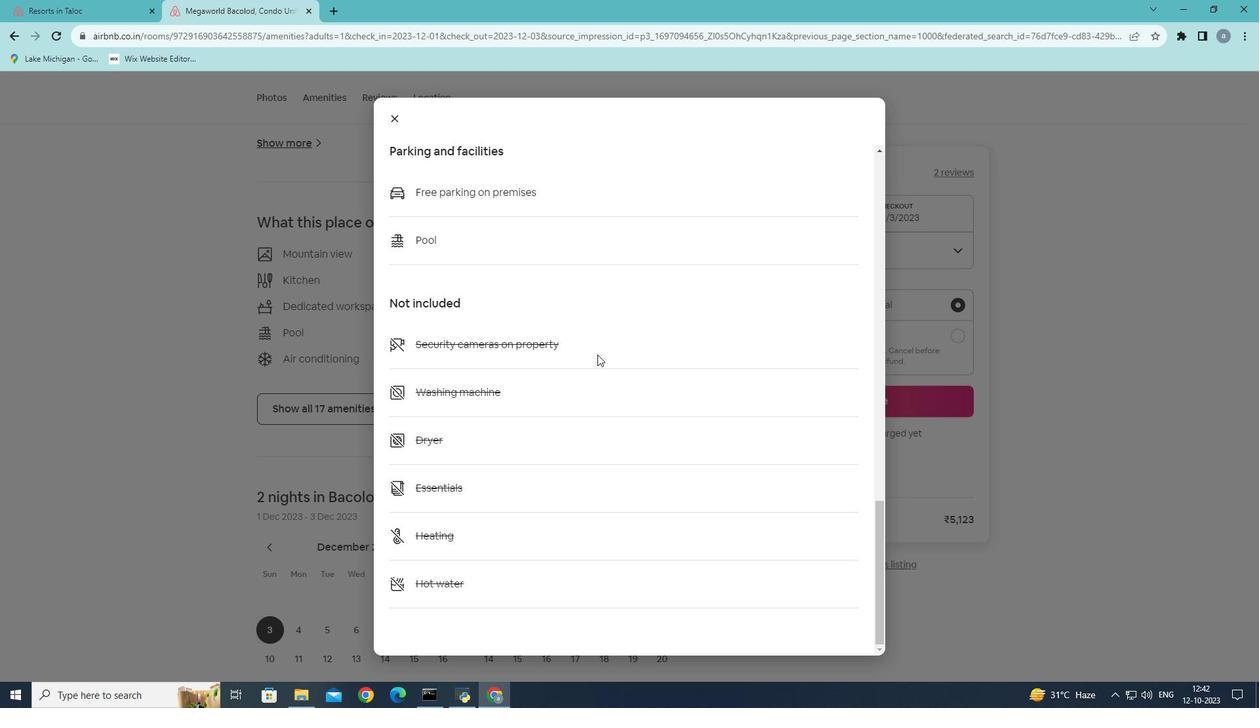 
Action: Mouse scrolled (597, 354) with delta (0, 0)
Screenshot: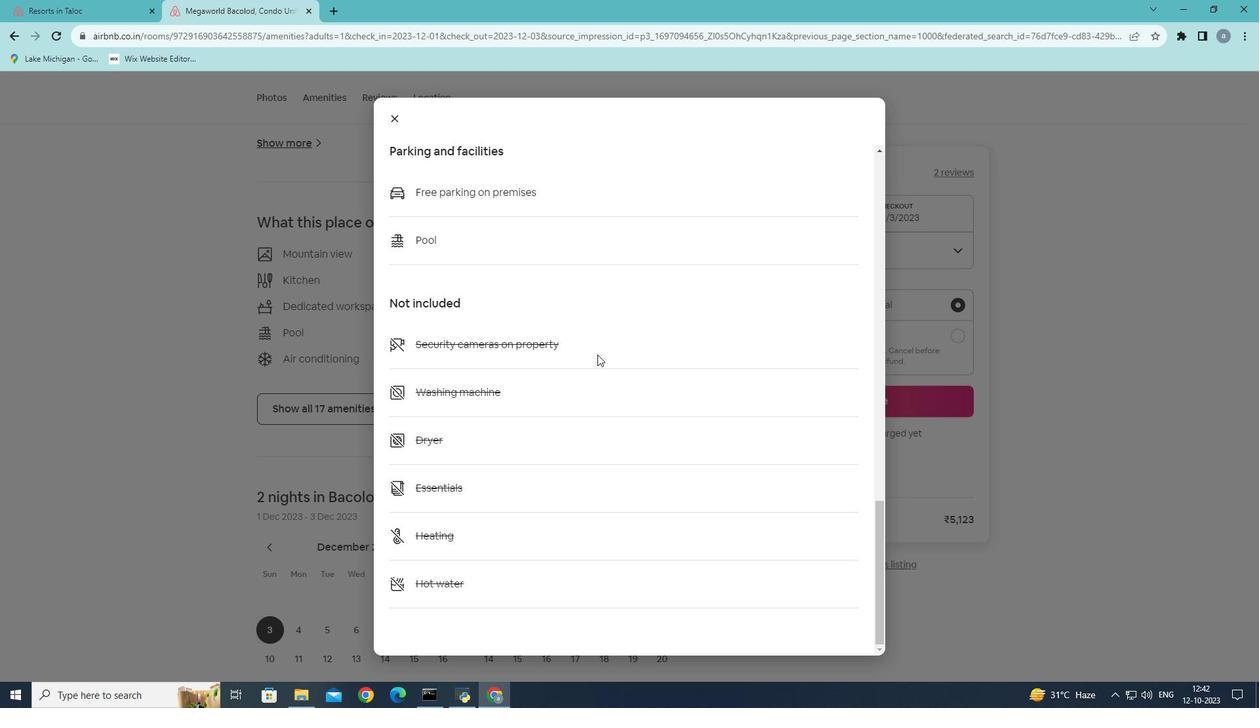 
Action: Mouse scrolled (597, 354) with delta (0, 0)
Screenshot: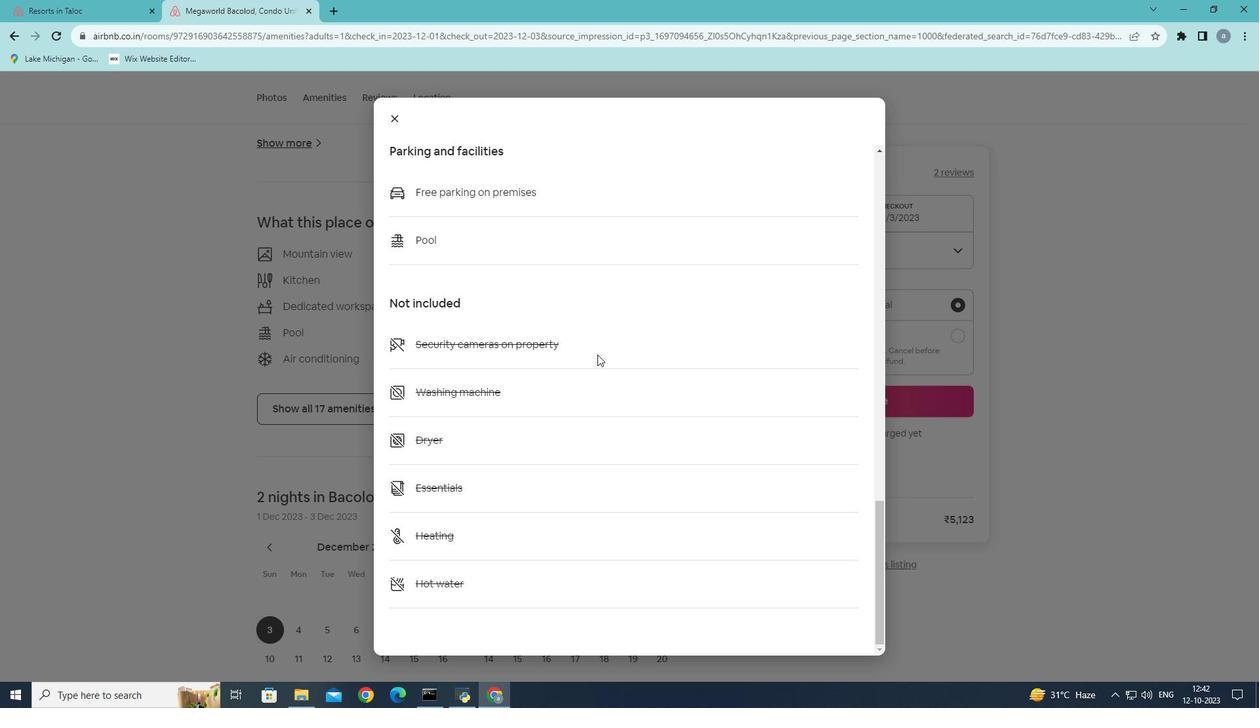 
Action: Mouse scrolled (597, 354) with delta (0, 0)
Screenshot: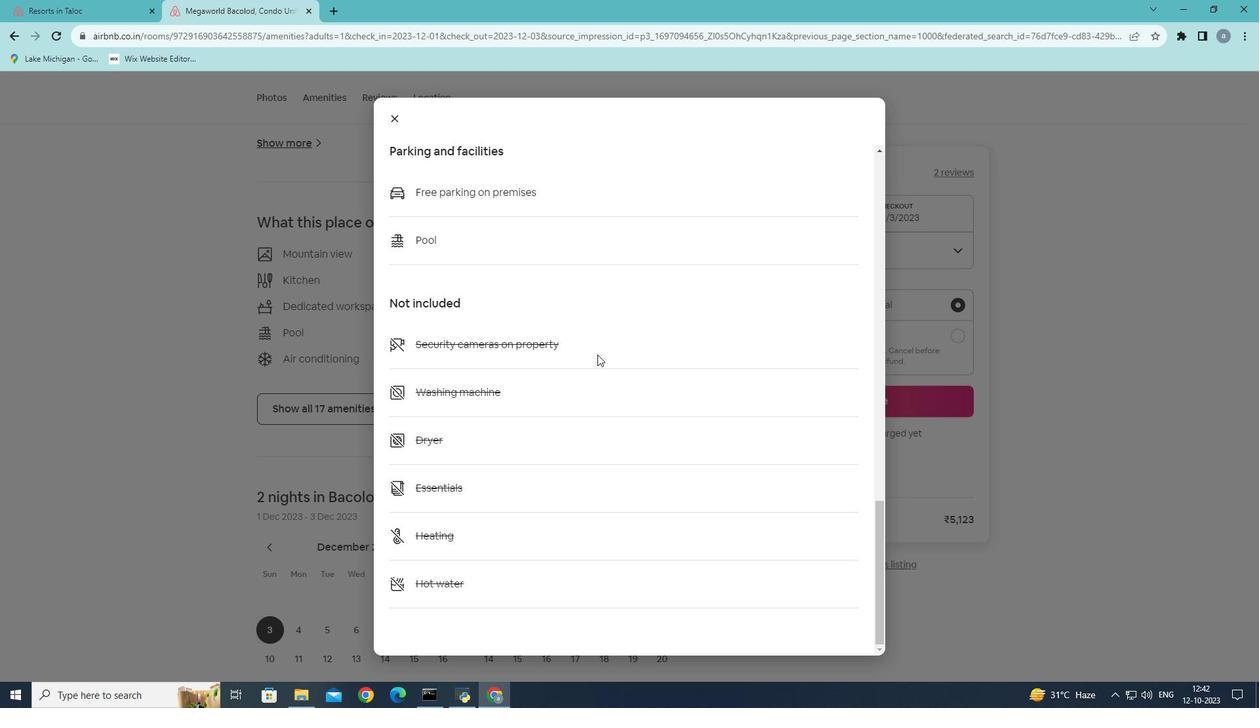 
Action: Mouse moved to (391, 112)
Screenshot: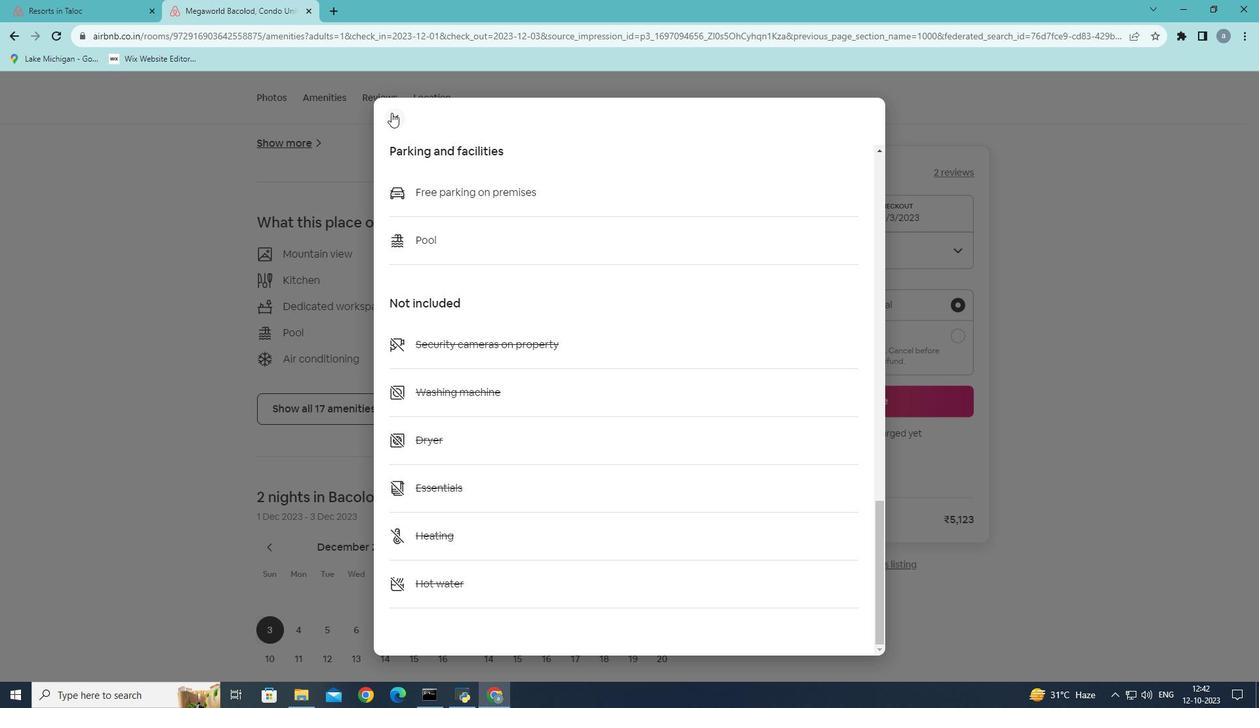 
Action: Mouse pressed left at (391, 112)
Screenshot: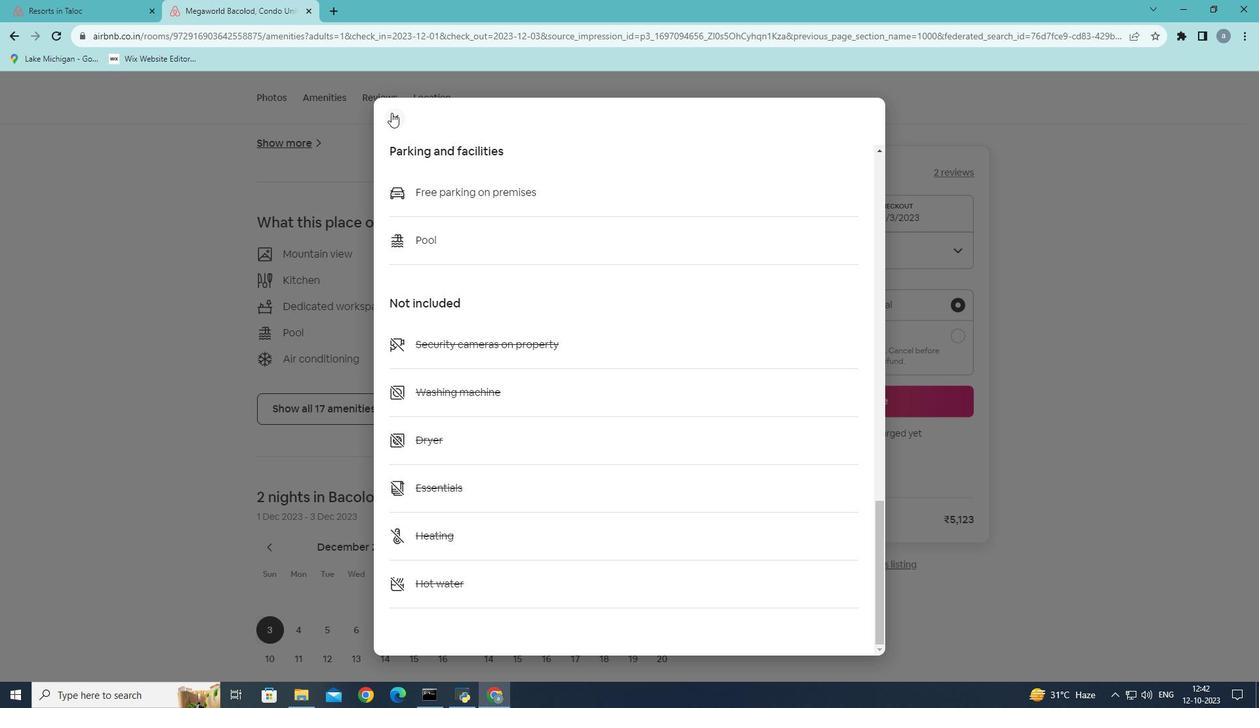 
Action: Mouse moved to (448, 266)
Screenshot: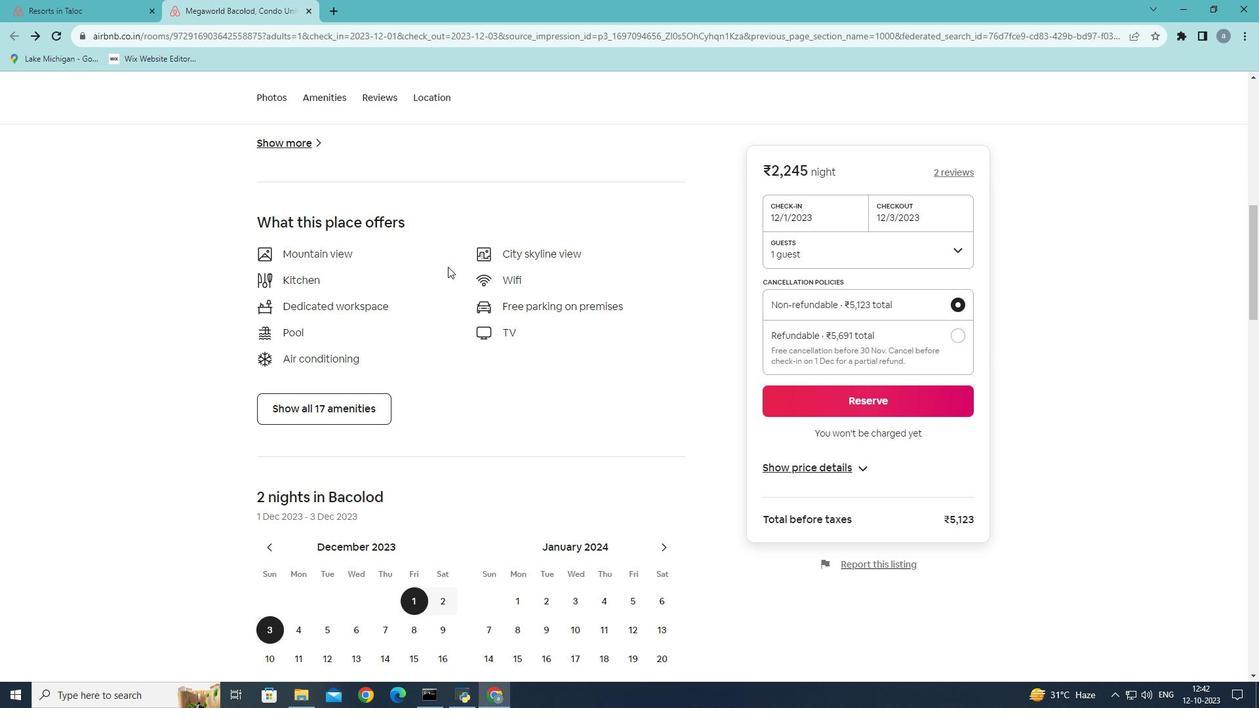 
Action: Mouse scrolled (448, 266) with delta (0, 0)
Screenshot: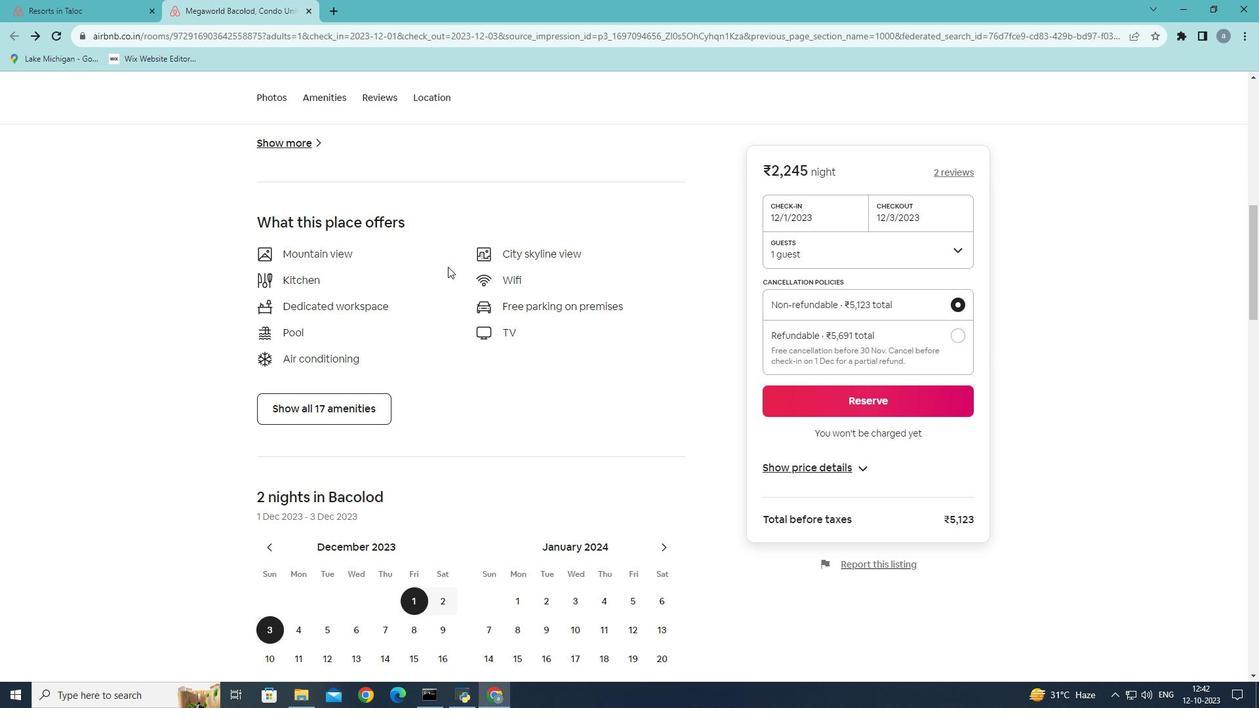 
Action: Mouse moved to (448, 268)
Screenshot: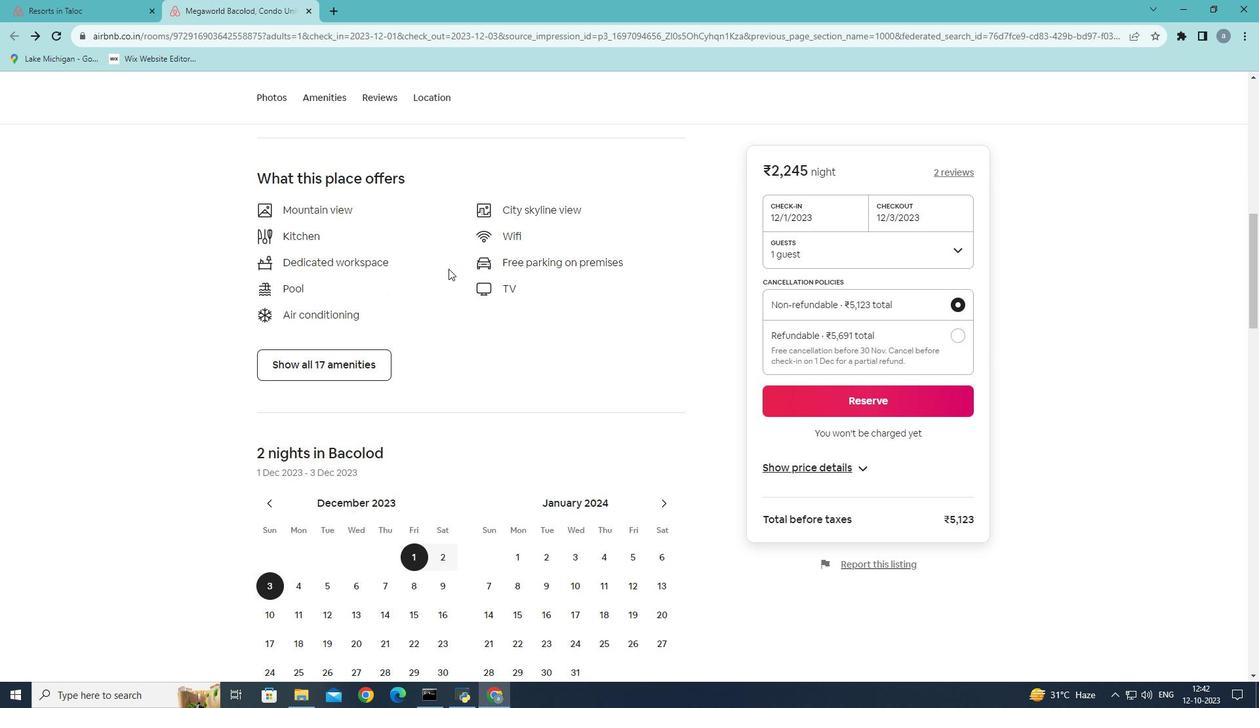 
Action: Mouse scrolled (448, 268) with delta (0, 0)
Screenshot: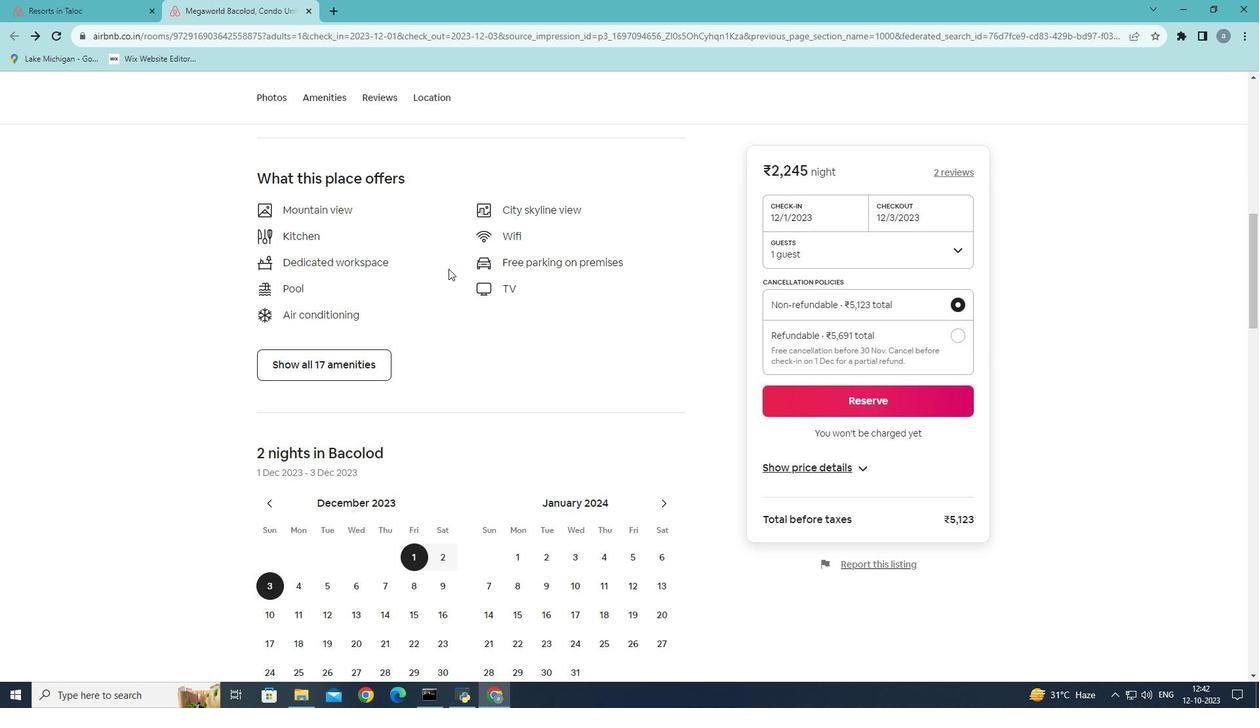 
Action: Mouse scrolled (448, 268) with delta (0, 0)
Screenshot: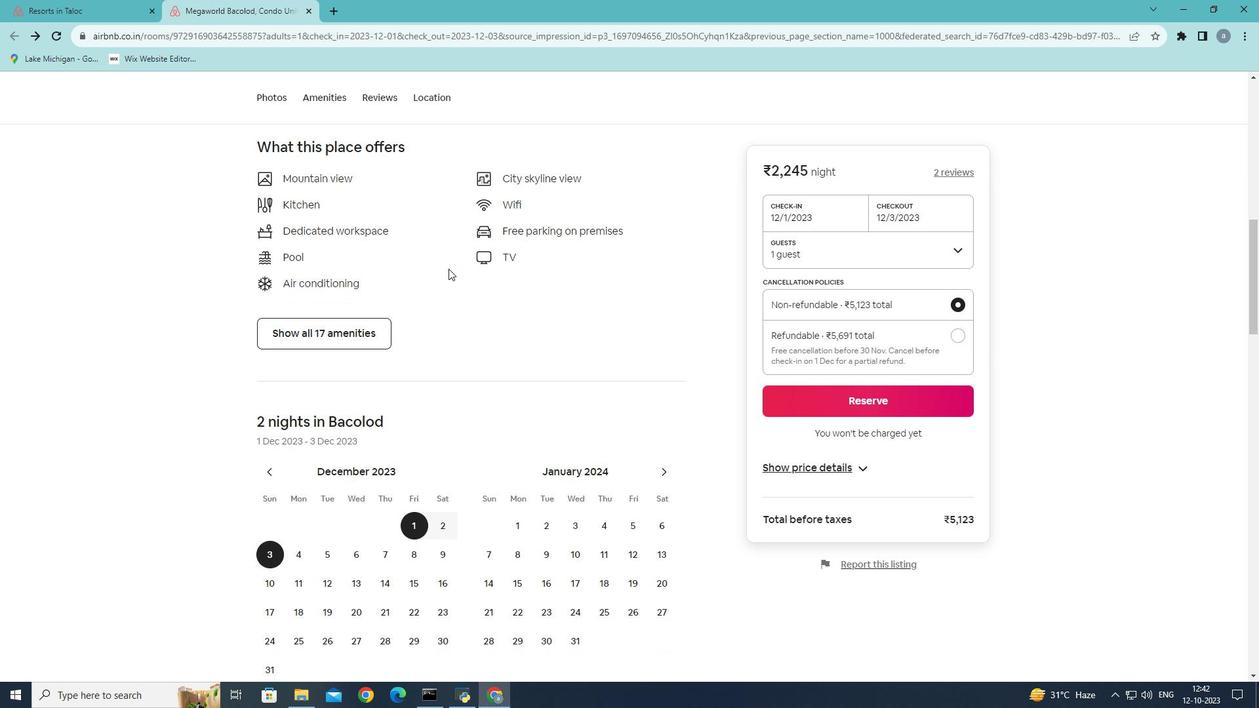 
Action: Mouse scrolled (448, 268) with delta (0, 0)
Screenshot: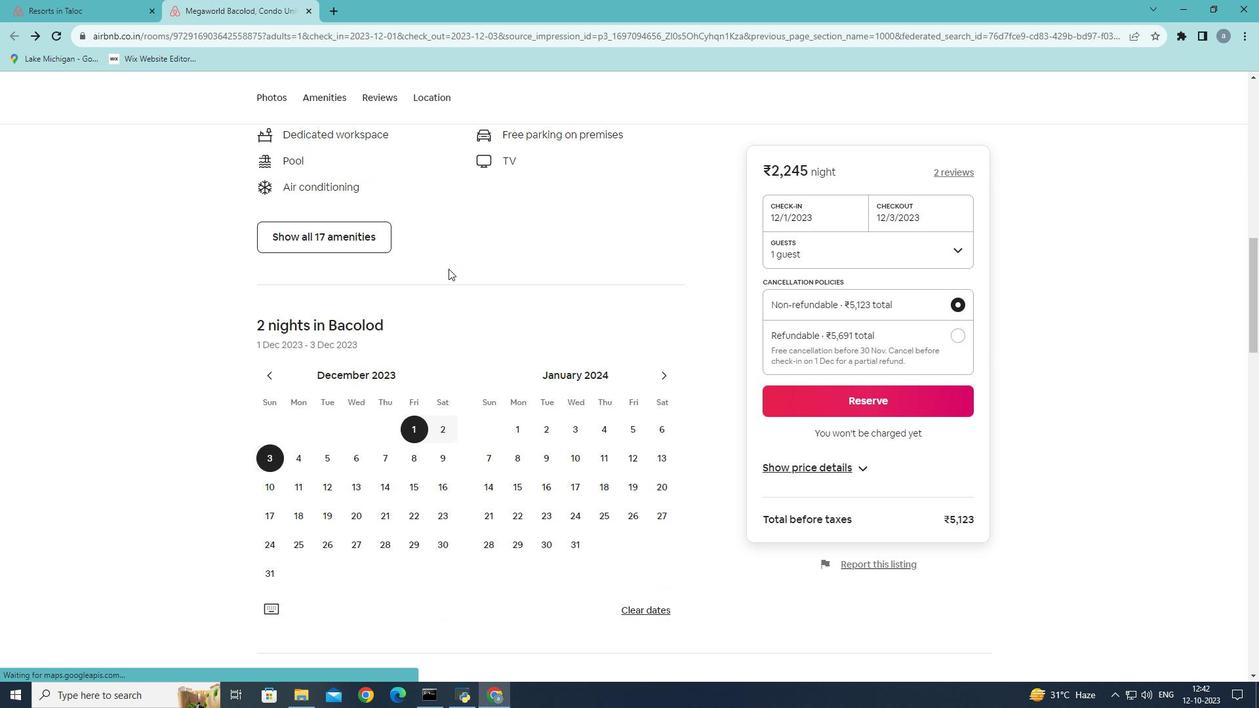 
Action: Mouse scrolled (448, 268) with delta (0, 0)
Screenshot: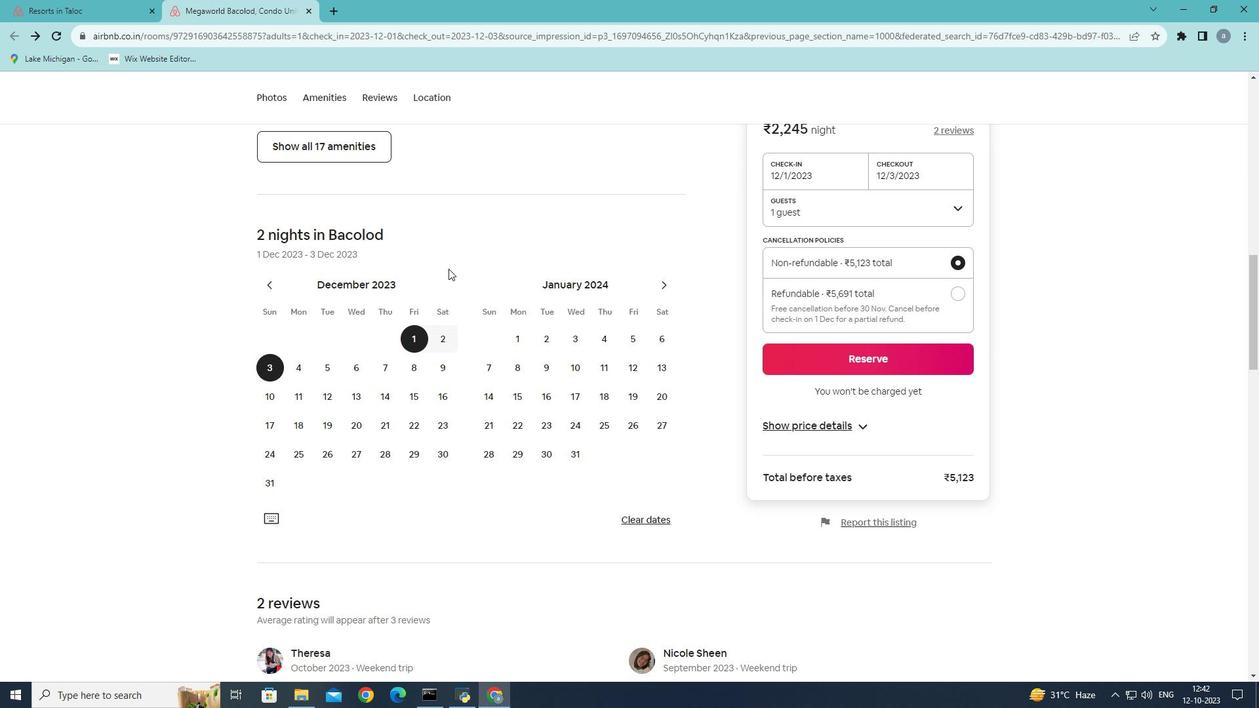 
Action: Mouse scrolled (448, 268) with delta (0, 0)
Screenshot: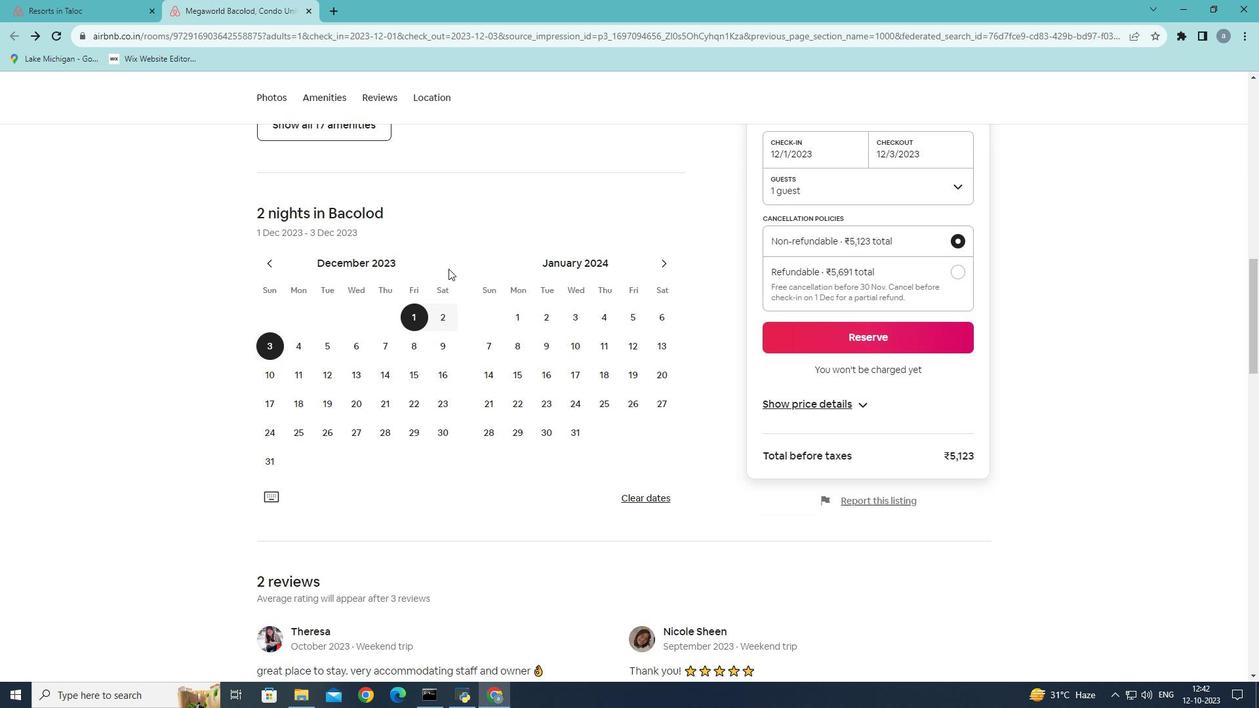 
Action: Mouse scrolled (448, 268) with delta (0, 0)
Screenshot: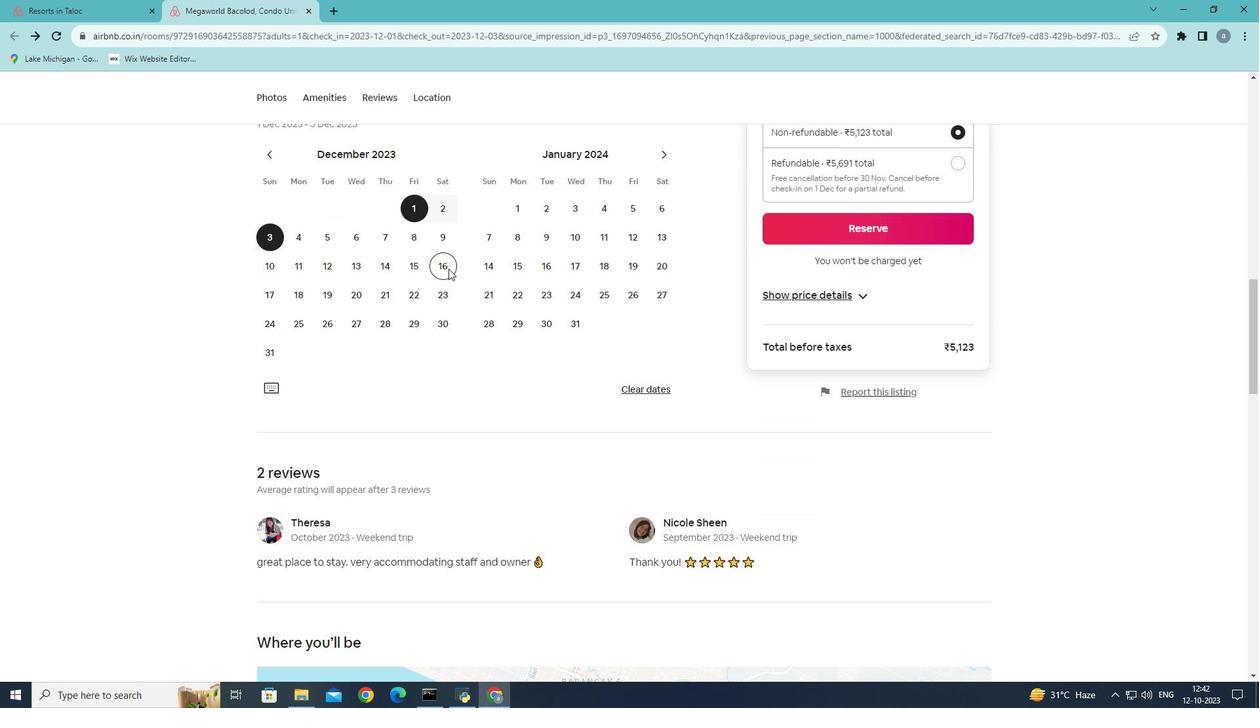 
Action: Mouse scrolled (448, 268) with delta (0, 0)
Screenshot: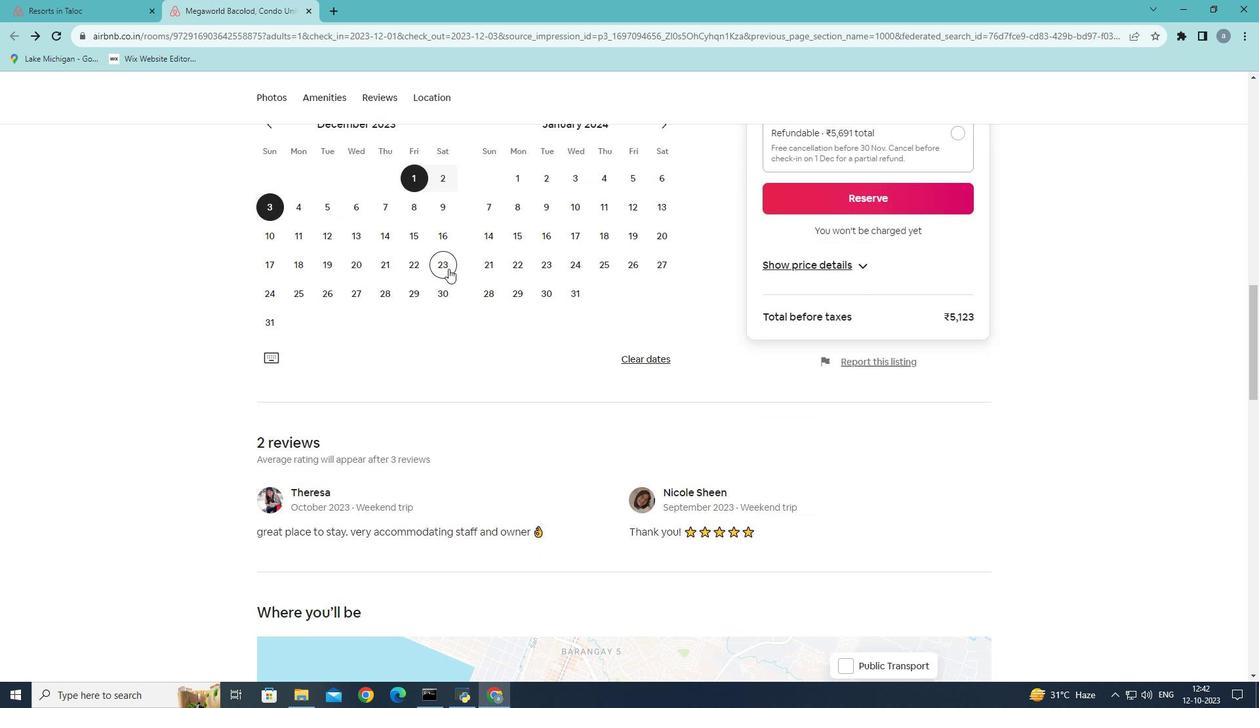 
Action: Mouse scrolled (448, 268) with delta (0, 0)
Screenshot: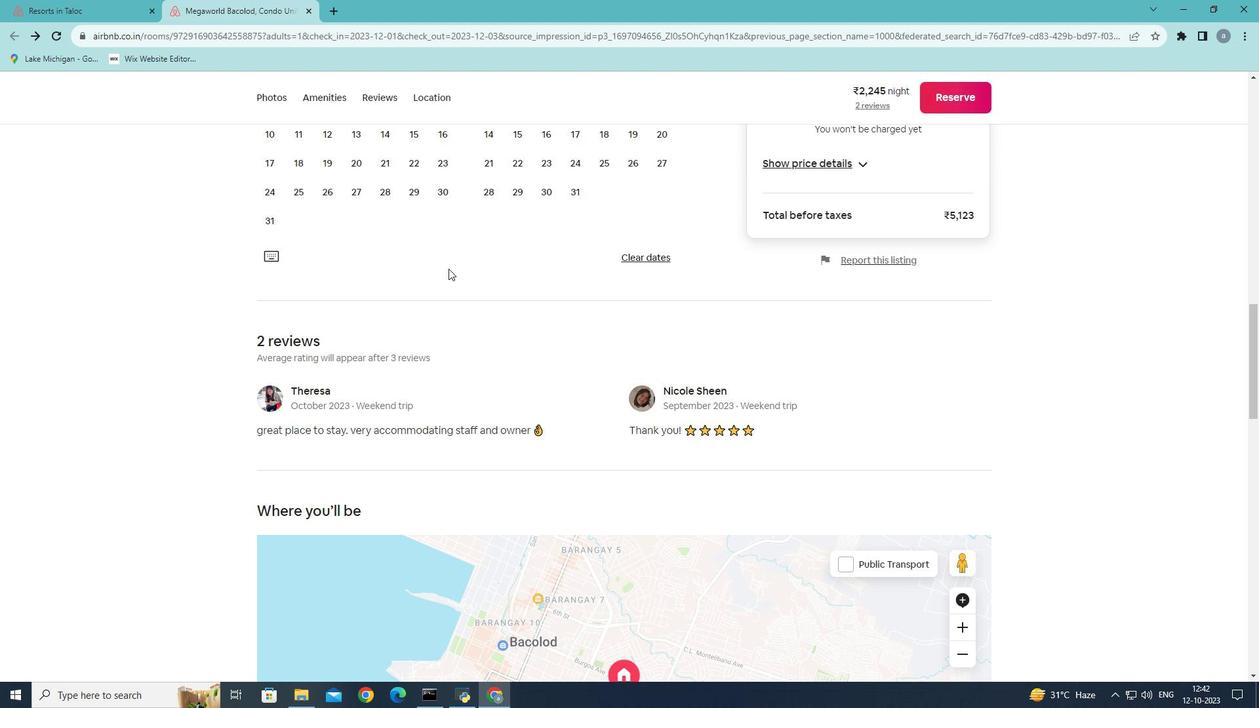 
Action: Mouse scrolled (448, 268) with delta (0, 0)
Screenshot: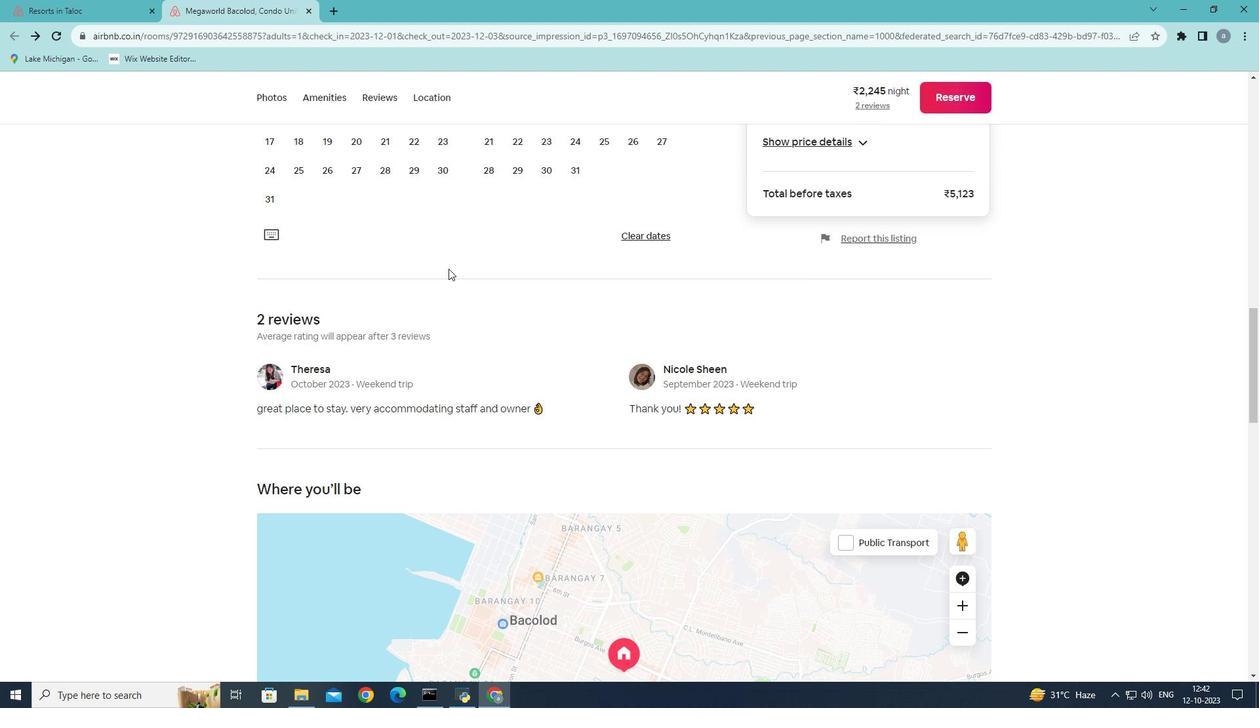 
Action: Mouse scrolled (448, 268) with delta (0, 0)
Screenshot: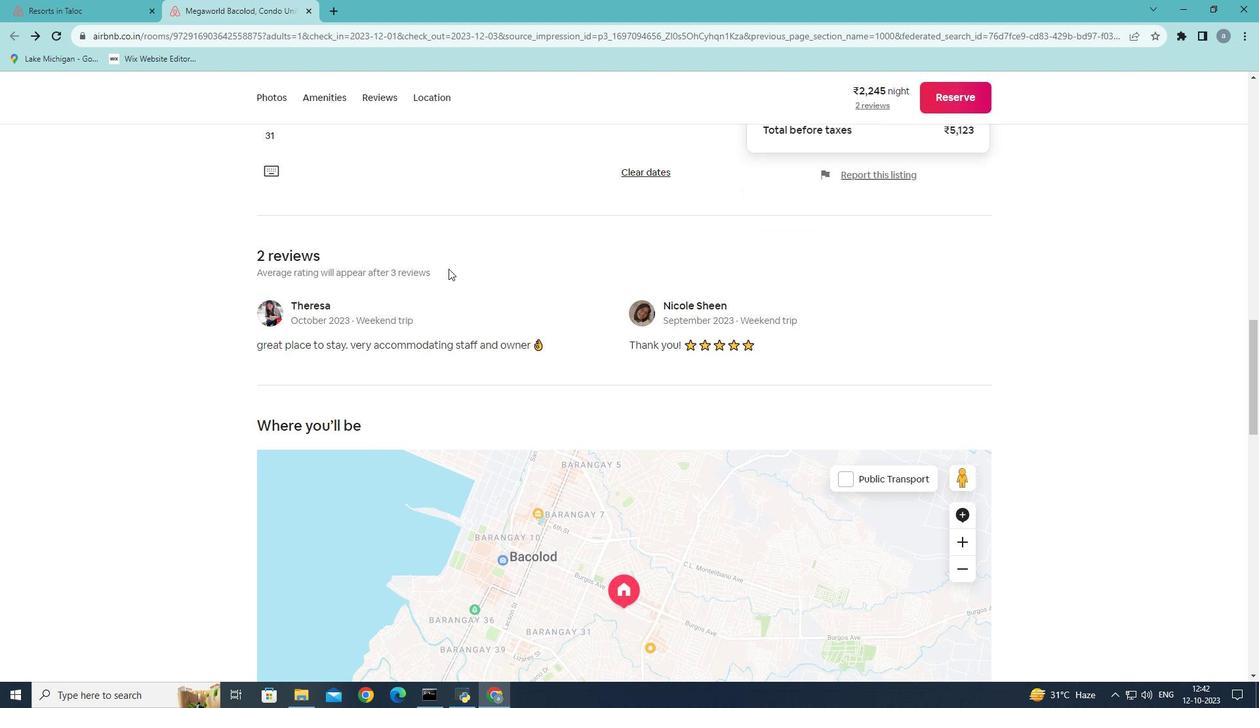 
Action: Mouse scrolled (448, 268) with delta (0, 0)
Screenshot: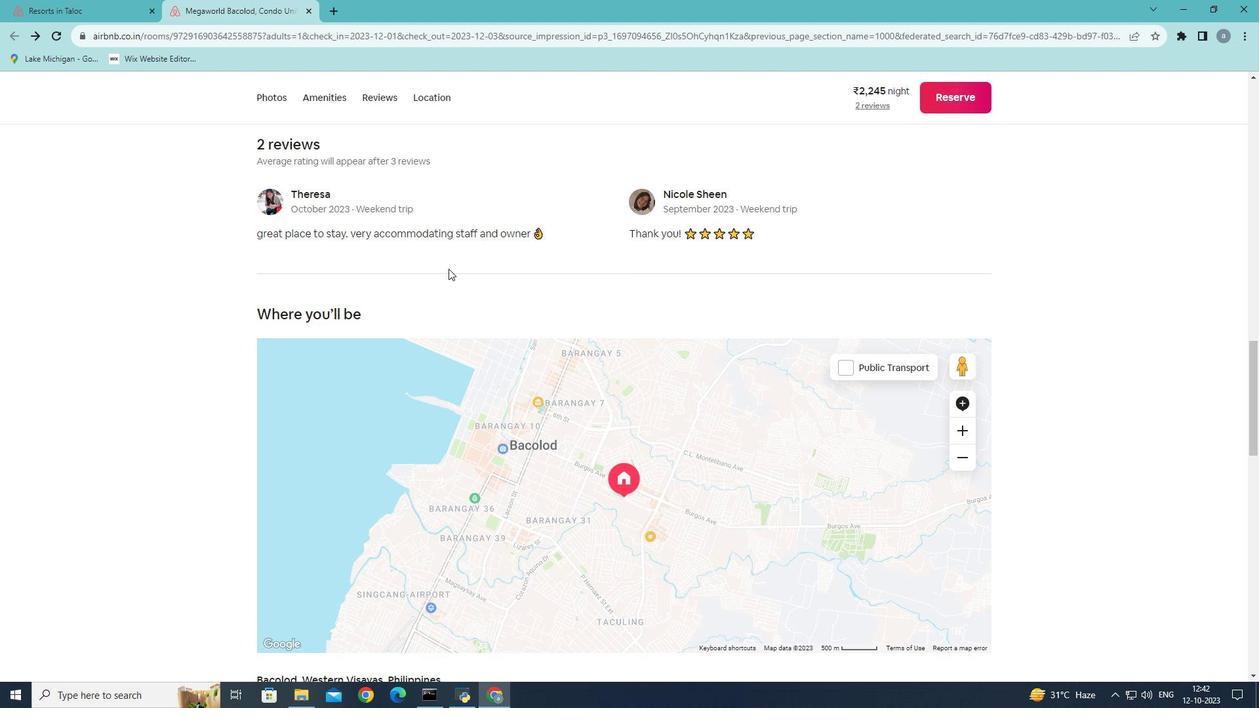 
Action: Mouse scrolled (448, 268) with delta (0, 0)
Screenshot: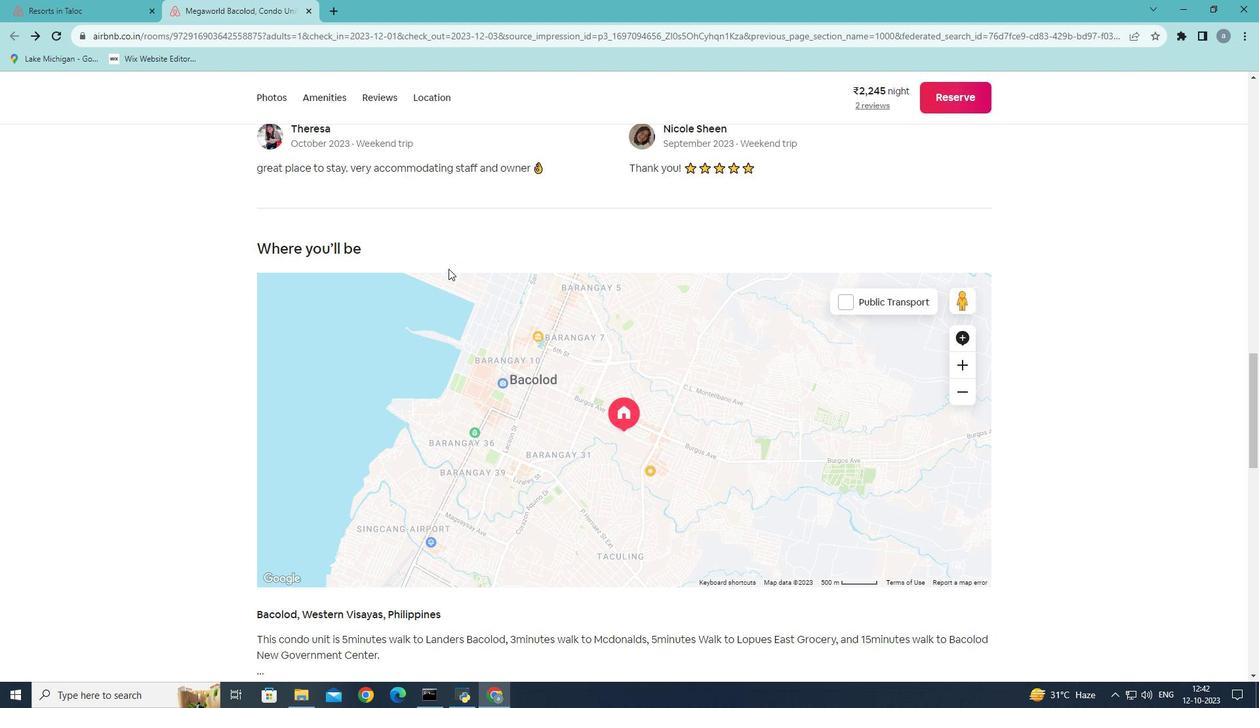 
Action: Mouse scrolled (448, 268) with delta (0, 0)
Screenshot: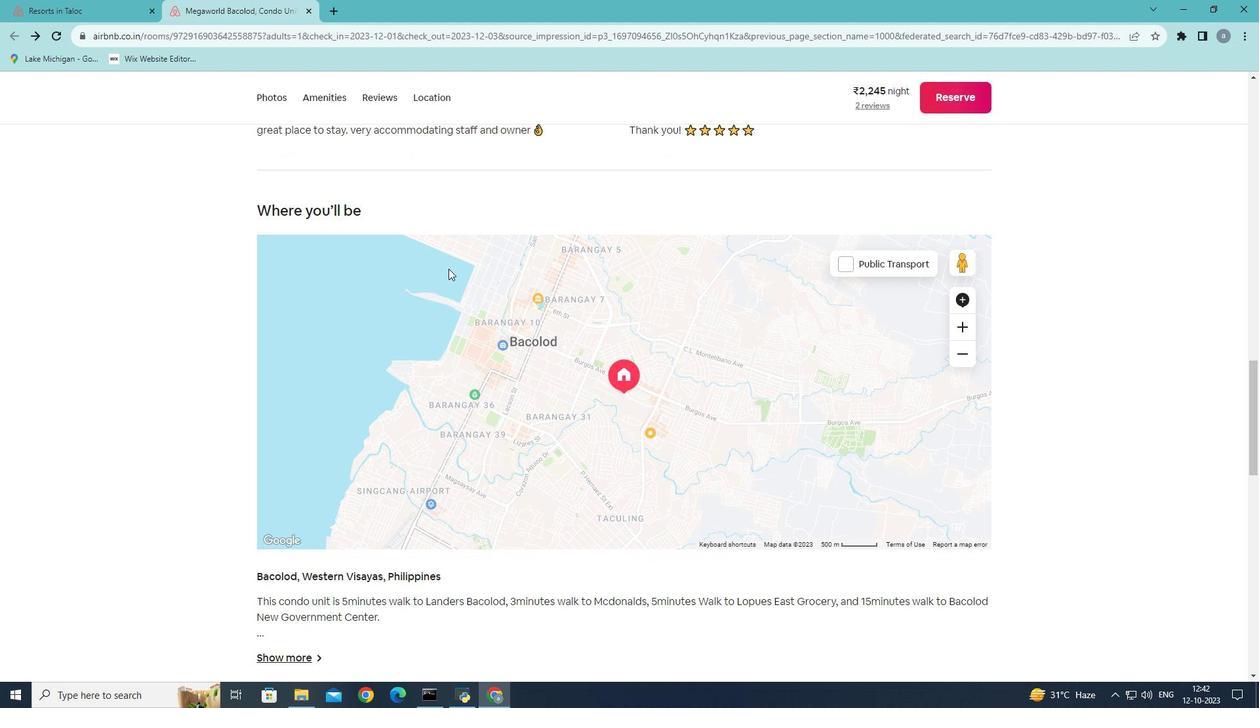 
Action: Mouse moved to (451, 261)
Screenshot: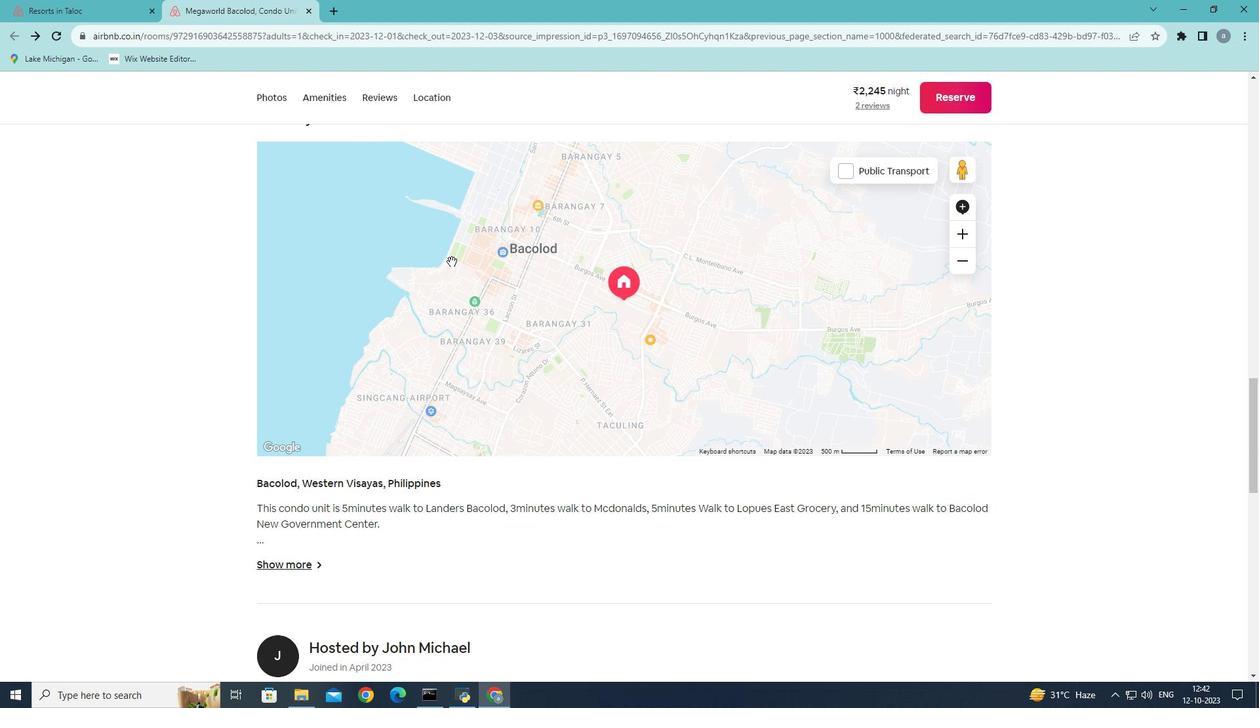 
Action: Mouse scrolled (451, 261) with delta (0, 0)
Screenshot: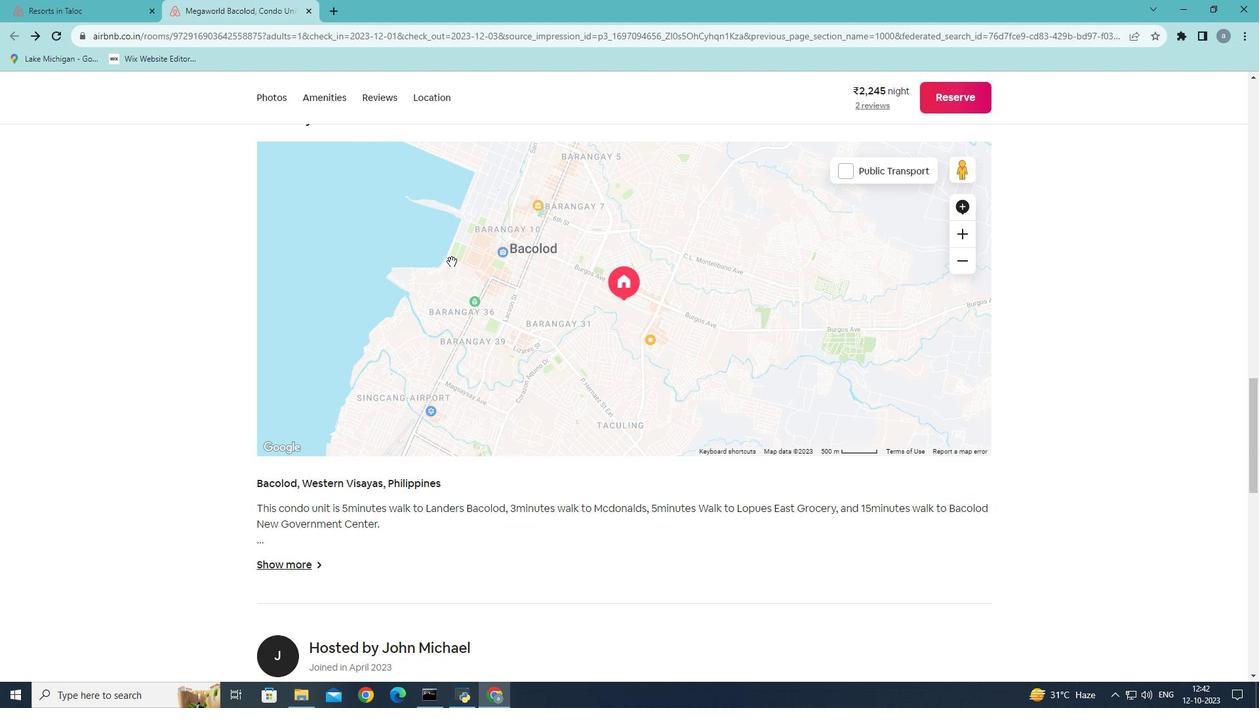 
Action: Mouse scrolled (451, 261) with delta (0, 0)
Screenshot: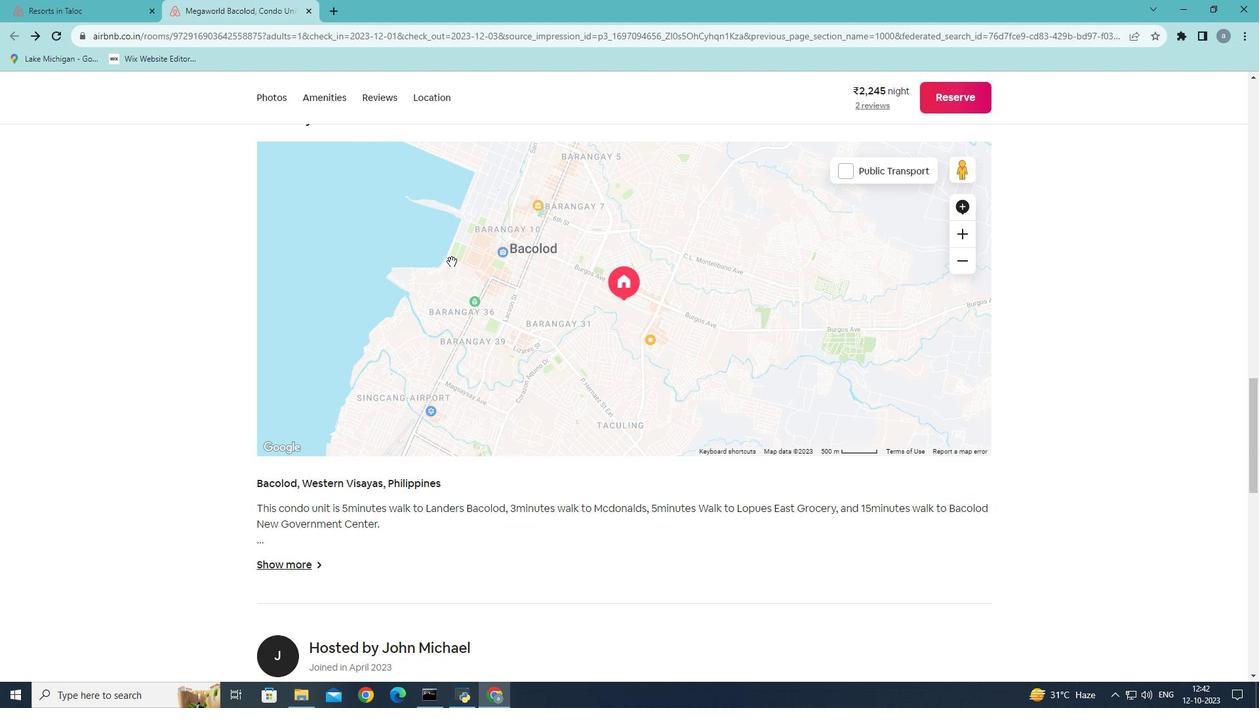 
Action: Mouse scrolled (451, 261) with delta (0, 0)
Screenshot: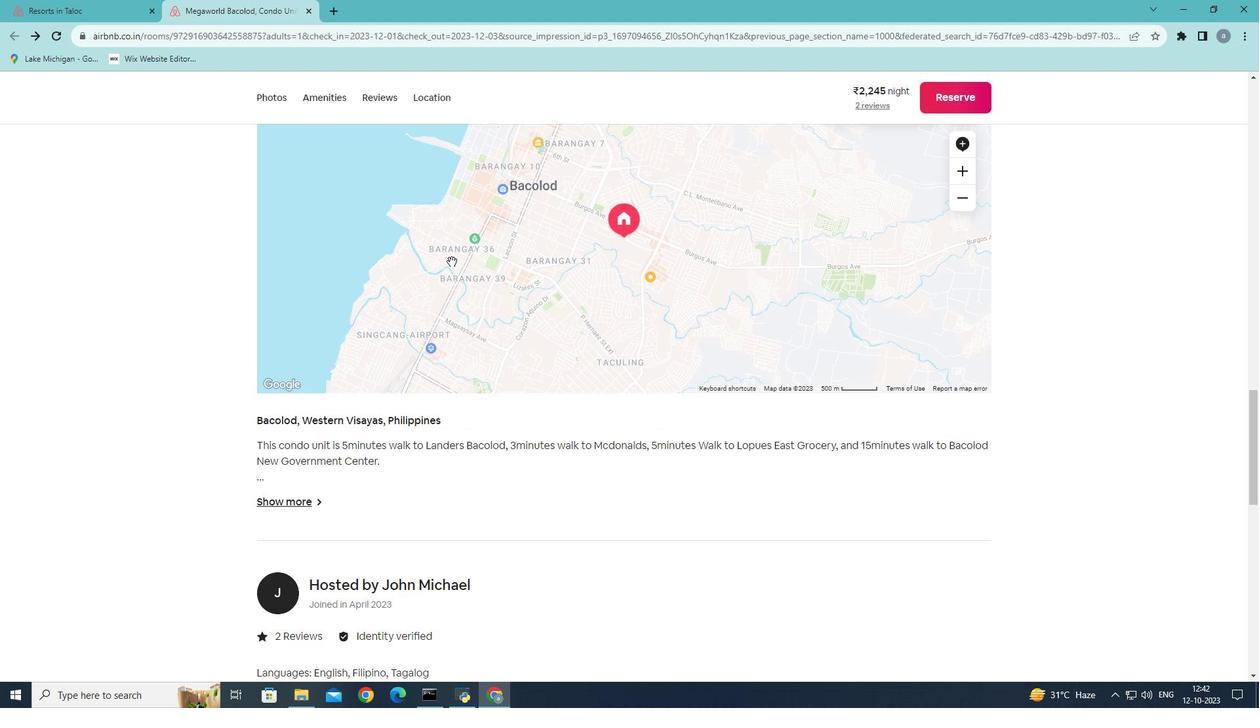 
Action: Mouse scrolled (451, 261) with delta (0, 0)
Screenshot: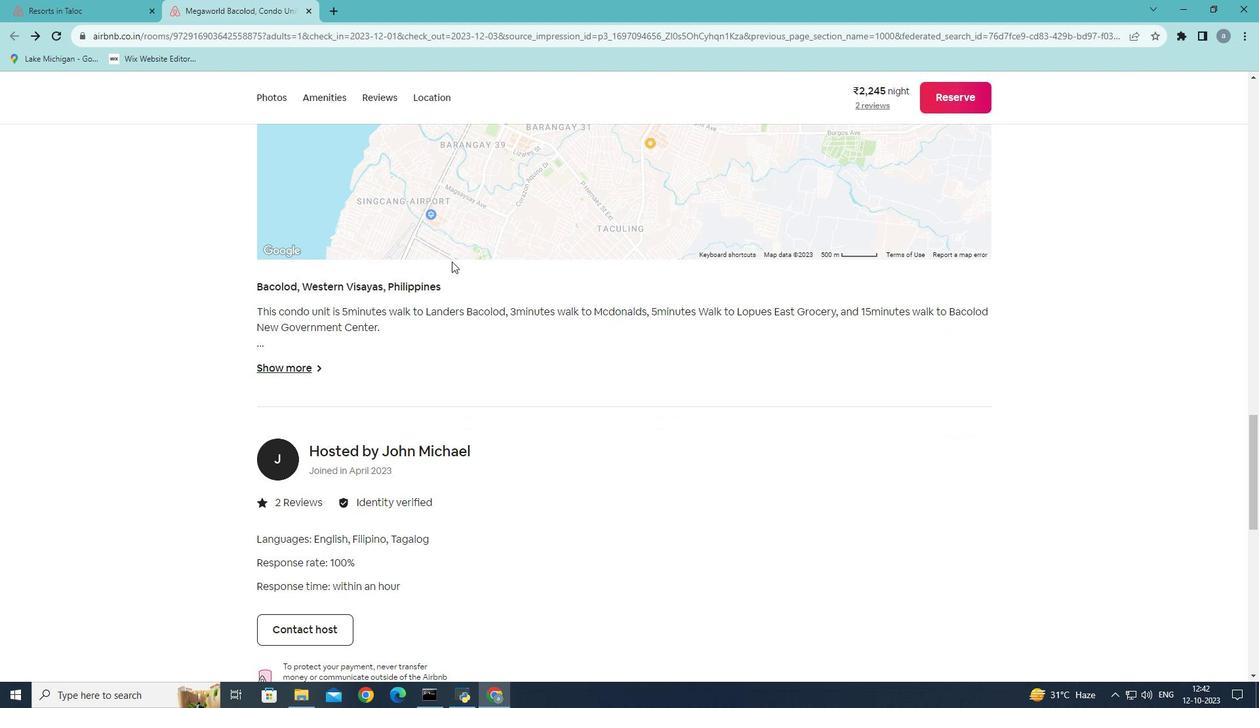 
Action: Mouse scrolled (451, 261) with delta (0, 0)
Screenshot: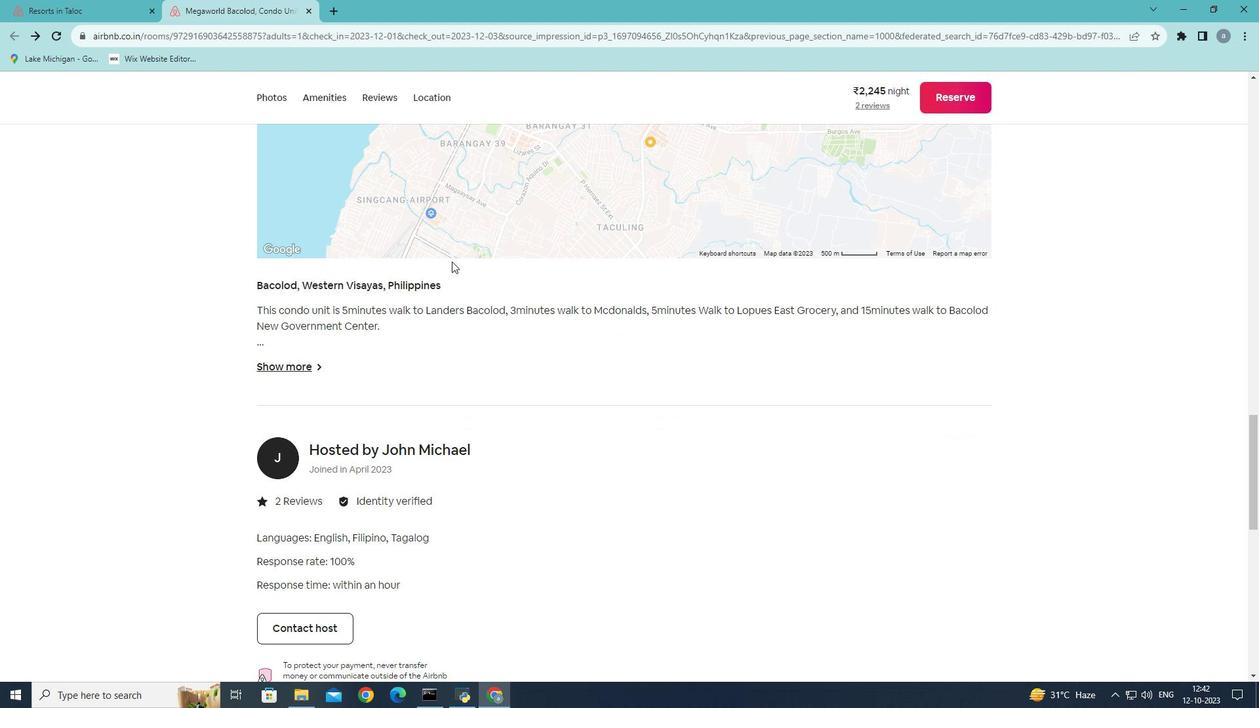 
Action: Mouse scrolled (451, 261) with delta (0, 0)
Screenshot: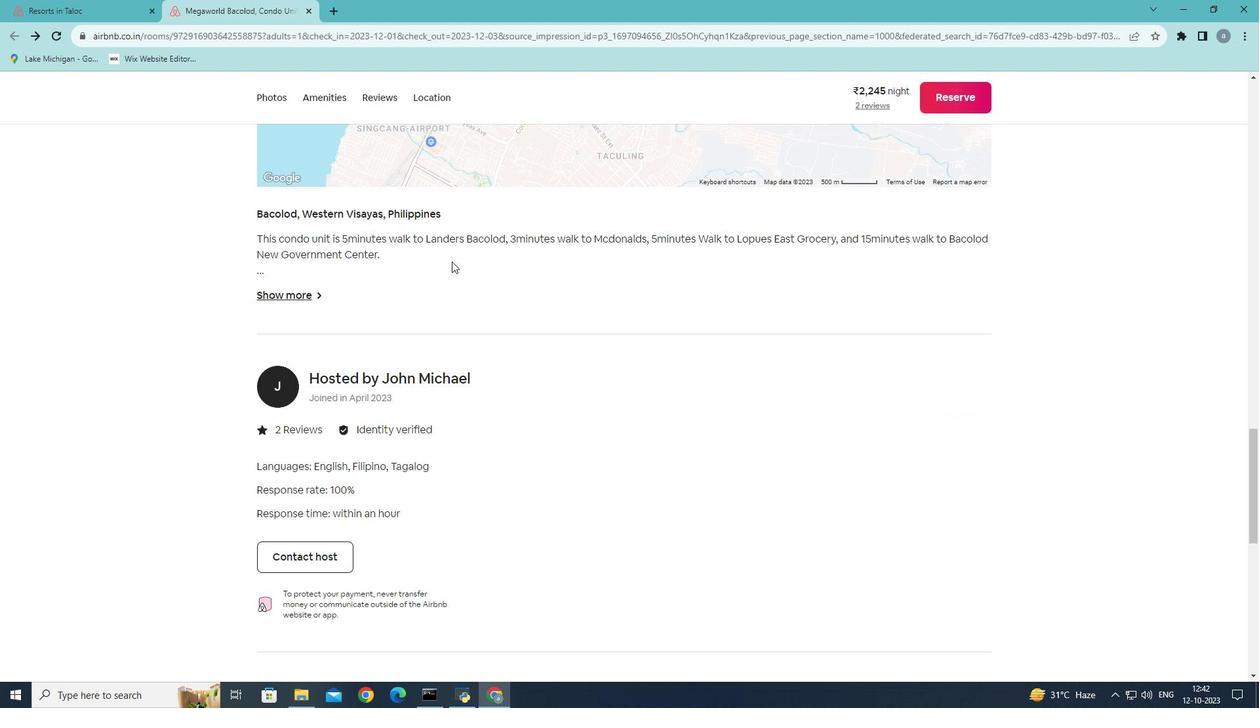 
Action: Mouse scrolled (451, 261) with delta (0, 0)
Screenshot: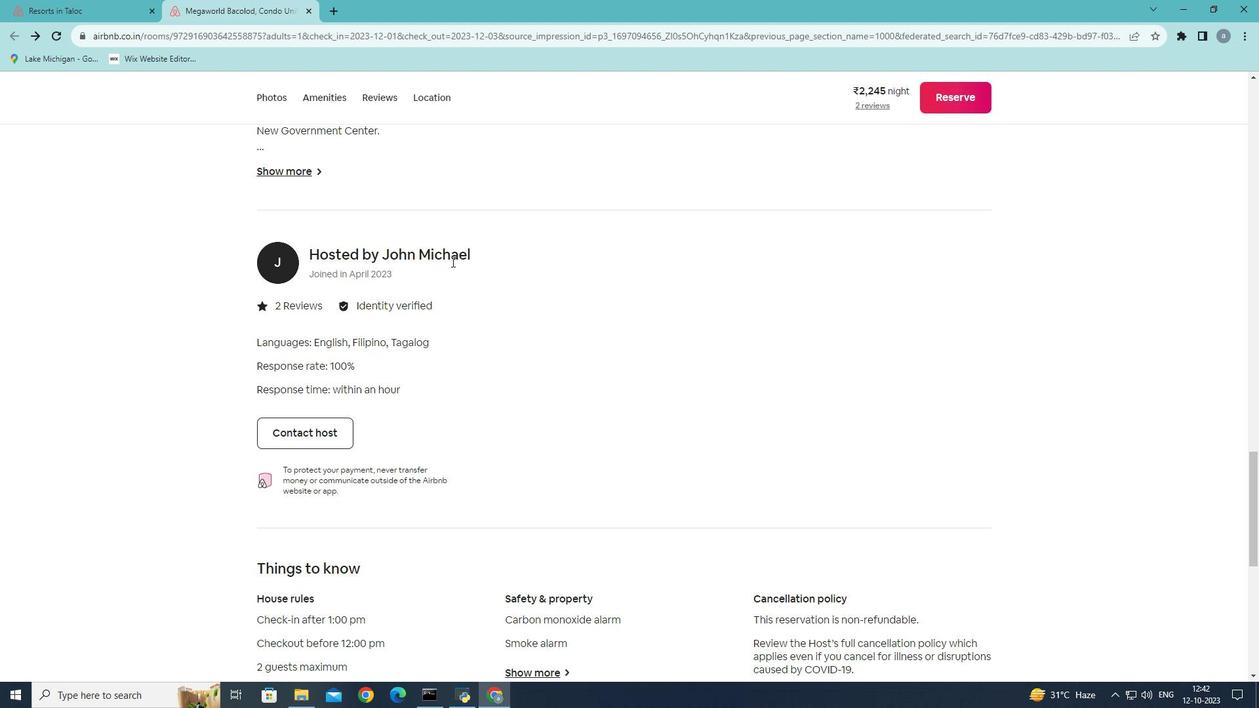 
Action: Mouse scrolled (451, 261) with delta (0, 0)
Screenshot: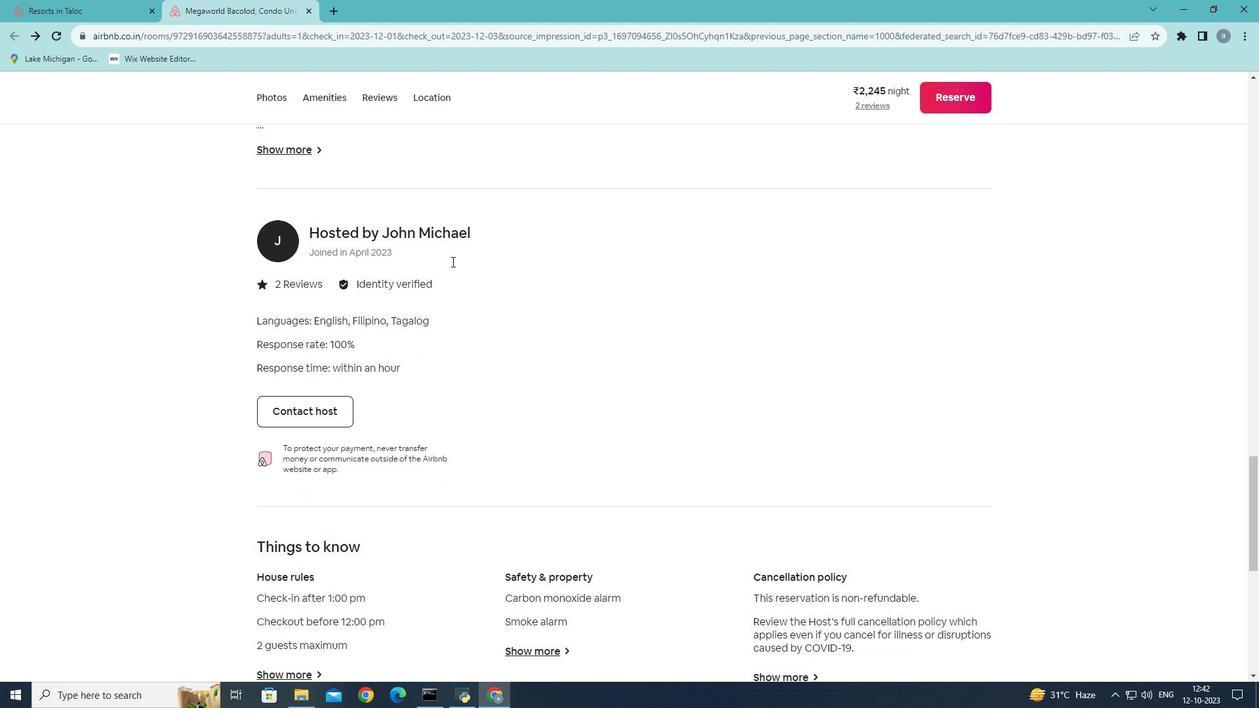
Action: Mouse scrolled (451, 261) with delta (0, 0)
Screenshot: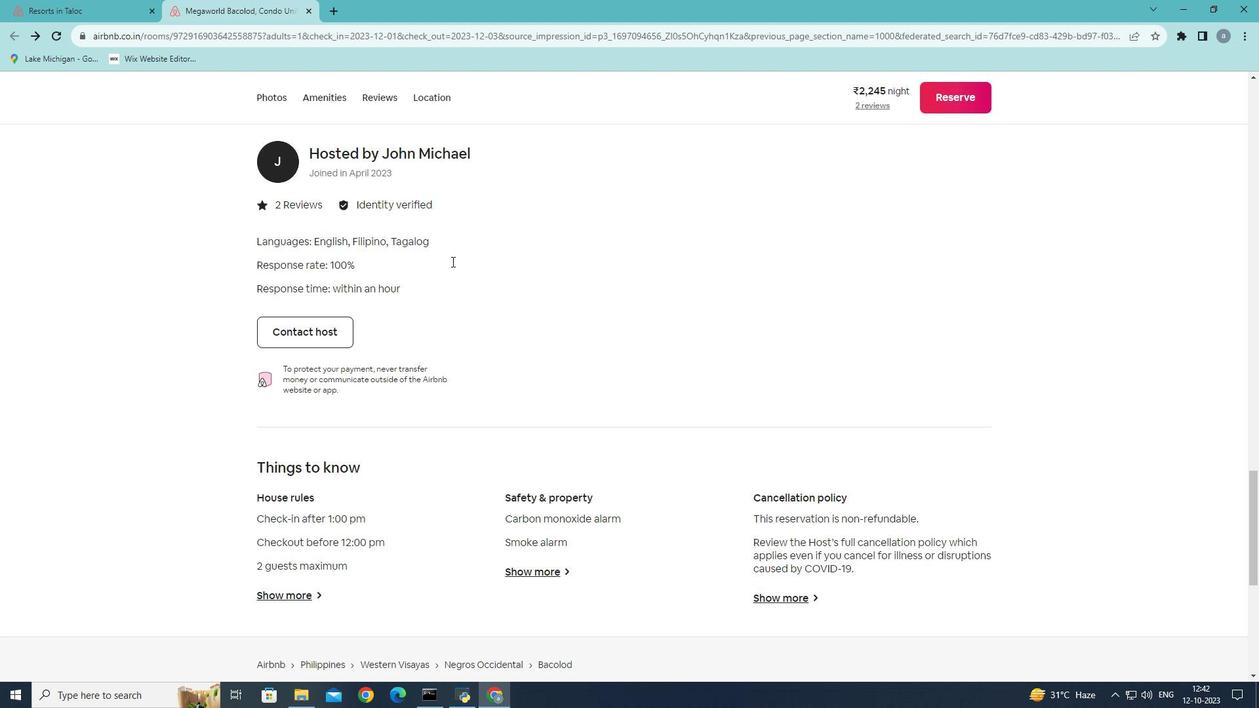 
Action: Mouse scrolled (451, 261) with delta (0, 0)
Screenshot: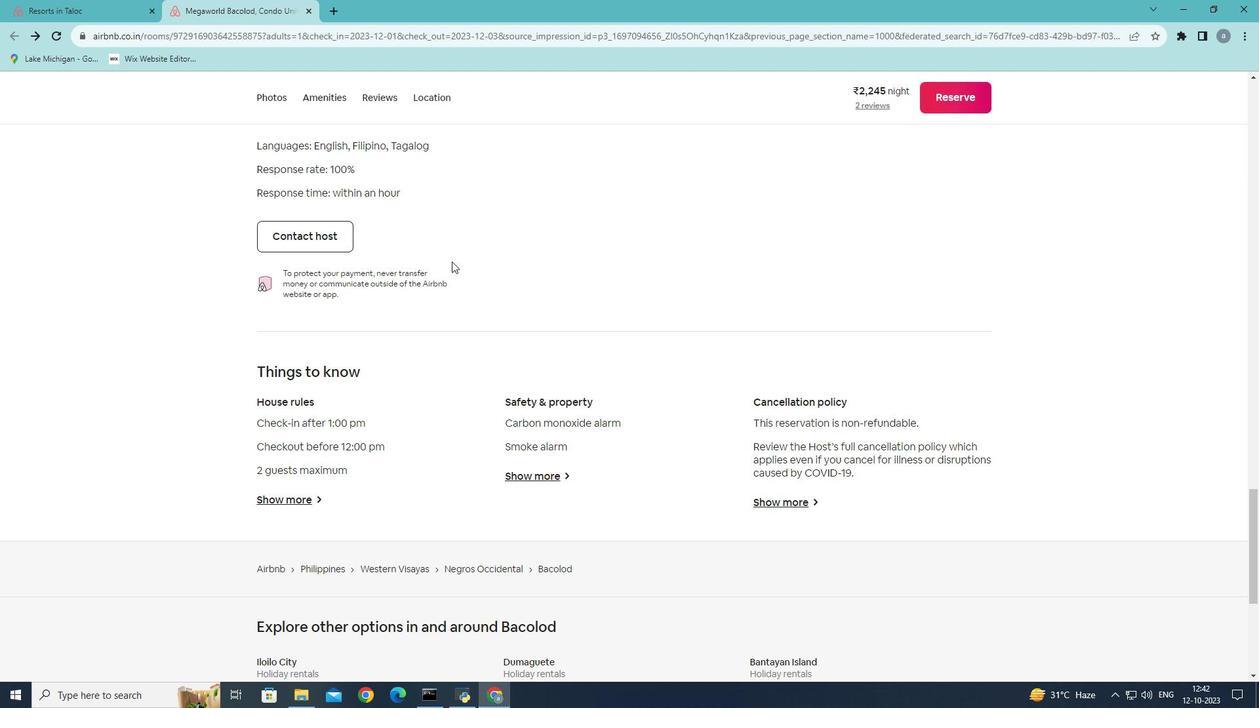 
Action: Mouse scrolled (451, 261) with delta (0, 0)
Screenshot: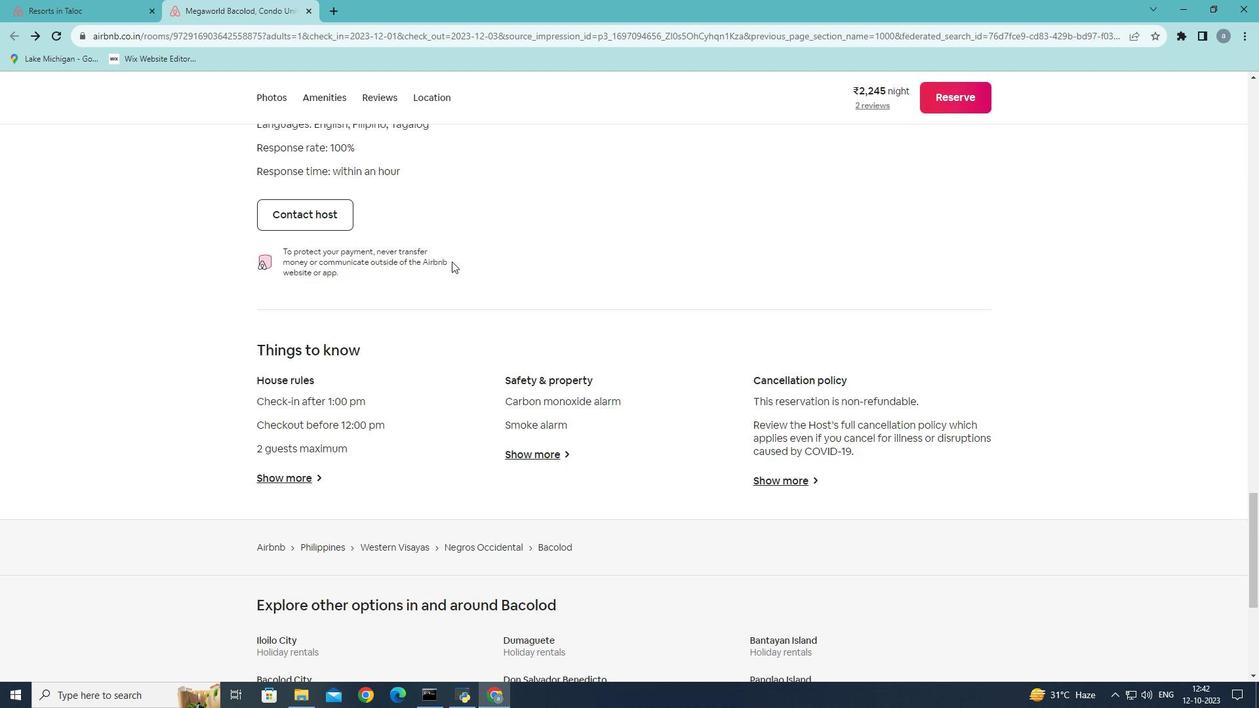 
Action: Mouse scrolled (451, 261) with delta (0, 0)
Screenshot: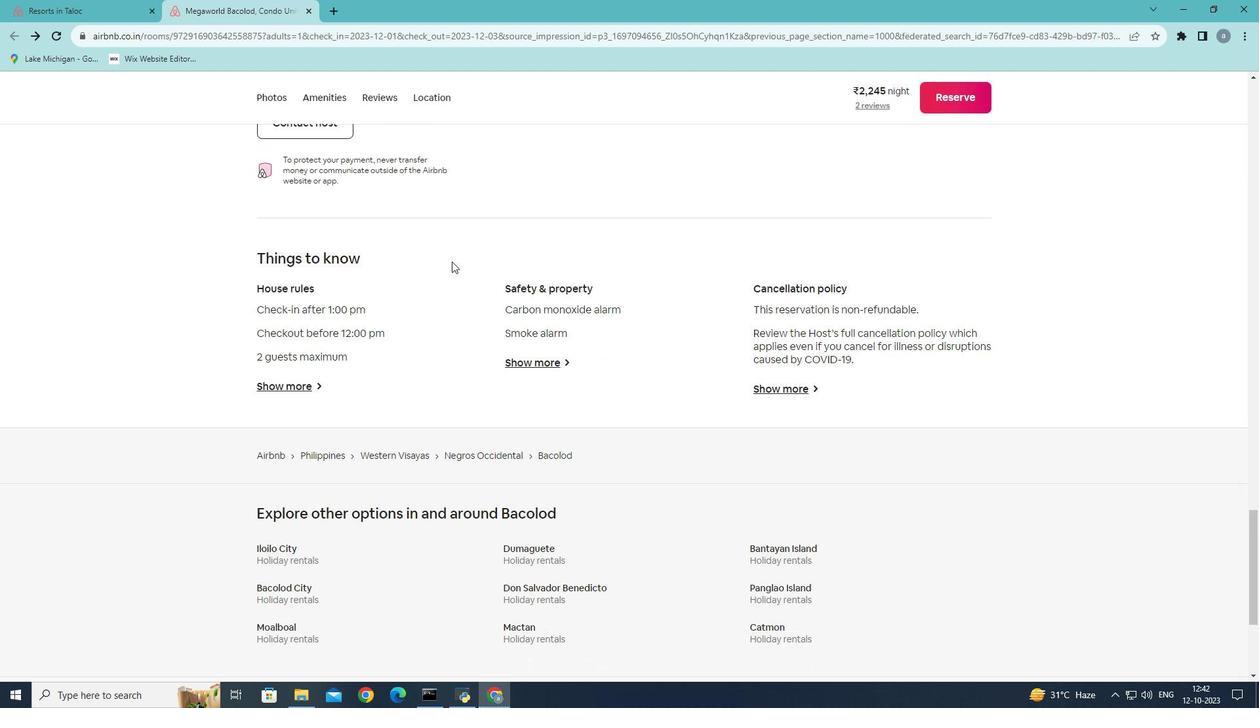 
Action: Mouse scrolled (451, 261) with delta (0, 0)
Screenshot: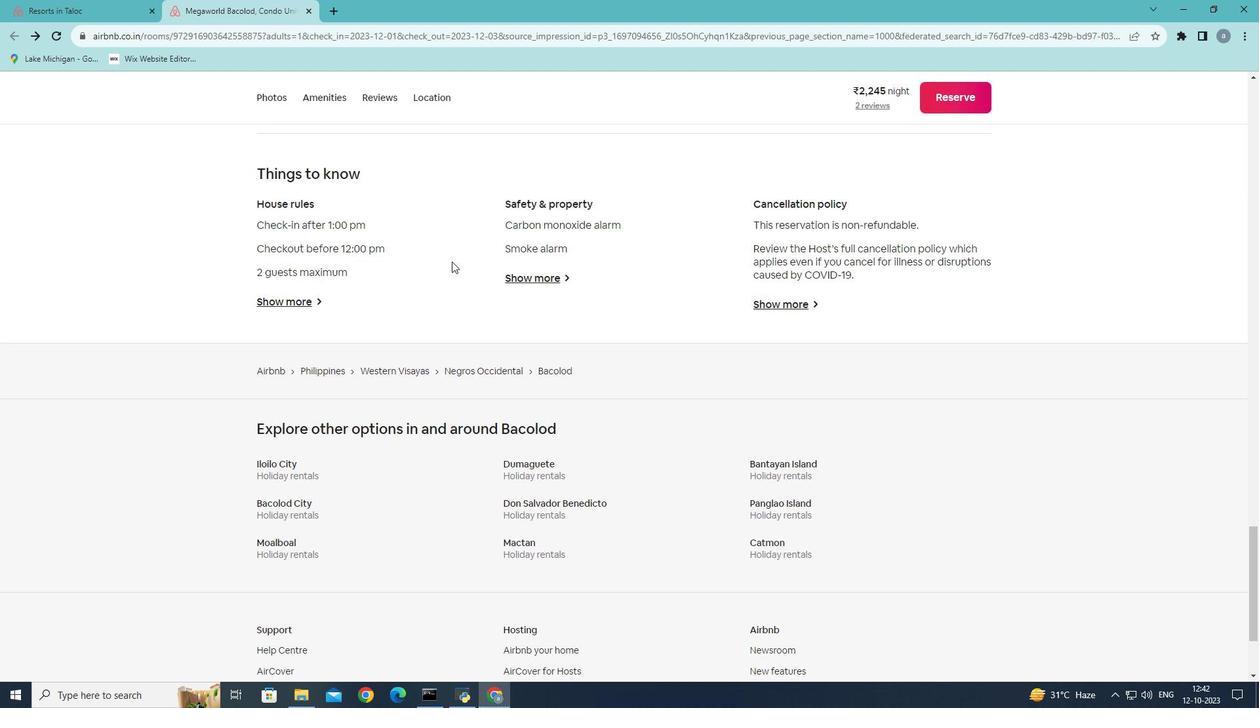 
Action: Mouse scrolled (451, 261) with delta (0, 0)
Screenshot: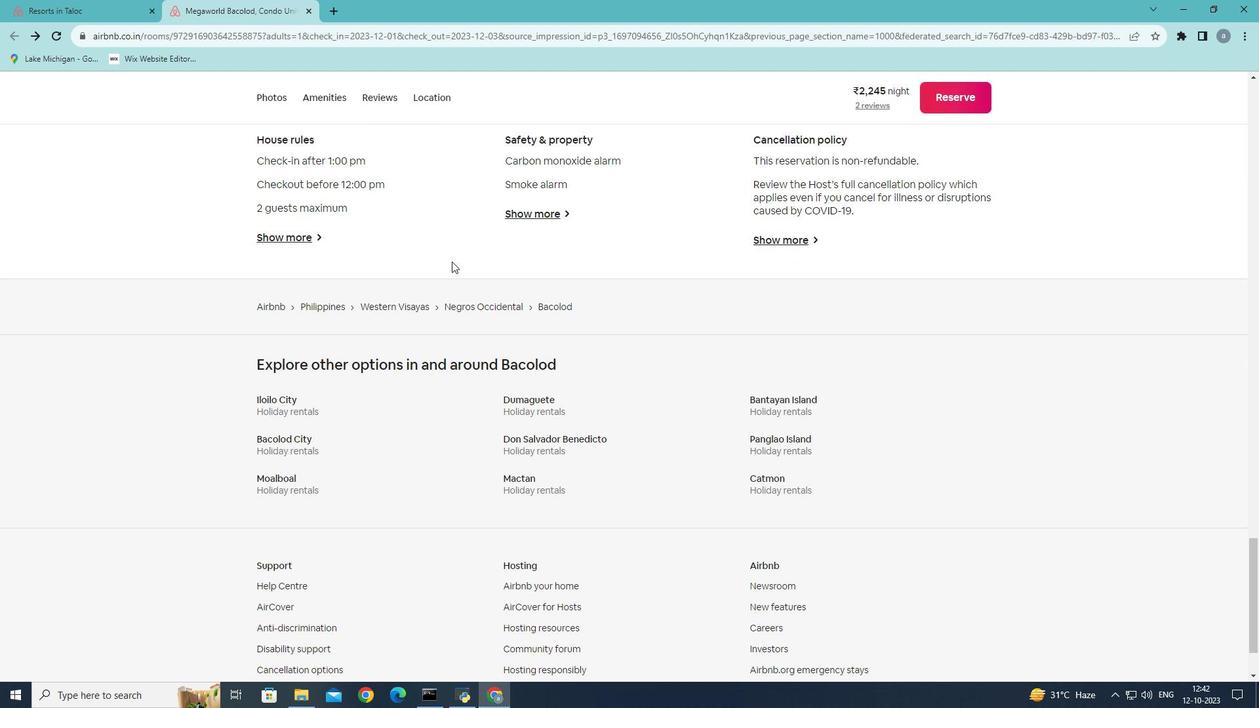 
Action: Mouse scrolled (451, 261) with delta (0, 0)
Screenshot: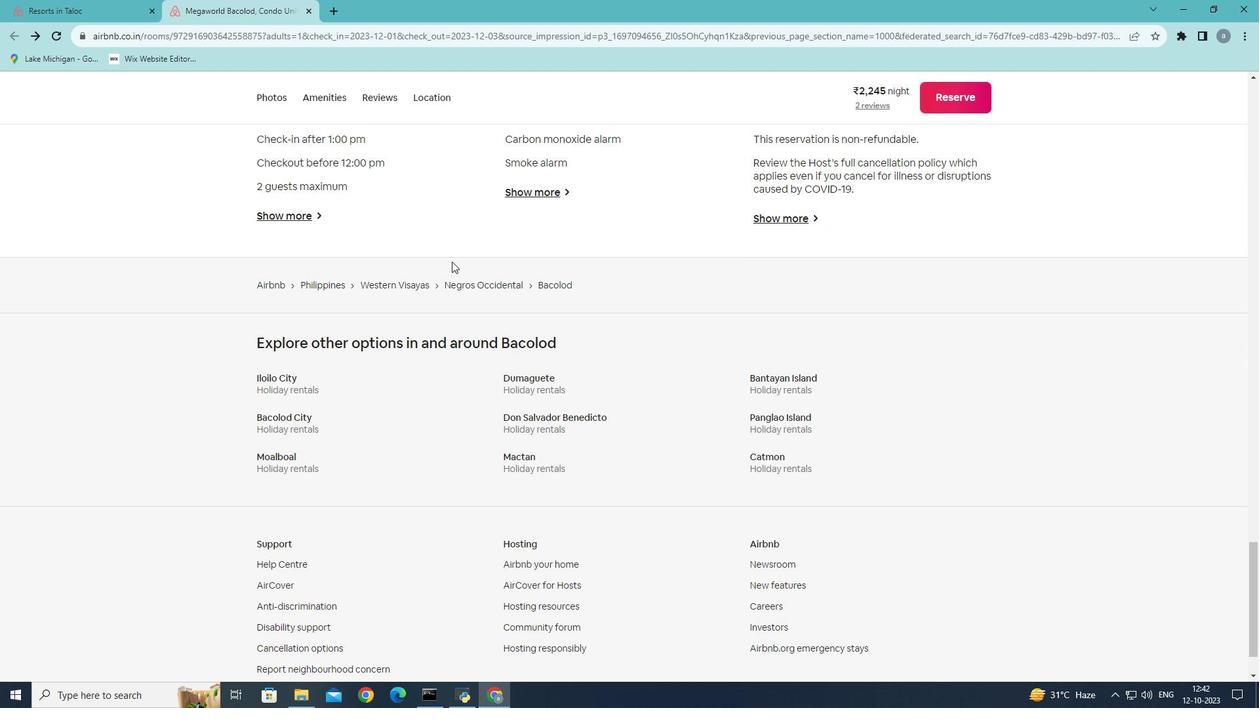 
Action: Mouse scrolled (451, 261) with delta (0, 0)
Screenshot: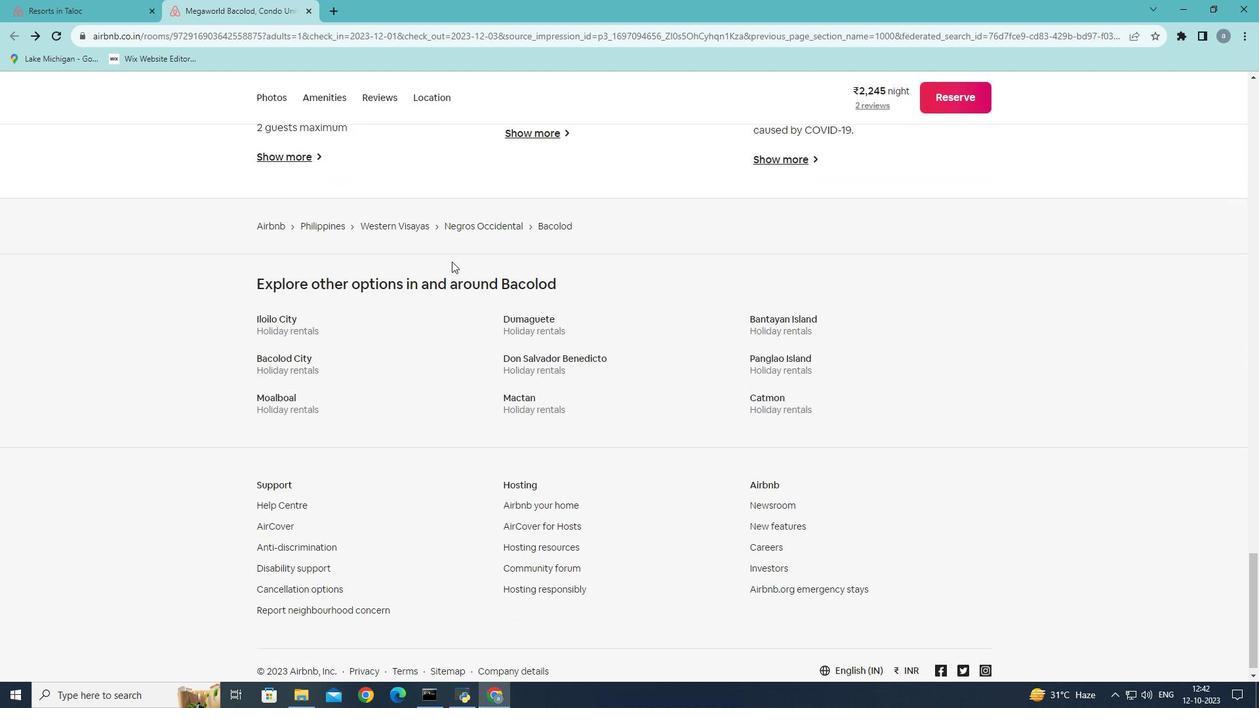 
Action: Mouse scrolled (451, 261) with delta (0, 0)
Screenshot: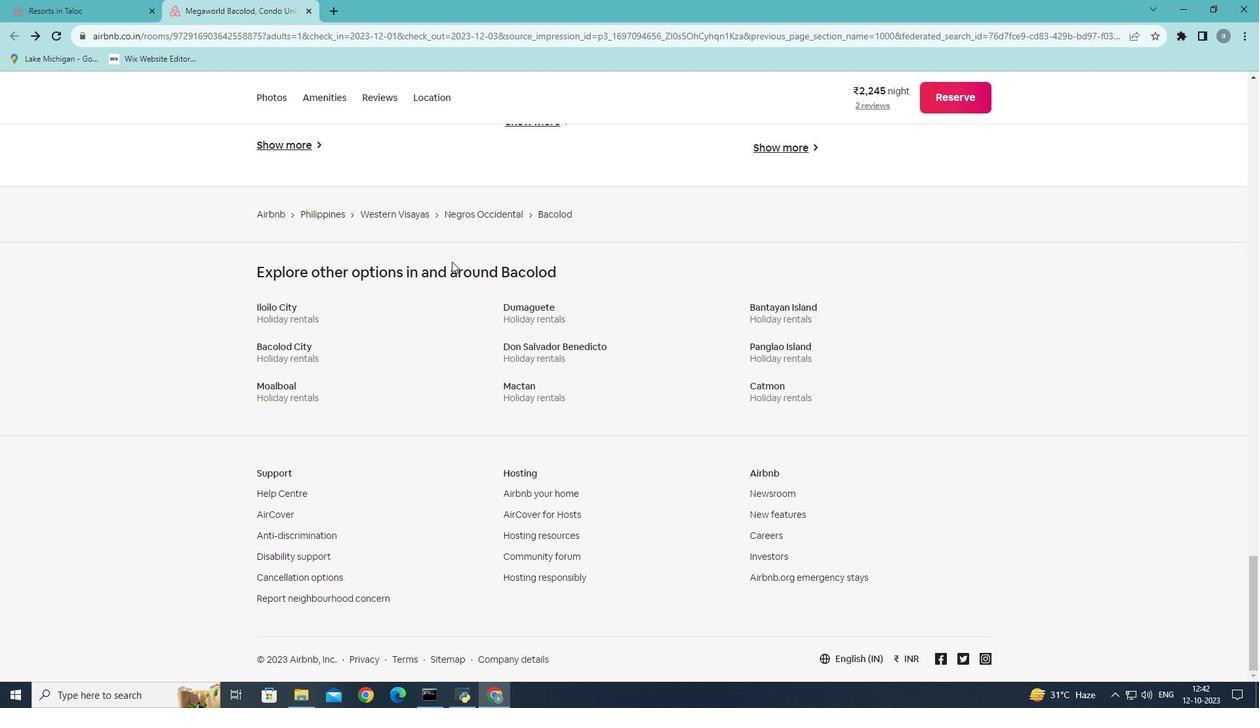 
Action: Mouse scrolled (451, 261) with delta (0, 0)
Screenshot: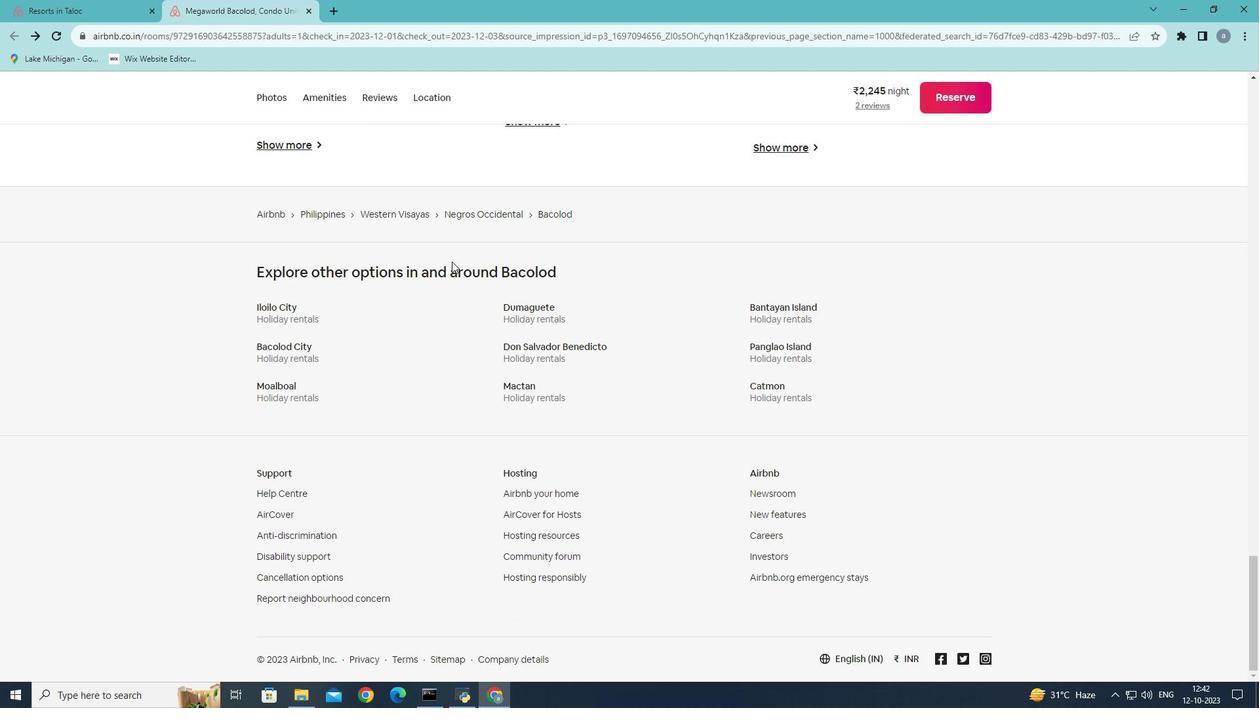 
Action: Mouse scrolled (451, 261) with delta (0, 0)
Screenshot: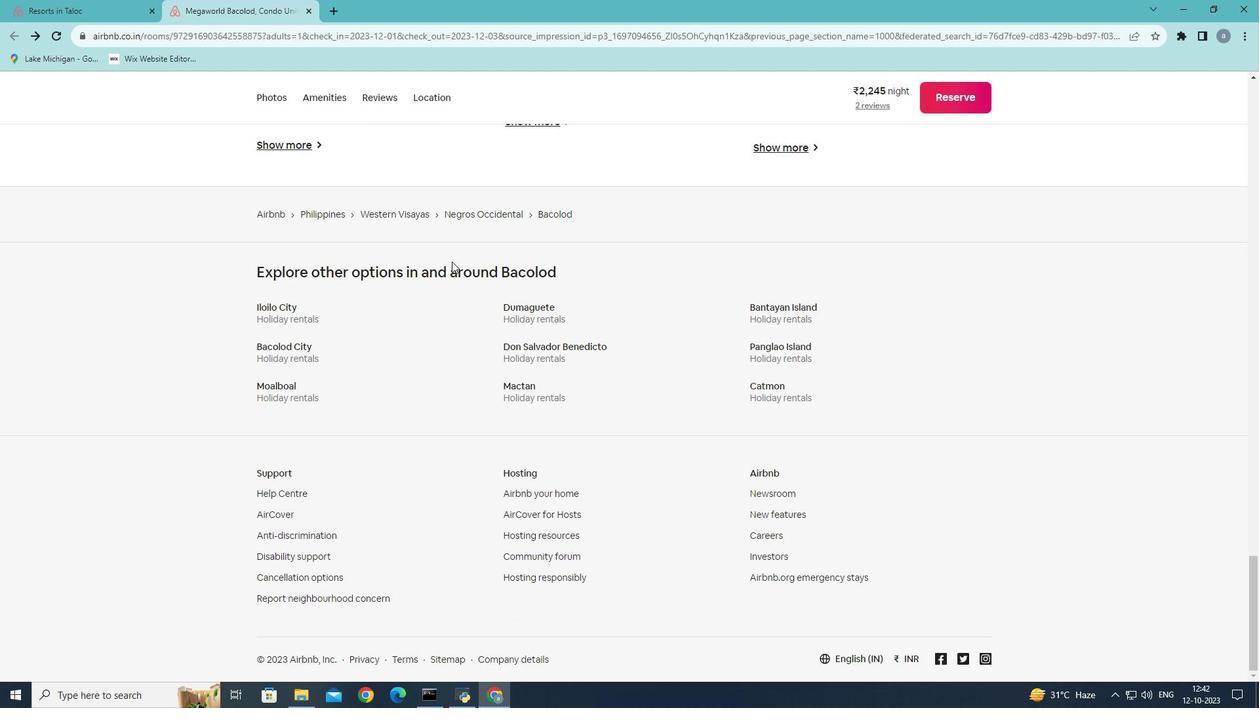 
Action: Mouse scrolled (451, 261) with delta (0, 0)
Screenshot: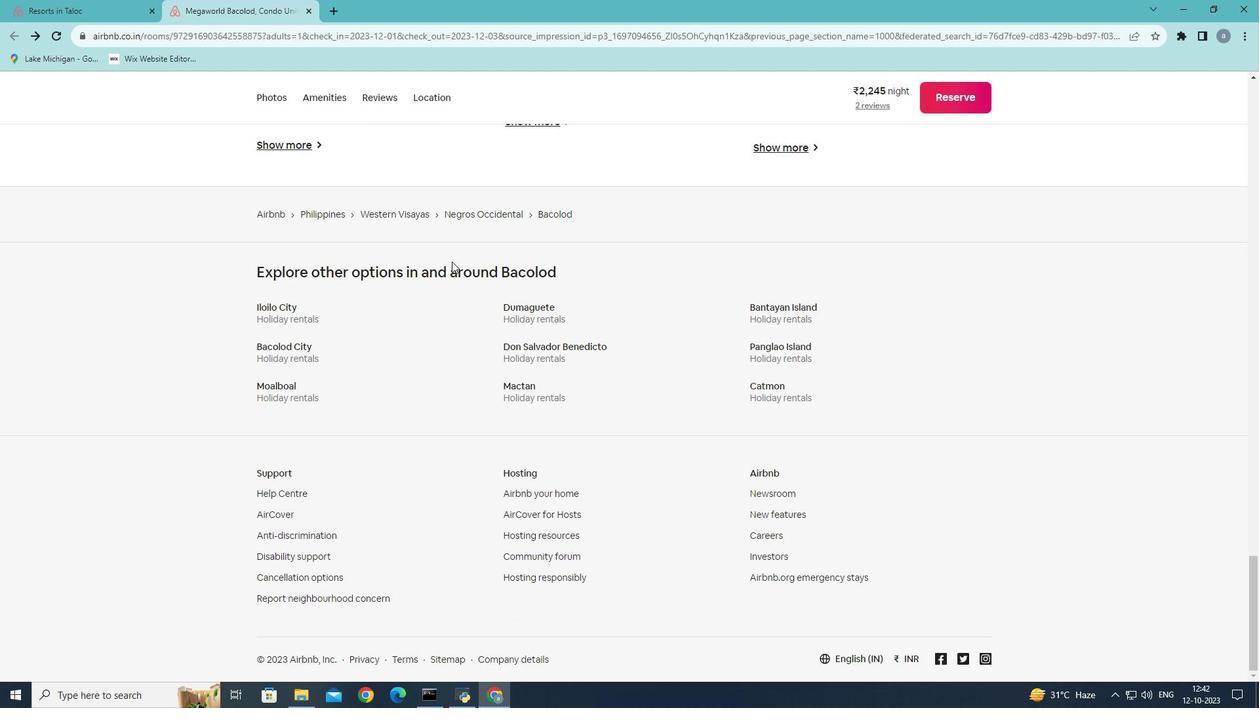 
Action: Mouse scrolled (451, 261) with delta (0, 0)
Screenshot: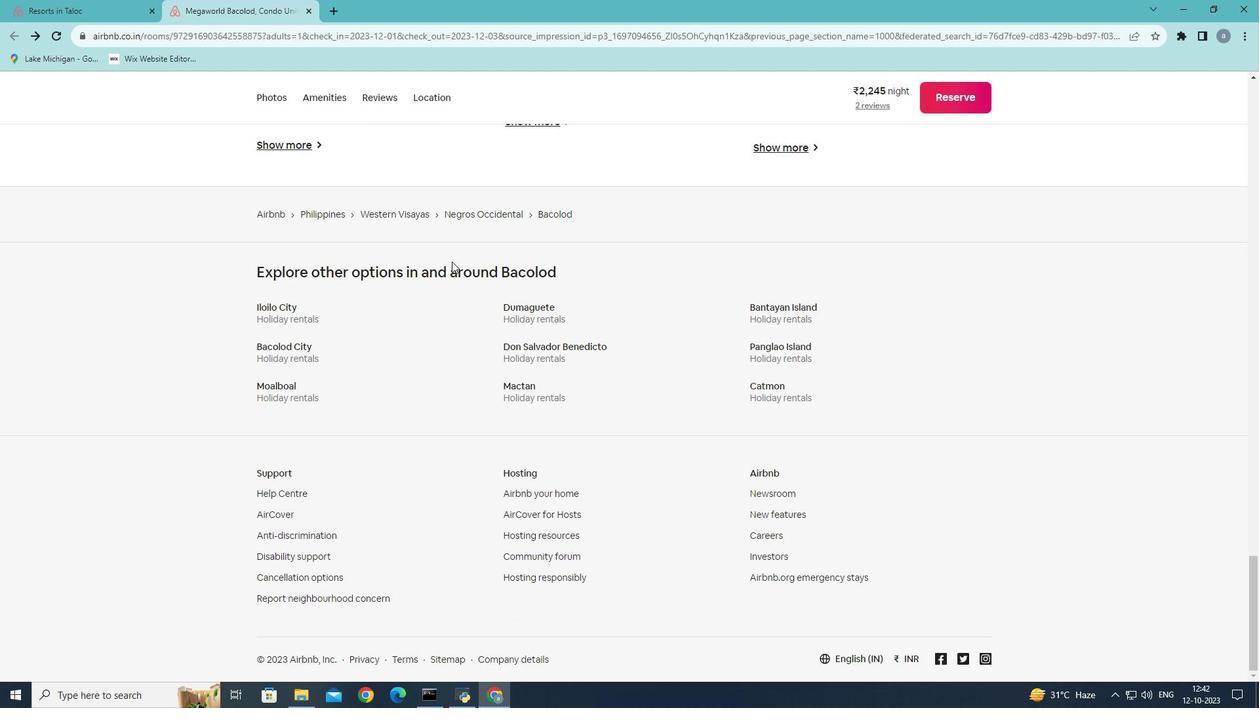 
Action: Mouse scrolled (451, 261) with delta (0, 0)
Screenshot: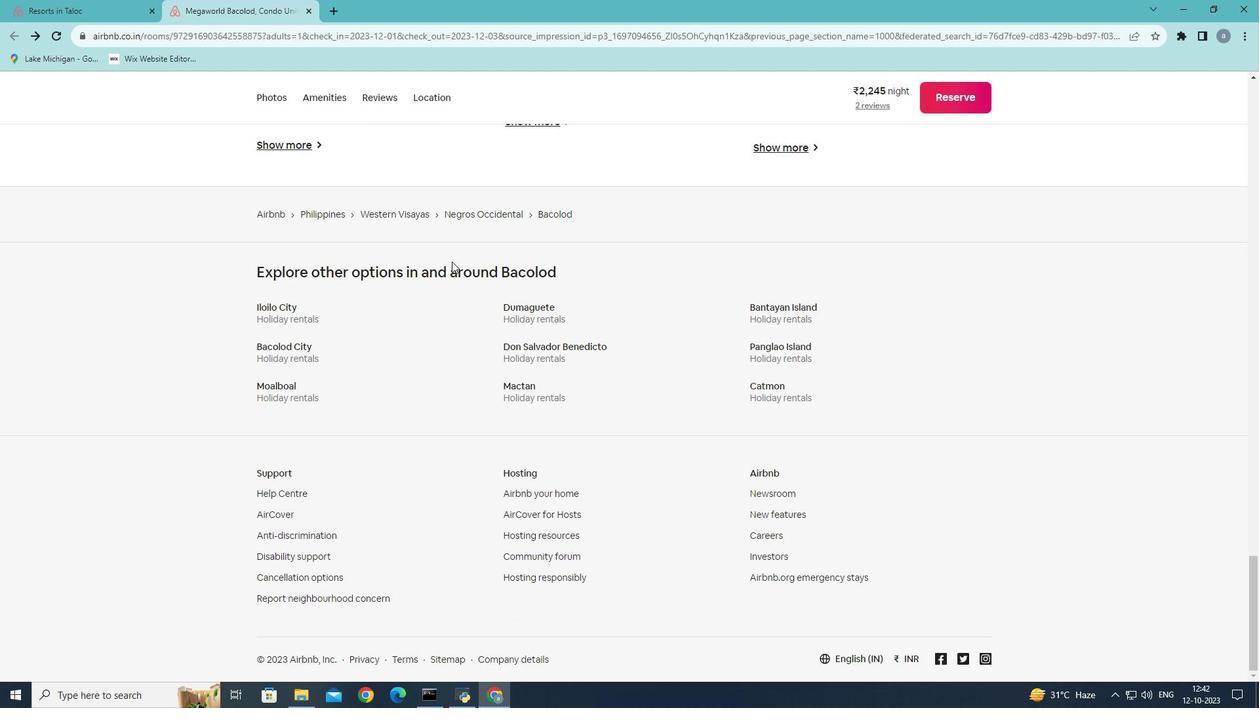 
Action: Mouse scrolled (451, 261) with delta (0, 0)
Screenshot: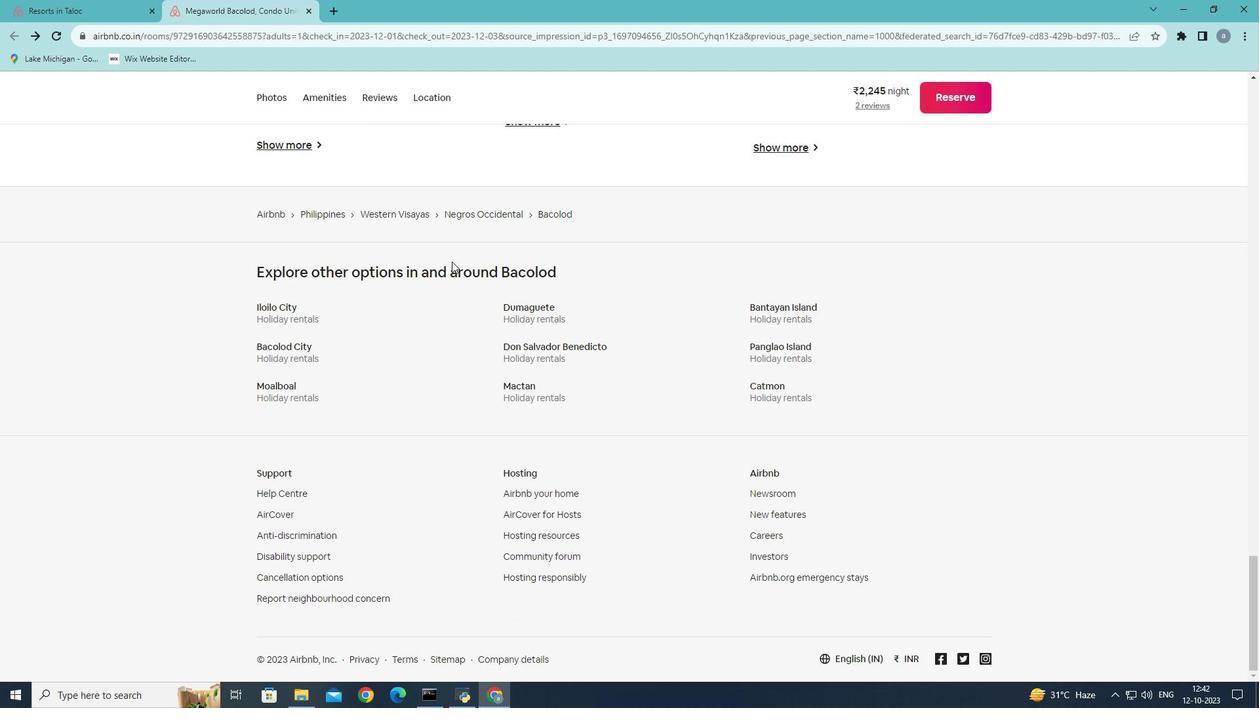 
Action: Mouse moved to (89, 15)
Screenshot: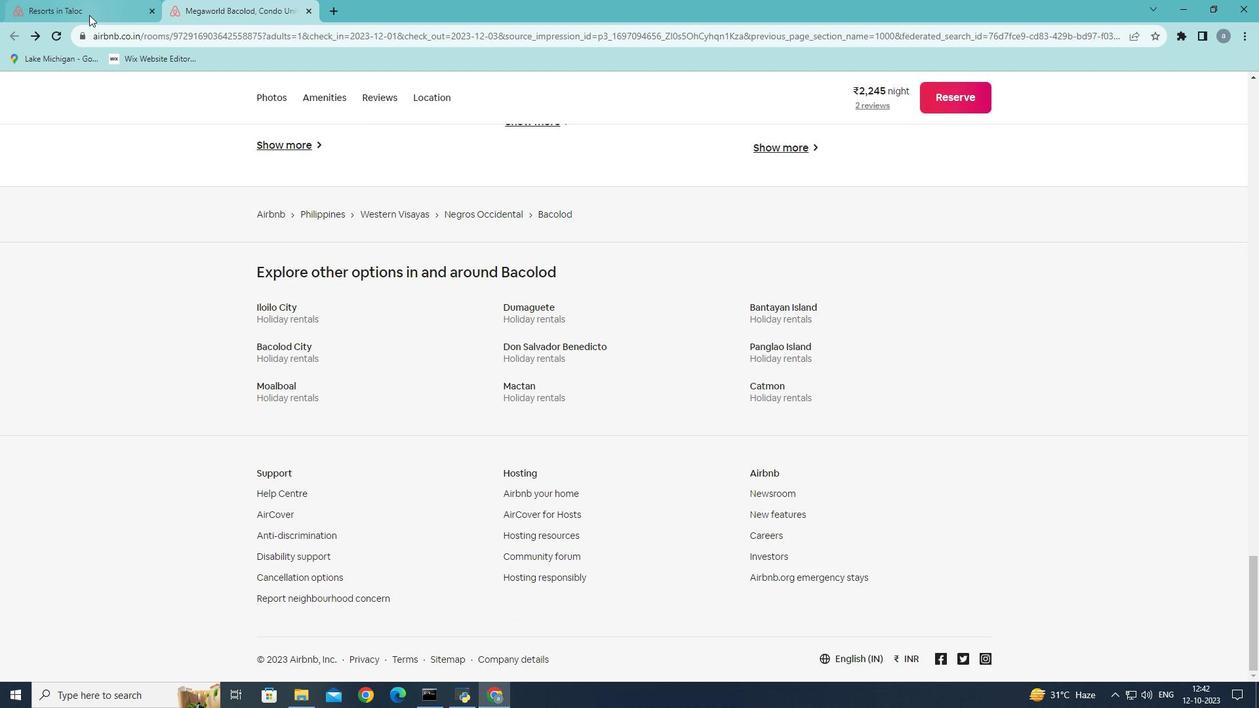 
Action: Mouse pressed left at (89, 15)
Screenshot: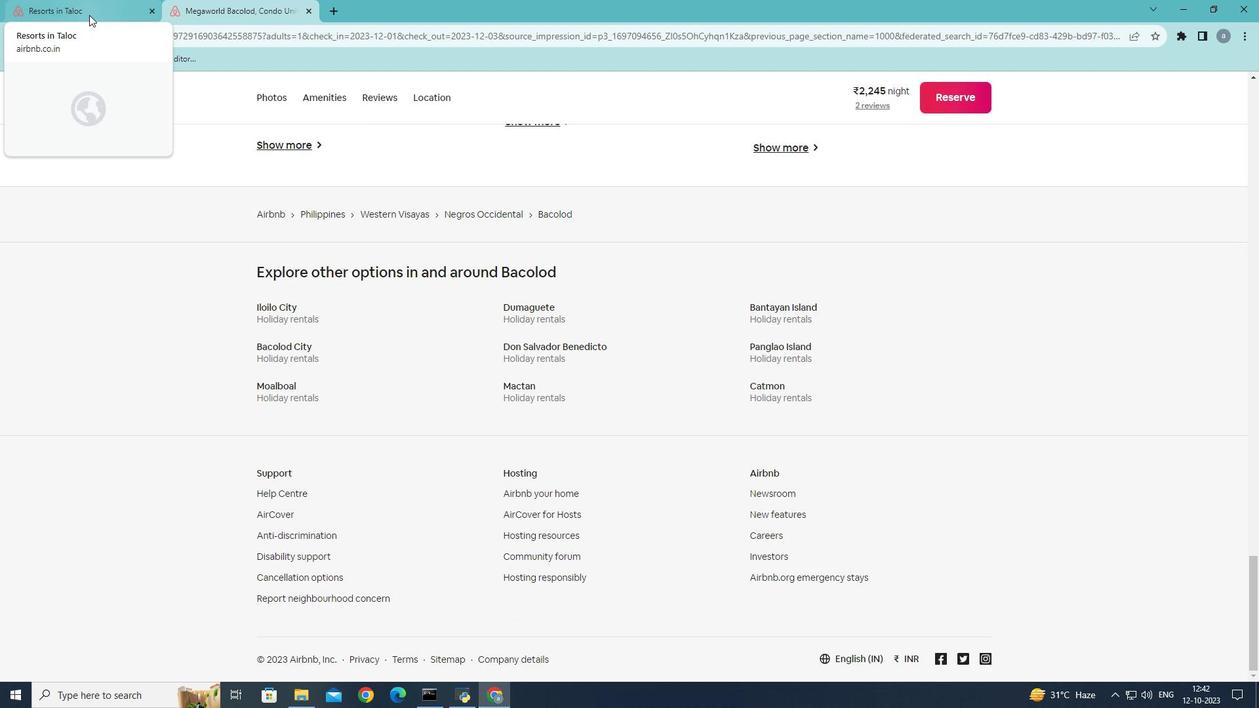 
Action: Mouse moved to (514, 438)
Screenshot: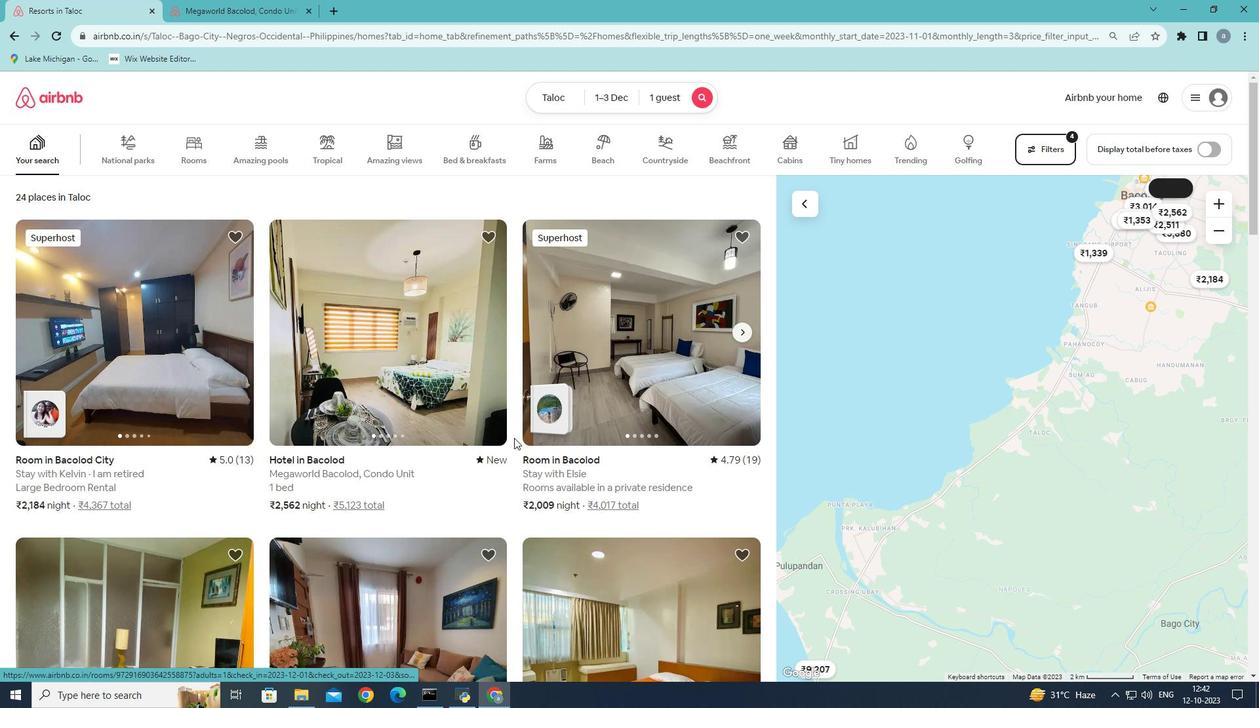 
Action: Mouse scrolled (514, 438) with delta (0, 0)
Screenshot: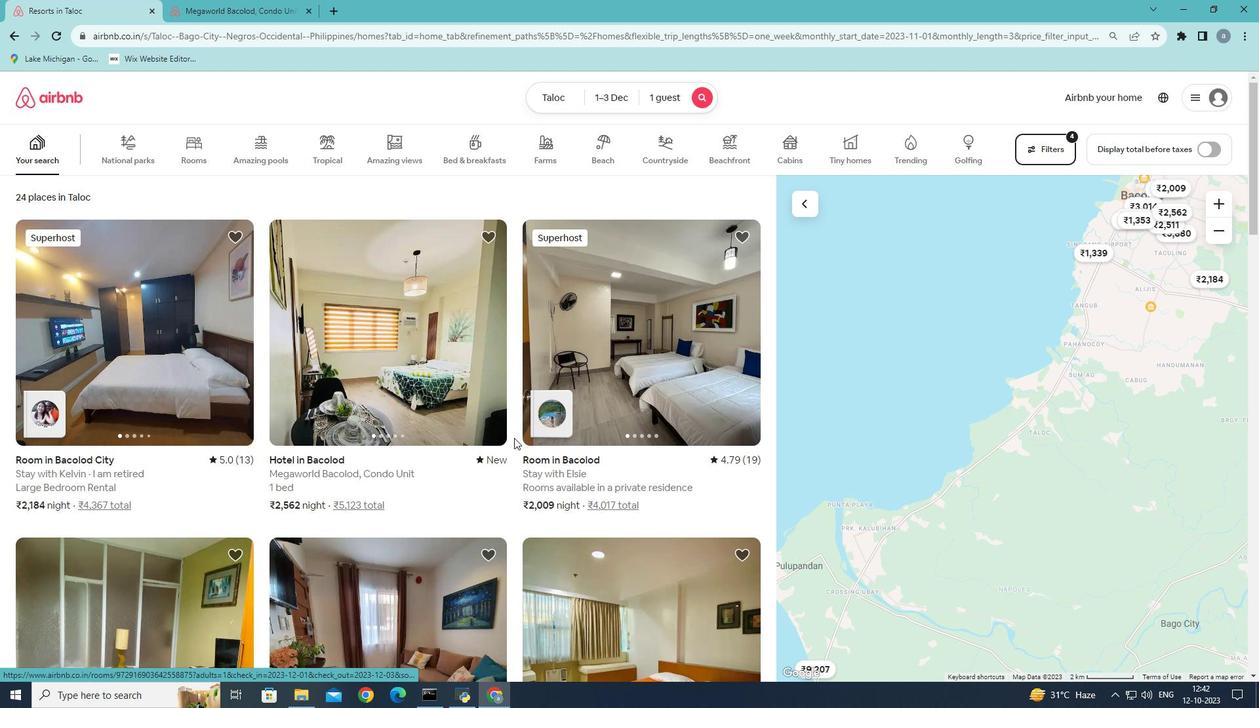 
Action: Mouse scrolled (514, 438) with delta (0, 0)
Screenshot: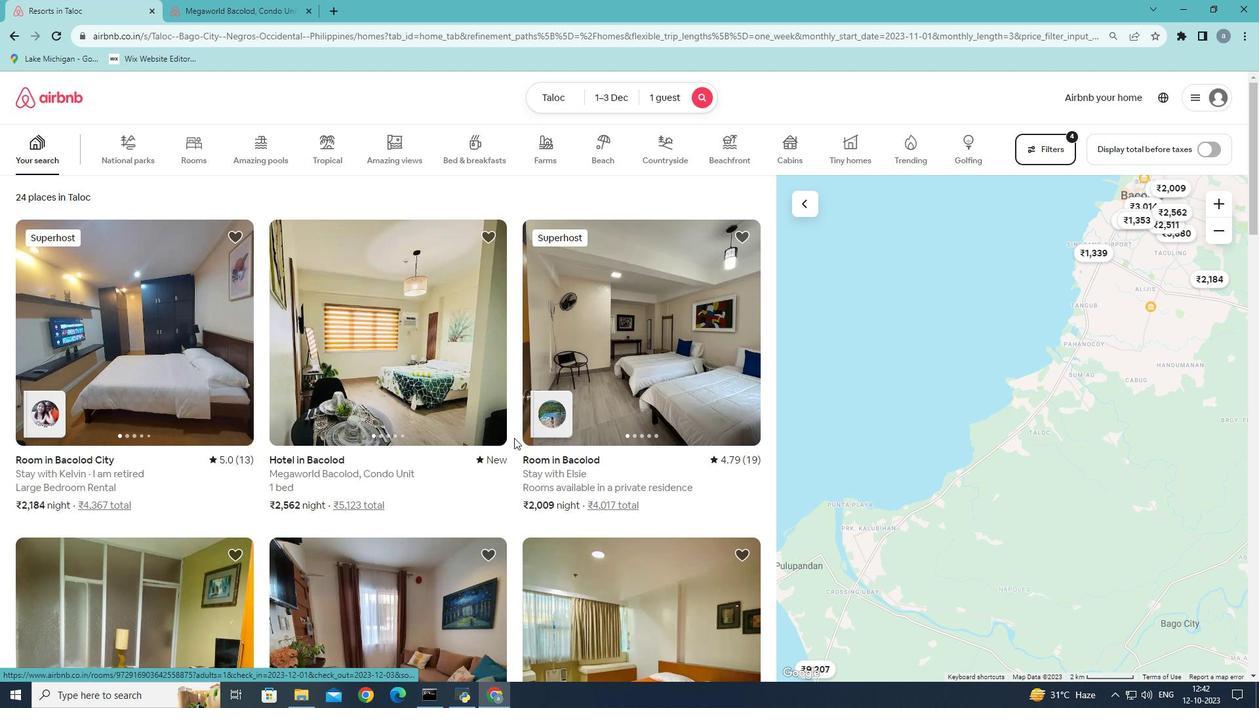 
Action: Mouse scrolled (514, 437) with delta (0, 0)
Screenshot: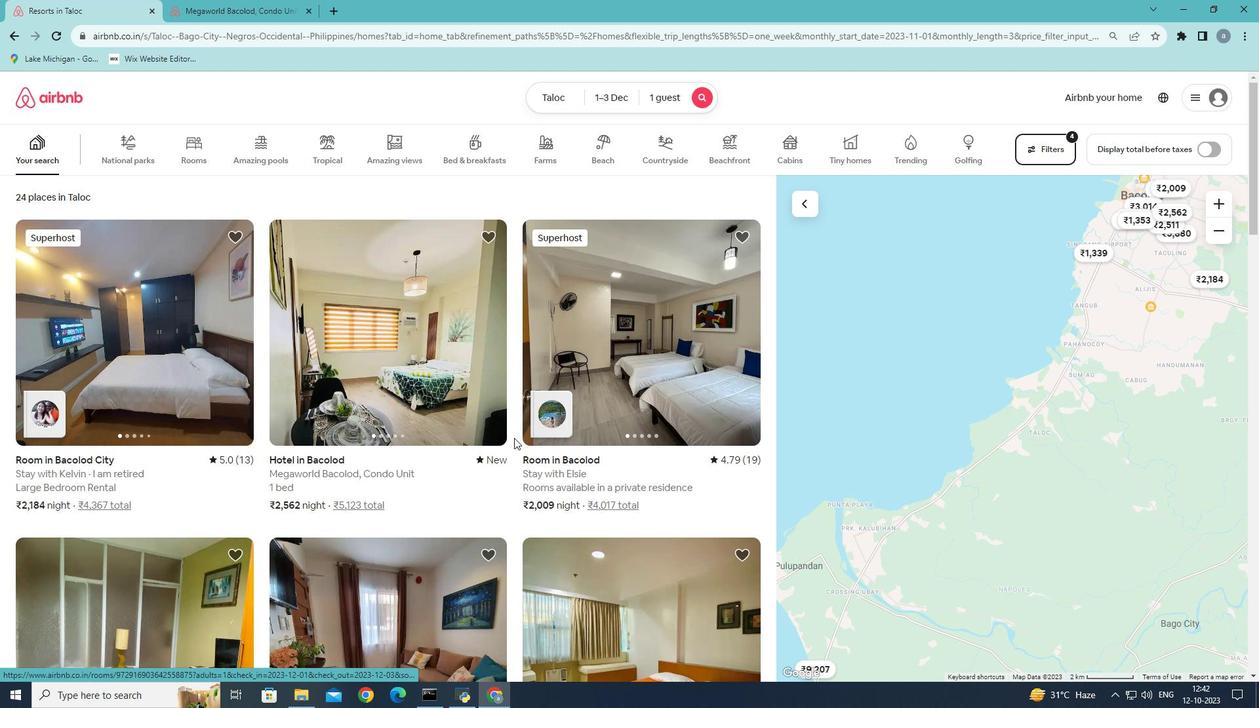
Action: Mouse scrolled (514, 437) with delta (0, 0)
Screenshot: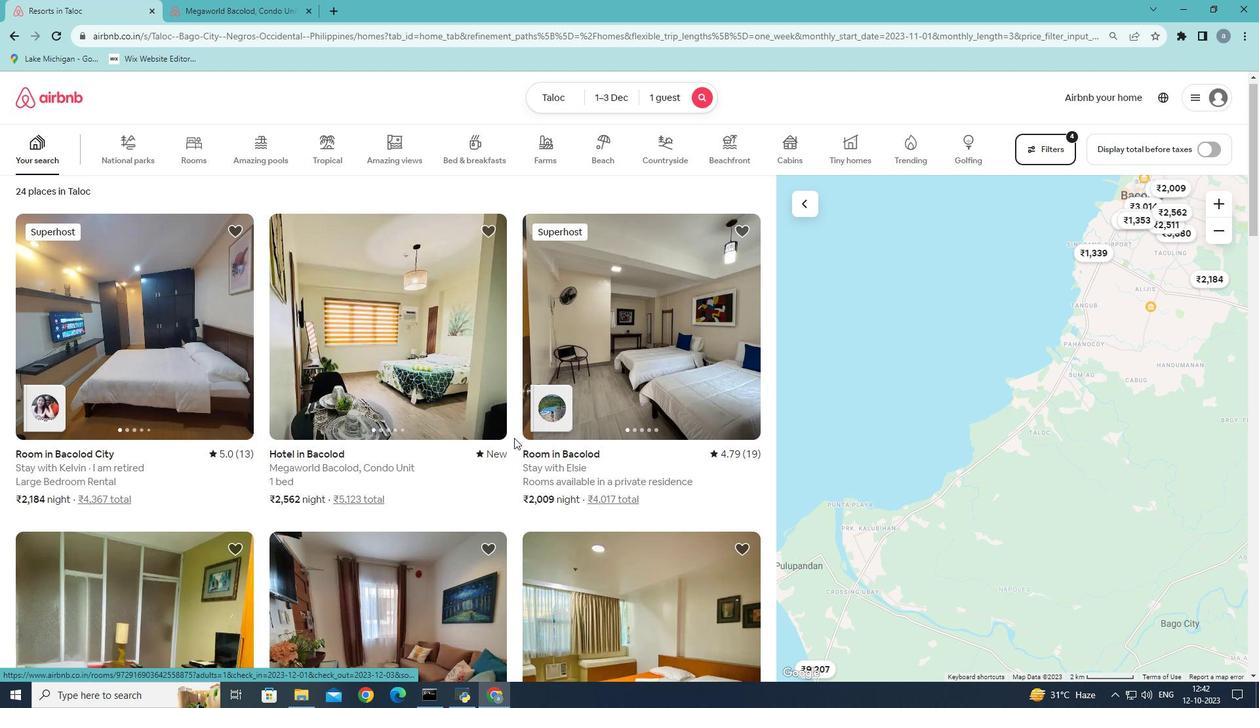 
Action: Mouse scrolled (514, 437) with delta (0, 0)
Screenshot: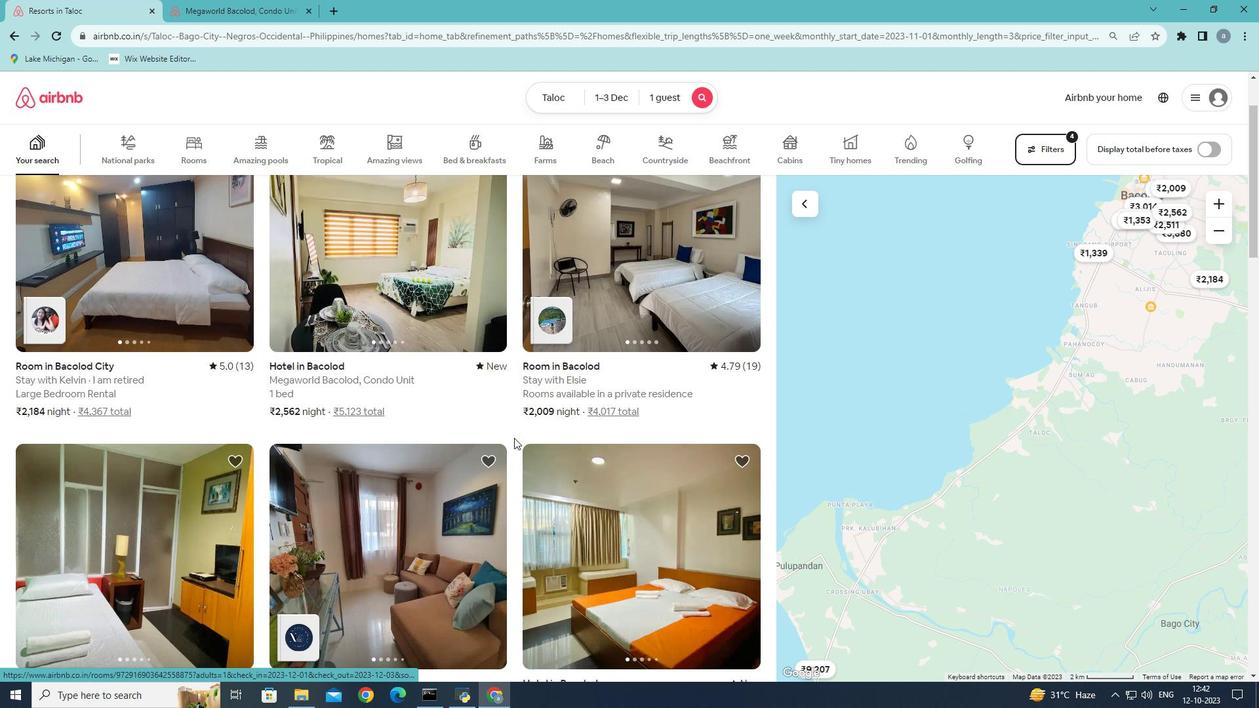 
Action: Mouse moved to (119, 503)
Screenshot: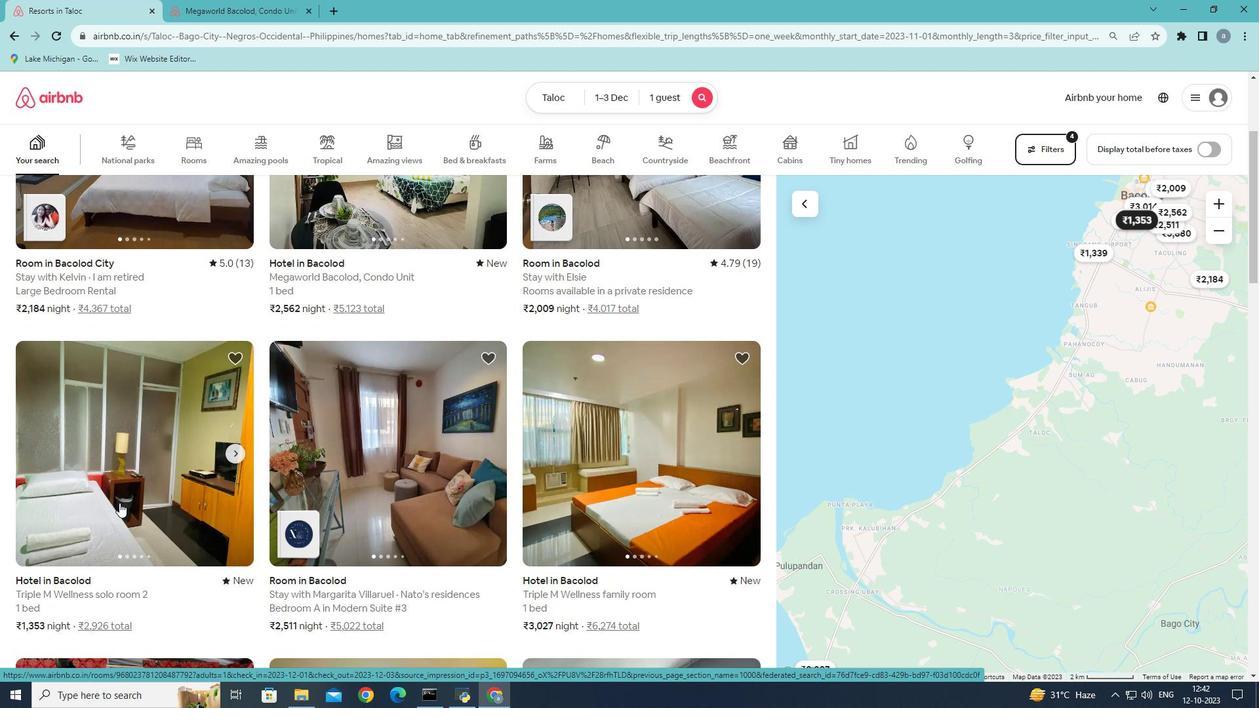 
Action: Mouse pressed left at (119, 503)
Screenshot: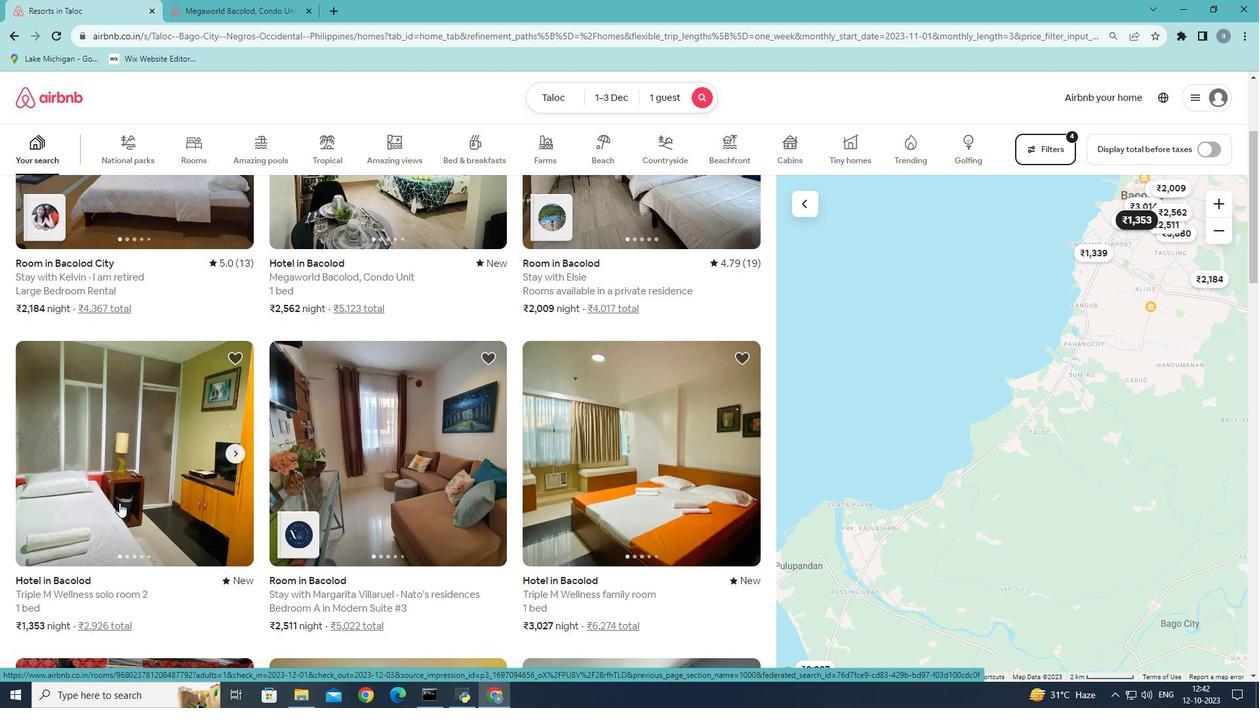 
Action: Mouse moved to (950, 490)
Screenshot: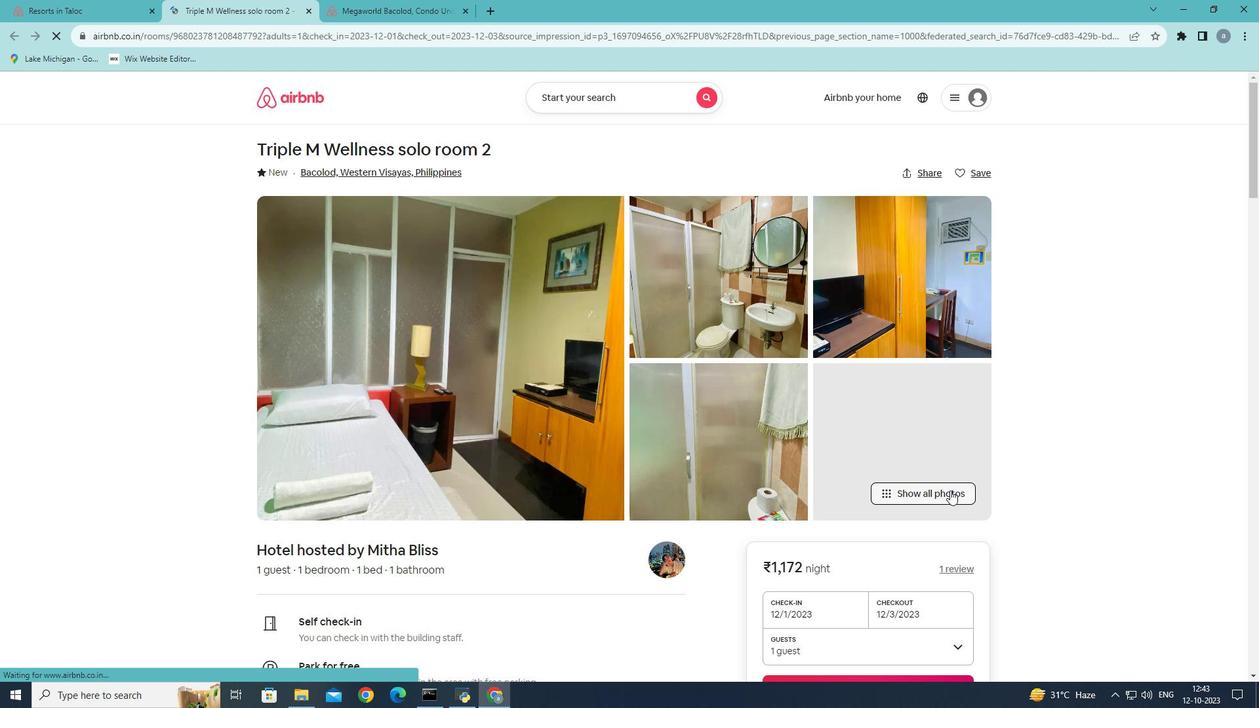 
Action: Mouse pressed left at (950, 490)
Screenshot: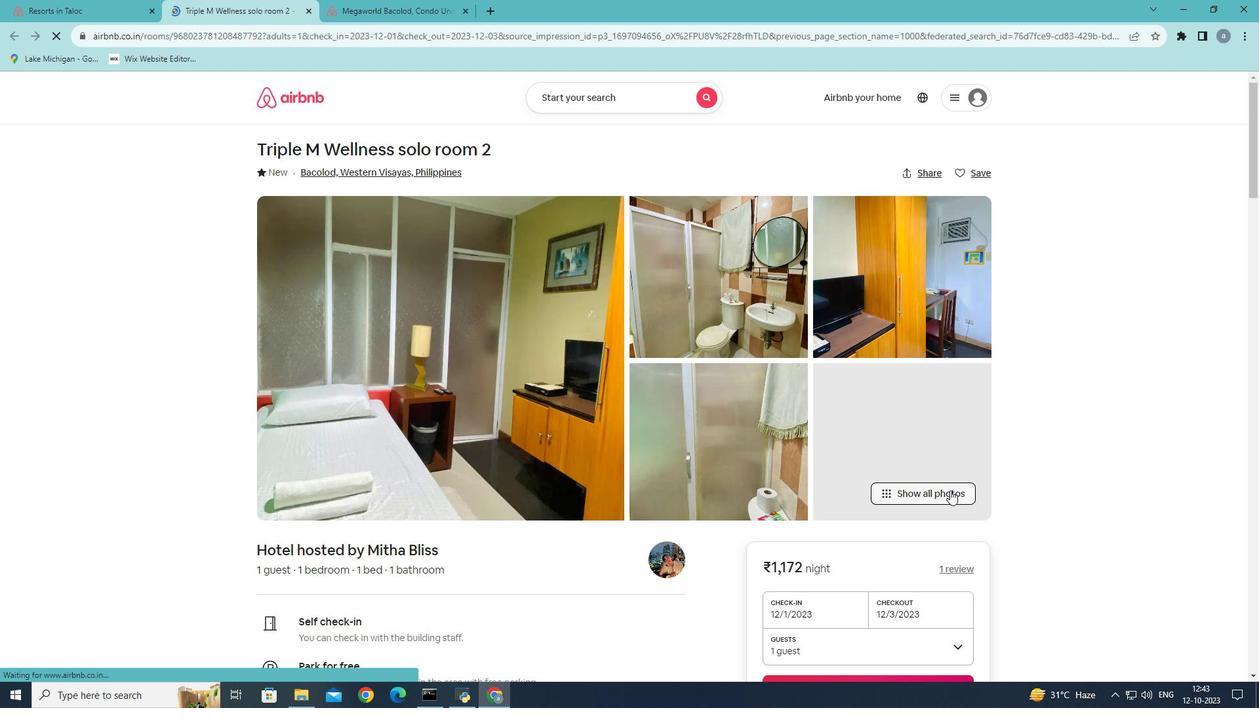 
Action: Mouse moved to (683, 500)
Screenshot: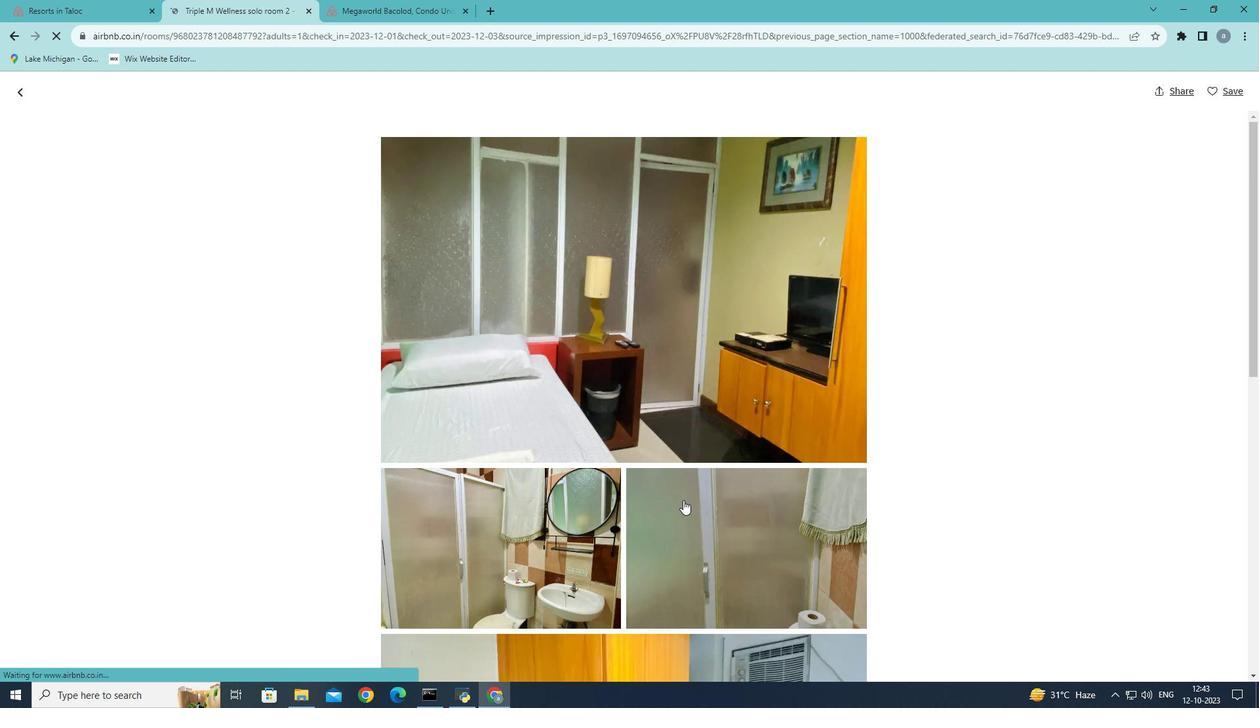 
Action: Mouse scrolled (683, 499) with delta (0, 0)
Screenshot: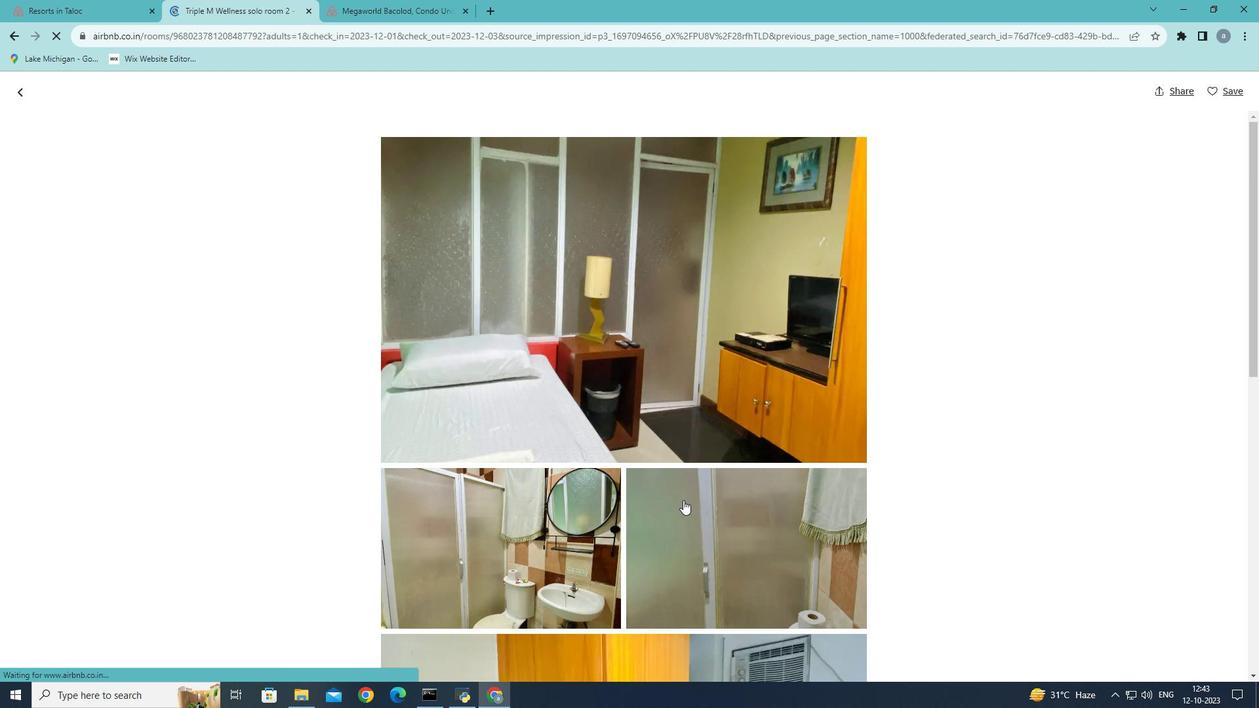 
Action: Mouse scrolled (683, 499) with delta (0, 0)
Screenshot: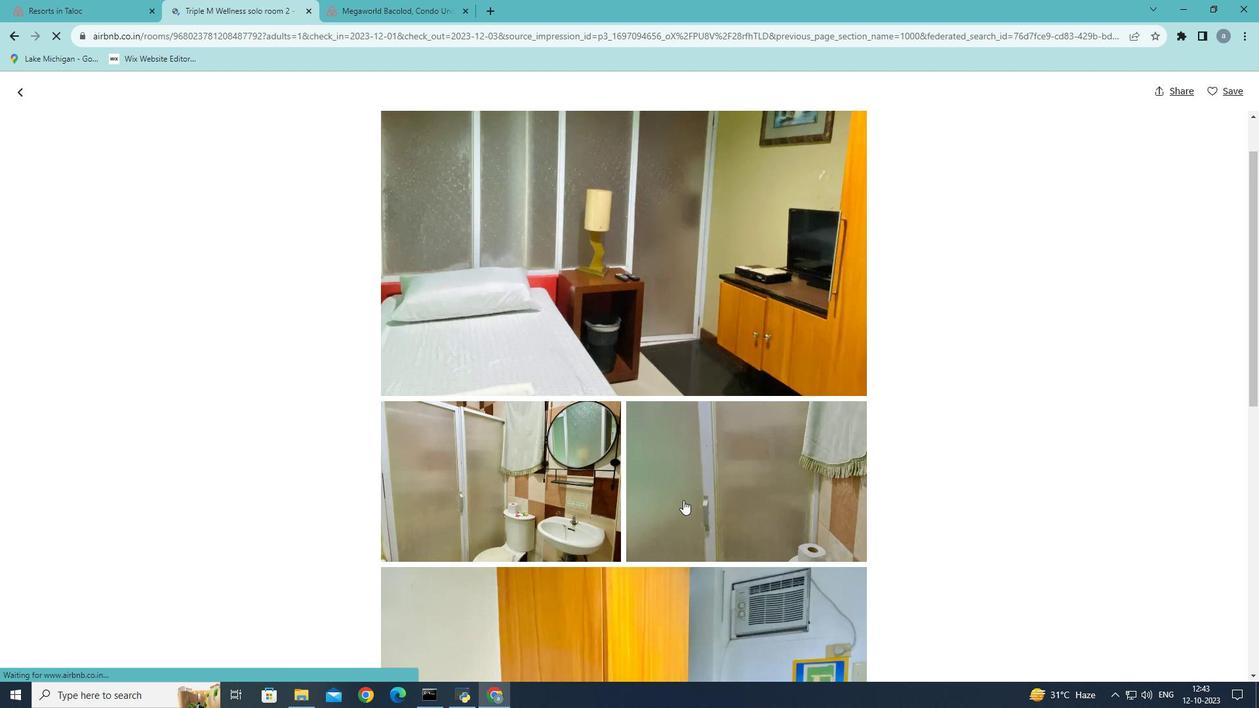 
Action: Mouse scrolled (683, 499) with delta (0, 0)
Screenshot: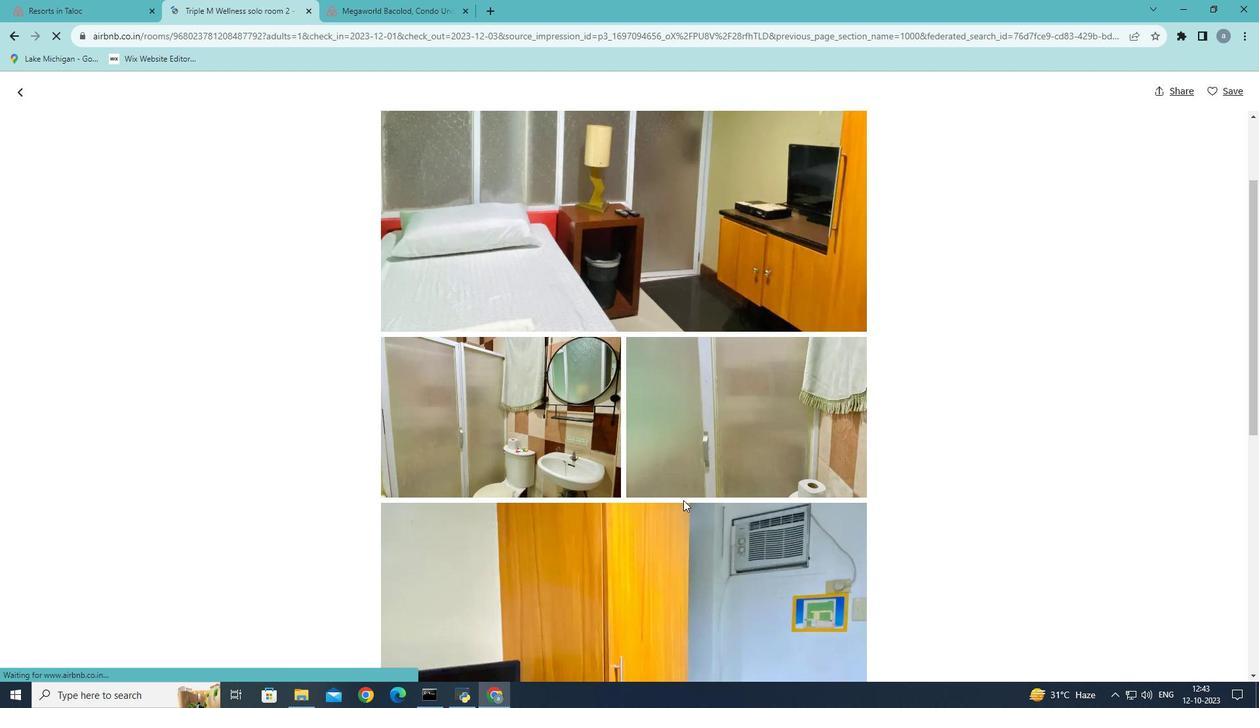 
Action: Mouse scrolled (683, 499) with delta (0, 0)
Screenshot: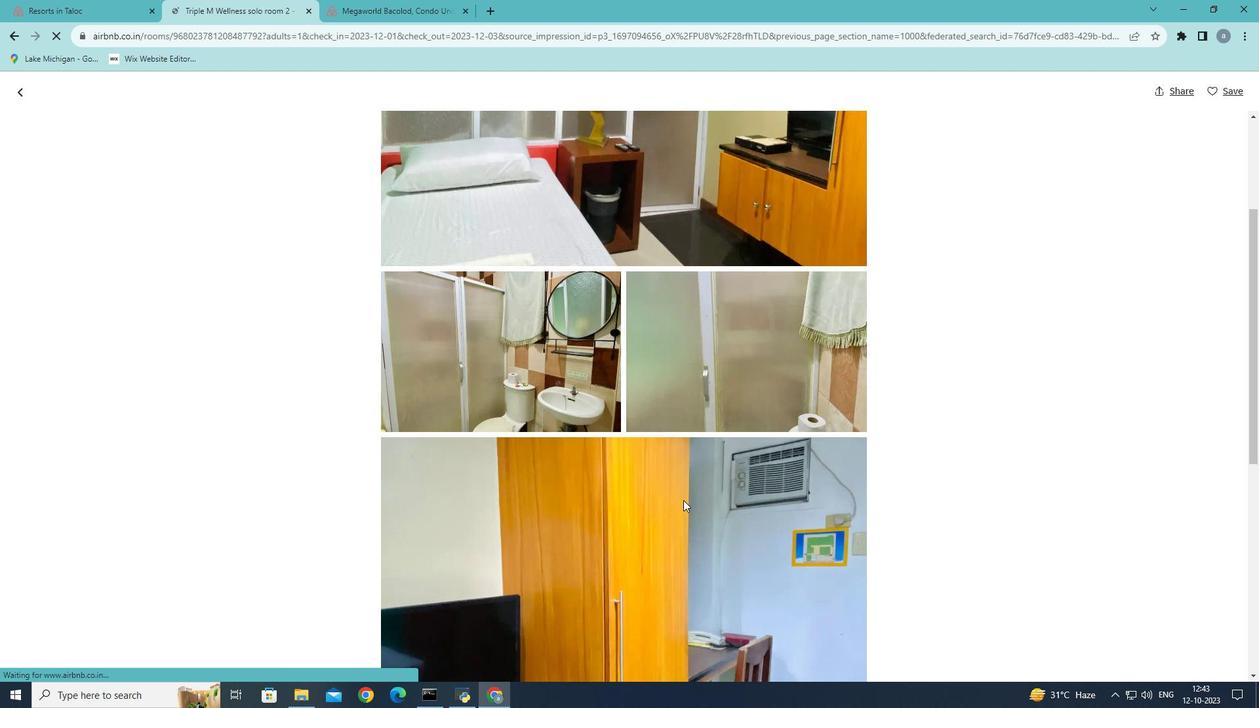 
Action: Mouse scrolled (683, 499) with delta (0, 0)
Screenshot: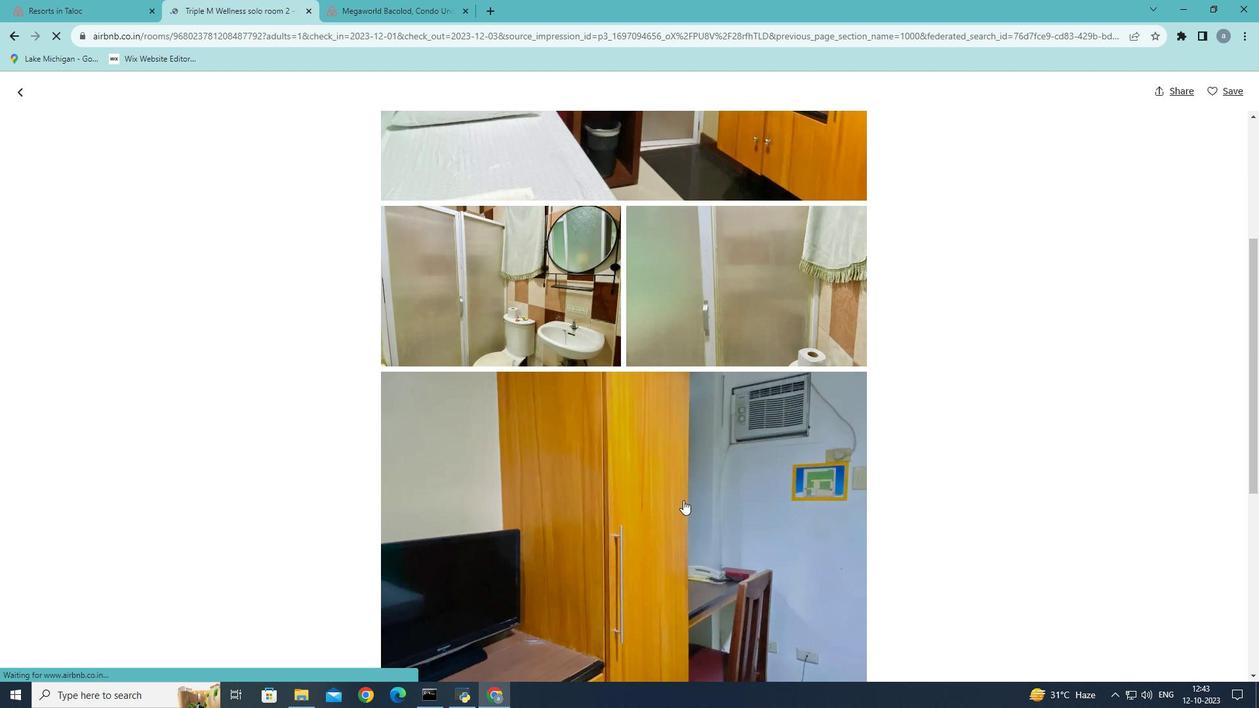 
Action: Mouse scrolled (683, 499) with delta (0, 0)
Screenshot: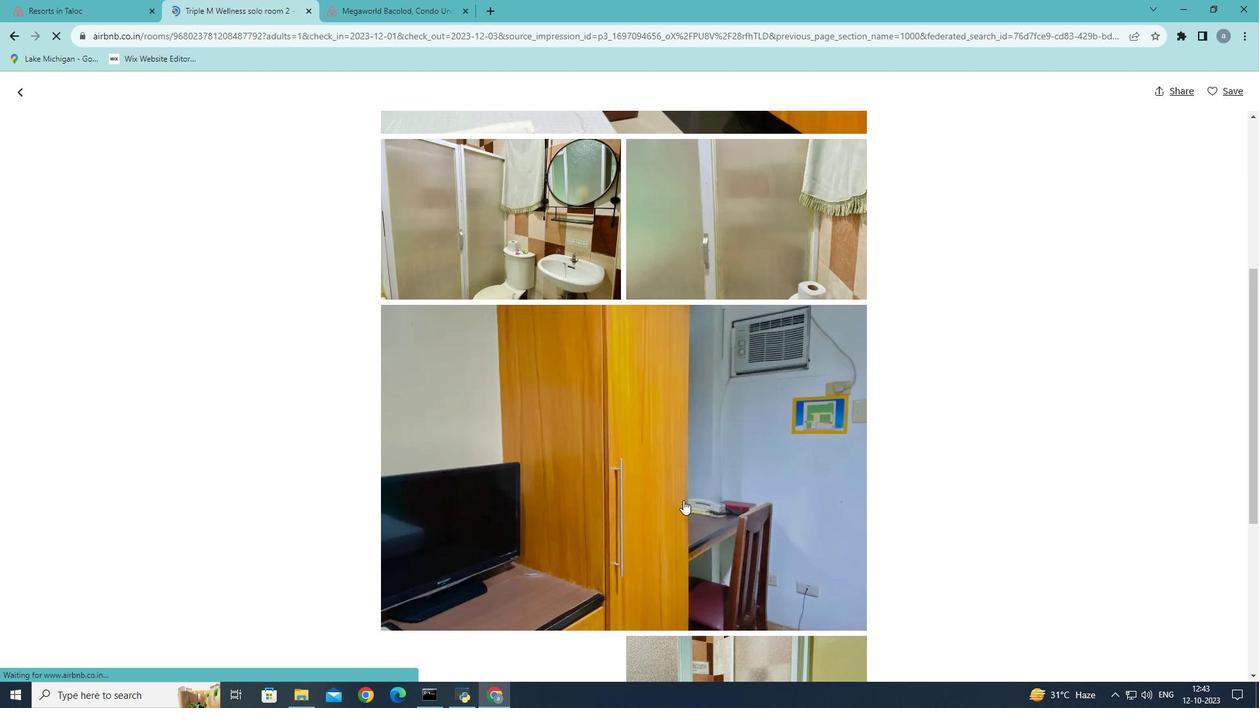 
Action: Mouse scrolled (683, 499) with delta (0, 0)
Screenshot: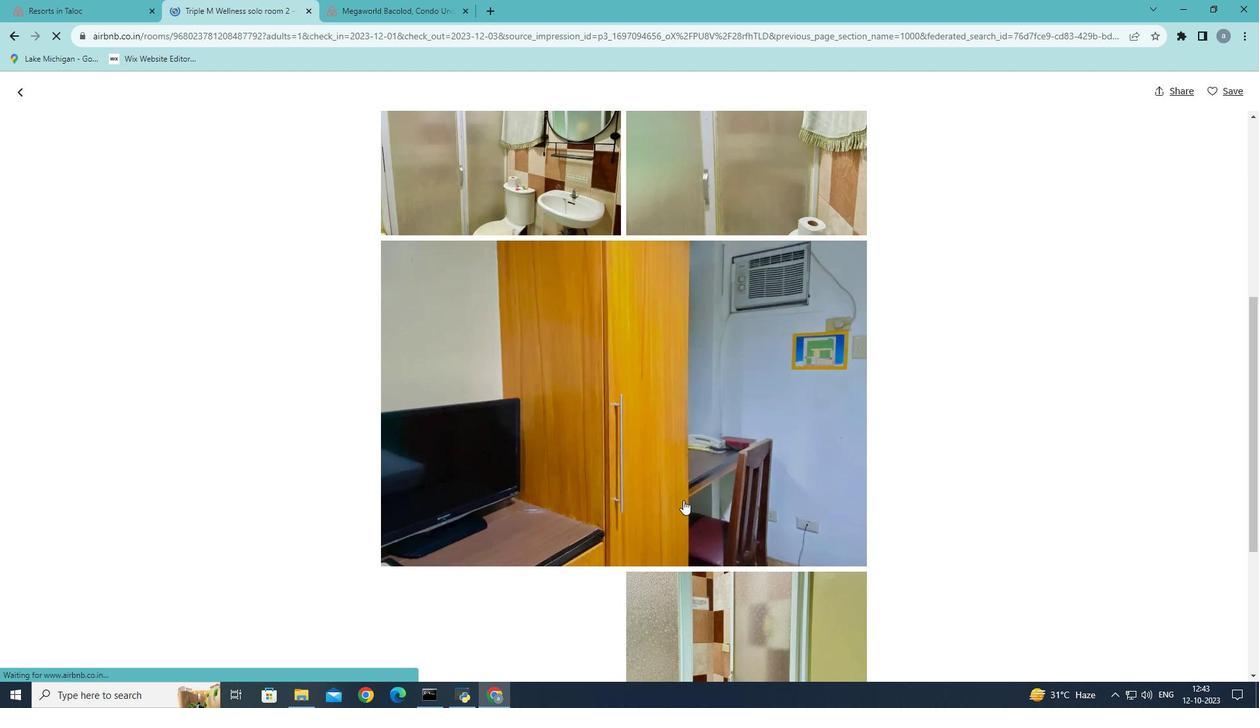 
Action: Mouse scrolled (683, 499) with delta (0, 0)
Screenshot: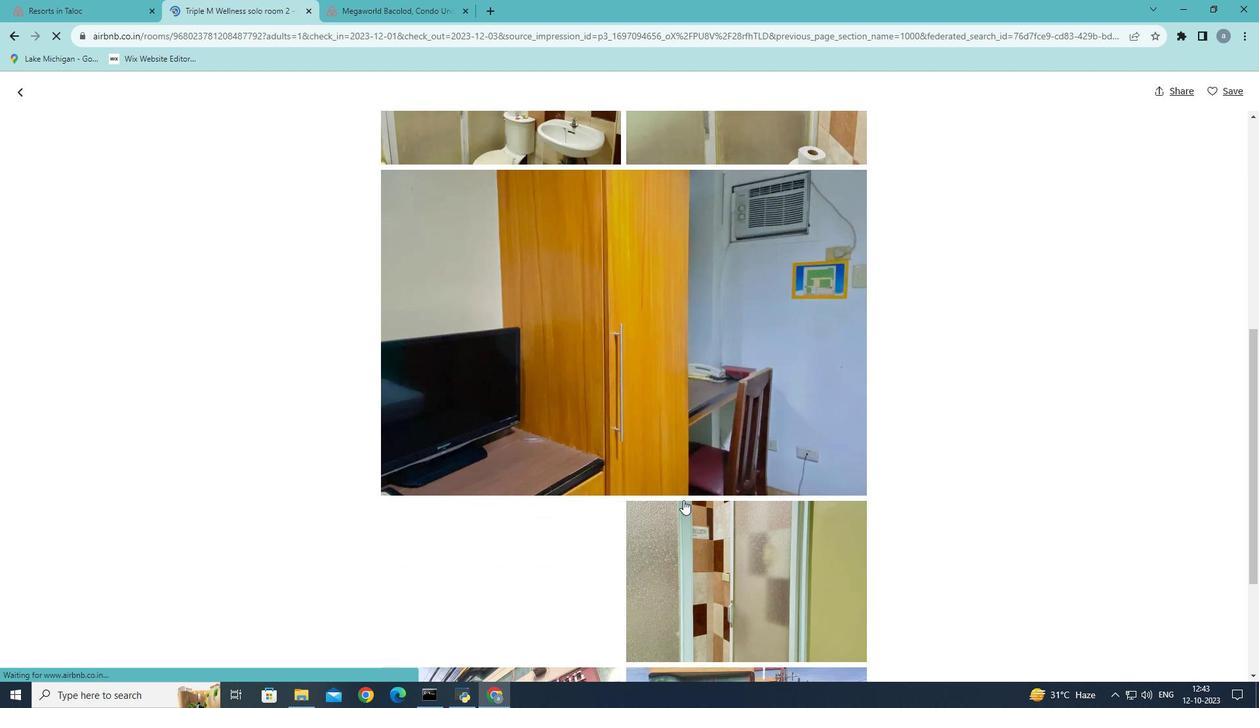 
Action: Mouse scrolled (683, 499) with delta (0, 0)
Screenshot: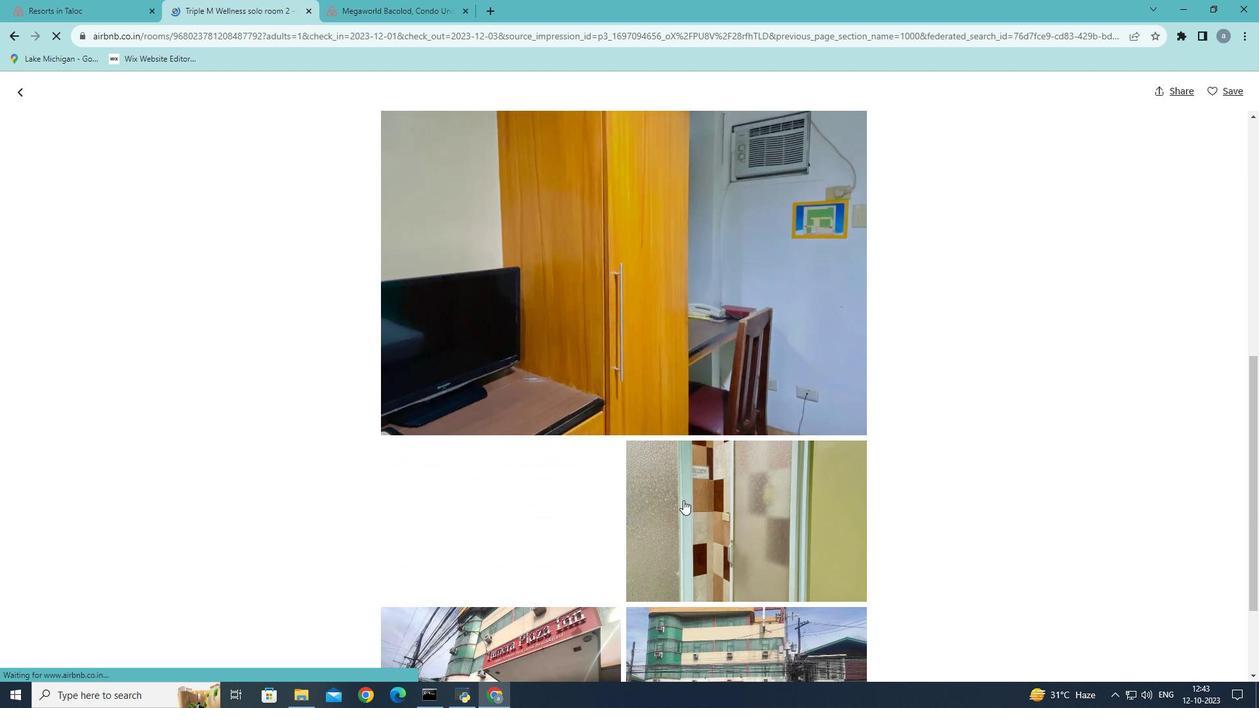 
Action: Mouse scrolled (683, 499) with delta (0, 0)
Screenshot: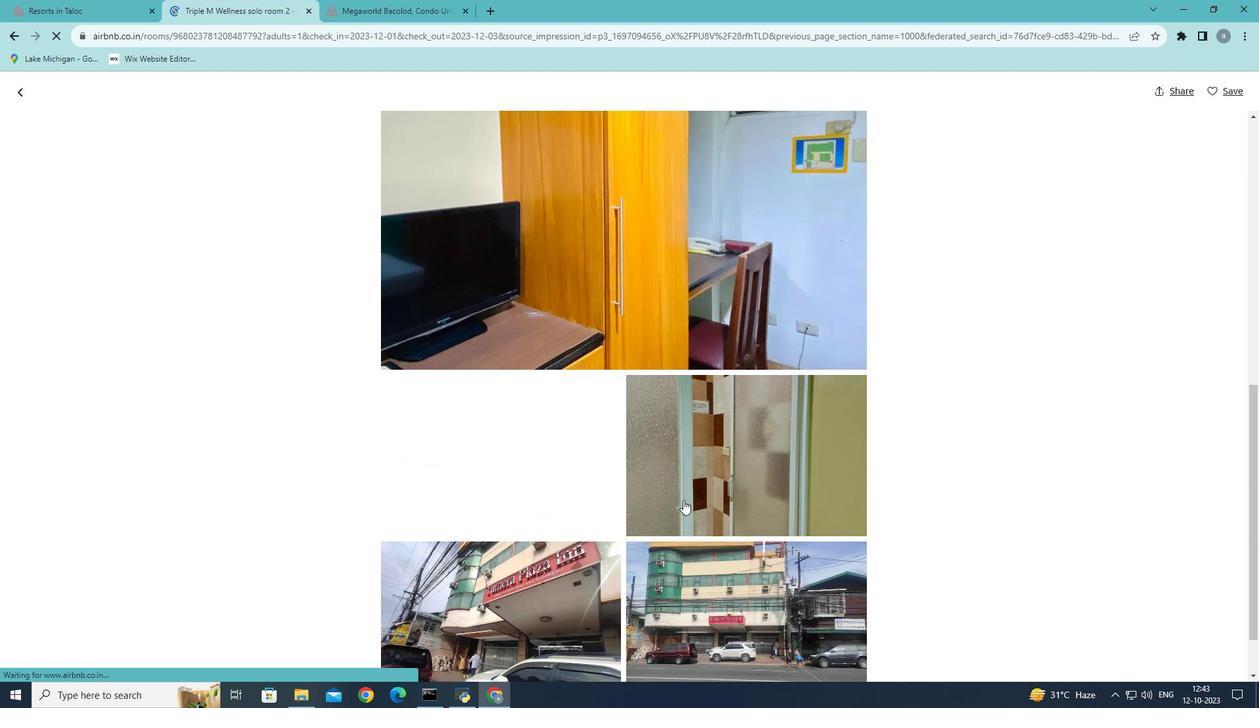 
Action: Mouse scrolled (683, 499) with delta (0, 0)
Screenshot: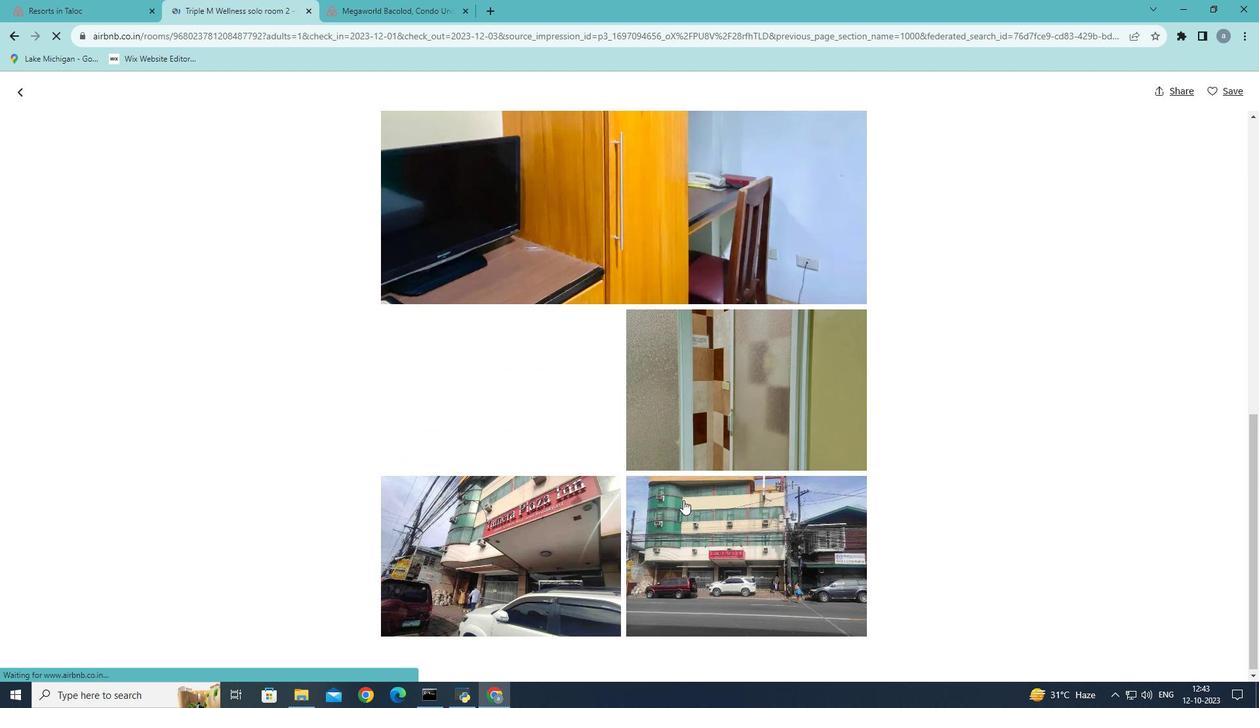 
Action: Mouse scrolled (683, 499) with delta (0, 0)
Screenshot: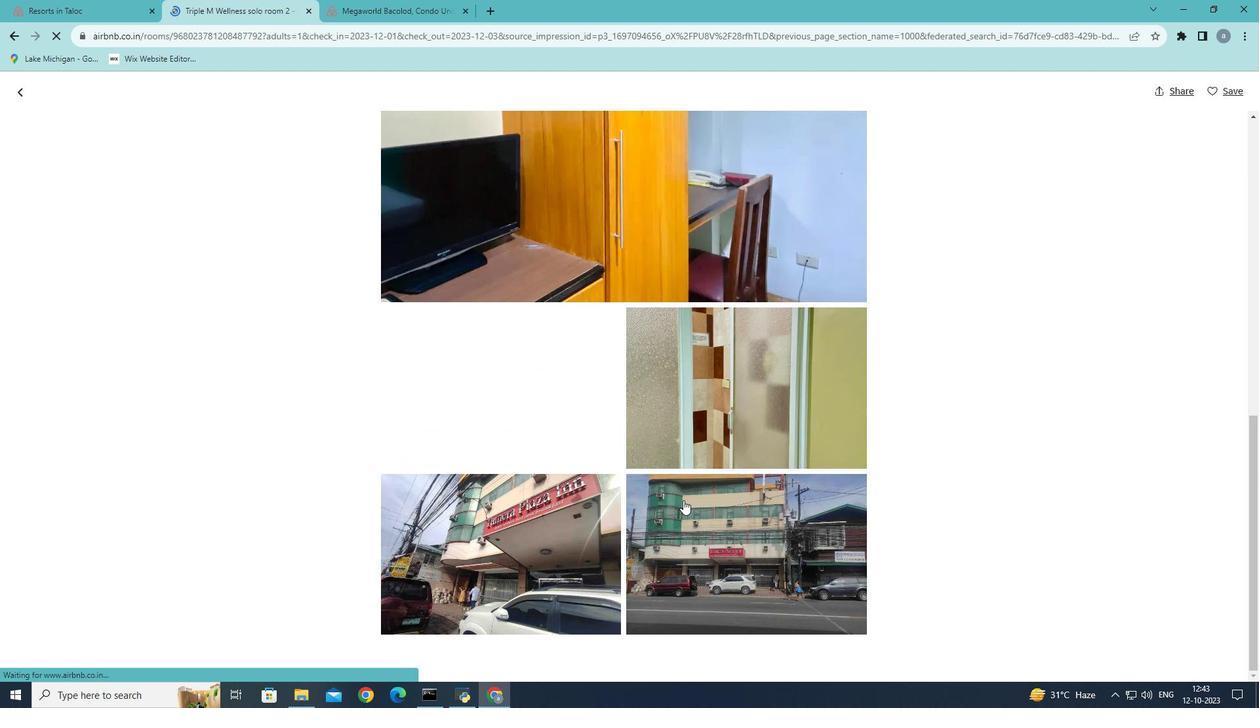 
Action: Mouse scrolled (683, 499) with delta (0, 0)
Screenshot: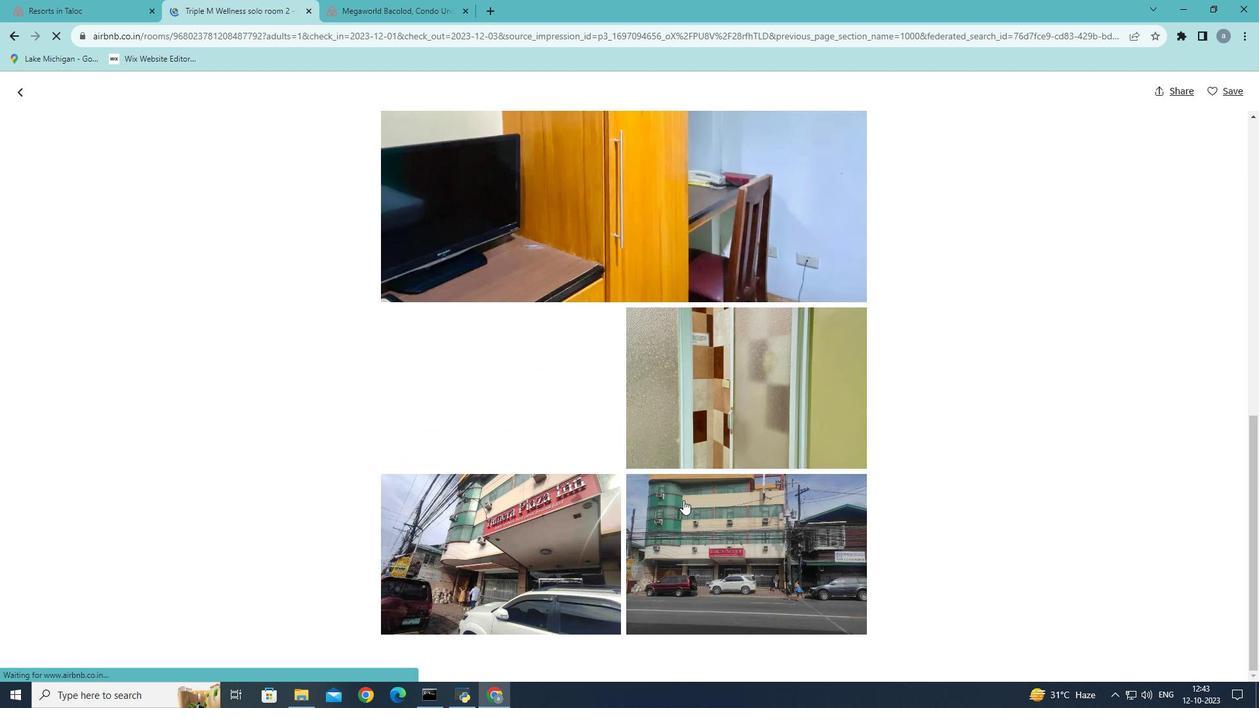 
Action: Mouse scrolled (683, 499) with delta (0, 0)
Screenshot: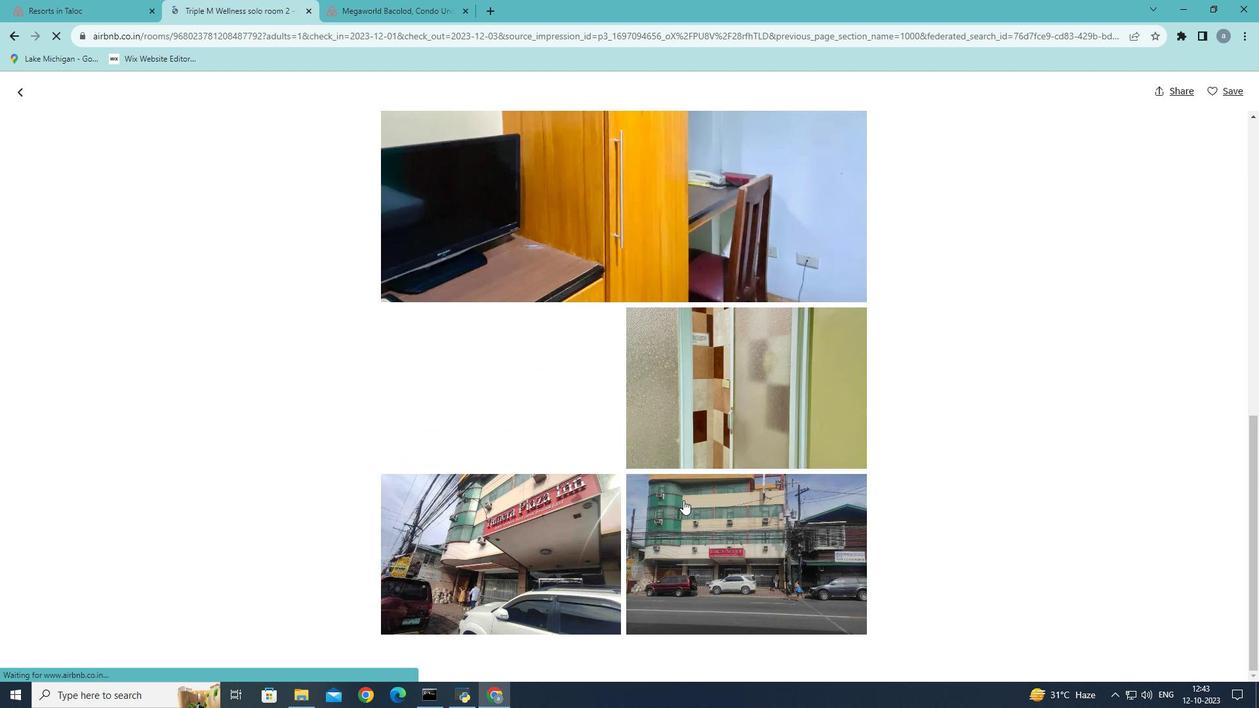 
Action: Mouse scrolled (683, 499) with delta (0, 0)
Screenshot: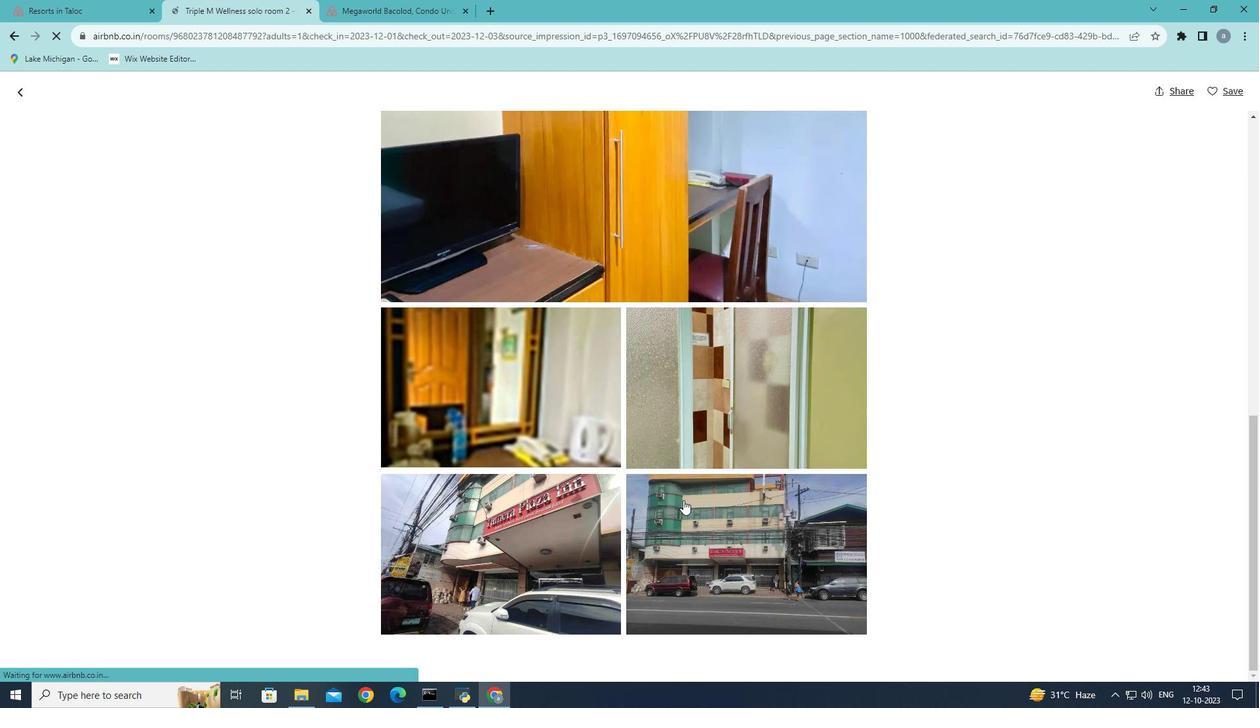 
Action: Mouse scrolled (683, 499) with delta (0, 0)
Screenshot: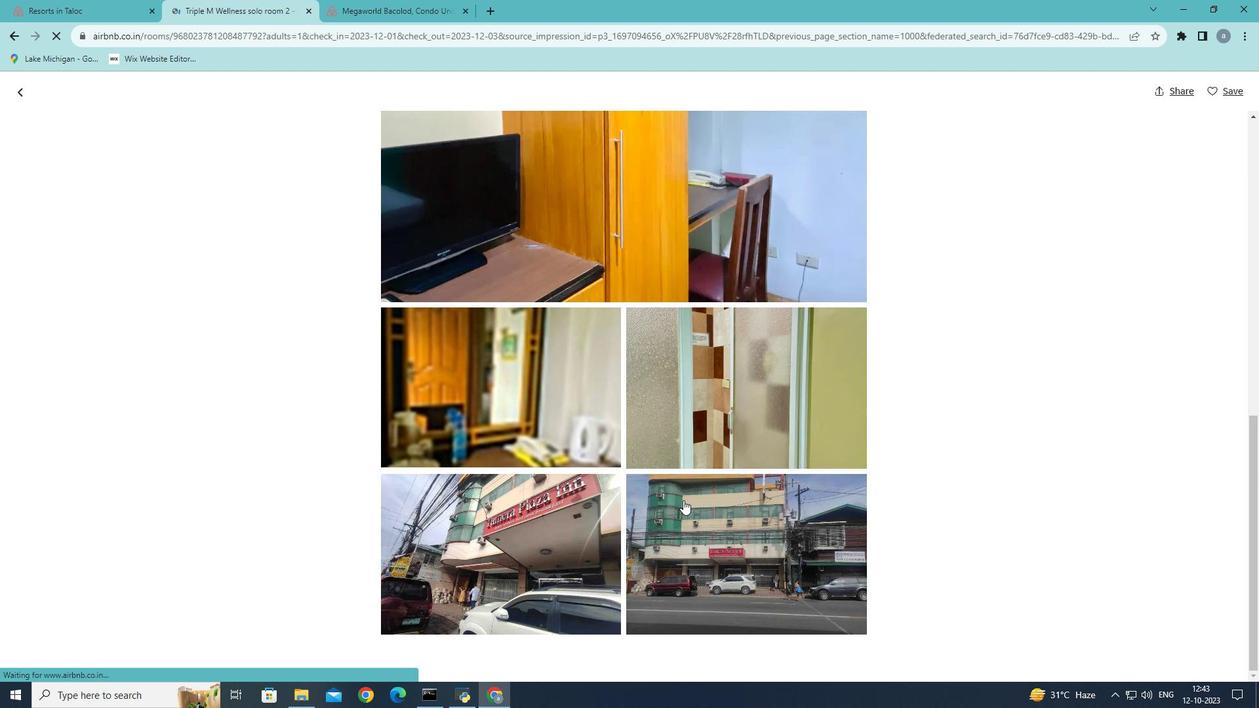 
Action: Mouse moved to (682, 490)
Screenshot: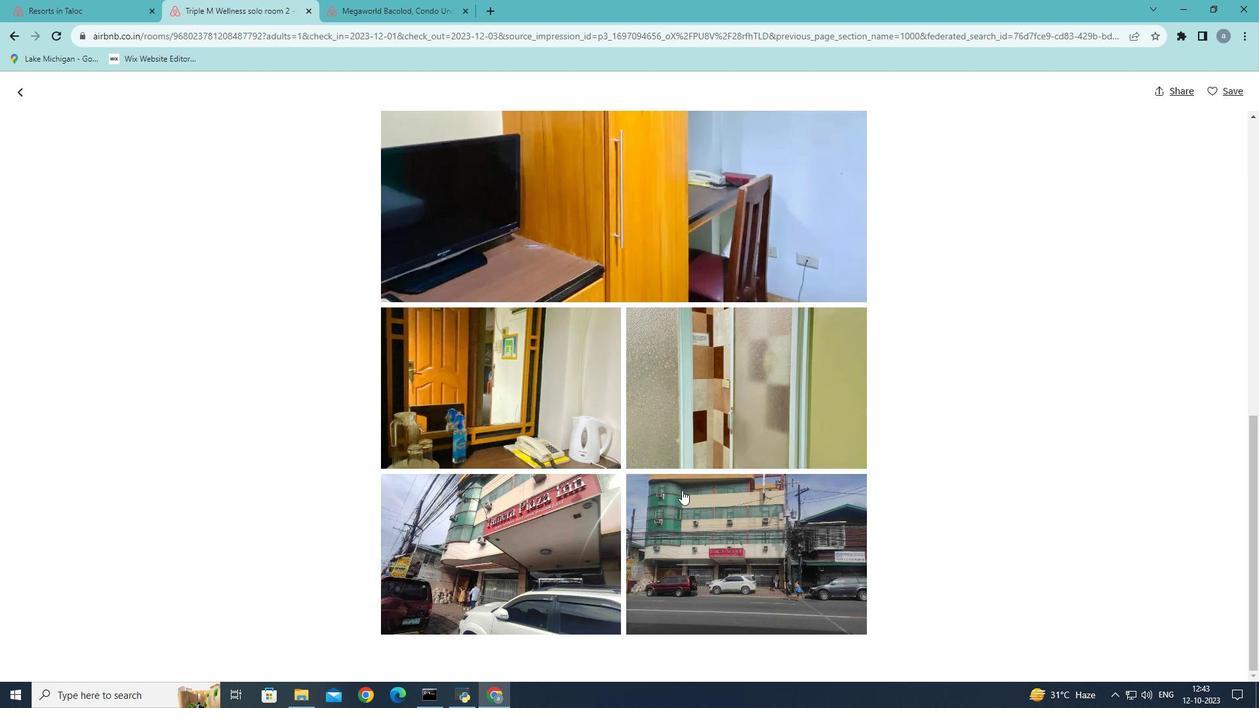 
Action: Mouse scrolled (682, 490) with delta (0, 0)
Screenshot: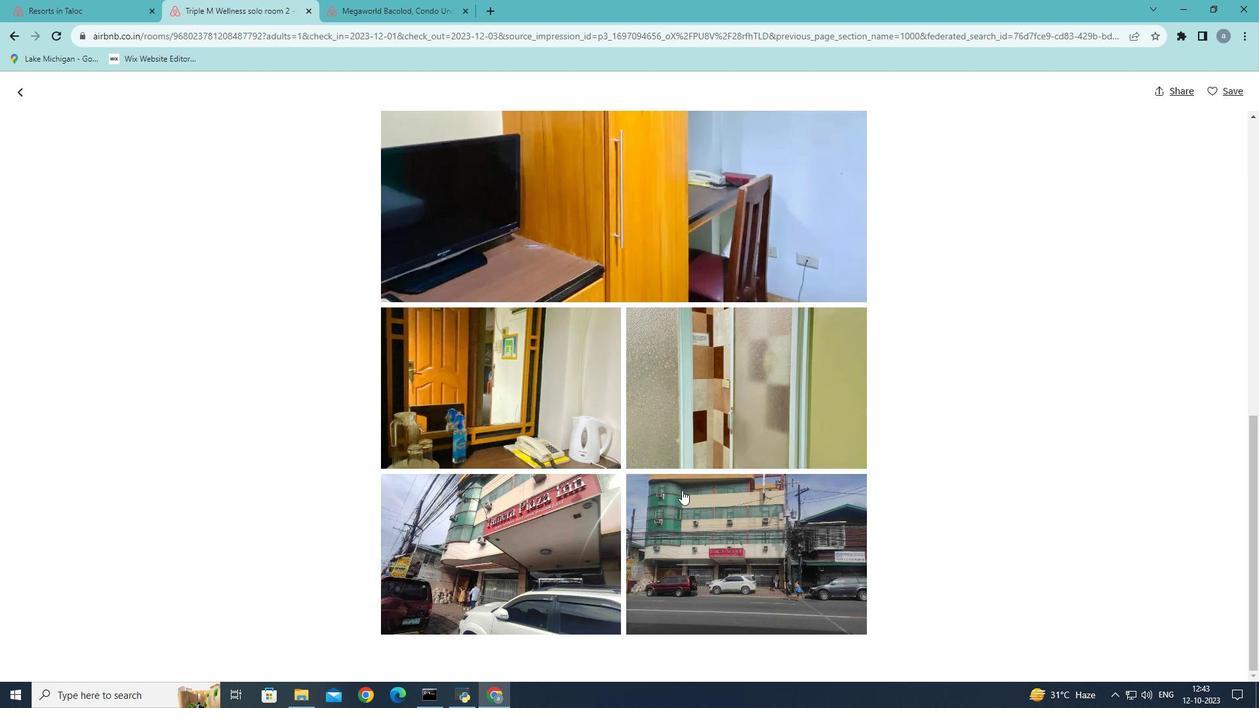 
Action: Mouse scrolled (682, 490) with delta (0, 0)
Screenshot: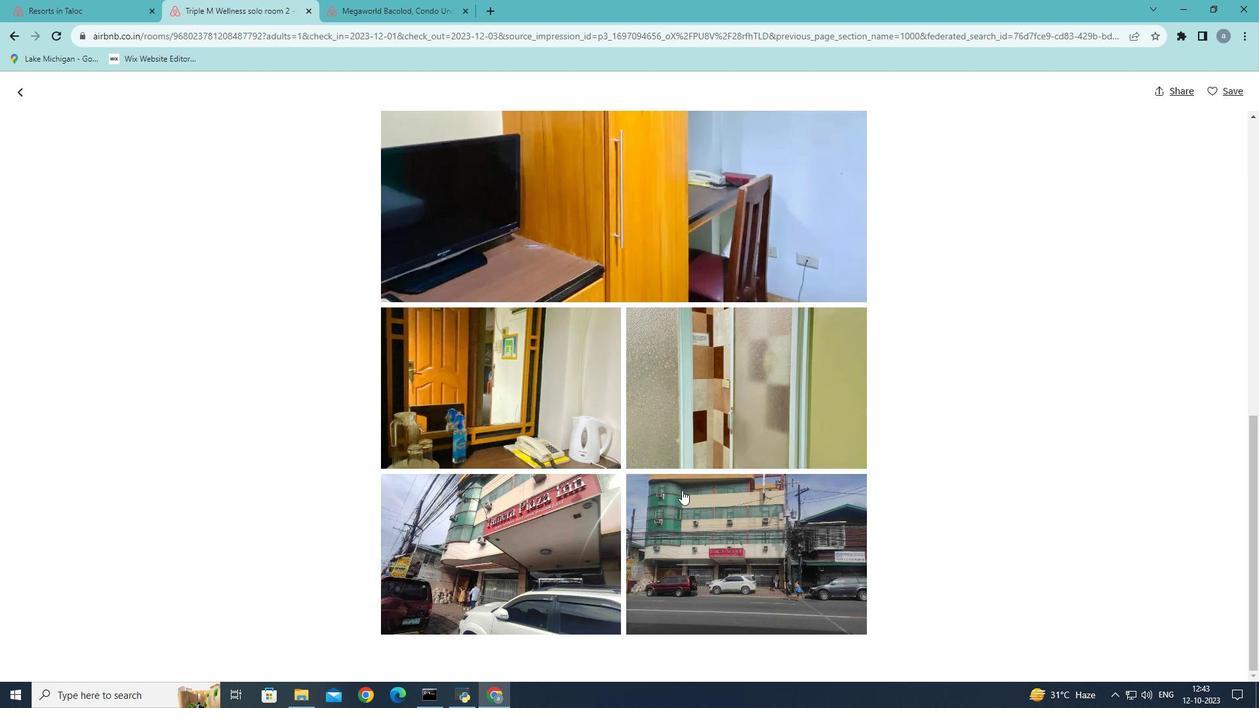 
Action: Mouse scrolled (682, 490) with delta (0, 0)
Screenshot: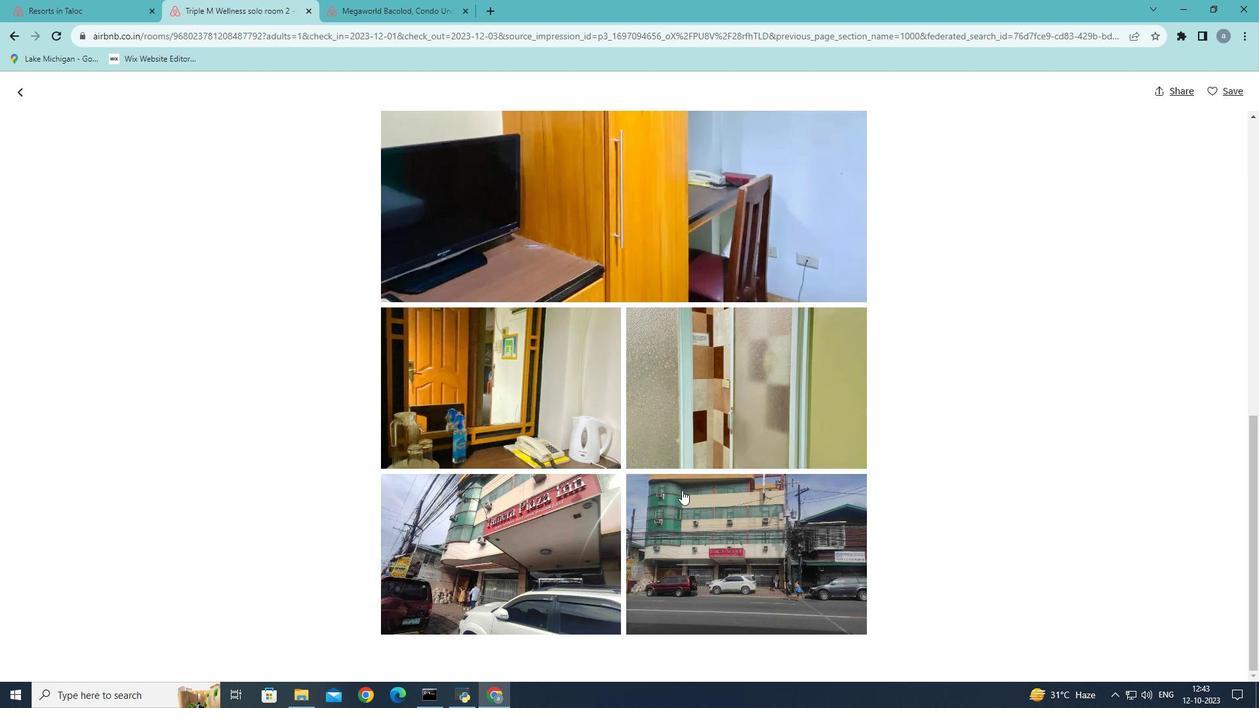 
Action: Mouse scrolled (682, 490) with delta (0, 0)
Screenshot: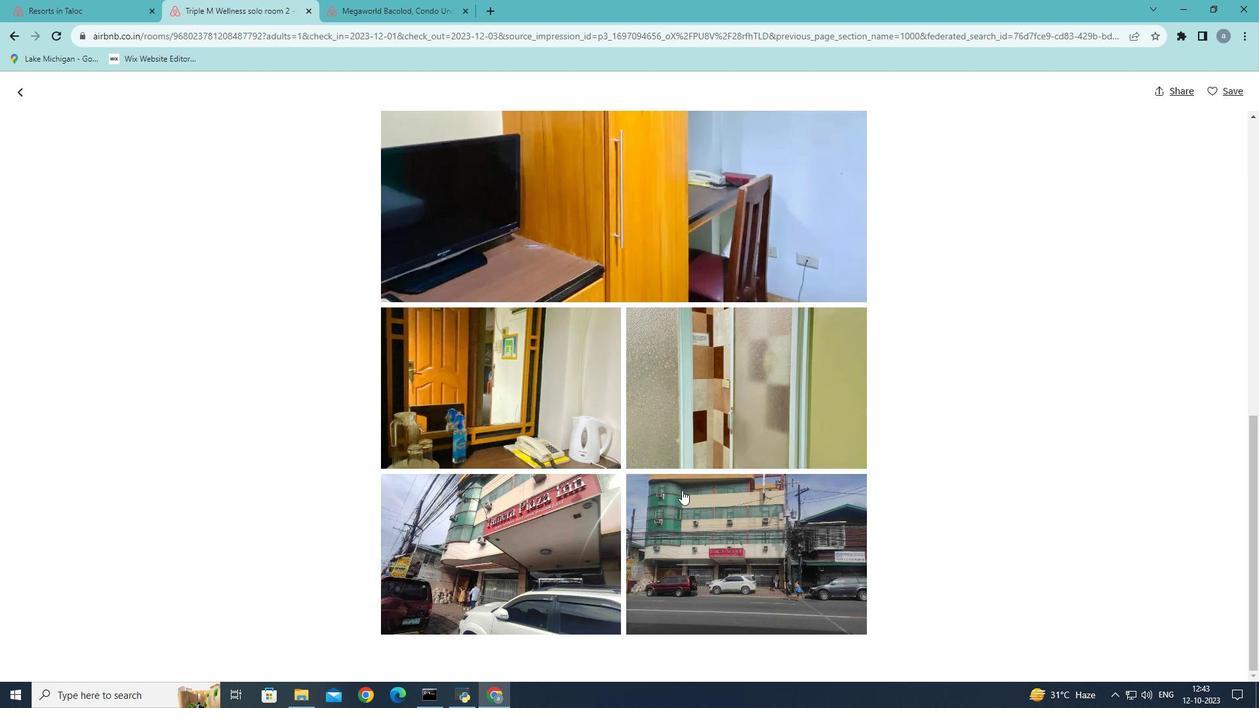 
Action: Mouse scrolled (682, 490) with delta (0, 0)
Screenshot: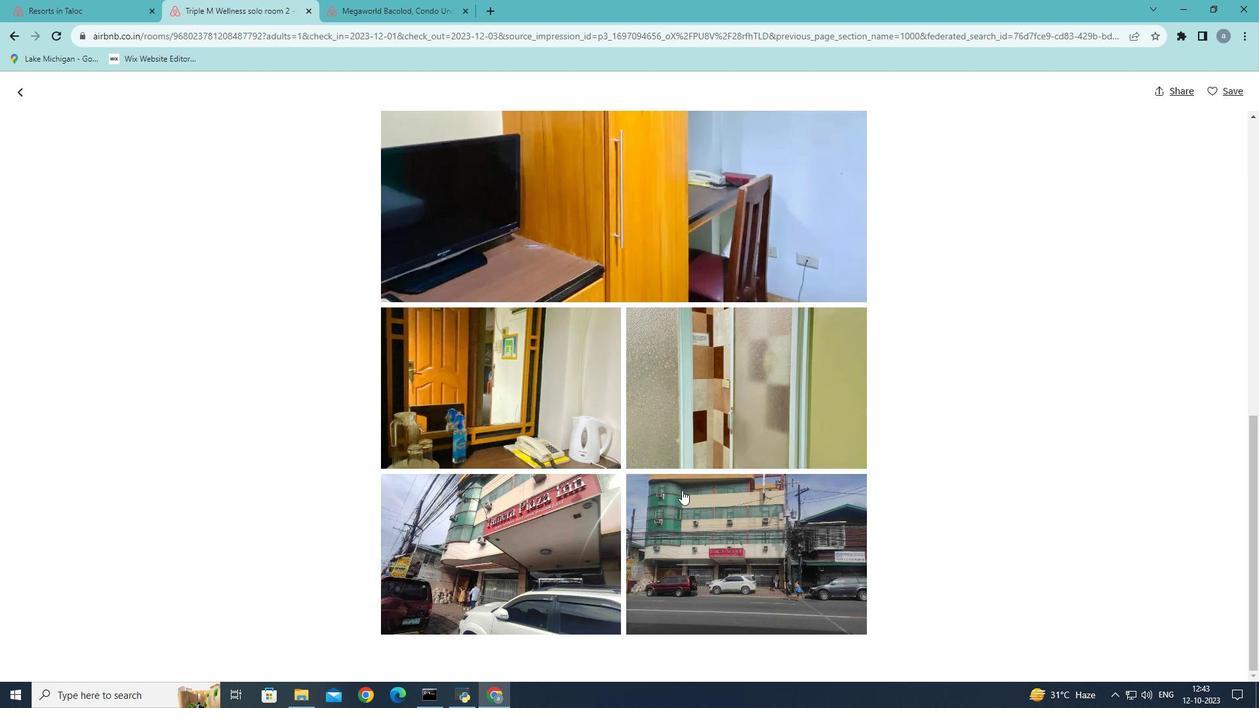 
Action: Mouse scrolled (682, 490) with delta (0, 0)
Screenshot: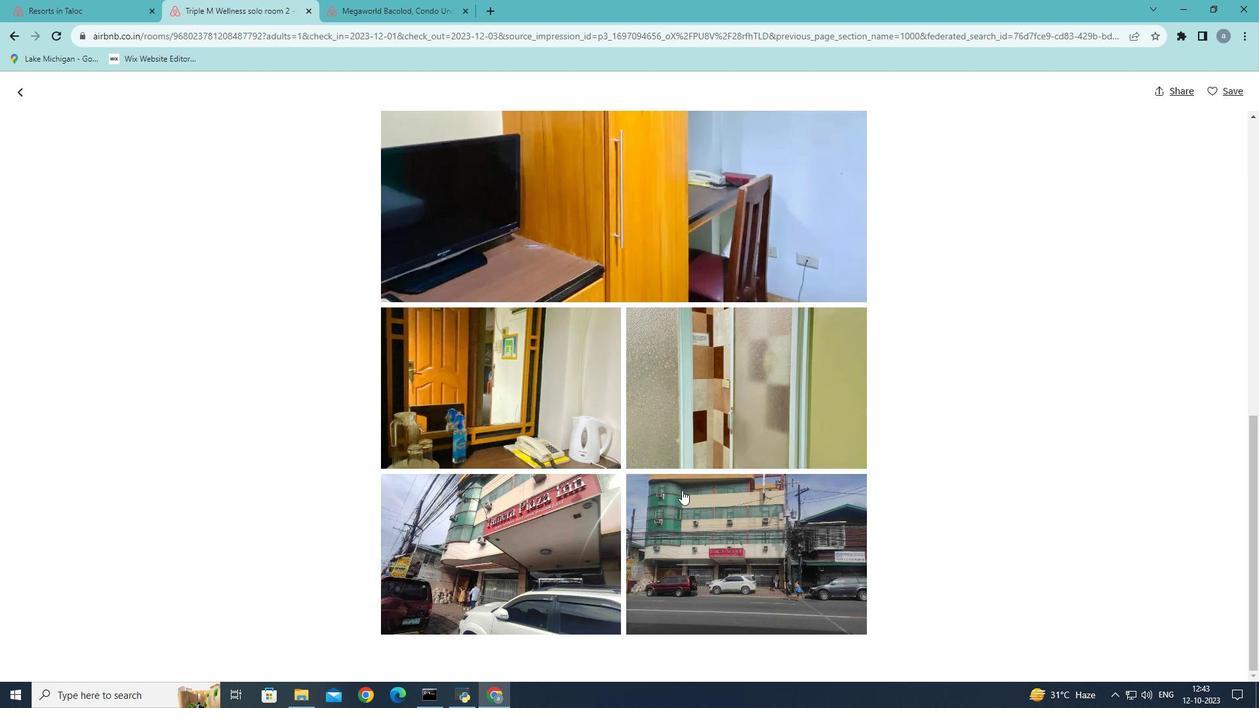 
Action: Mouse moved to (21, 87)
Screenshot: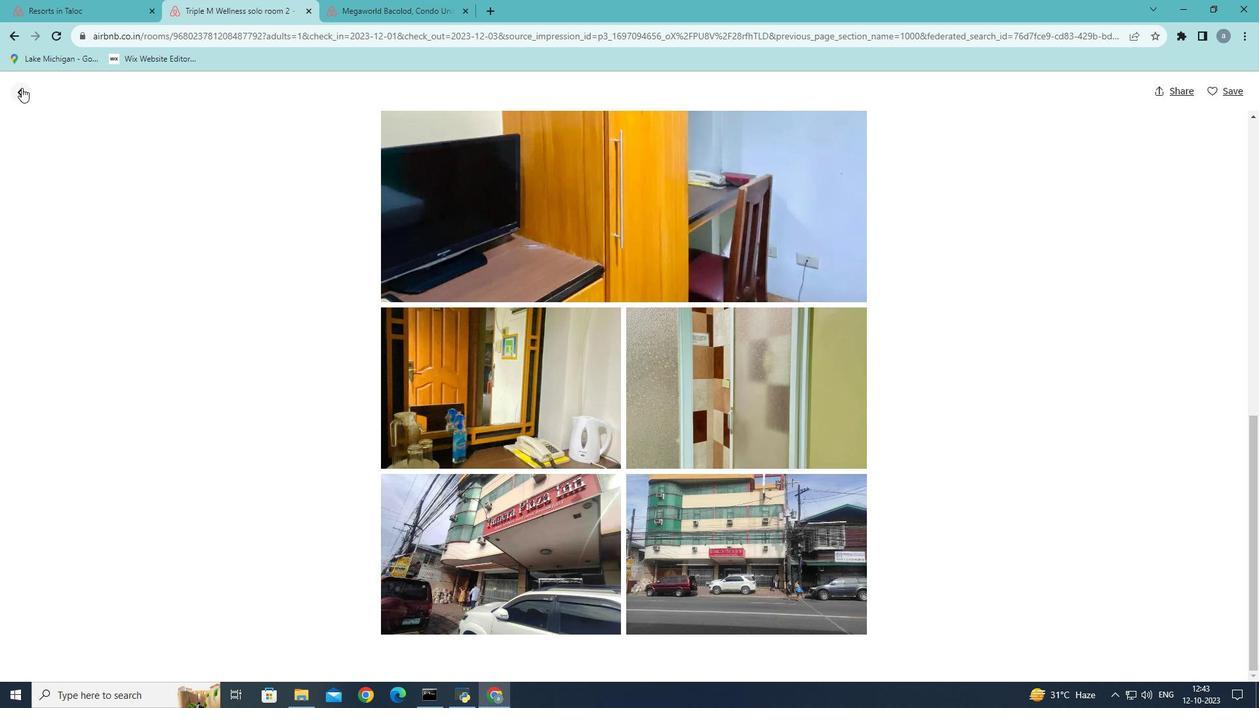 
Action: Mouse pressed left at (21, 87)
Screenshot: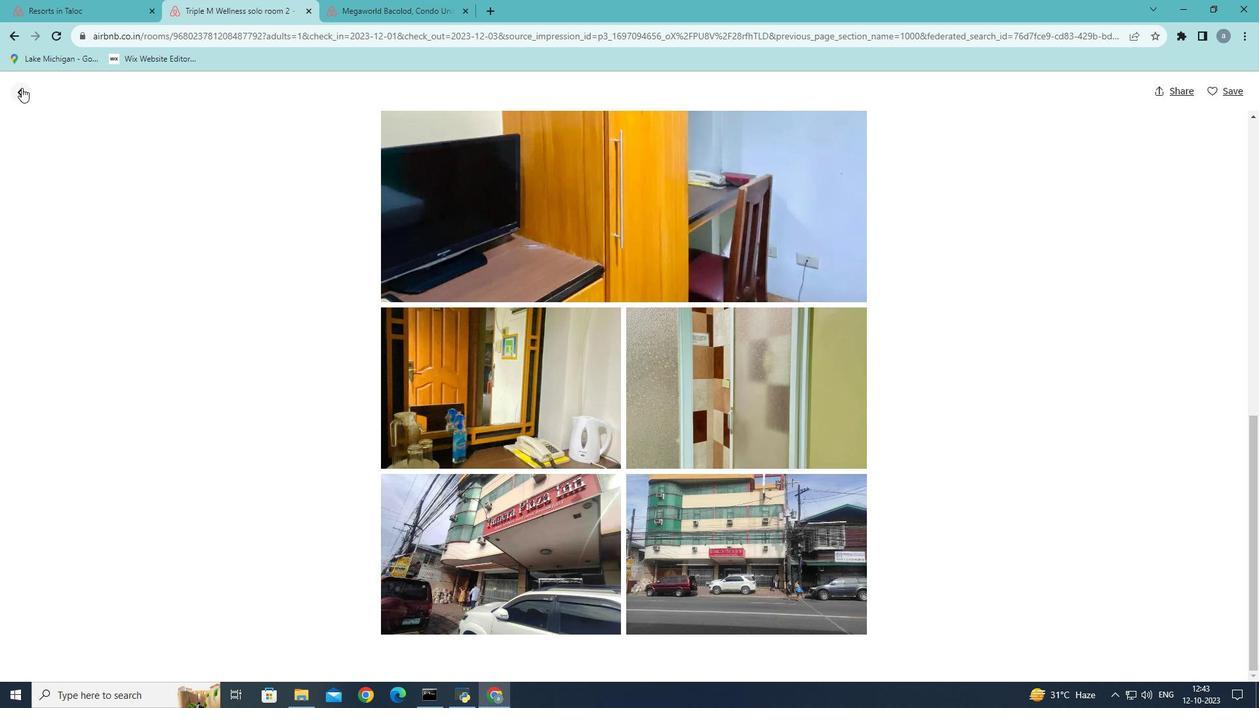 
Action: Mouse moved to (587, 301)
Screenshot: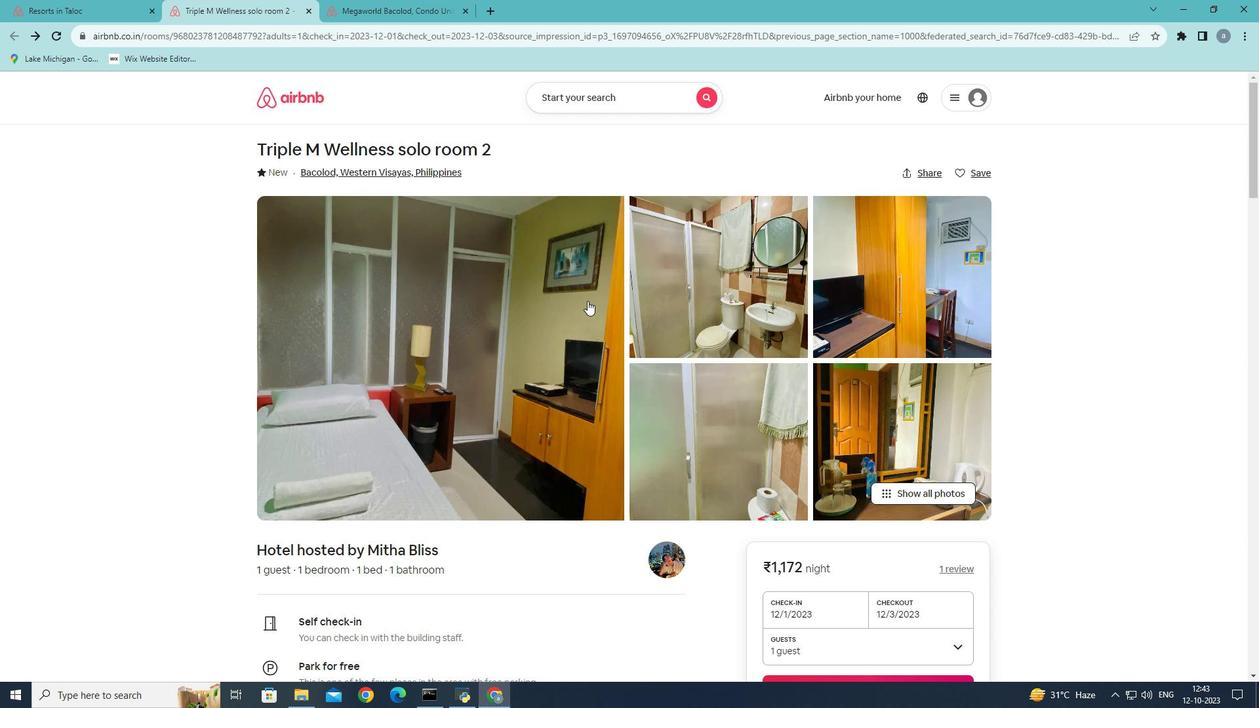 
Action: Mouse scrolled (587, 301) with delta (0, 0)
Screenshot: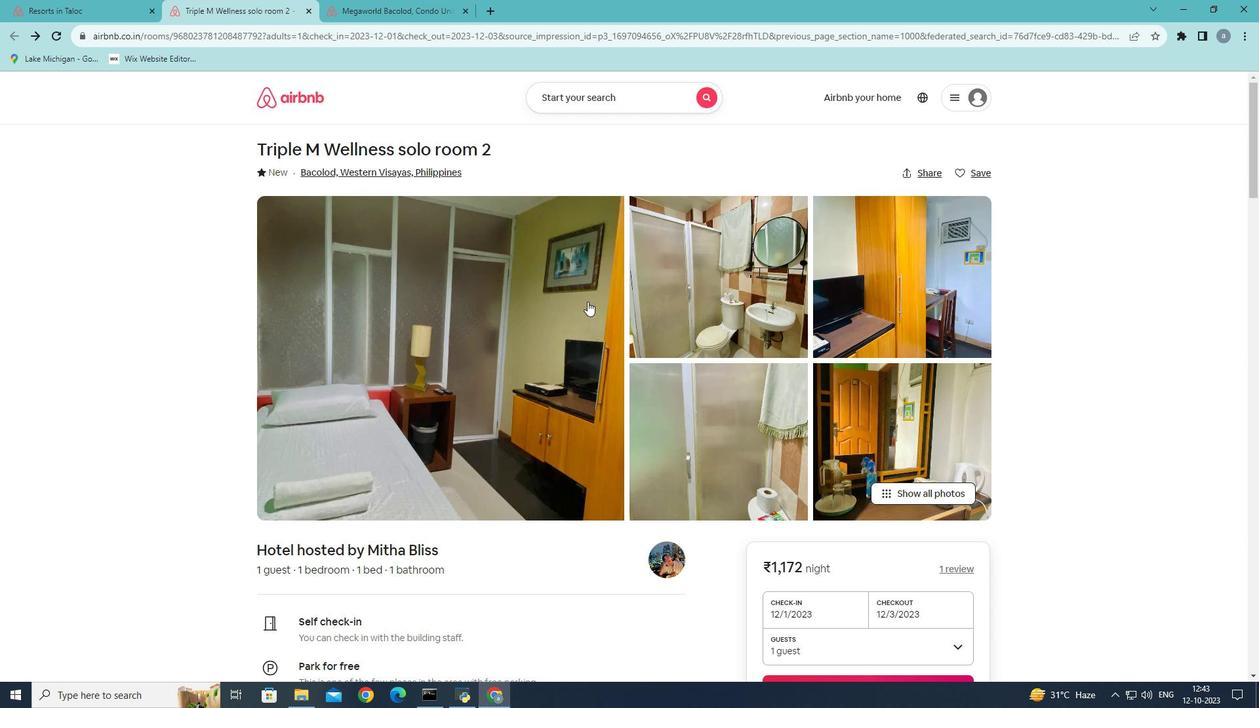
Action: Mouse scrolled (587, 301) with delta (0, 0)
Screenshot: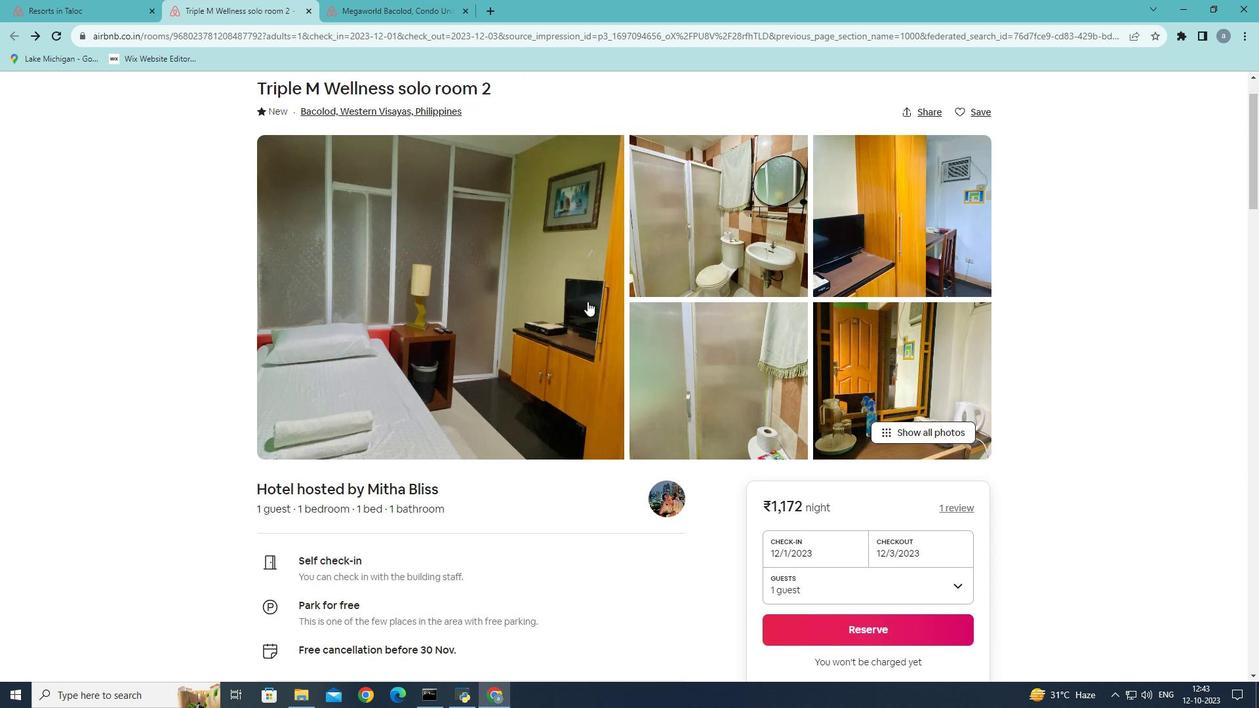 
Action: Mouse scrolled (587, 301) with delta (0, 0)
Screenshot: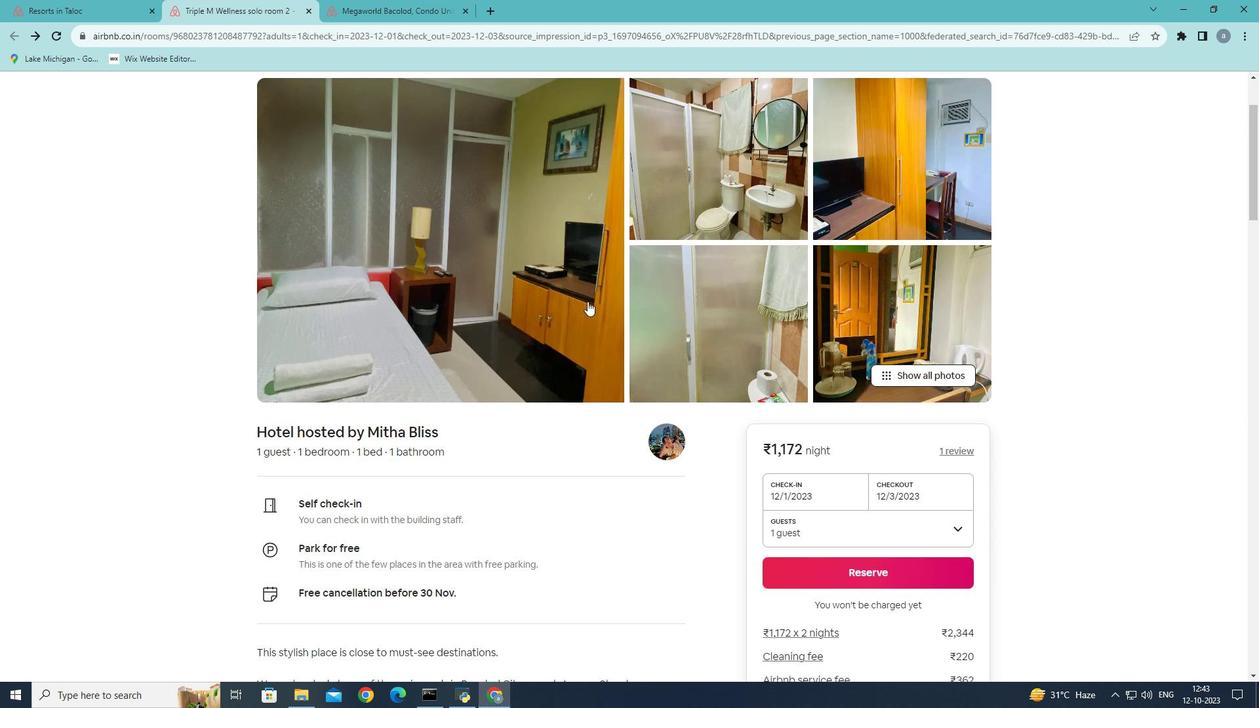 
Action: Mouse moved to (579, 308)
Screenshot: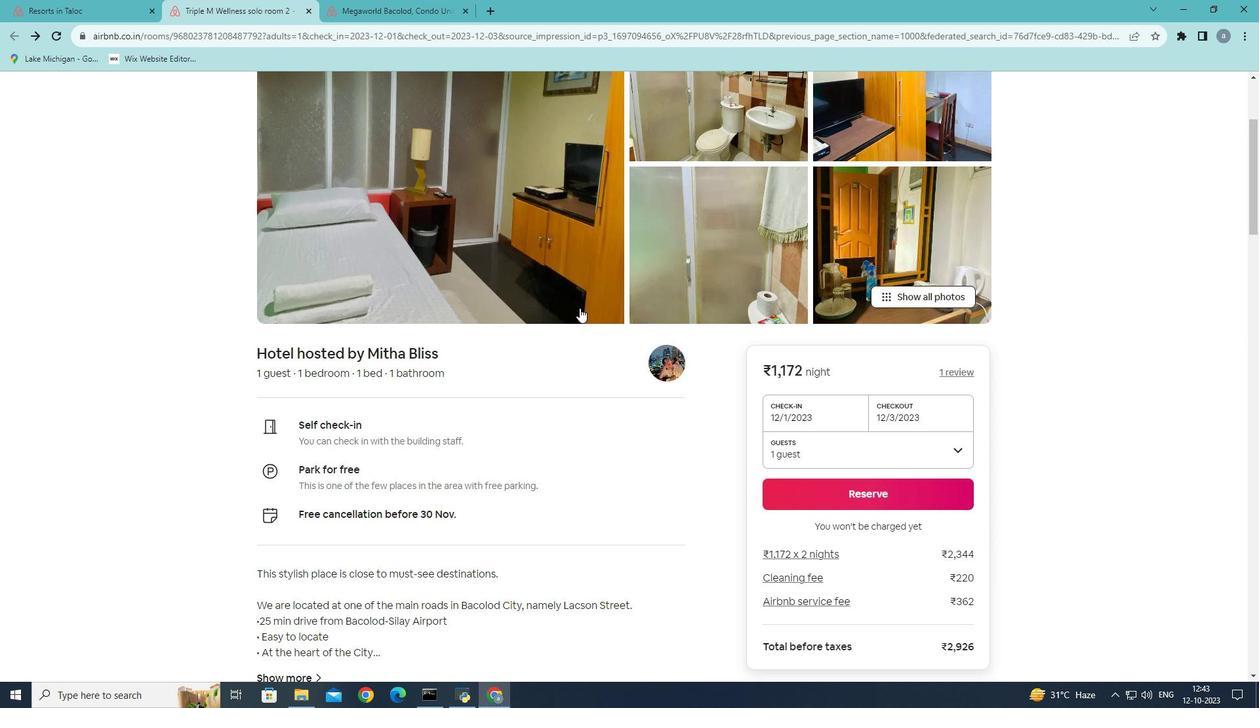 
Action: Mouse scrolled (579, 307) with delta (0, 0)
Screenshot: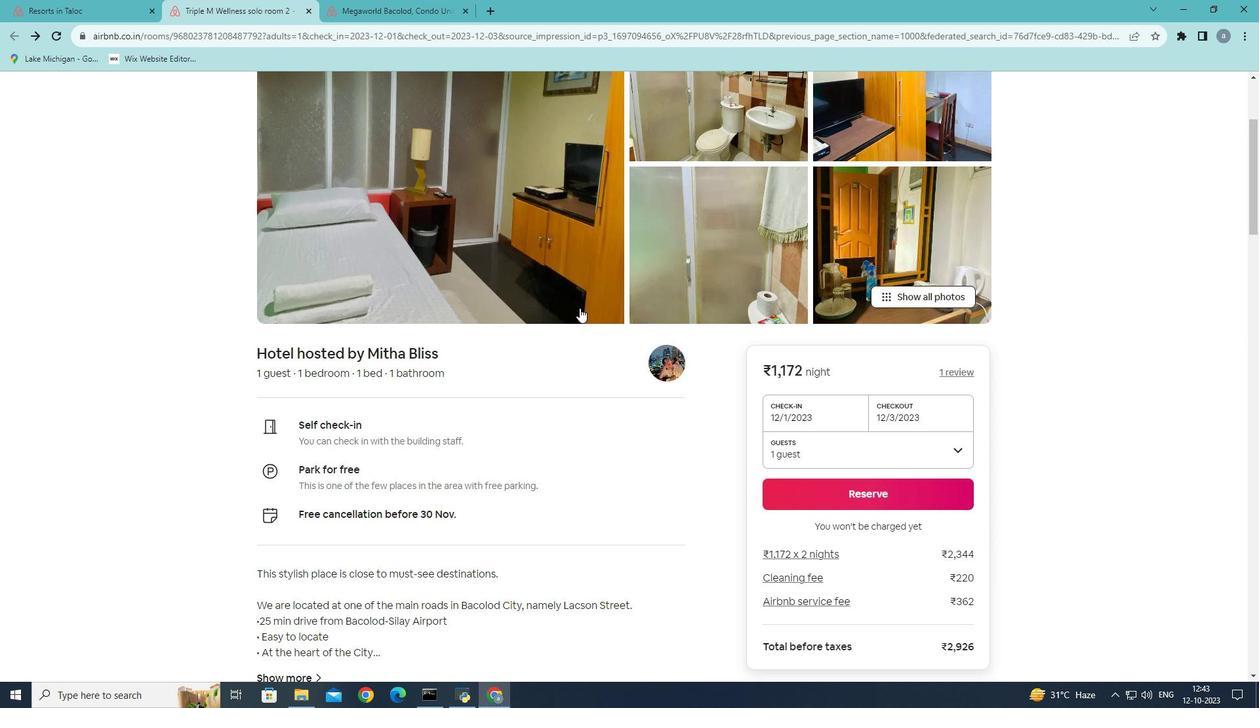 
Action: Mouse scrolled (579, 307) with delta (0, 0)
Screenshot: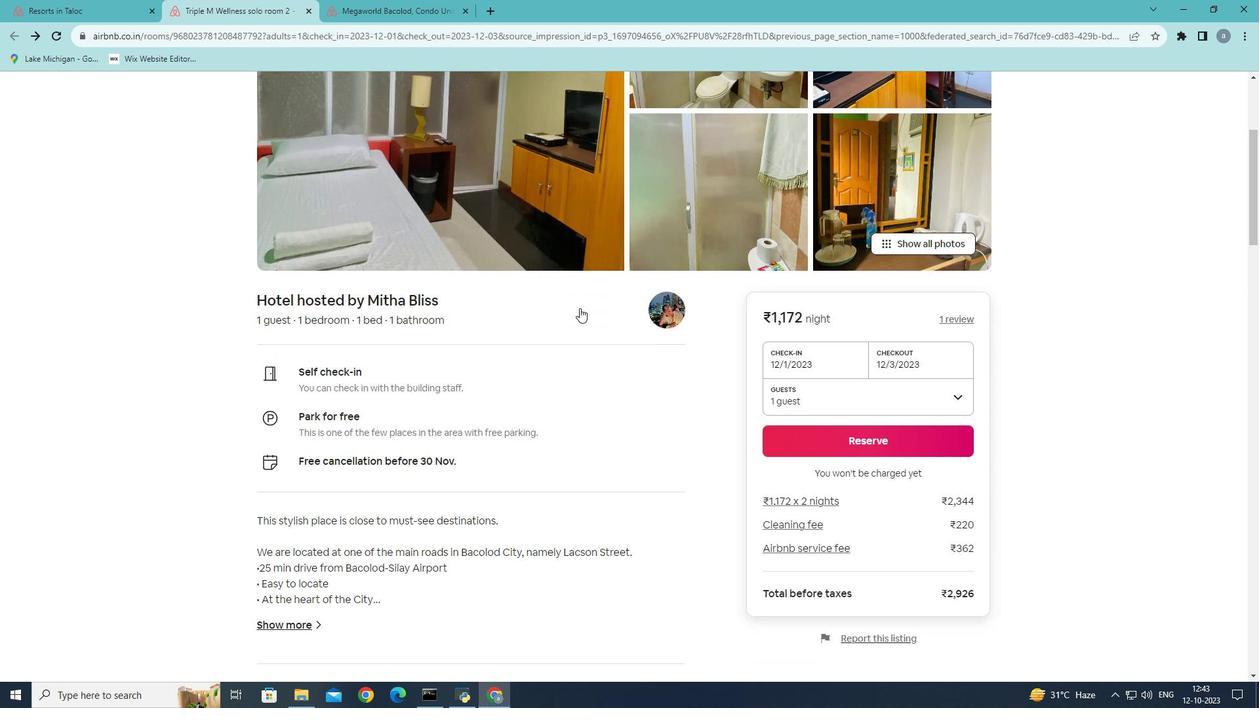 
Action: Mouse scrolled (579, 307) with delta (0, 0)
Screenshot: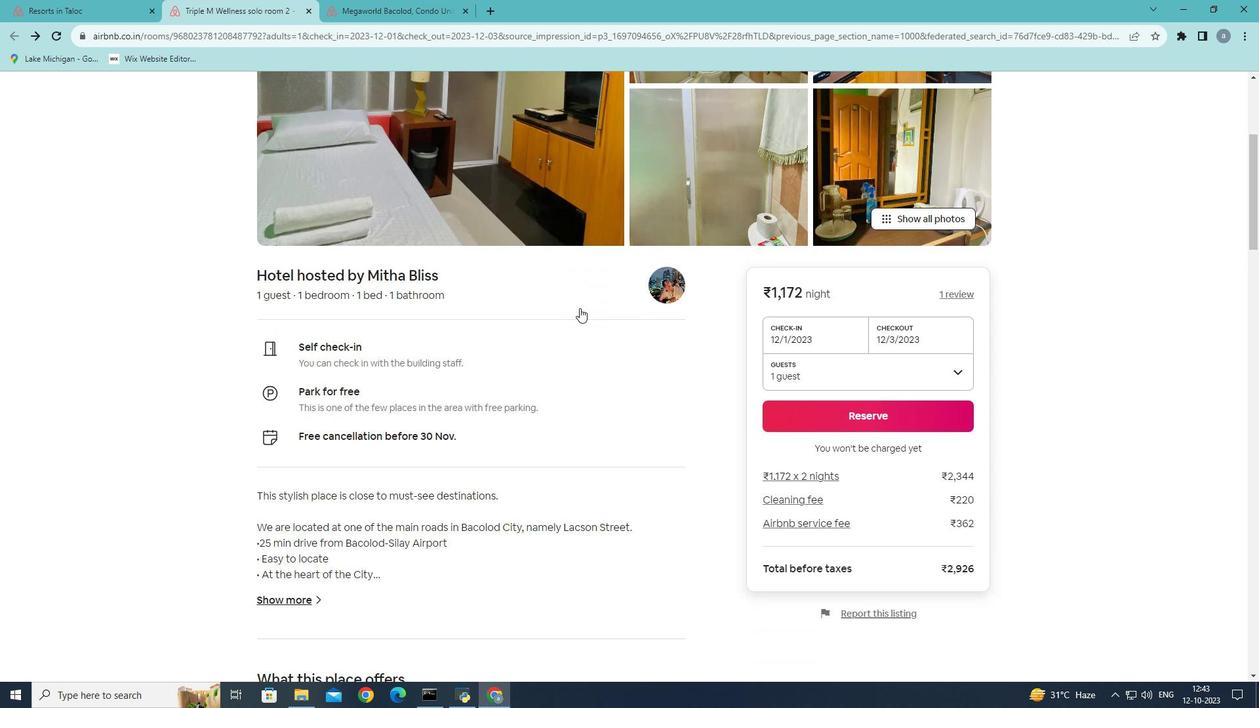 
Action: Mouse moved to (579, 310)
Screenshot: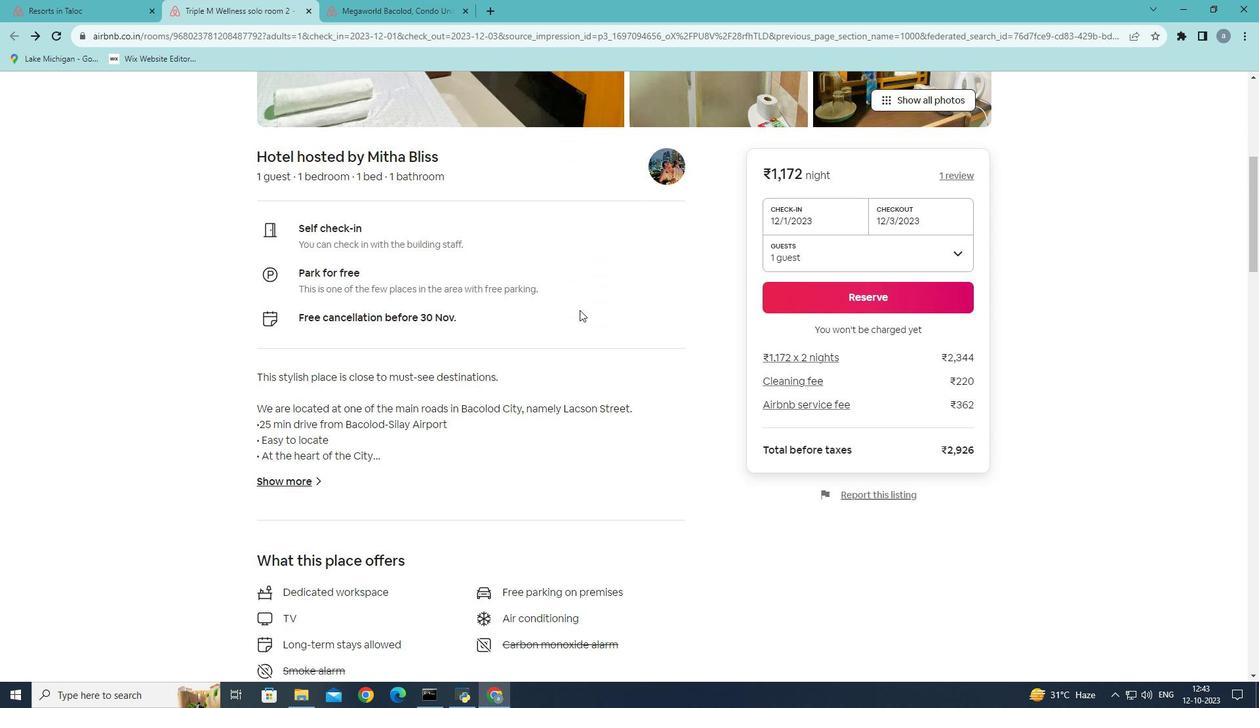 
Action: Mouse scrolled (579, 309) with delta (0, 0)
Screenshot: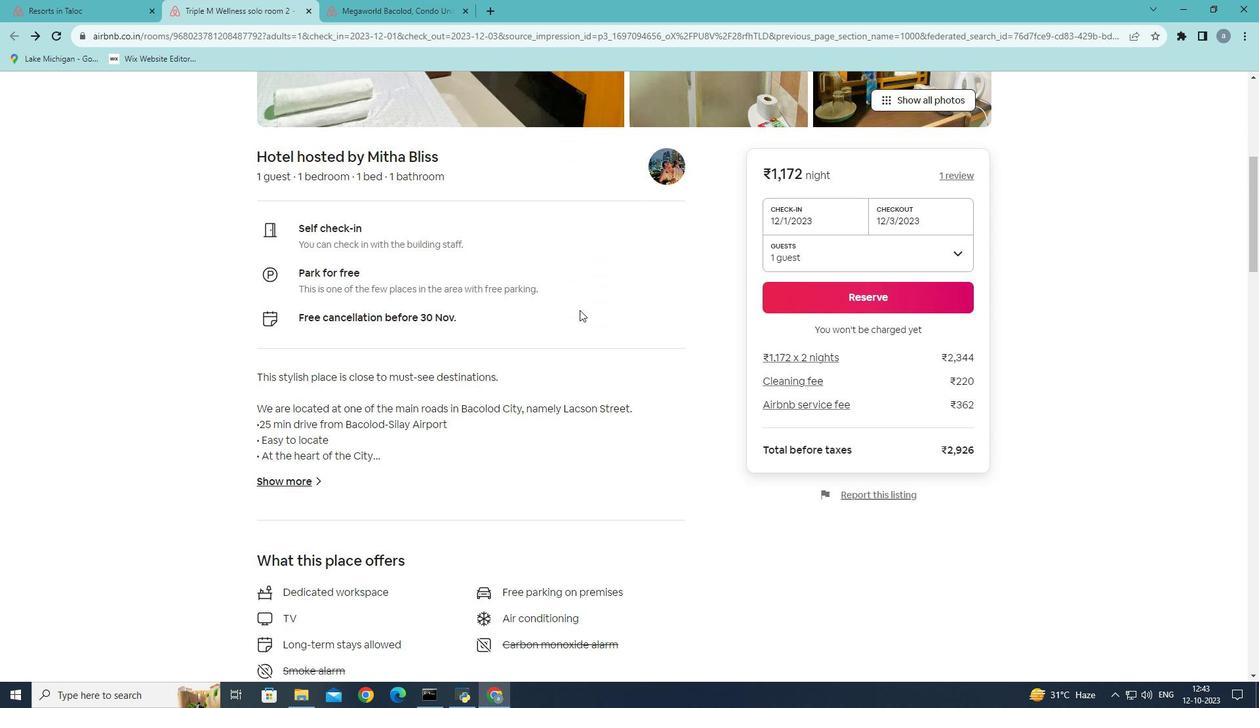 
Action: Mouse scrolled (579, 309) with delta (0, 0)
